 Task: Create an automation rule to assign a new version to all in-progress issues without a fix version when a version is created.
Action: Mouse scrolled (835, 476) with delta (0, 0)
Screenshot: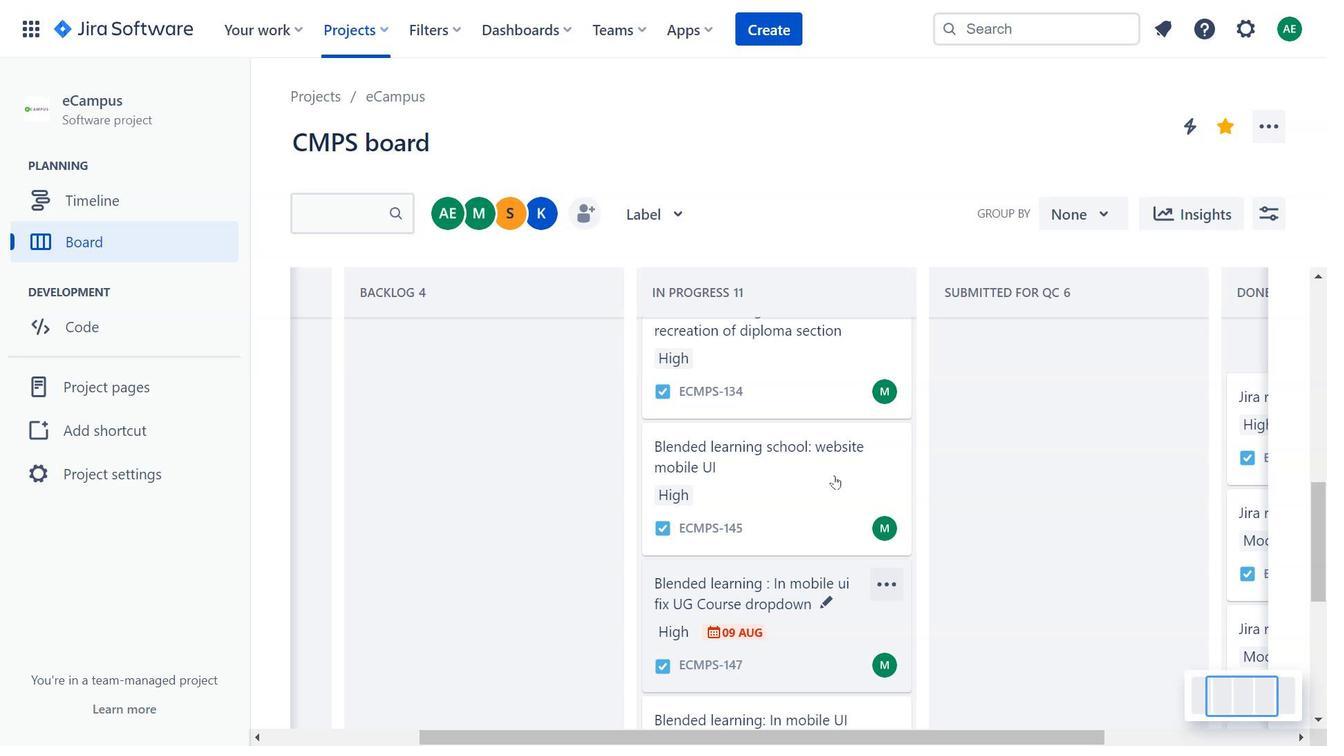 
Action: Mouse scrolled (835, 476) with delta (0, 0)
Screenshot: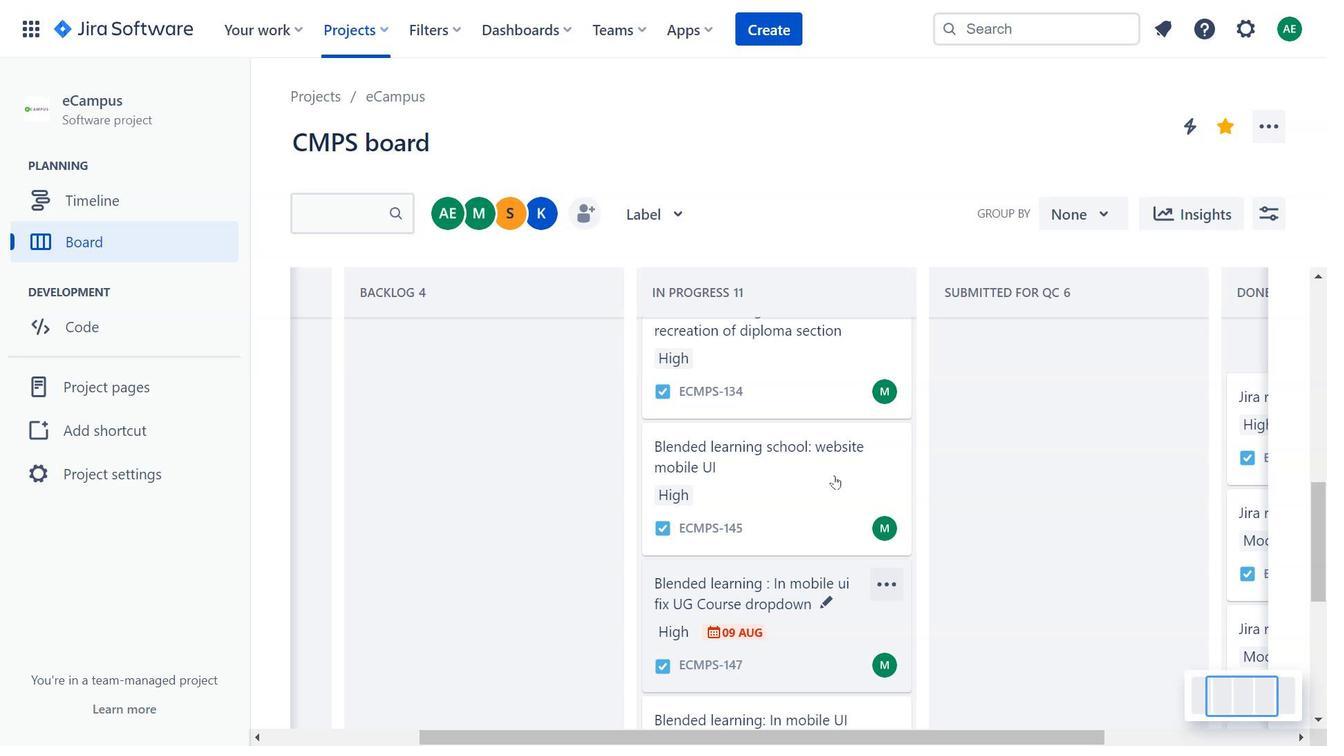 
Action: Mouse scrolled (835, 476) with delta (0, 0)
Screenshot: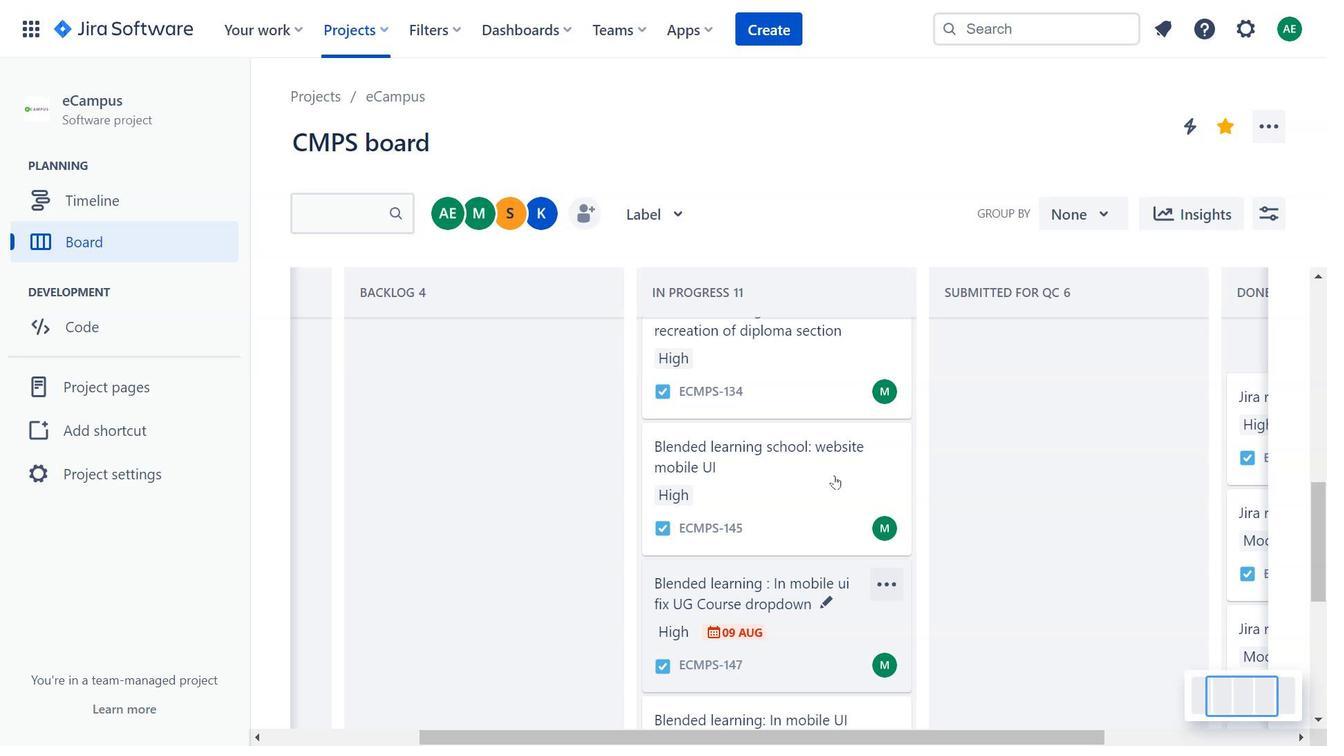 
Action: Mouse moved to (1047, 450)
Screenshot: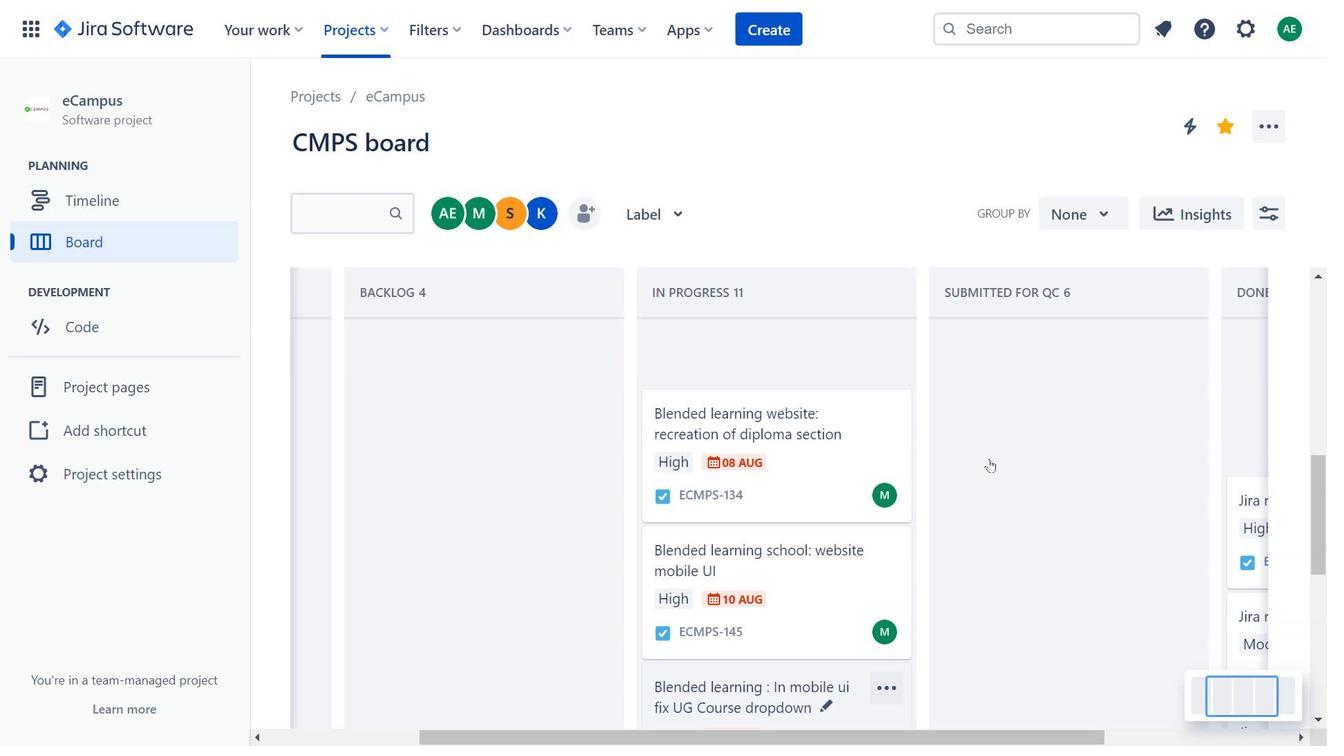 
Action: Mouse pressed left at (1047, 450)
Screenshot: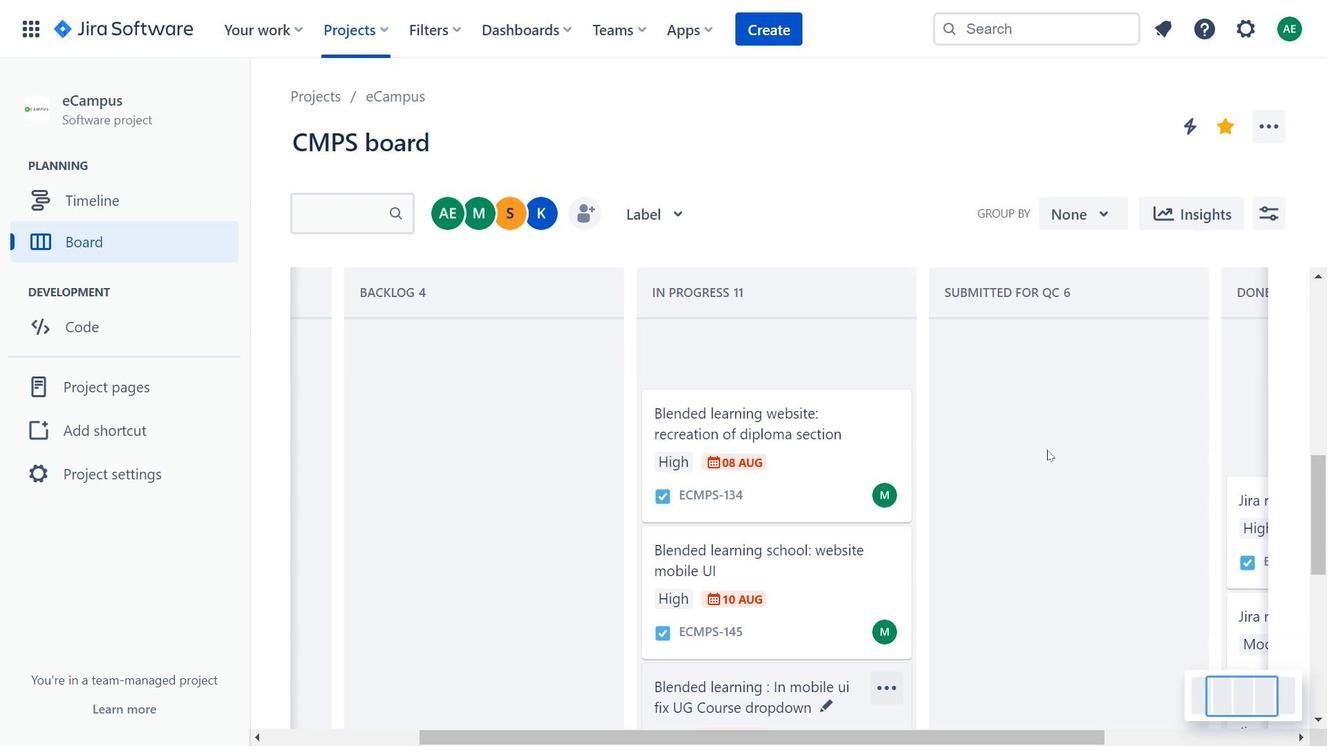 
Action: Mouse moved to (853, 383)
Screenshot: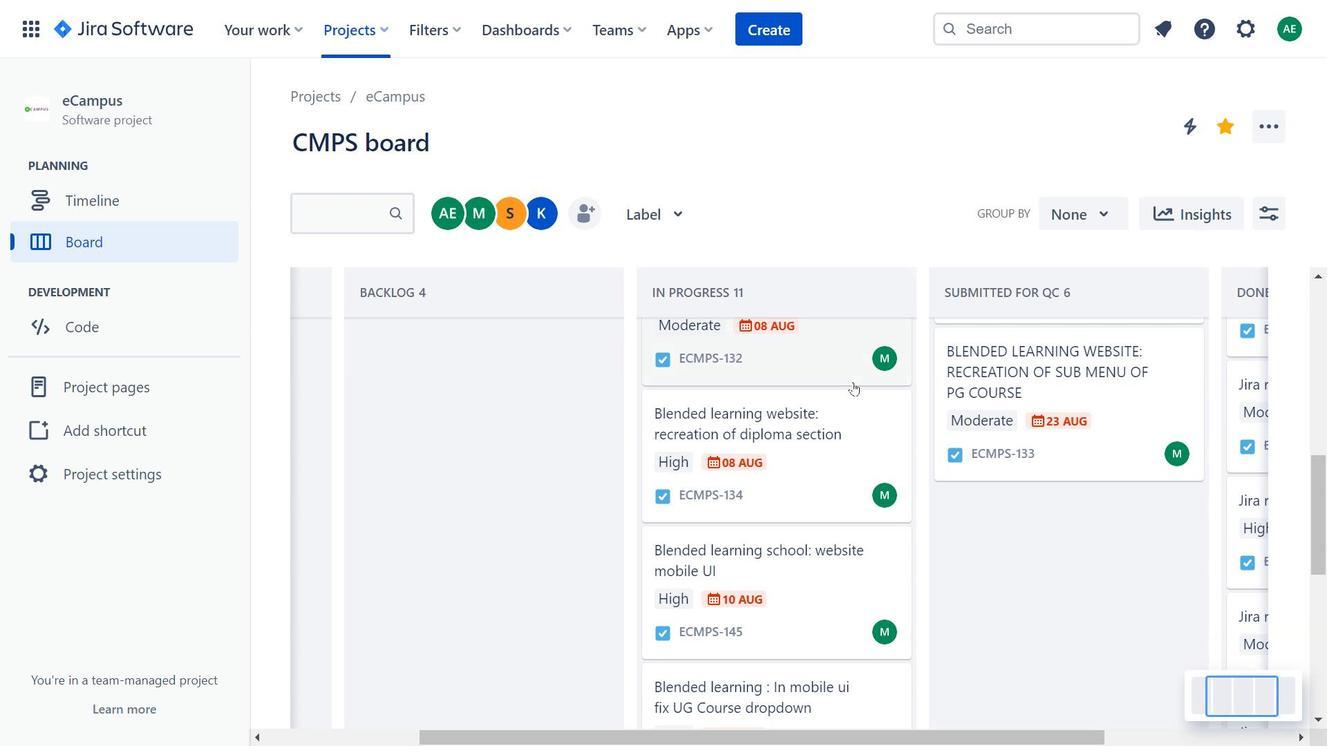 
Action: Mouse scrolled (853, 382) with delta (0, 0)
Screenshot: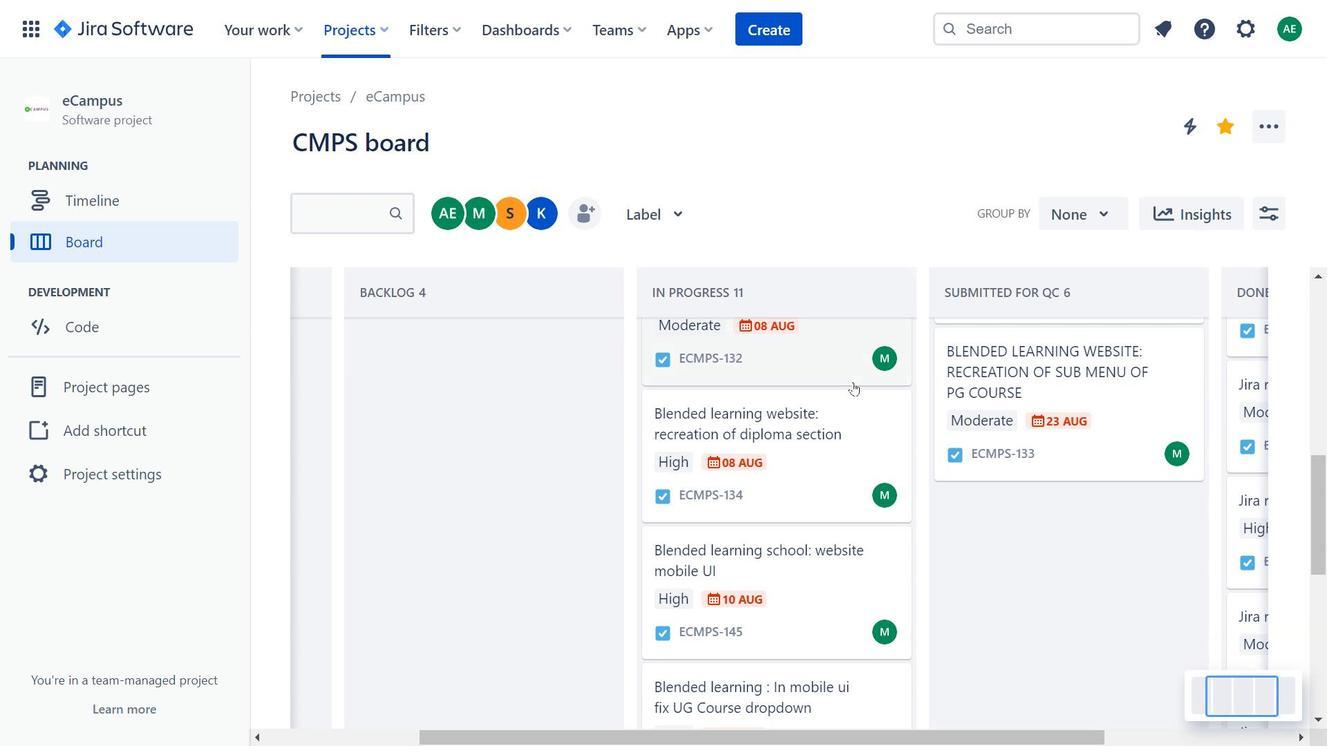 
Action: Mouse moved to (850, 393)
Screenshot: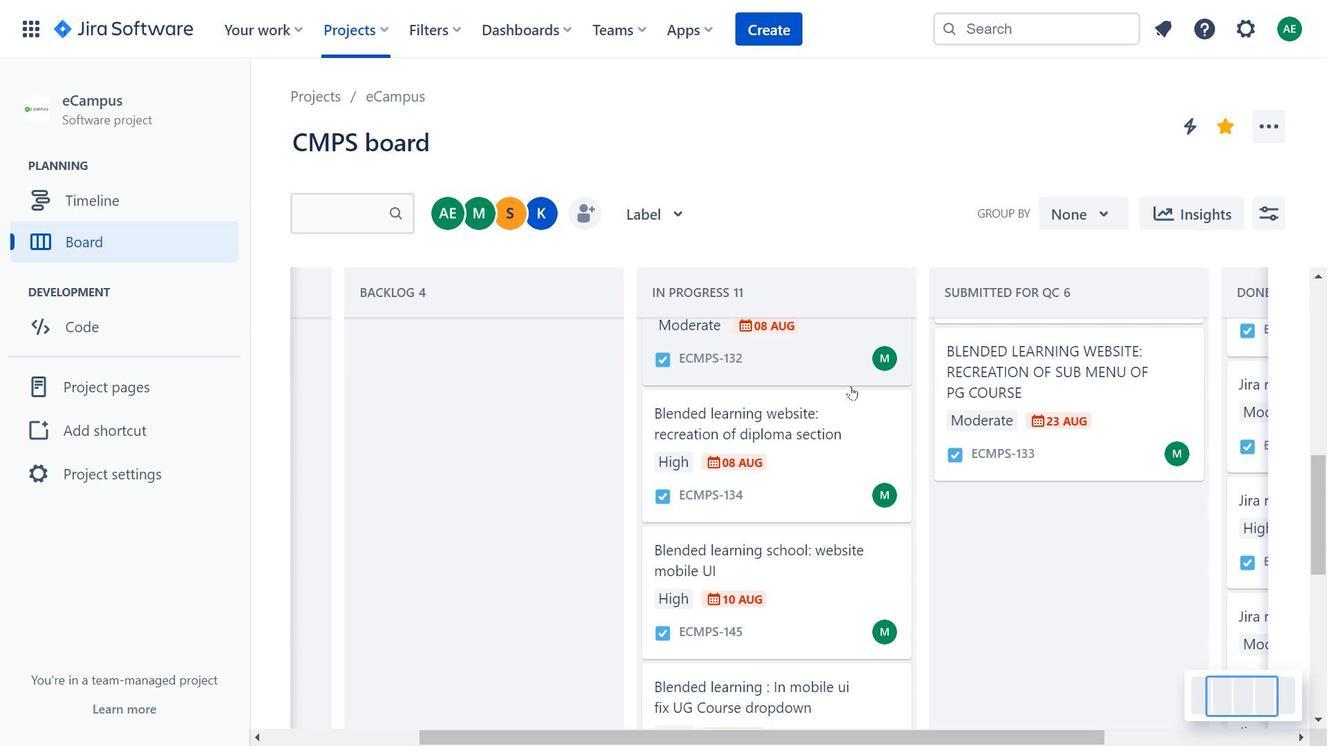 
Action: Mouse scrolled (850, 392) with delta (0, 0)
Screenshot: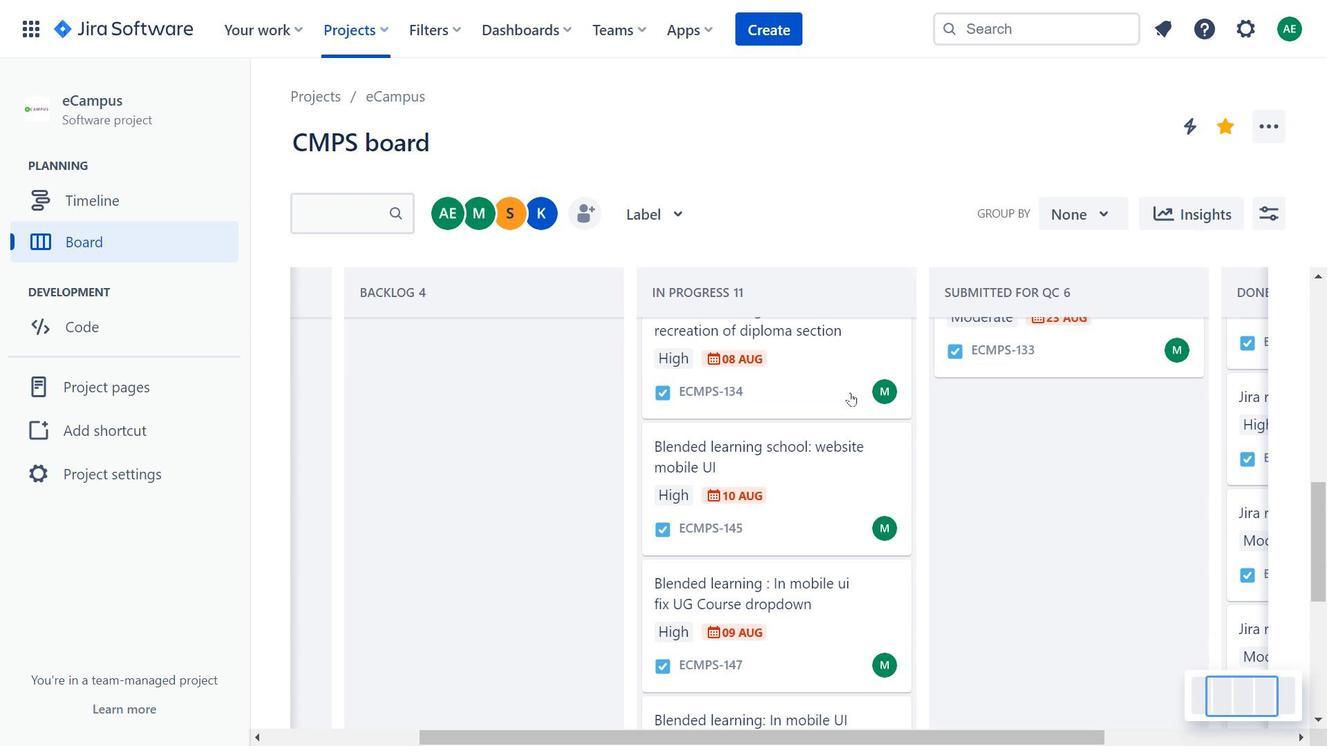 
Action: Mouse moved to (850, 394)
Screenshot: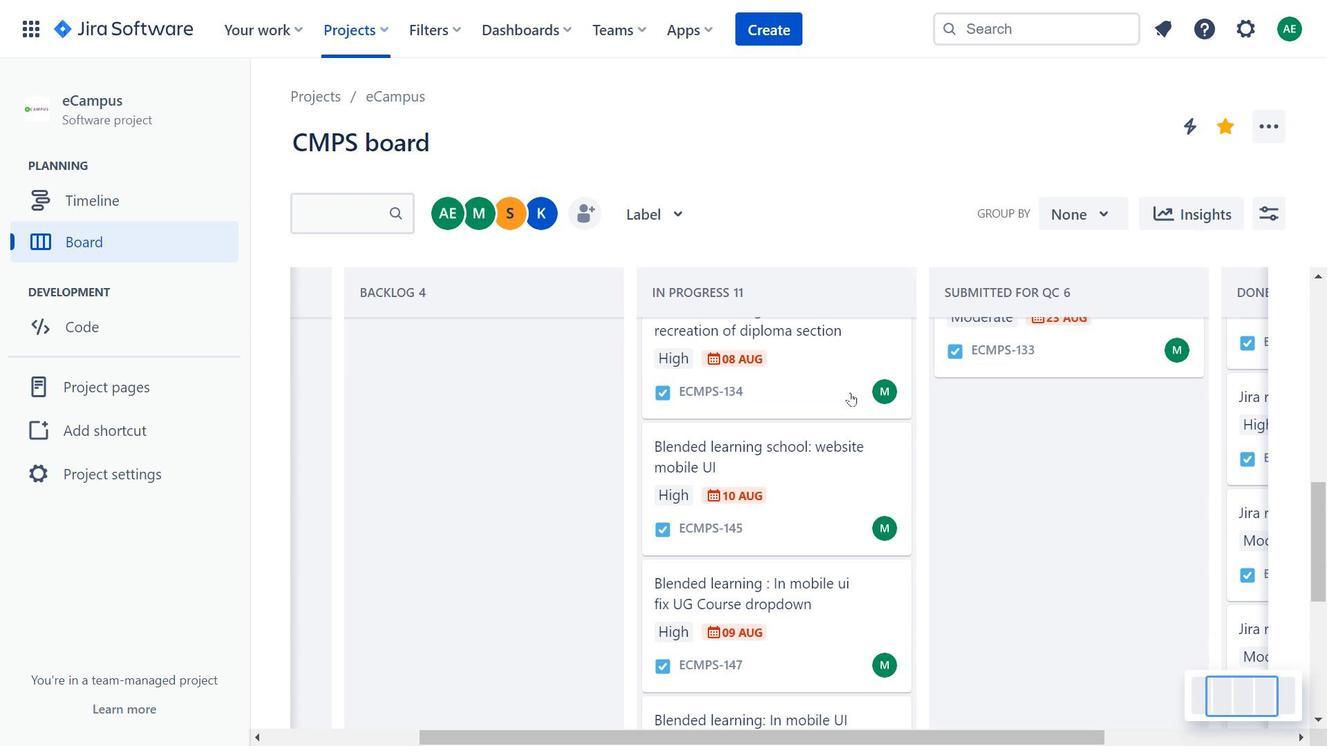 
Action: Mouse scrolled (850, 393) with delta (0, 0)
Screenshot: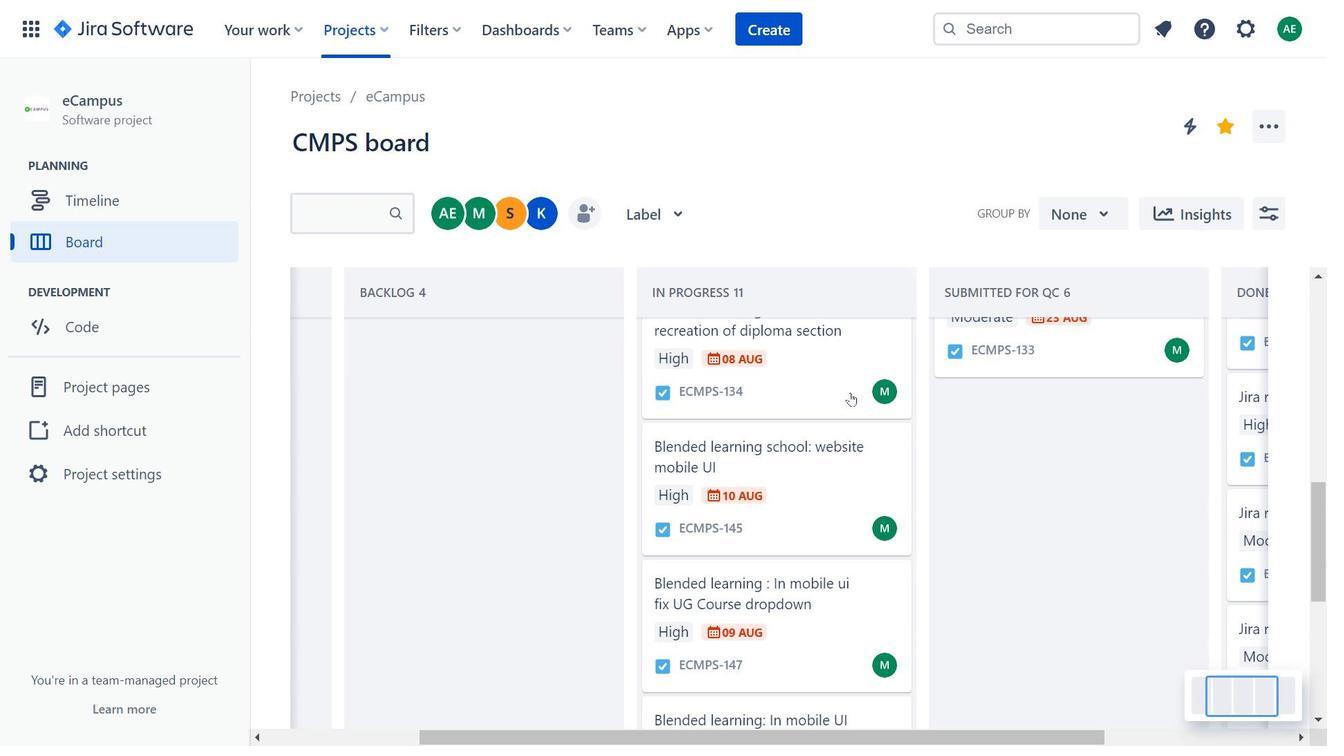 
Action: Mouse moved to (814, 548)
Screenshot: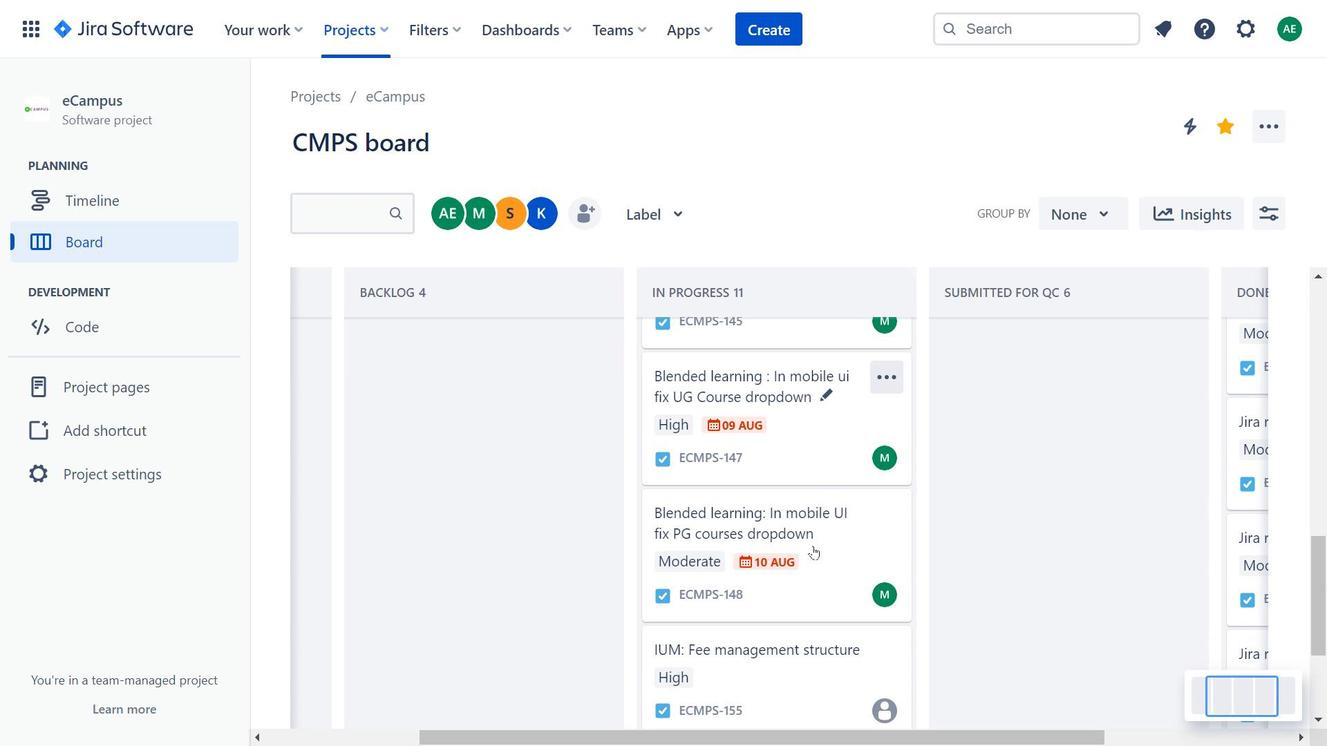 
Action: Mouse scrolled (814, 547) with delta (0, 0)
Screenshot: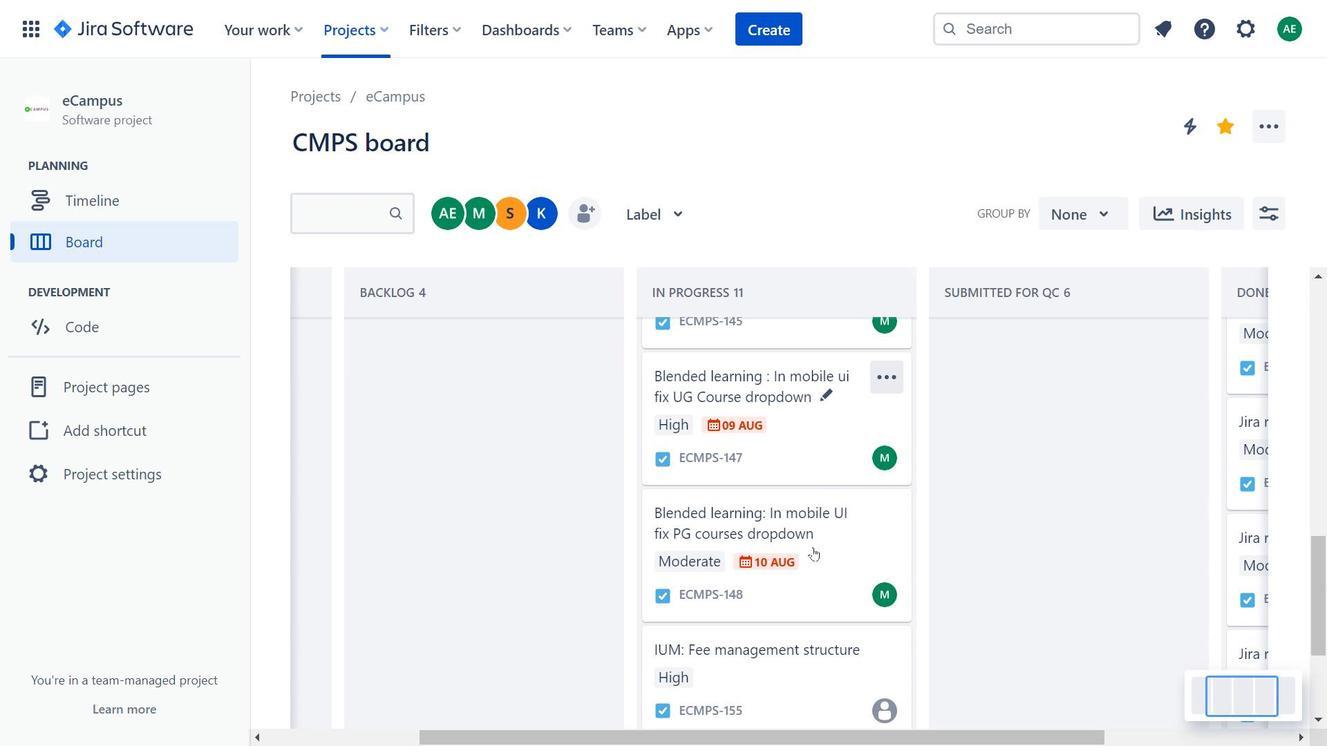
Action: Mouse moved to (815, 548)
Screenshot: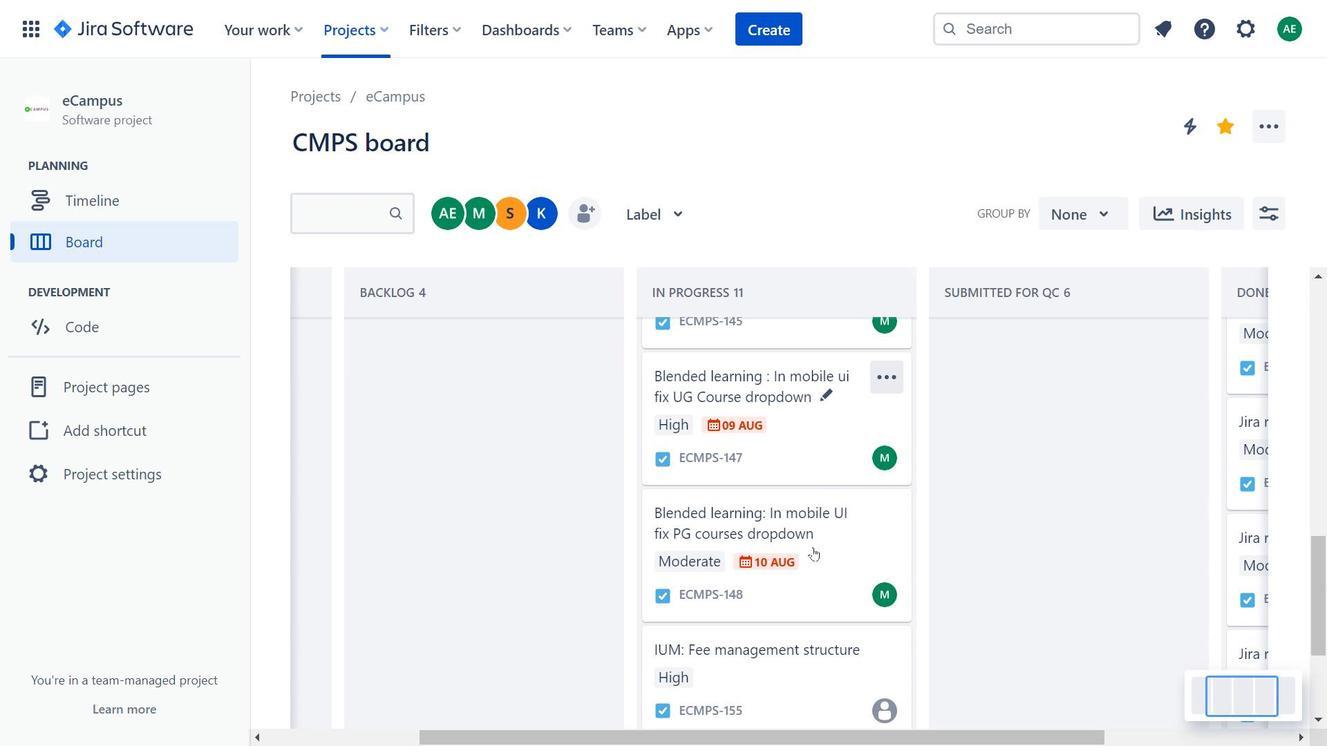 
Action: Mouse scrolled (815, 547) with delta (0, 0)
Screenshot: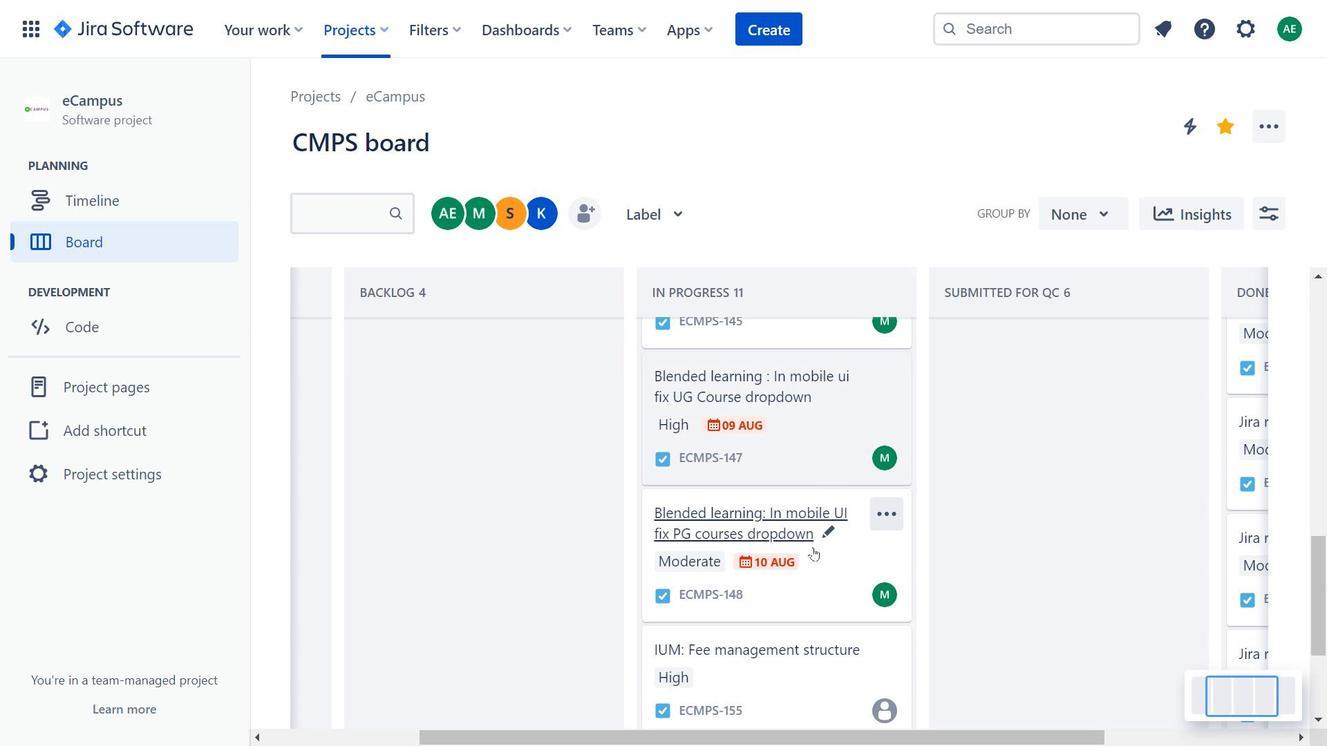 
Action: Mouse moved to (816, 548)
Screenshot: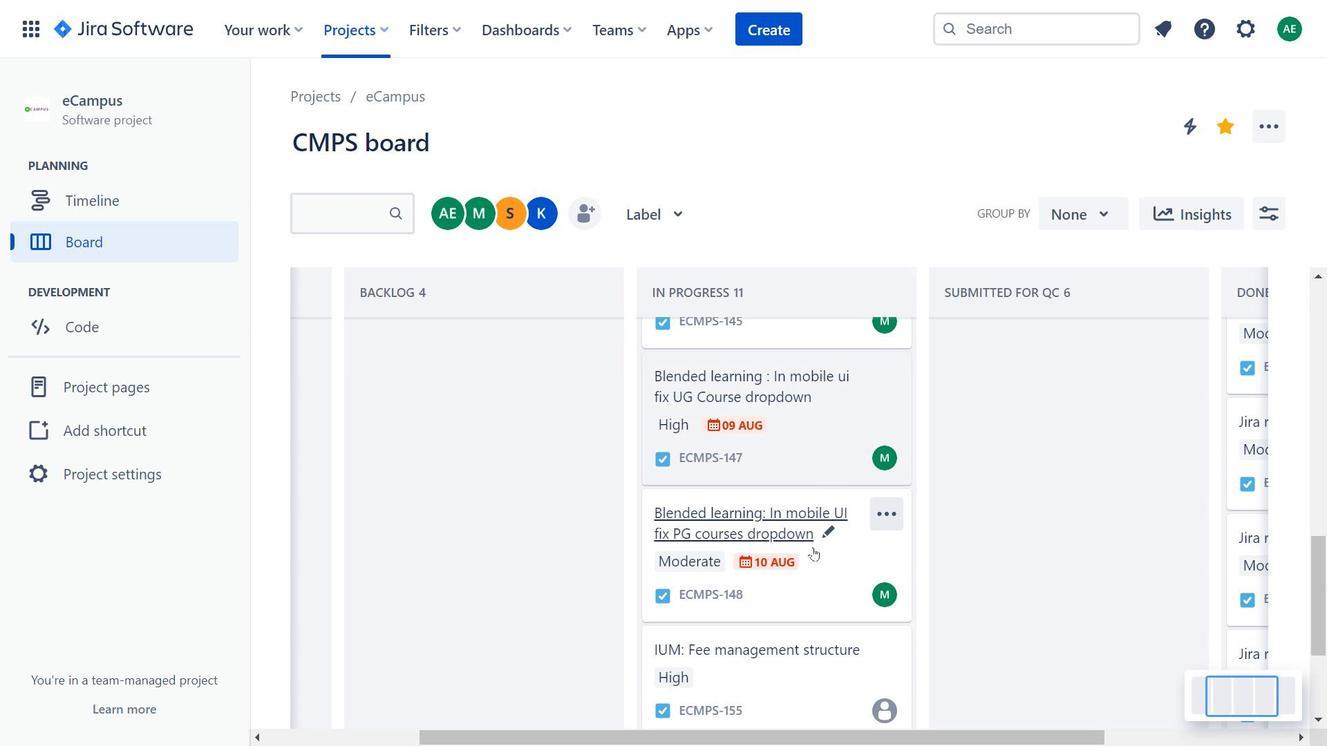 
Action: Mouse scrolled (816, 548) with delta (0, 0)
Screenshot: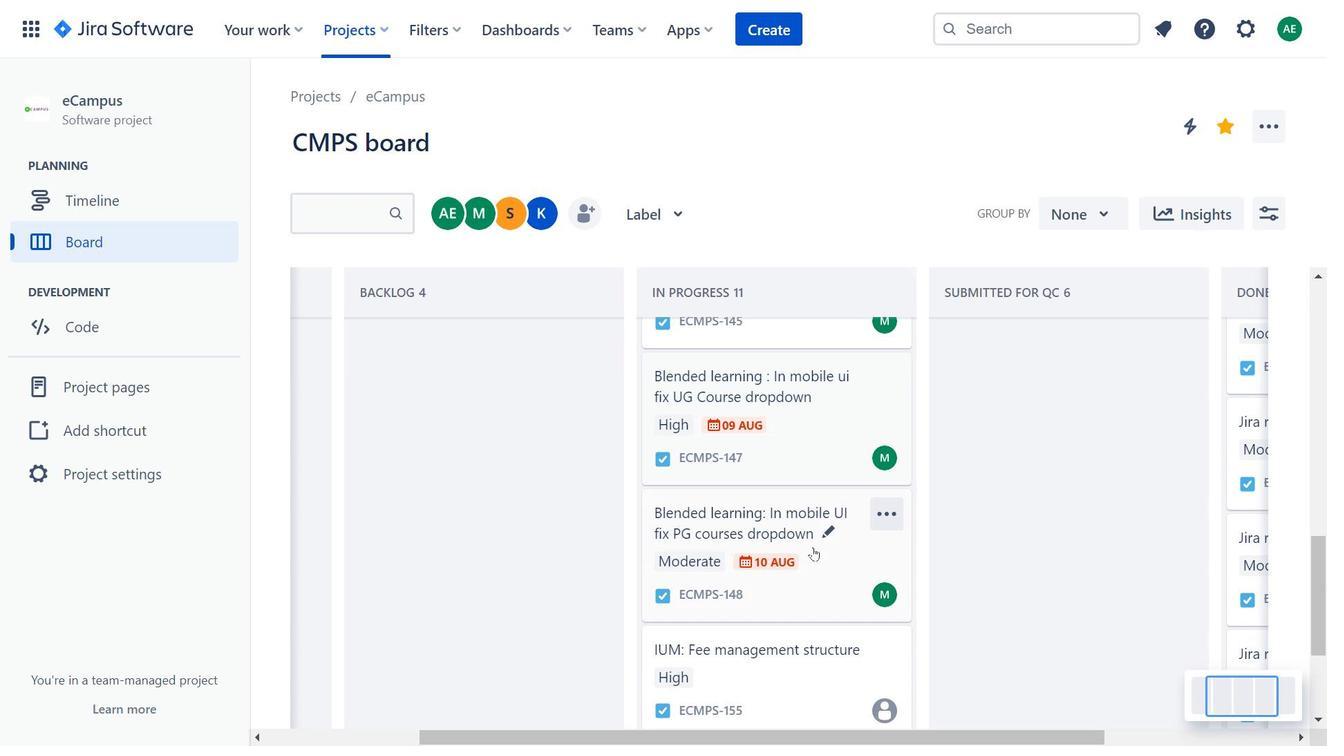 
Action: Mouse moved to (813, 599)
Screenshot: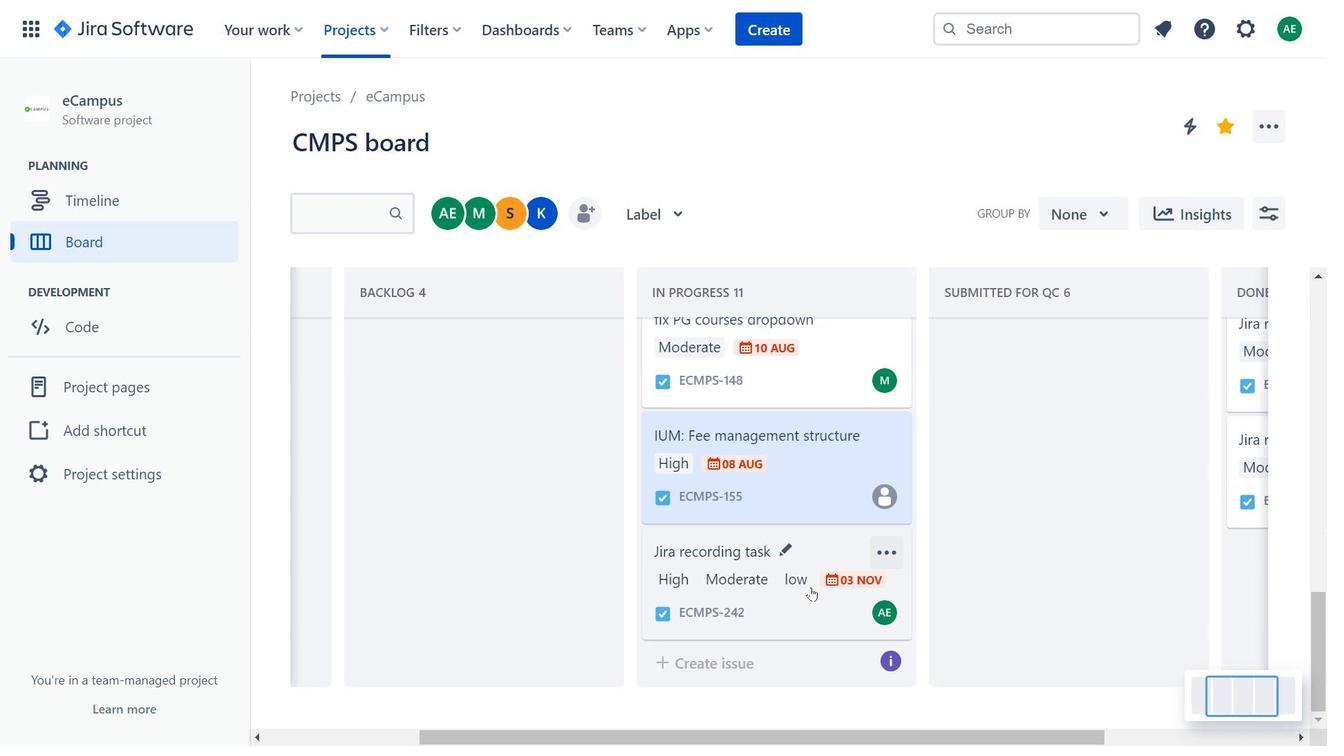 
Action: Mouse pressed left at (813, 599)
Screenshot: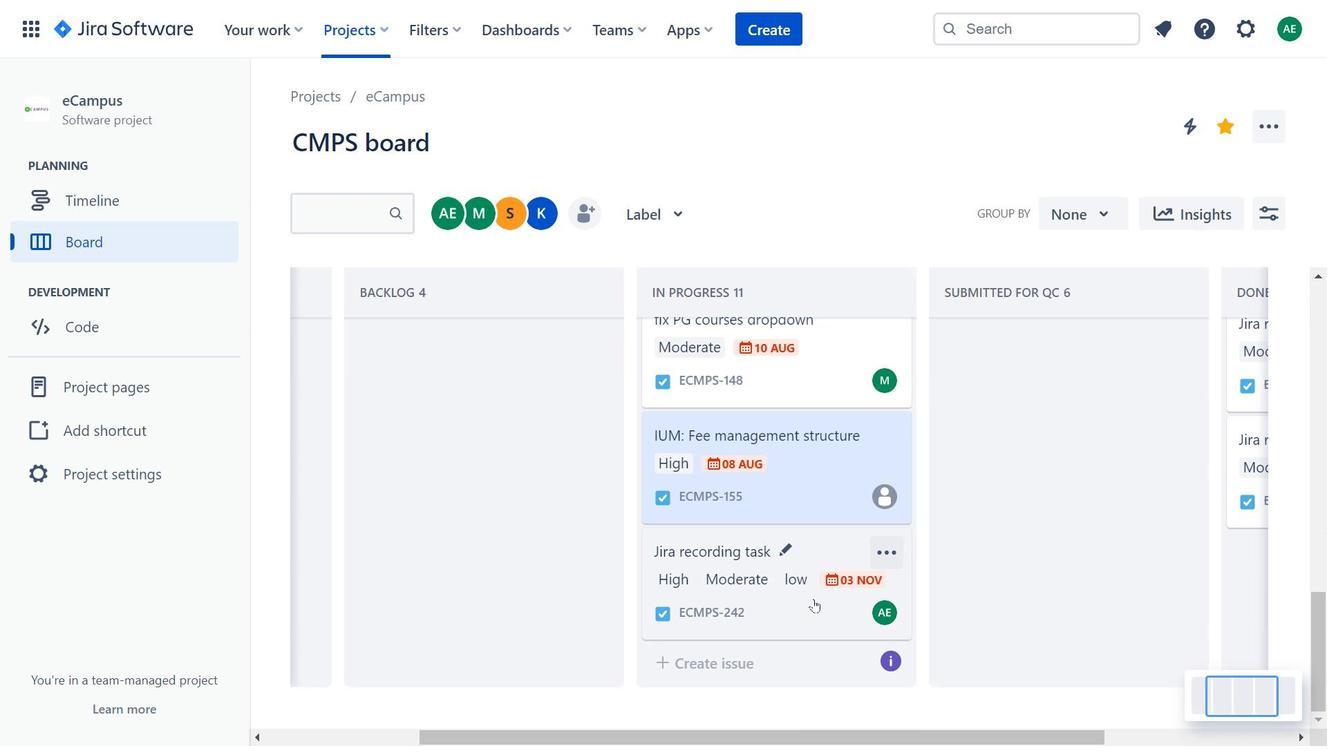 
Action: Mouse moved to (420, 237)
Screenshot: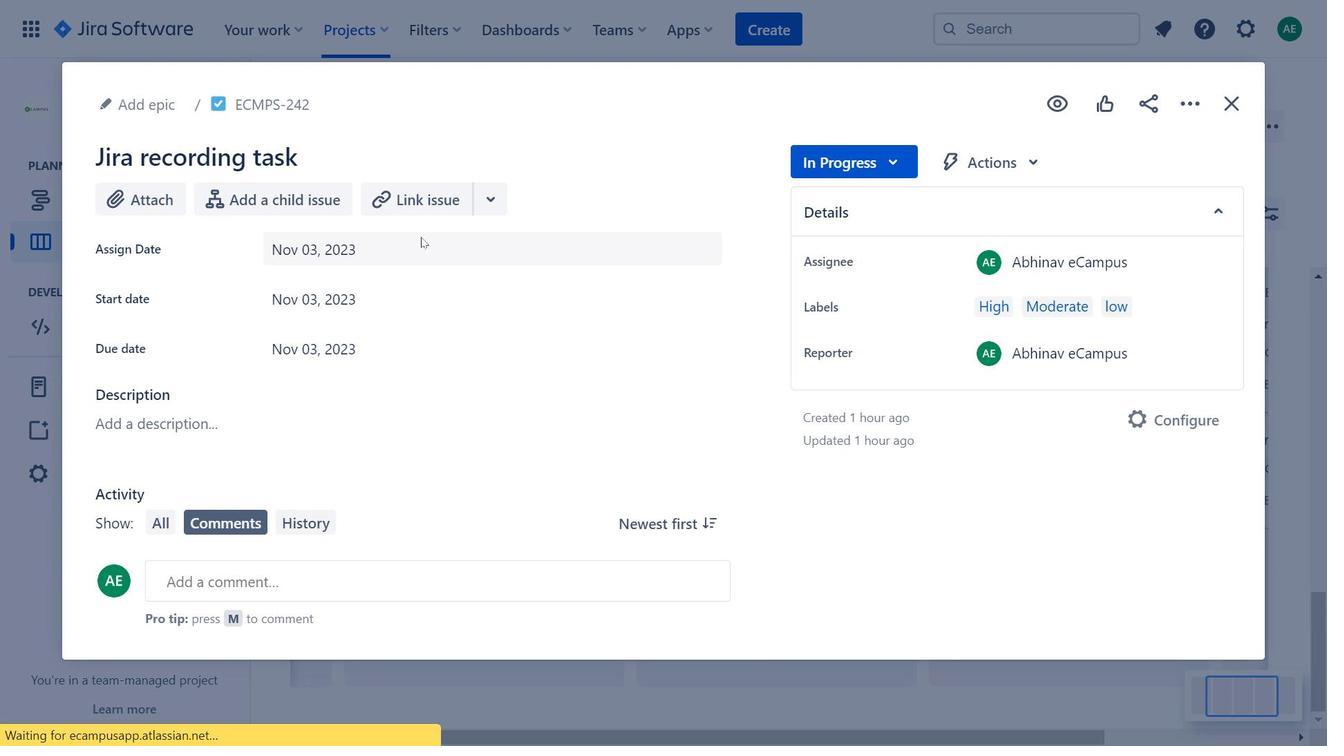 
Action: Mouse pressed left at (420, 237)
Screenshot: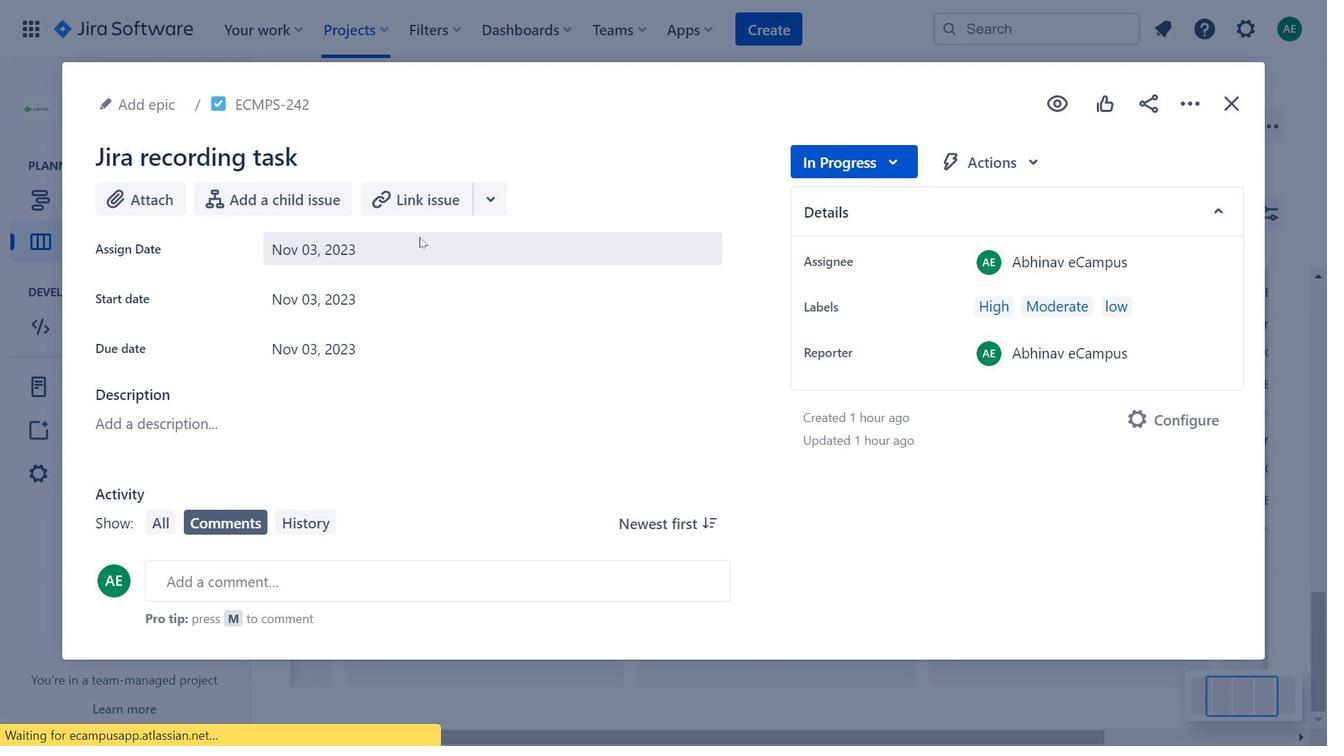 
Action: Mouse moved to (1018, 160)
Screenshot: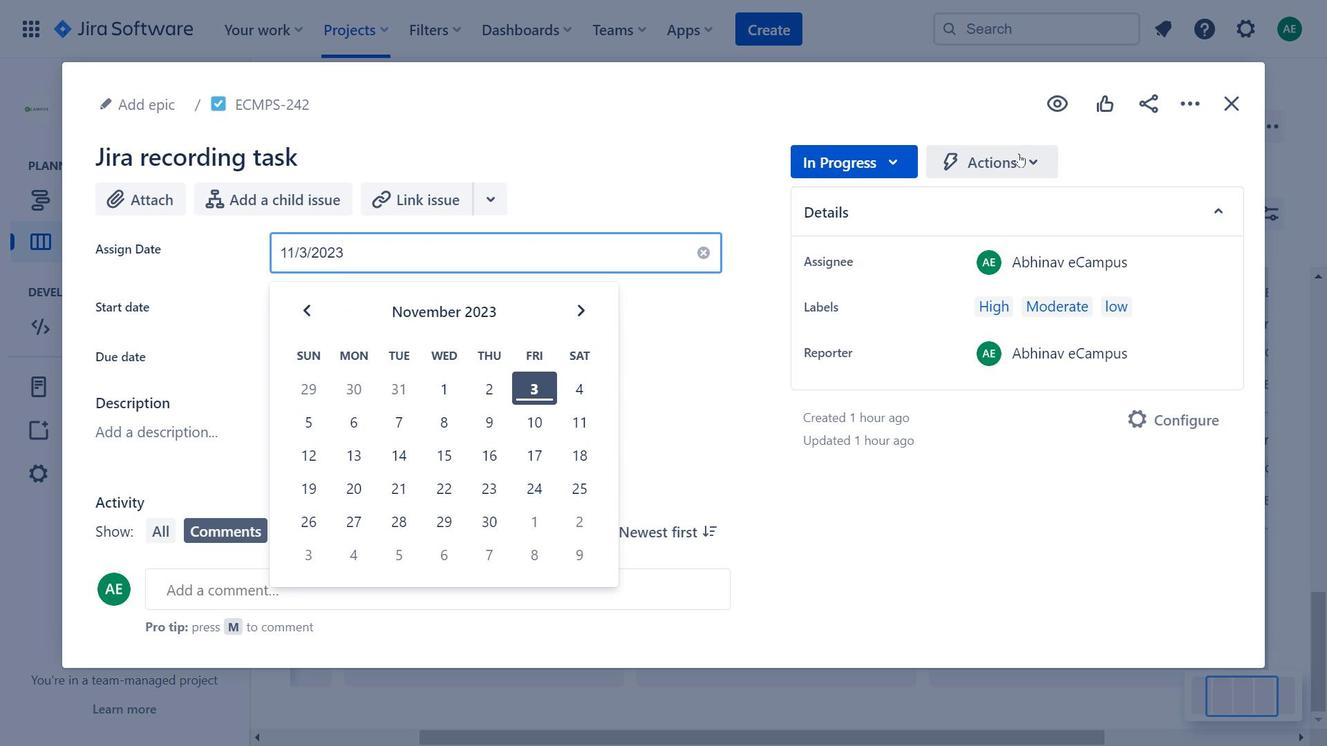 
Action: Mouse pressed left at (1018, 160)
Screenshot: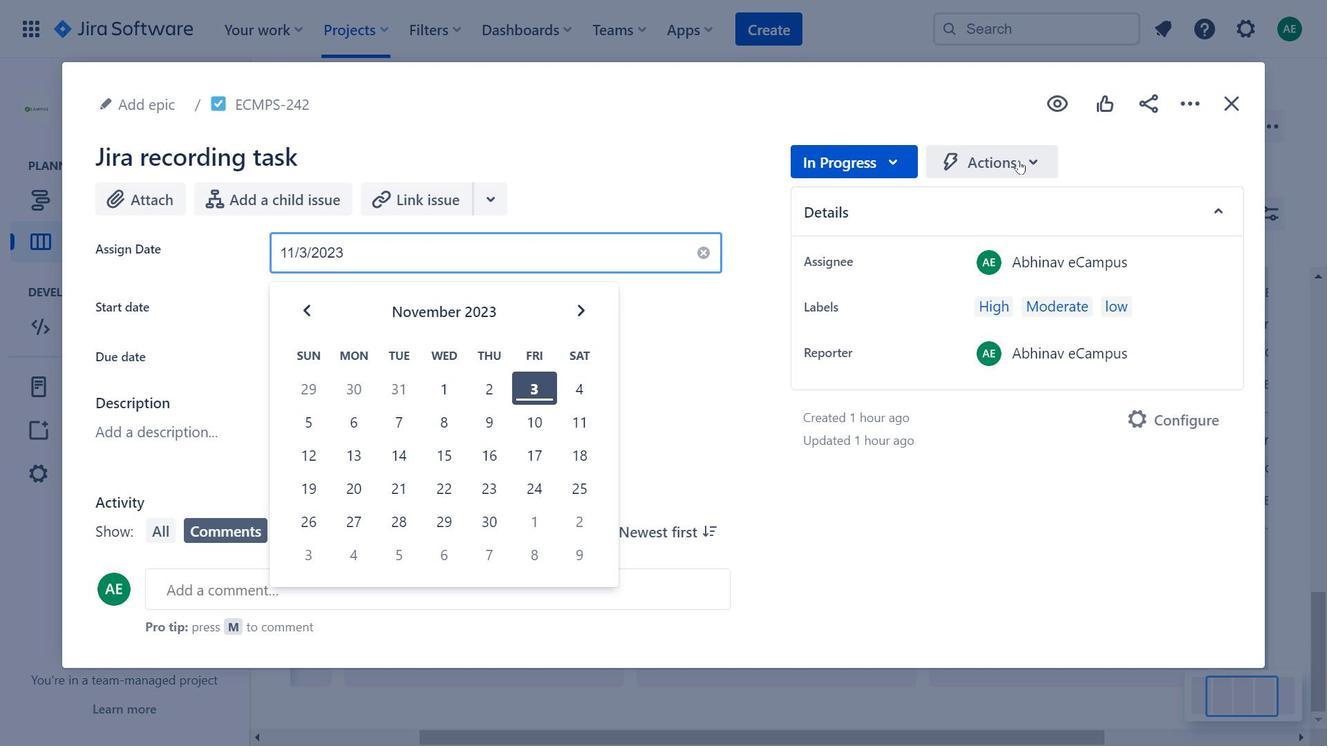 
Action: Mouse moved to (315, 292)
Screenshot: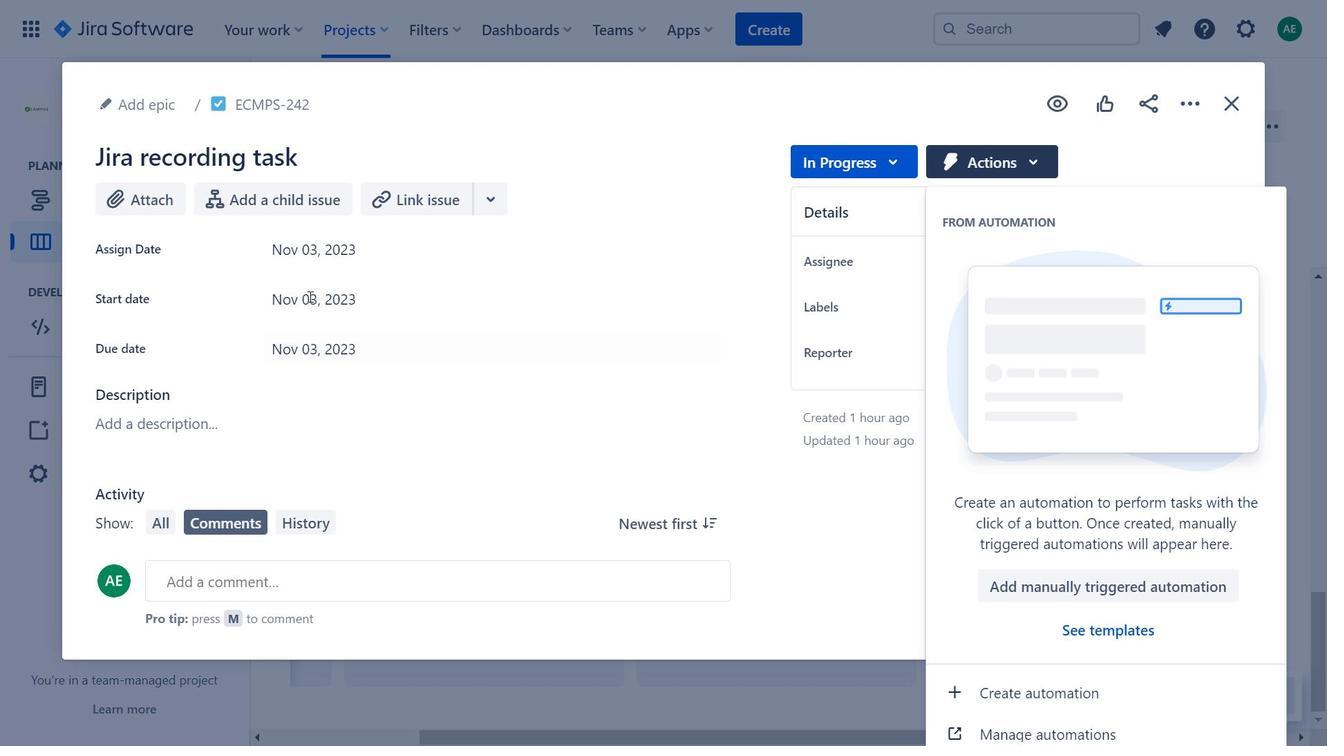 
Action: Mouse pressed left at (315, 292)
Screenshot: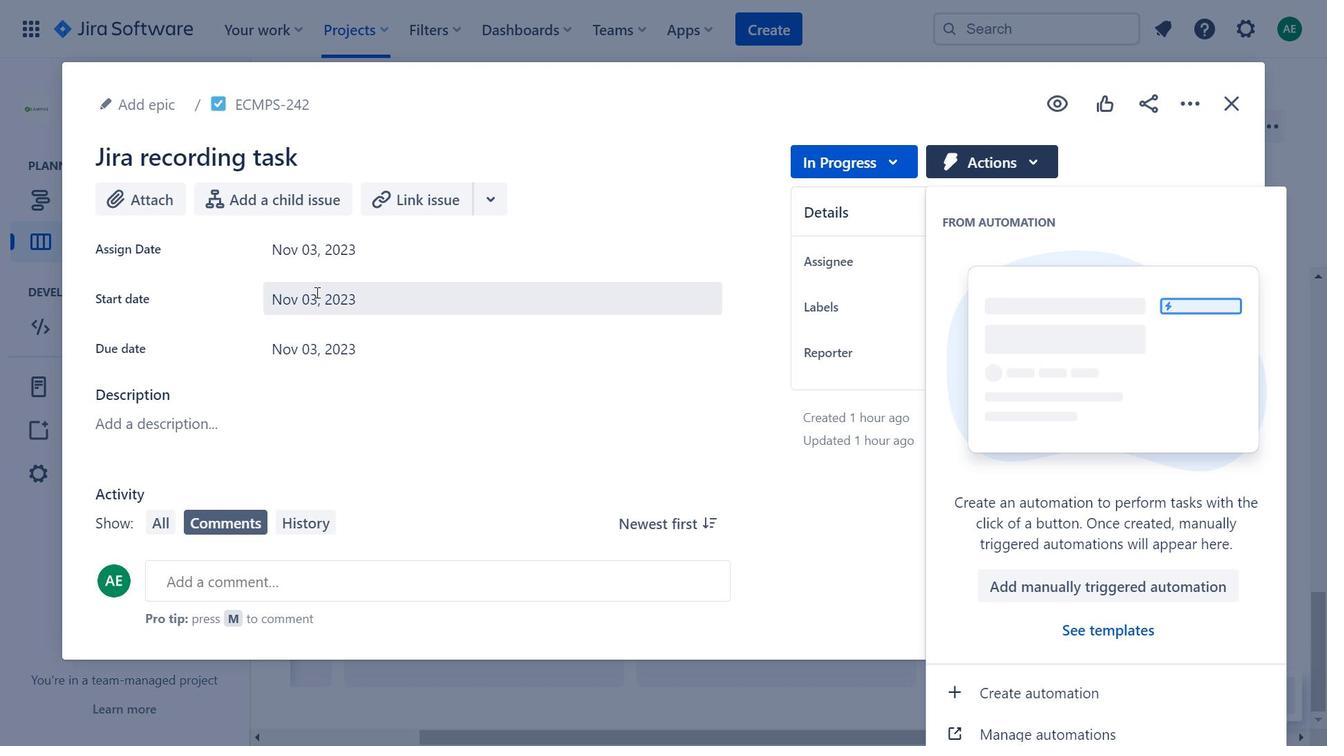 
Action: Mouse moved to (572, 372)
Screenshot: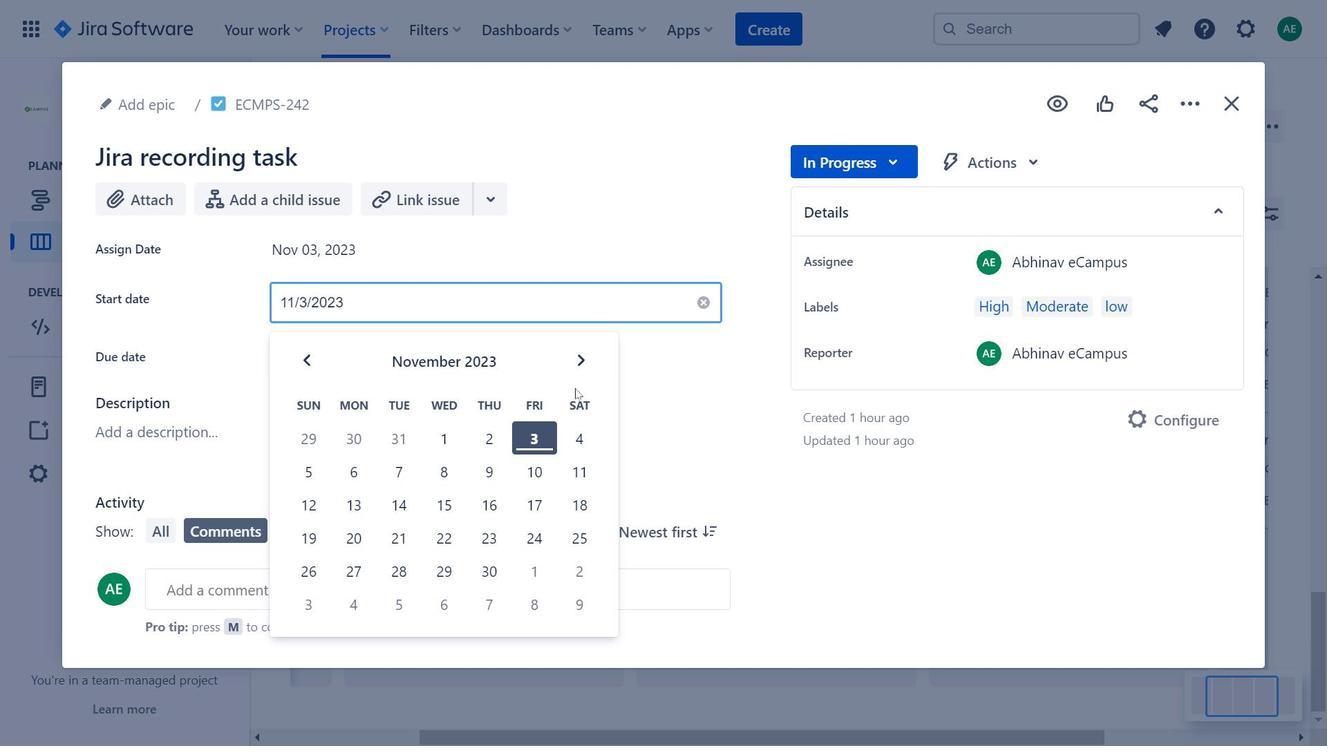 
Action: Mouse pressed left at (572, 372)
Screenshot: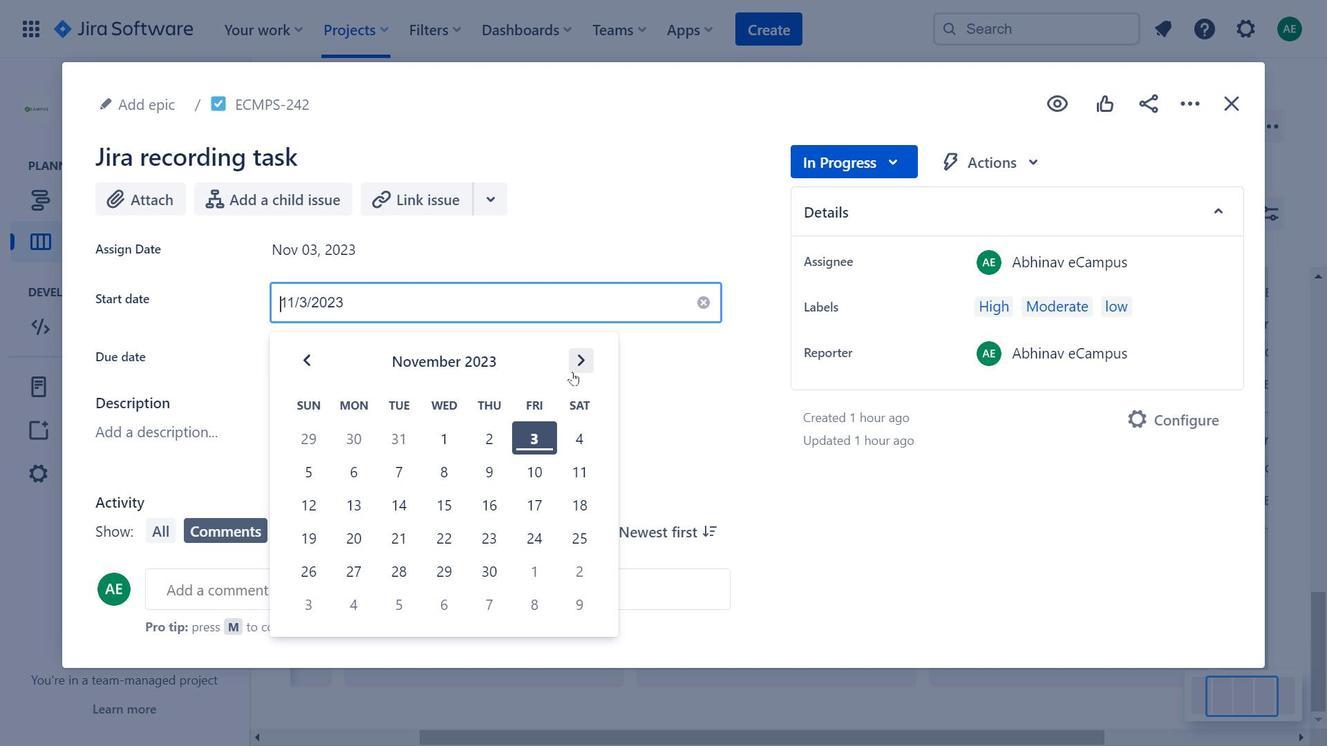 
Action: Mouse moved to (749, 314)
Screenshot: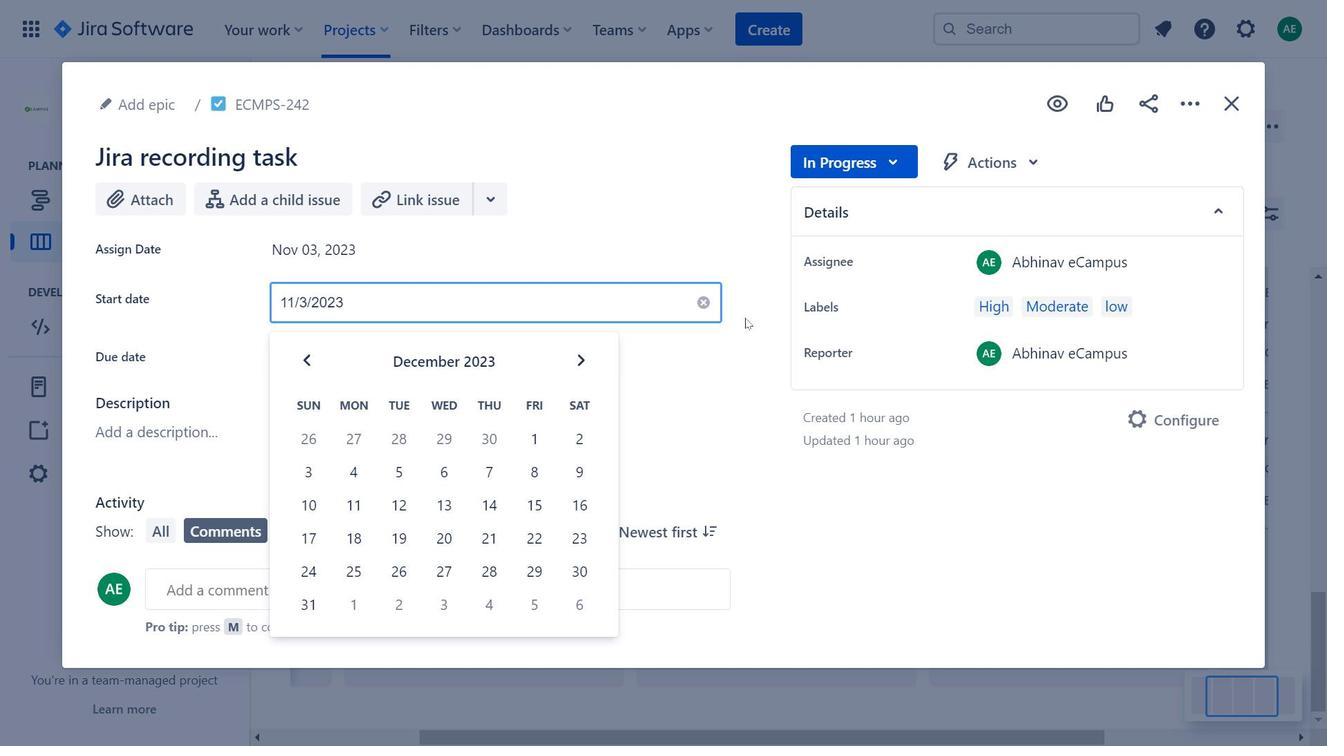 
Action: Mouse pressed left at (749, 314)
Screenshot: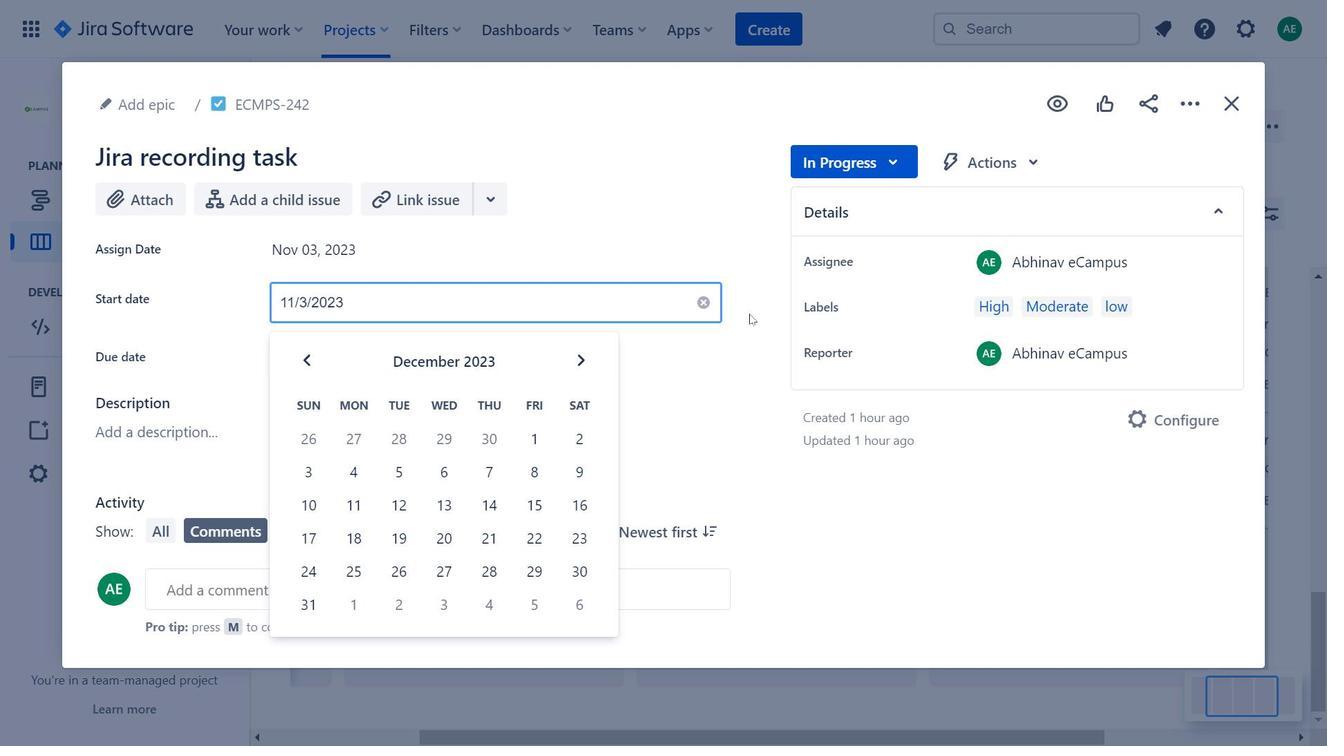
Action: Mouse moved to (328, 519)
Screenshot: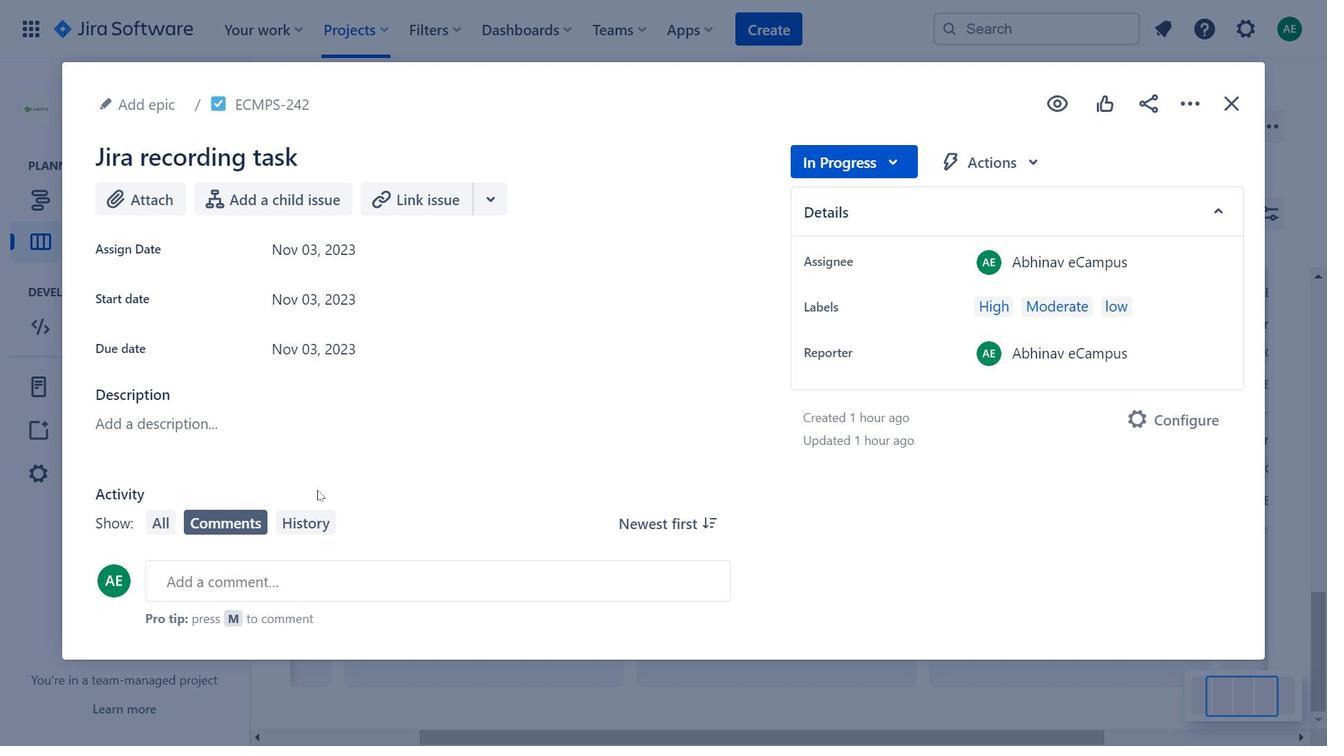 
Action: Mouse pressed left at (328, 519)
Screenshot: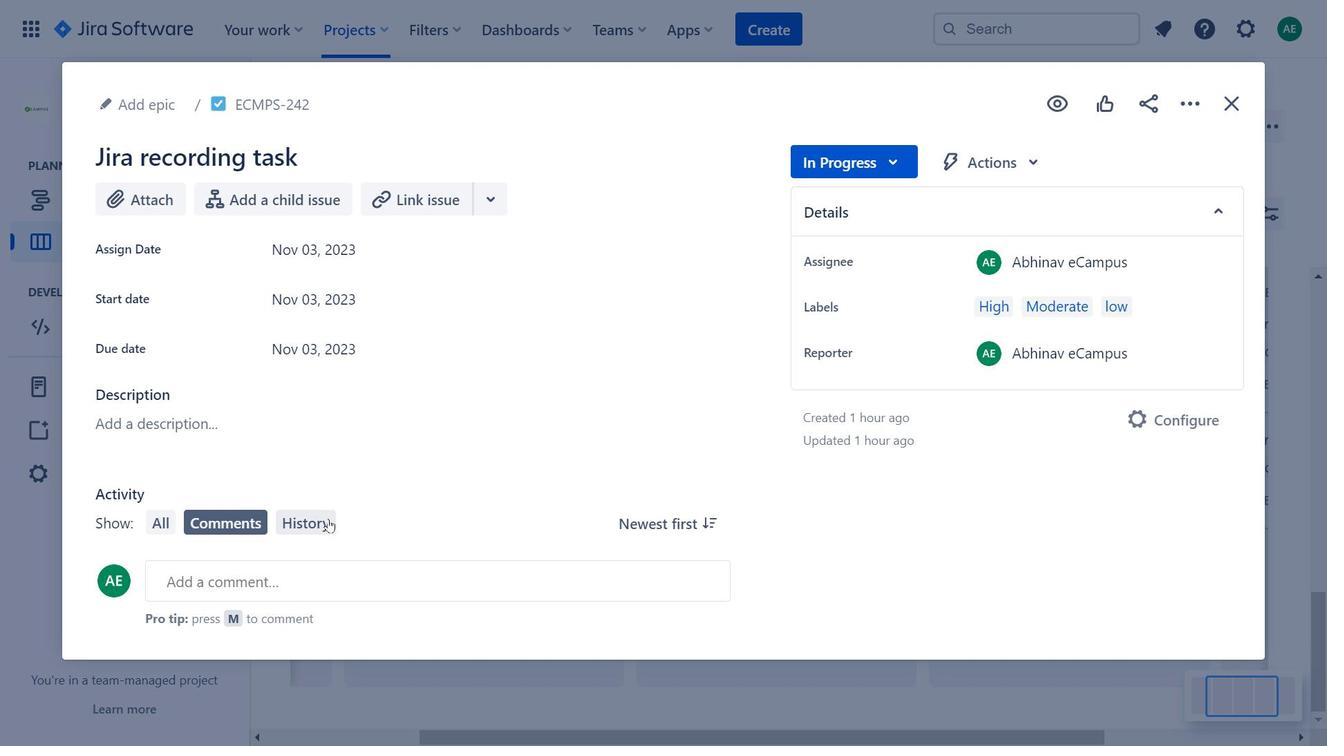 
Action: Mouse moved to (461, 262)
Screenshot: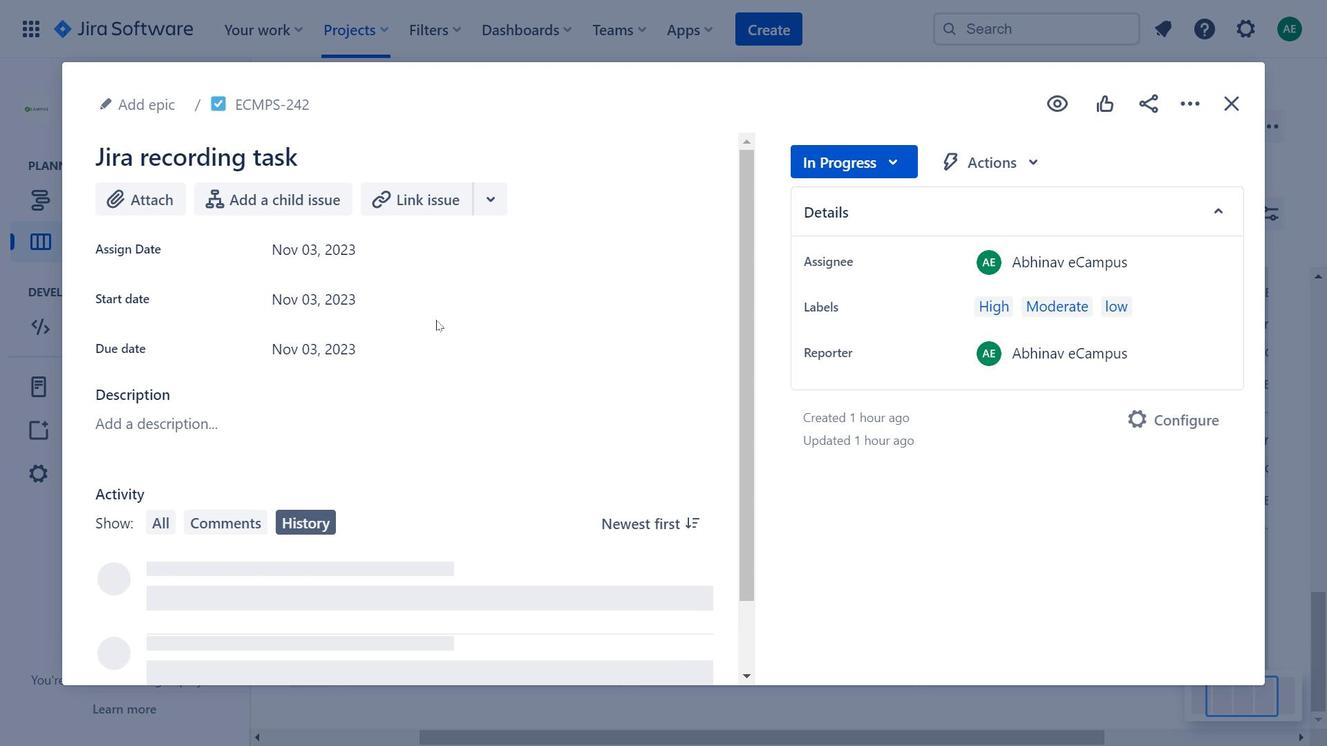 
Action: Mouse scrolled (461, 262) with delta (0, 0)
Screenshot: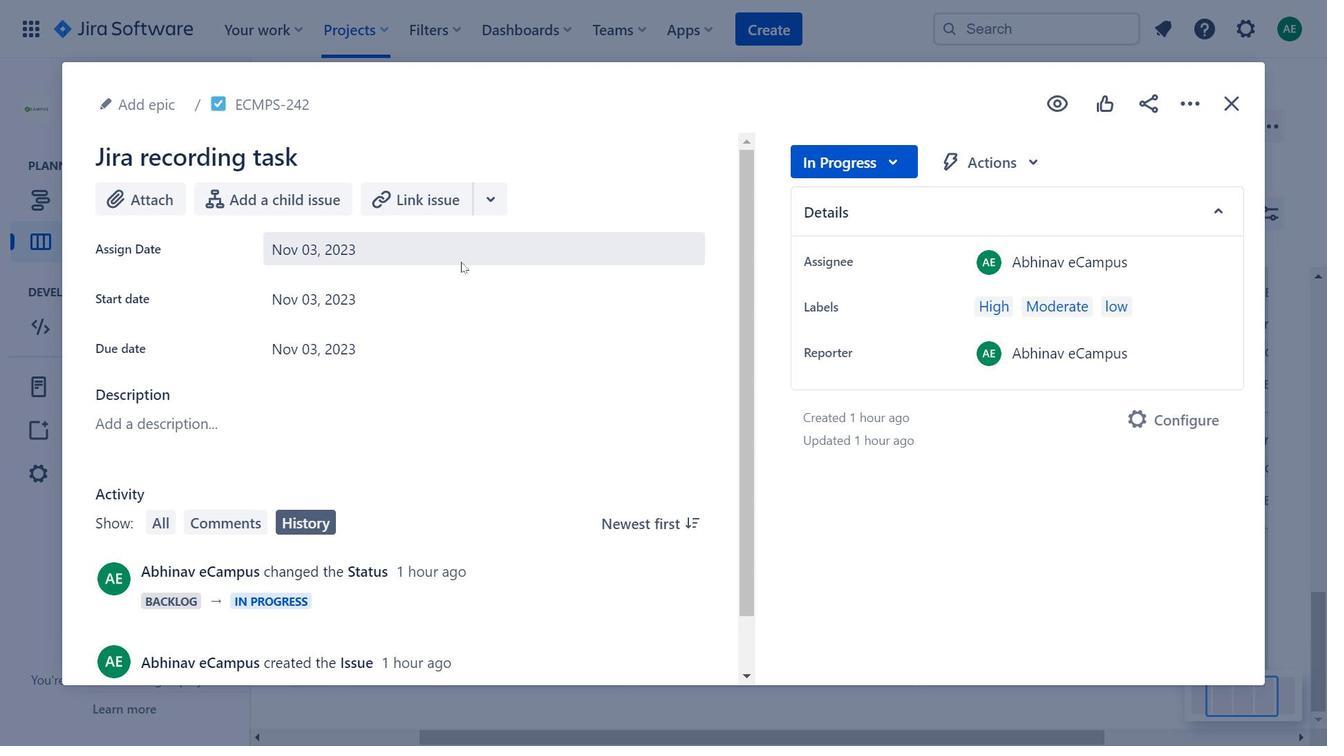 
Action: Mouse scrolled (461, 262) with delta (0, 0)
Screenshot: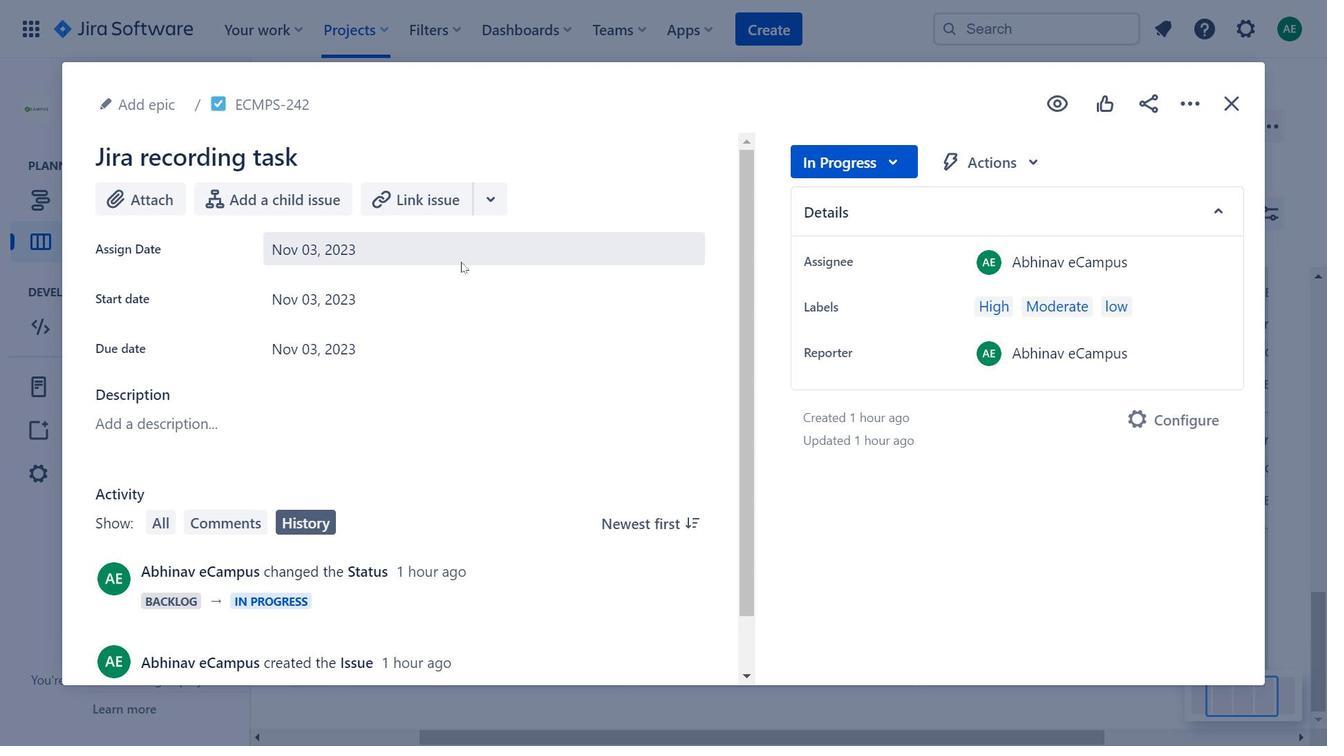 
Action: Mouse scrolled (461, 262) with delta (0, 0)
Screenshot: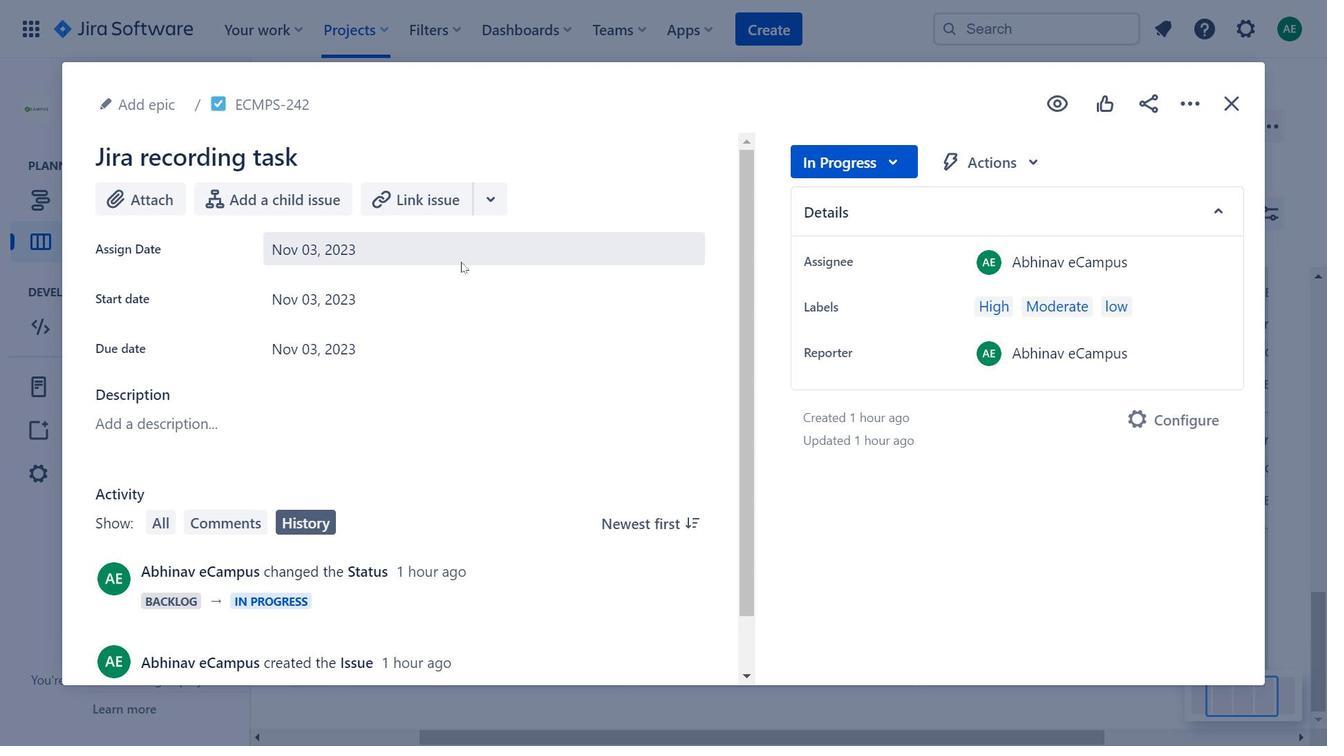 
Action: Mouse moved to (893, 161)
Screenshot: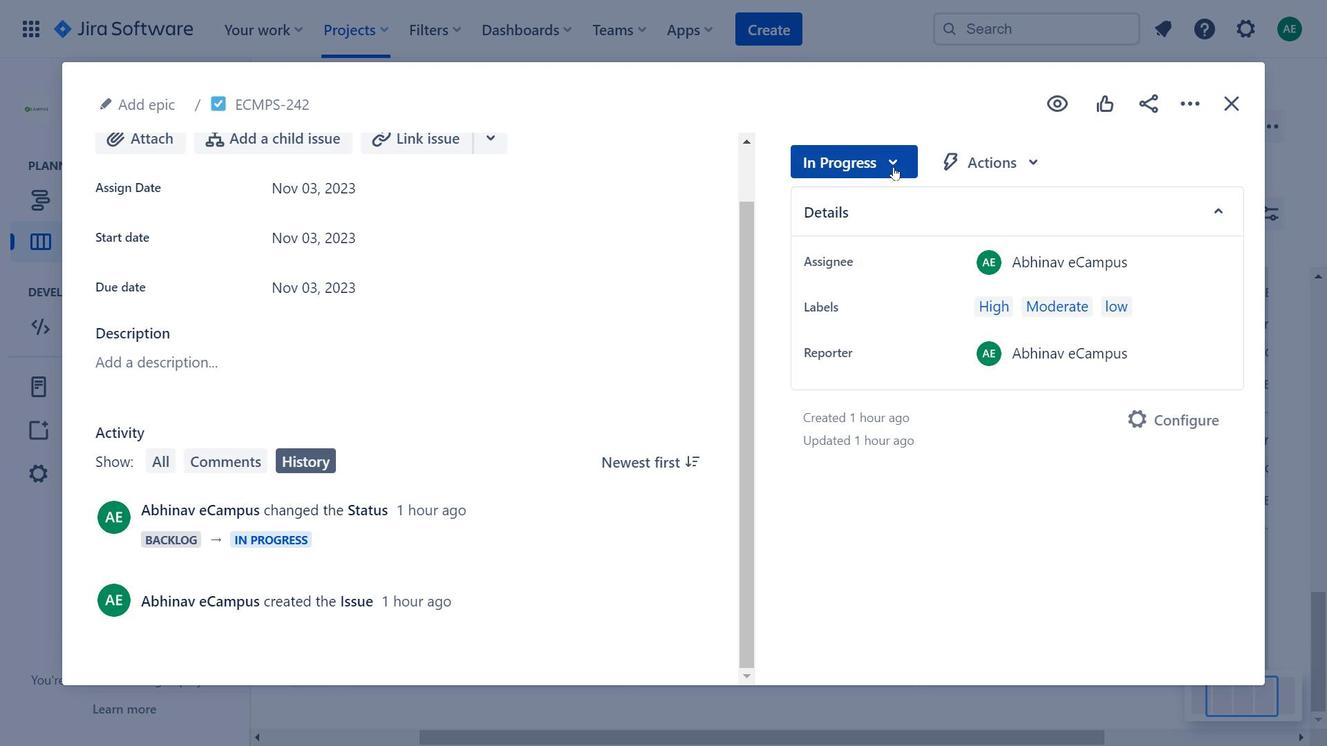 
Action: Mouse pressed left at (893, 161)
Screenshot: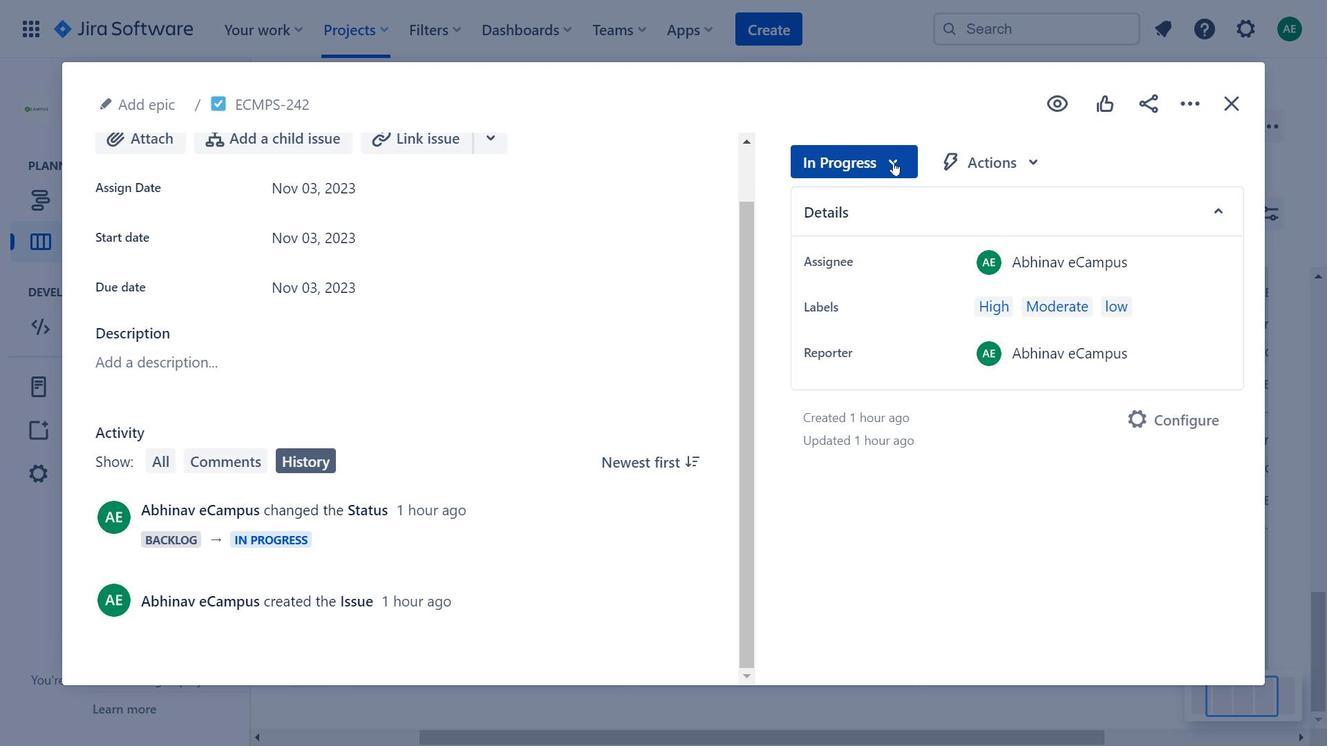 
Action: Mouse moved to (339, 234)
Screenshot: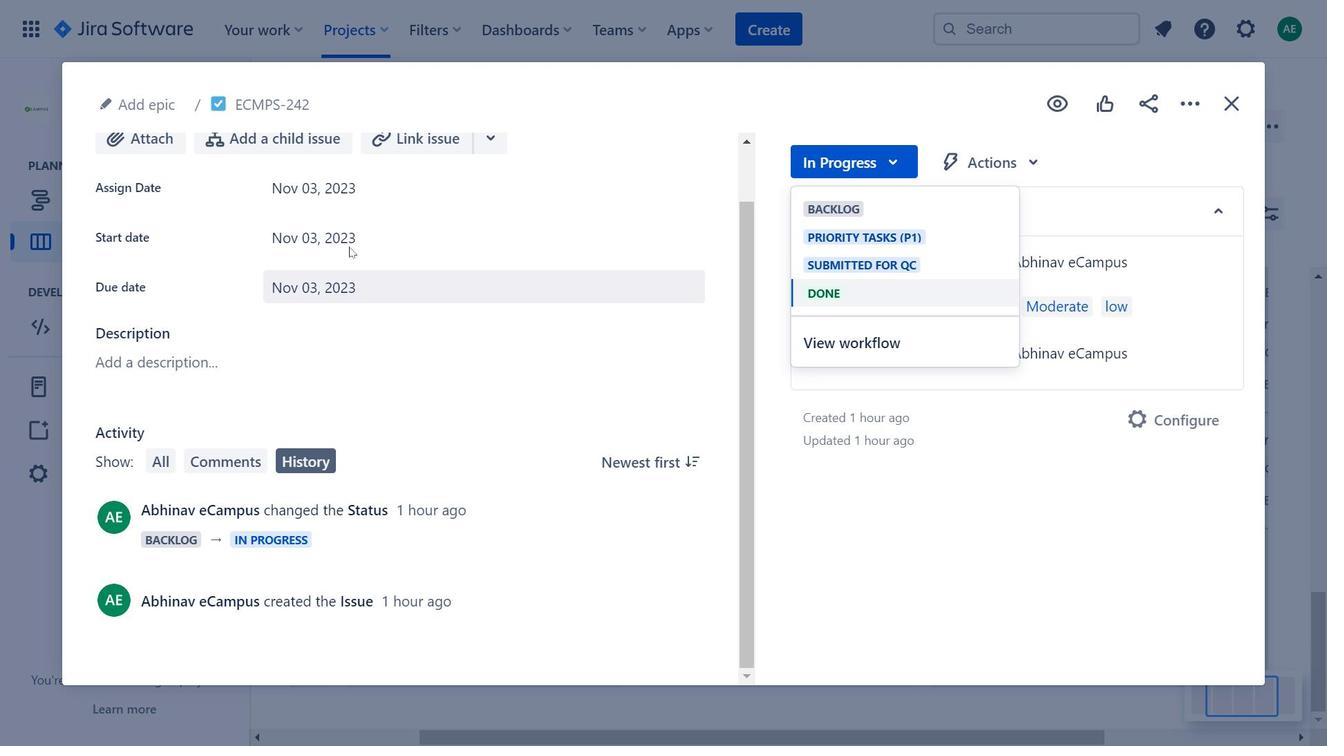 
Action: Mouse pressed left at (339, 234)
Screenshot: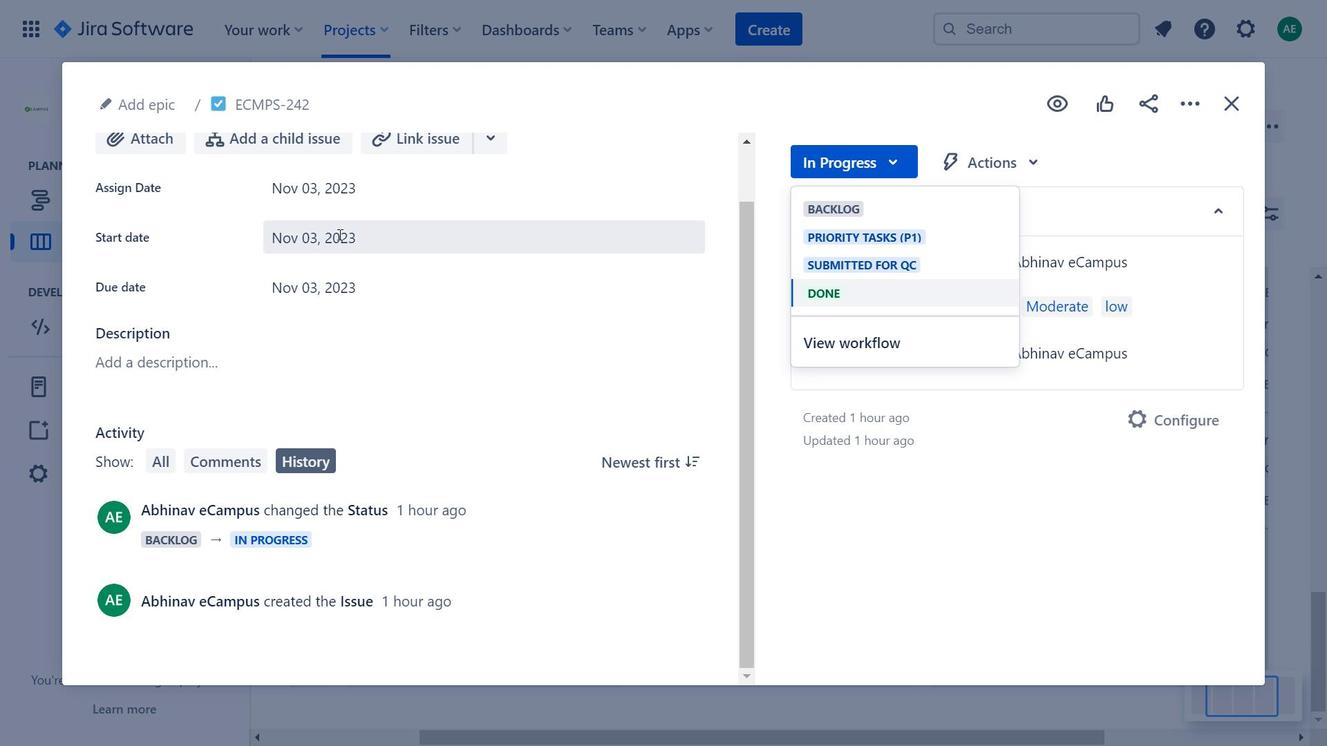 
Action: Mouse moved to (1190, 103)
Screenshot: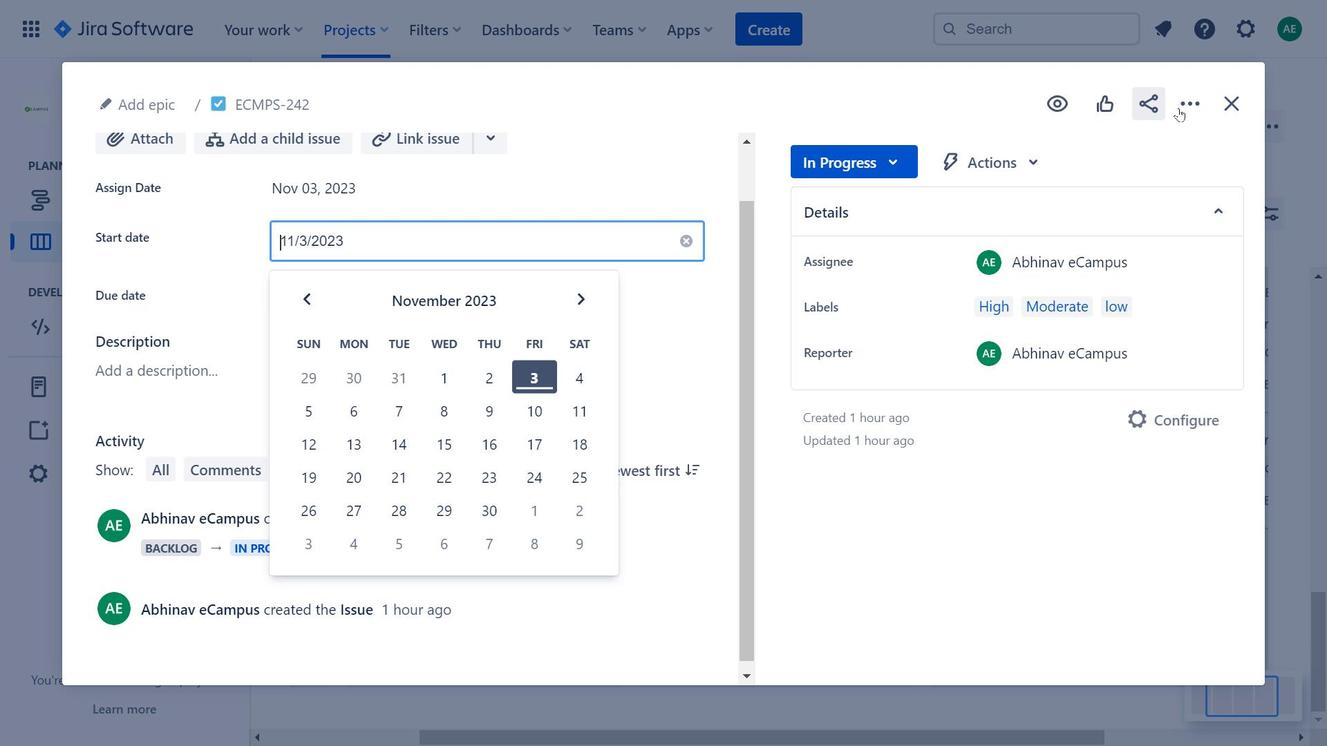 
Action: Mouse pressed left at (1190, 103)
Screenshot: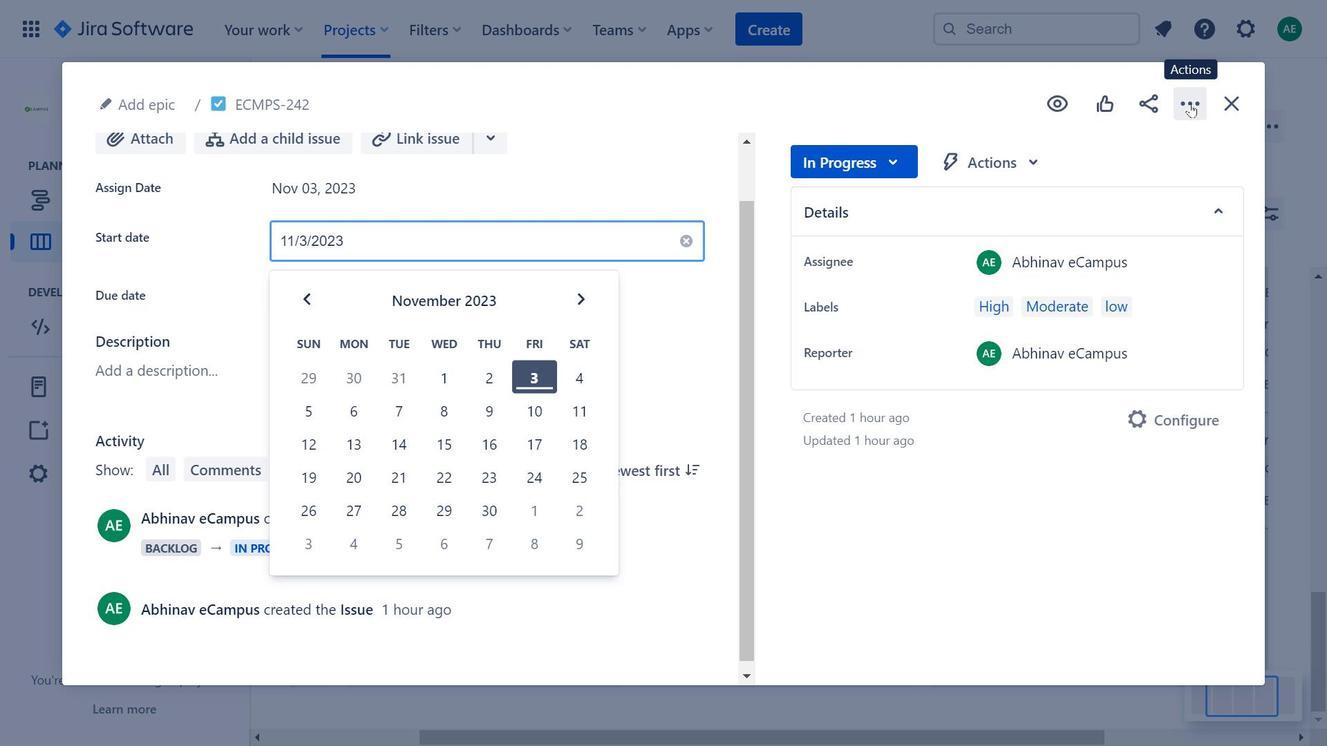 
Action: Mouse moved to (1224, 107)
Screenshot: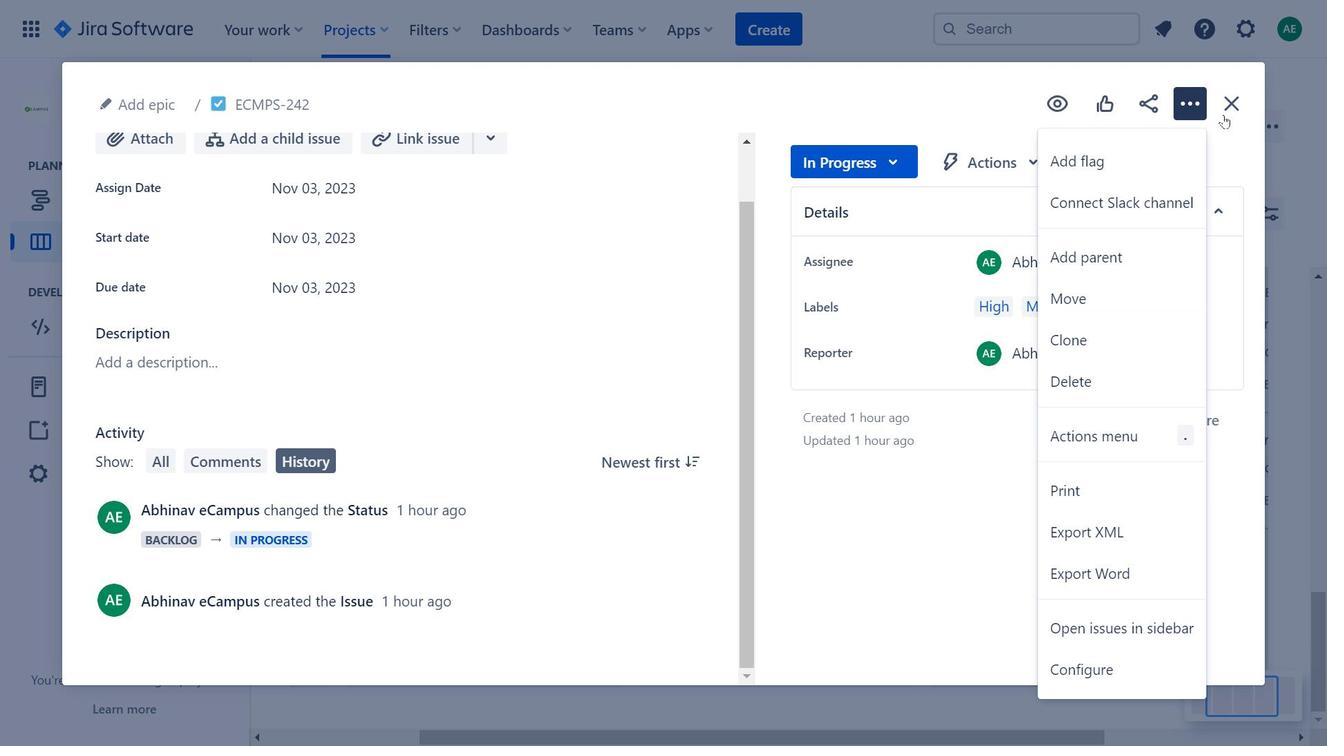 
Action: Mouse pressed left at (1224, 107)
Screenshot: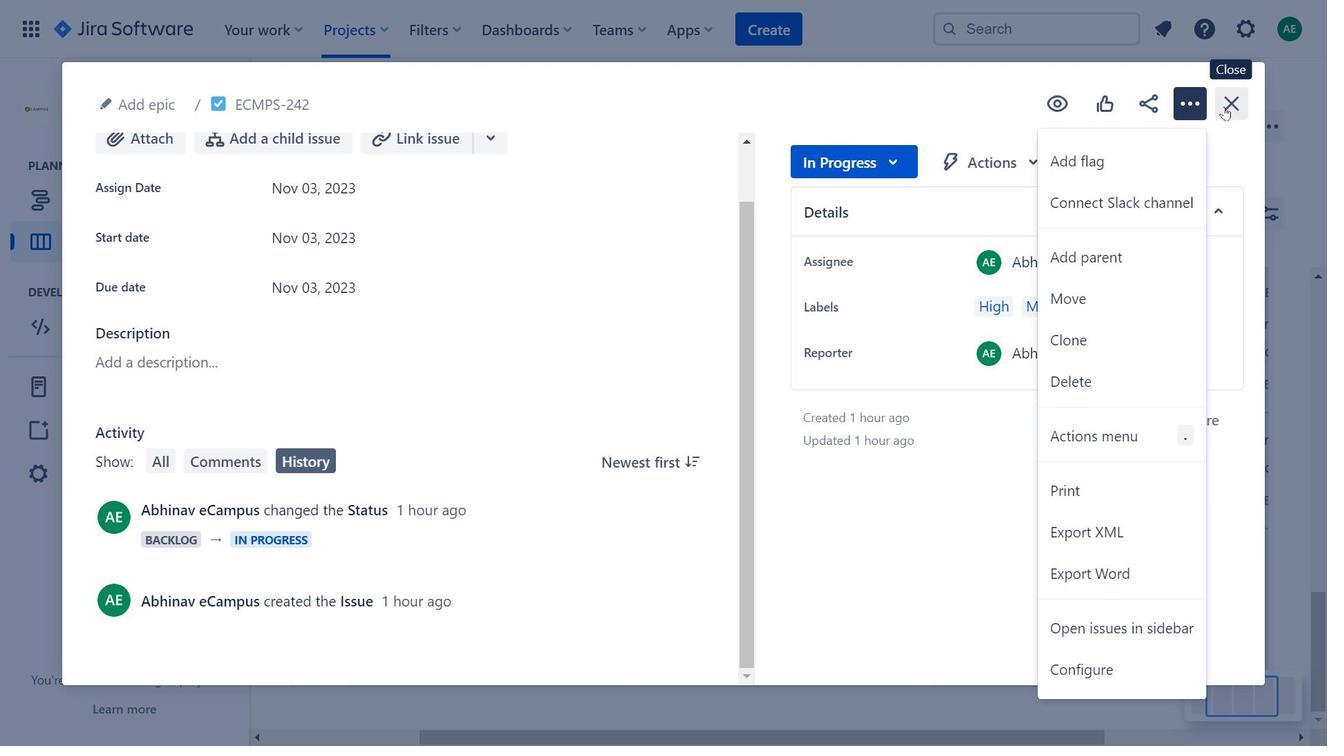 
Action: Mouse moved to (837, 450)
Screenshot: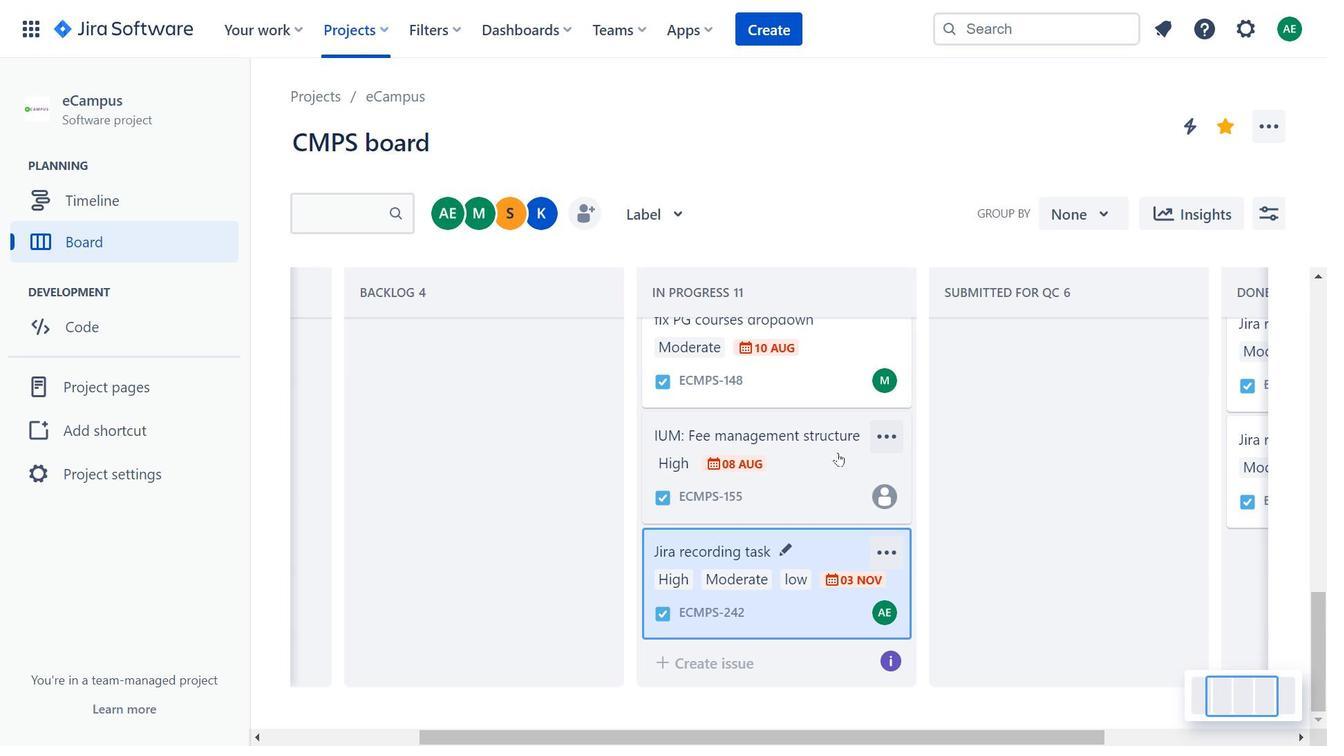 
Action: Mouse scrolled (837, 449) with delta (0, 0)
Screenshot: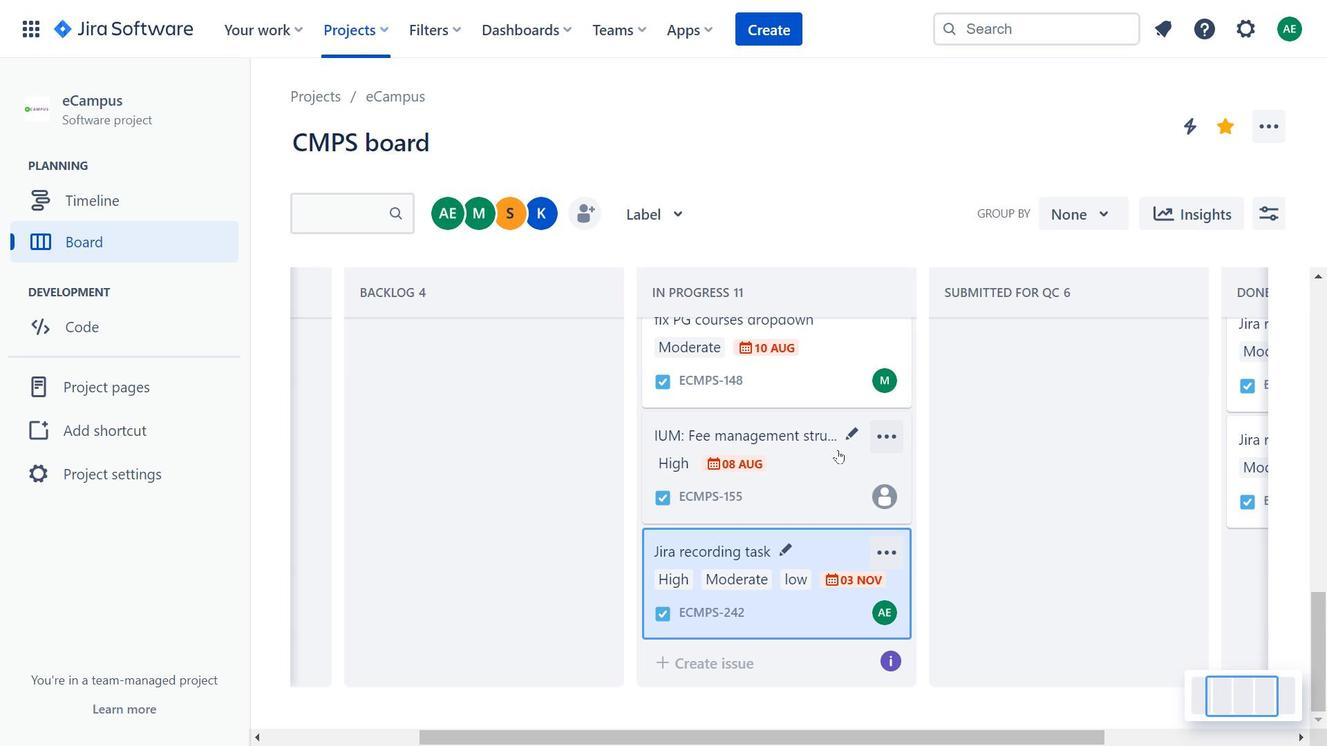 
Action: Mouse moved to (820, 612)
Screenshot: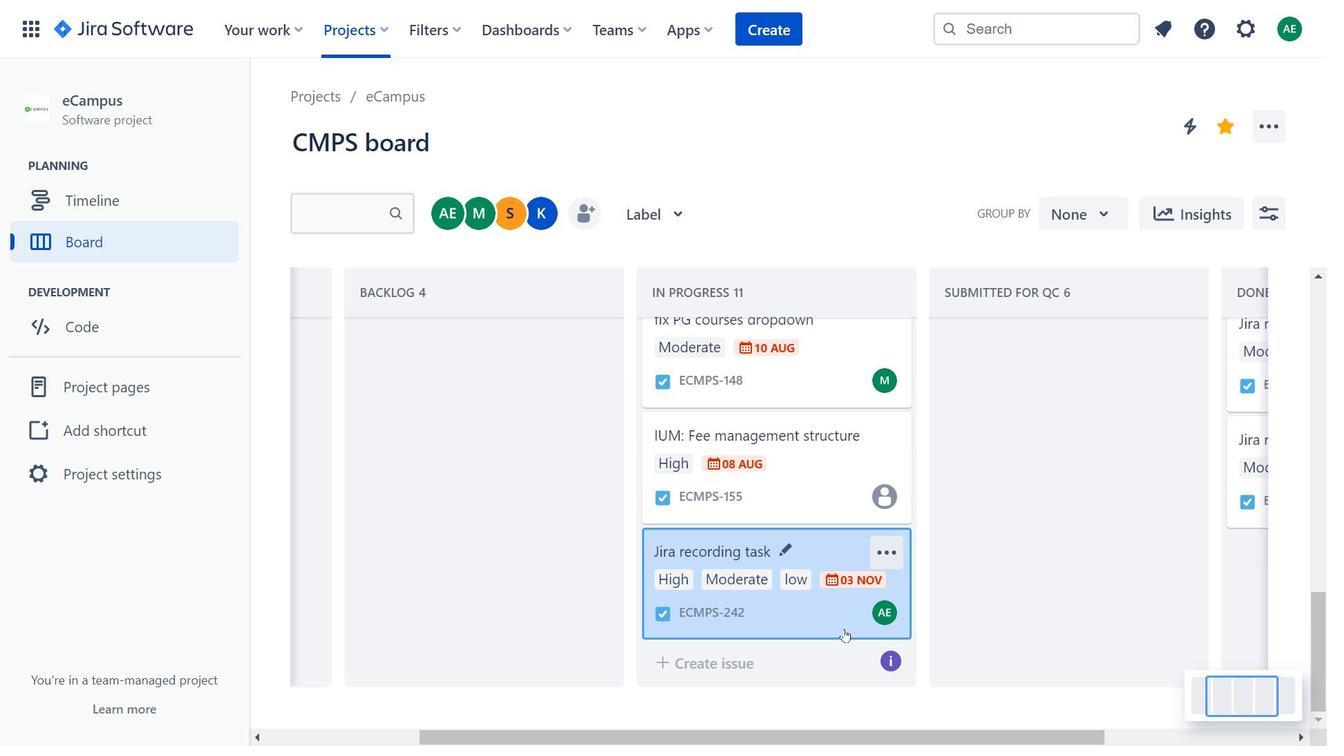 
Action: Mouse pressed left at (820, 612)
Screenshot: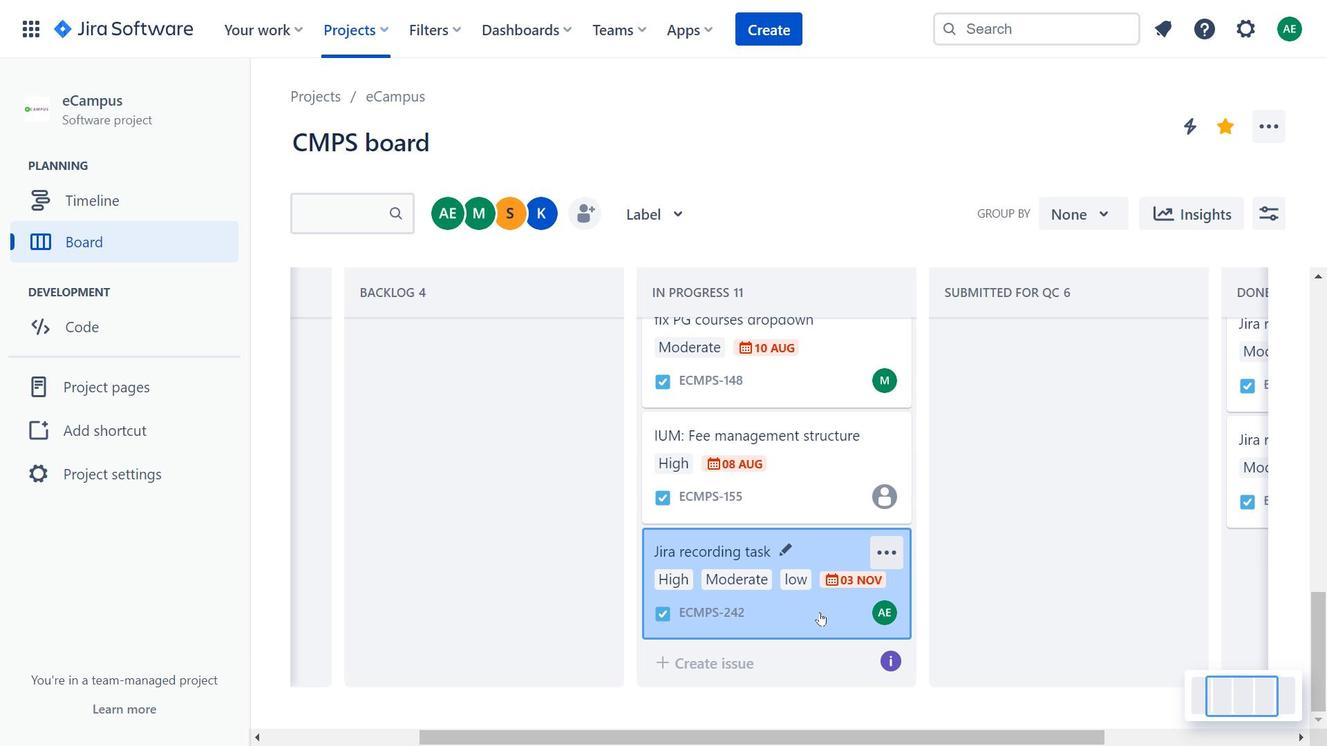 
Action: Mouse moved to (881, 164)
Screenshot: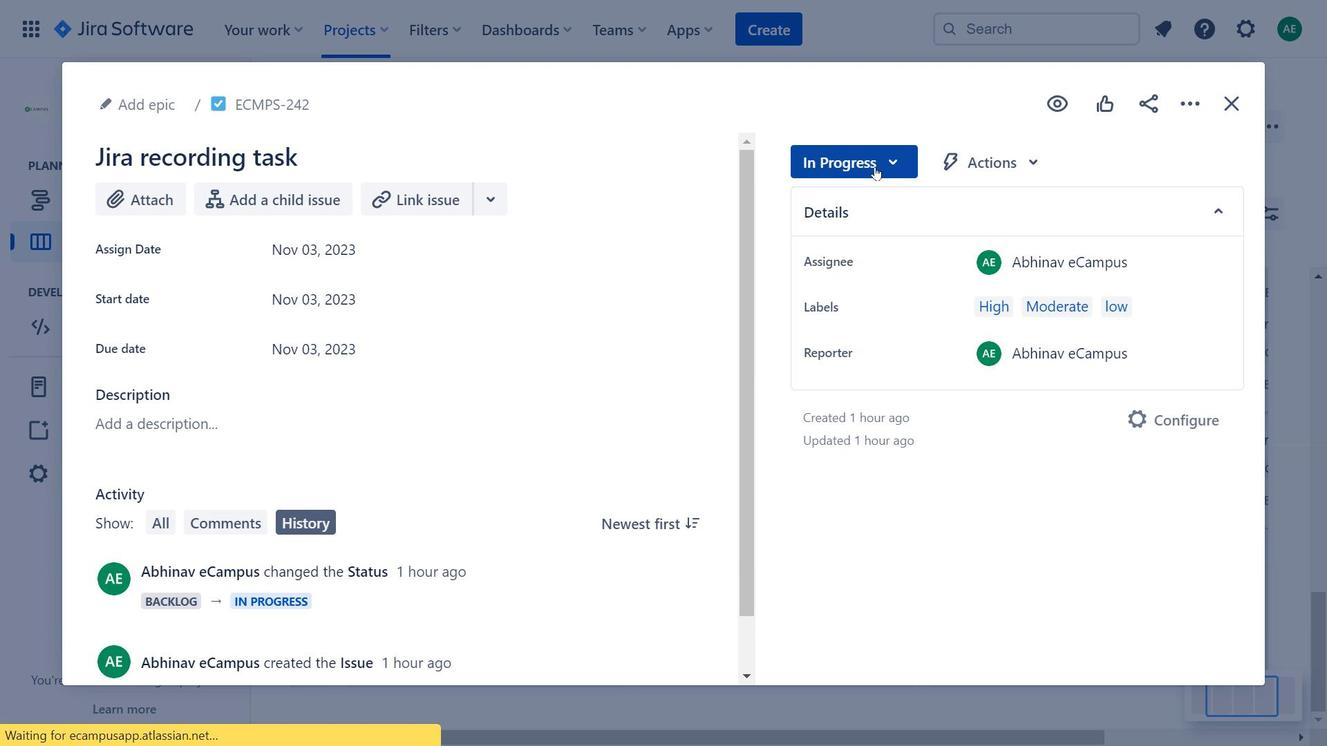 
Action: Mouse pressed left at (881, 164)
Screenshot: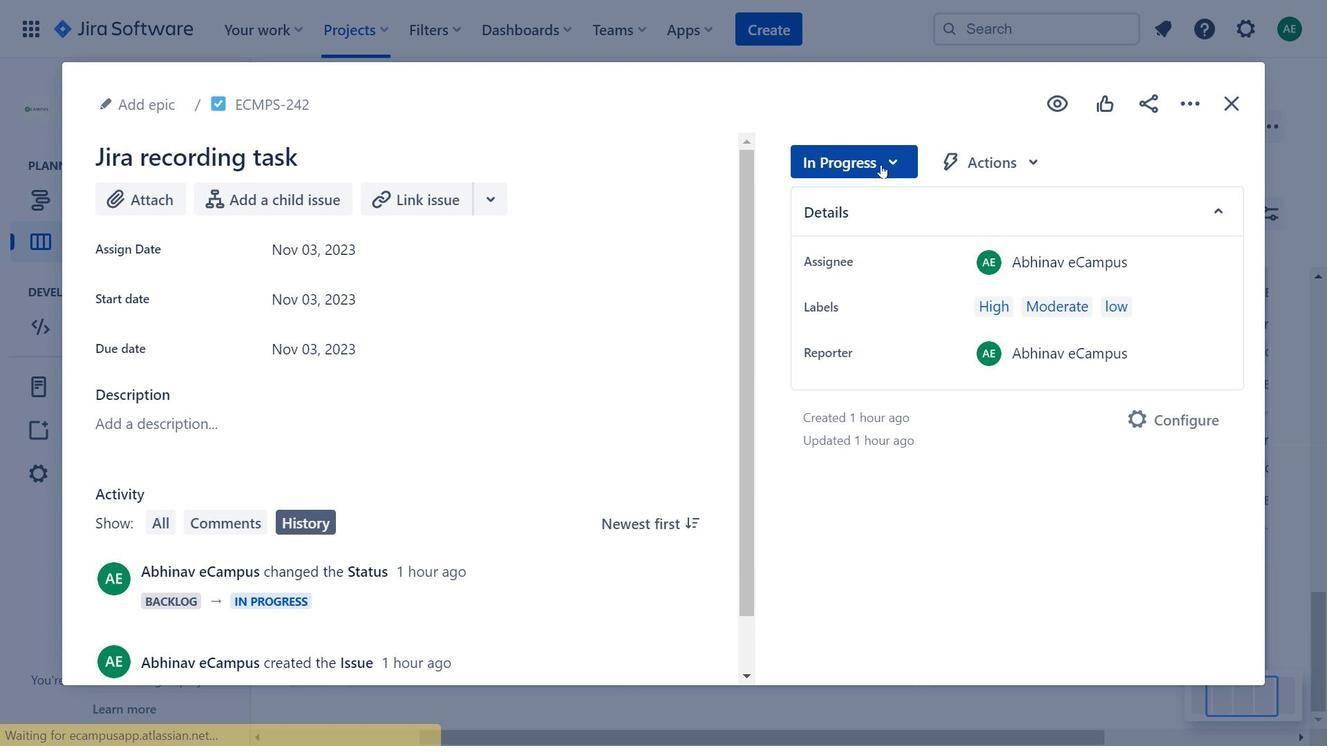 
Action: Mouse moved to (866, 302)
Screenshot: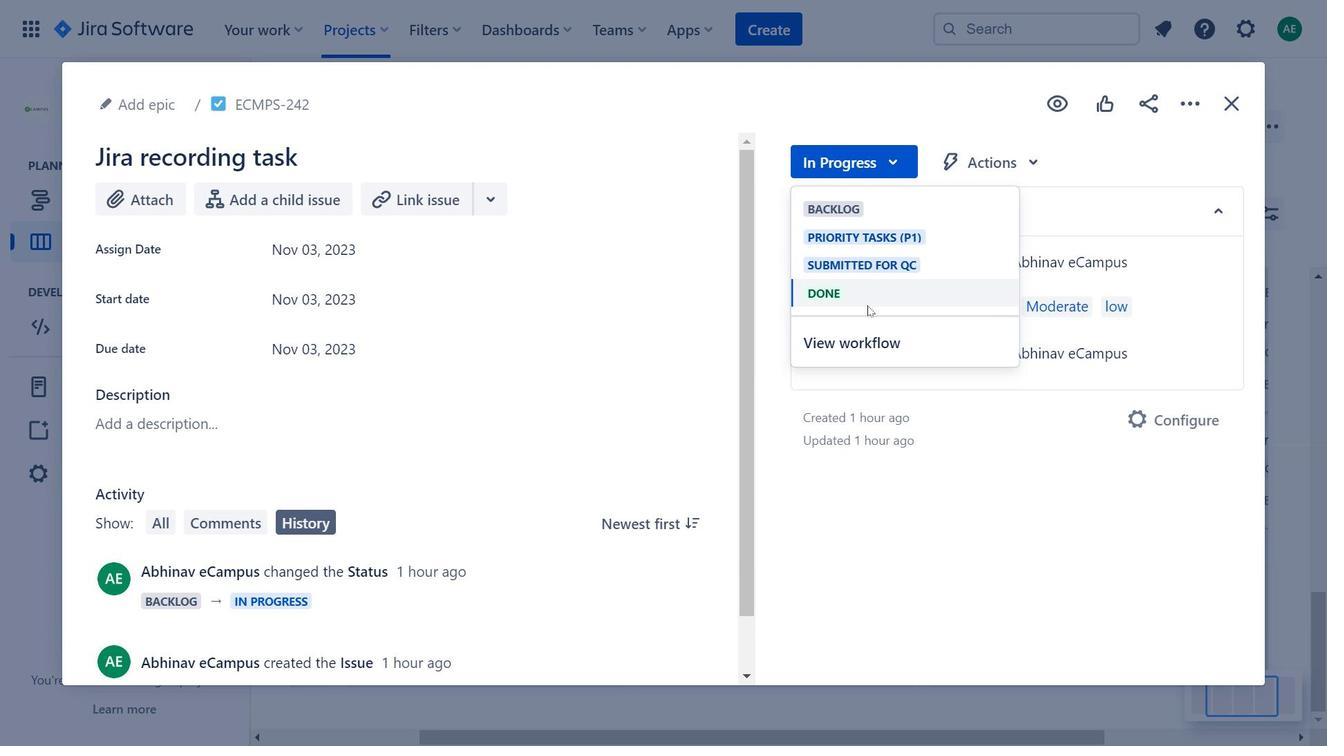 
Action: Mouse pressed left at (866, 302)
Screenshot: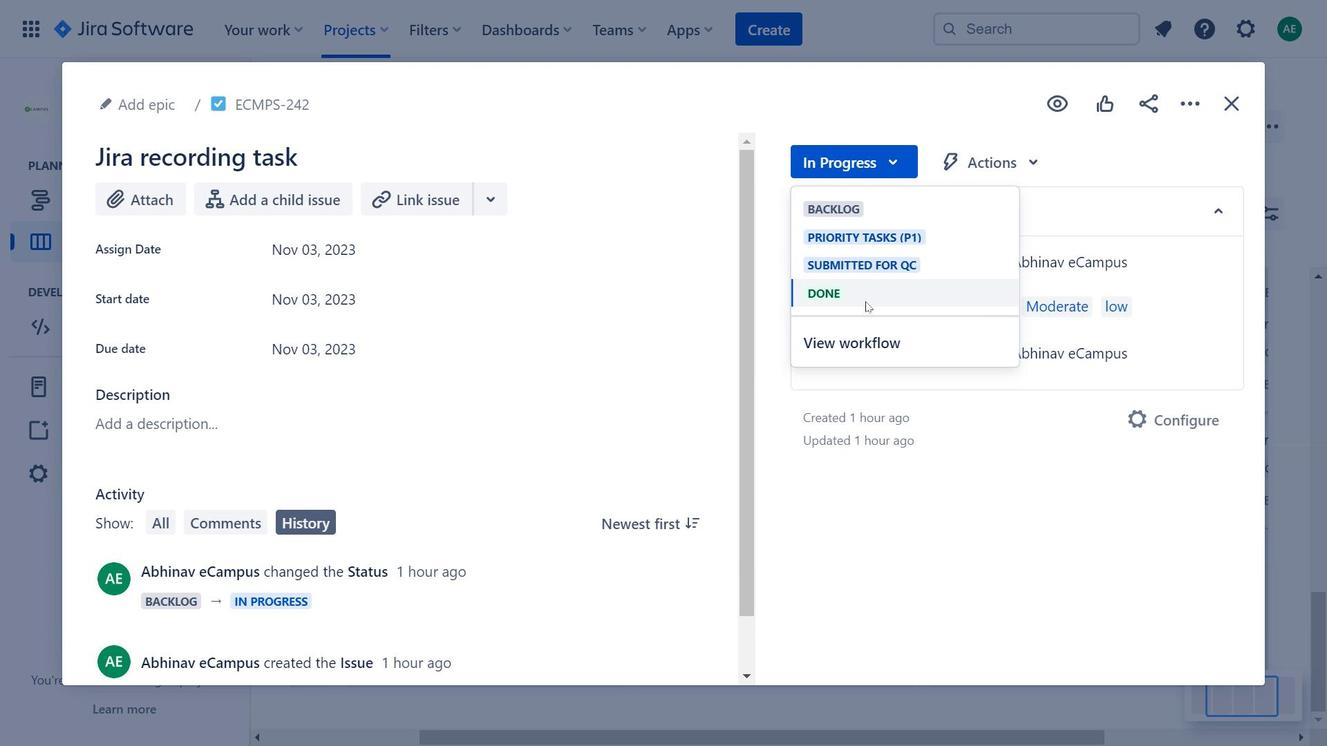 
Action: Mouse moved to (951, 78)
Screenshot: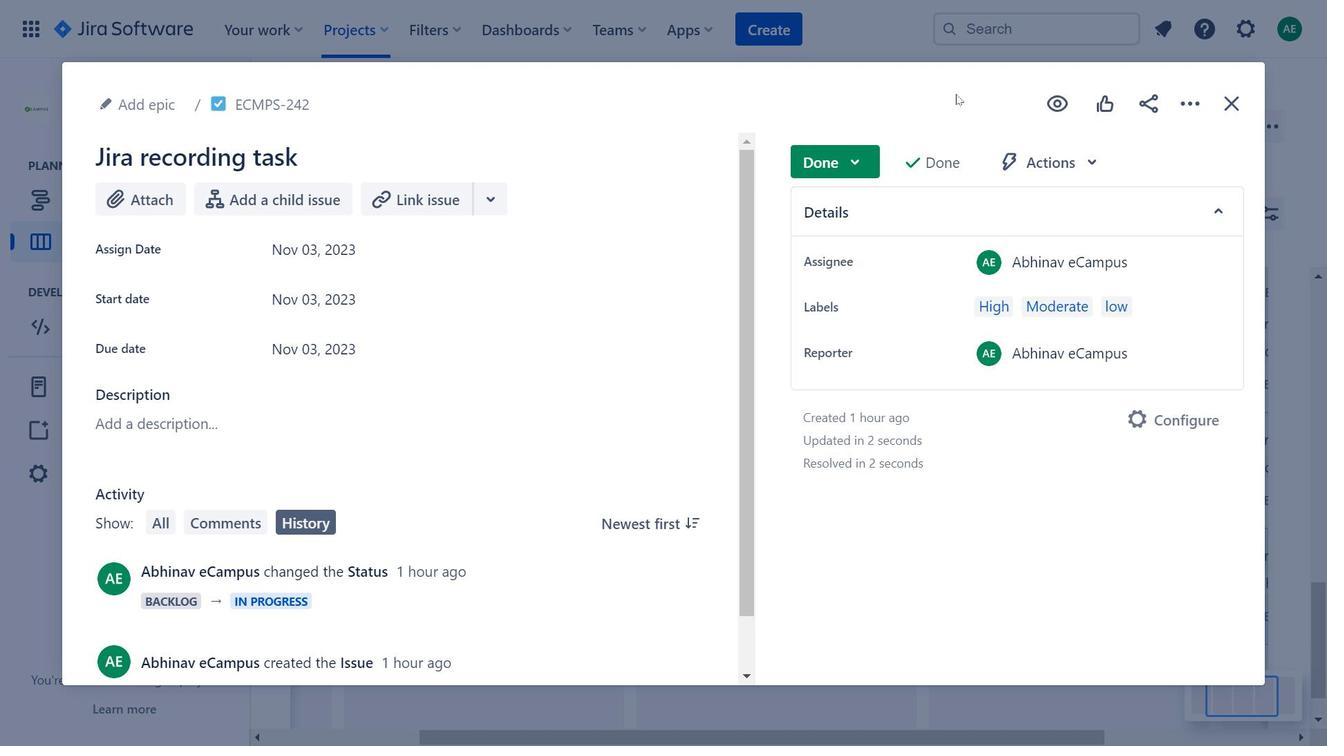 
Action: Mouse pressed left at (951, 78)
Screenshot: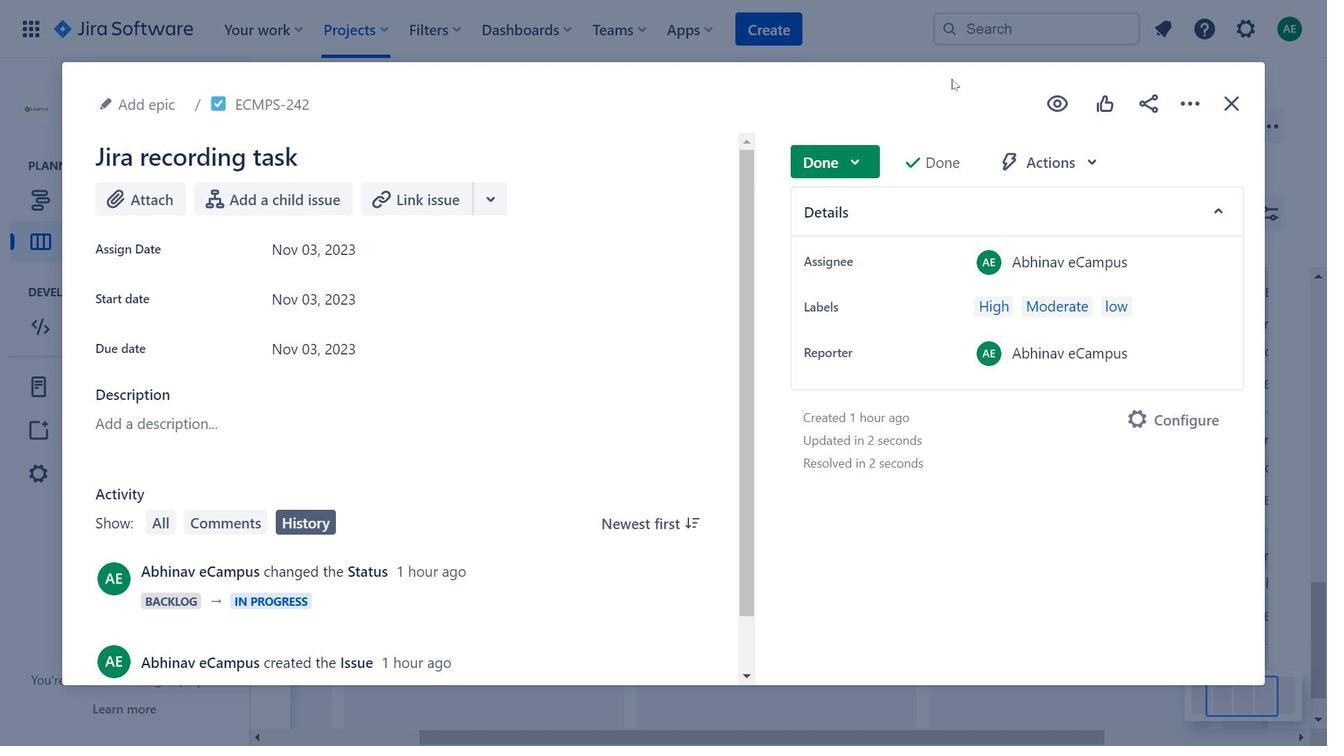 
Action: Mouse moved to (1162, 139)
Screenshot: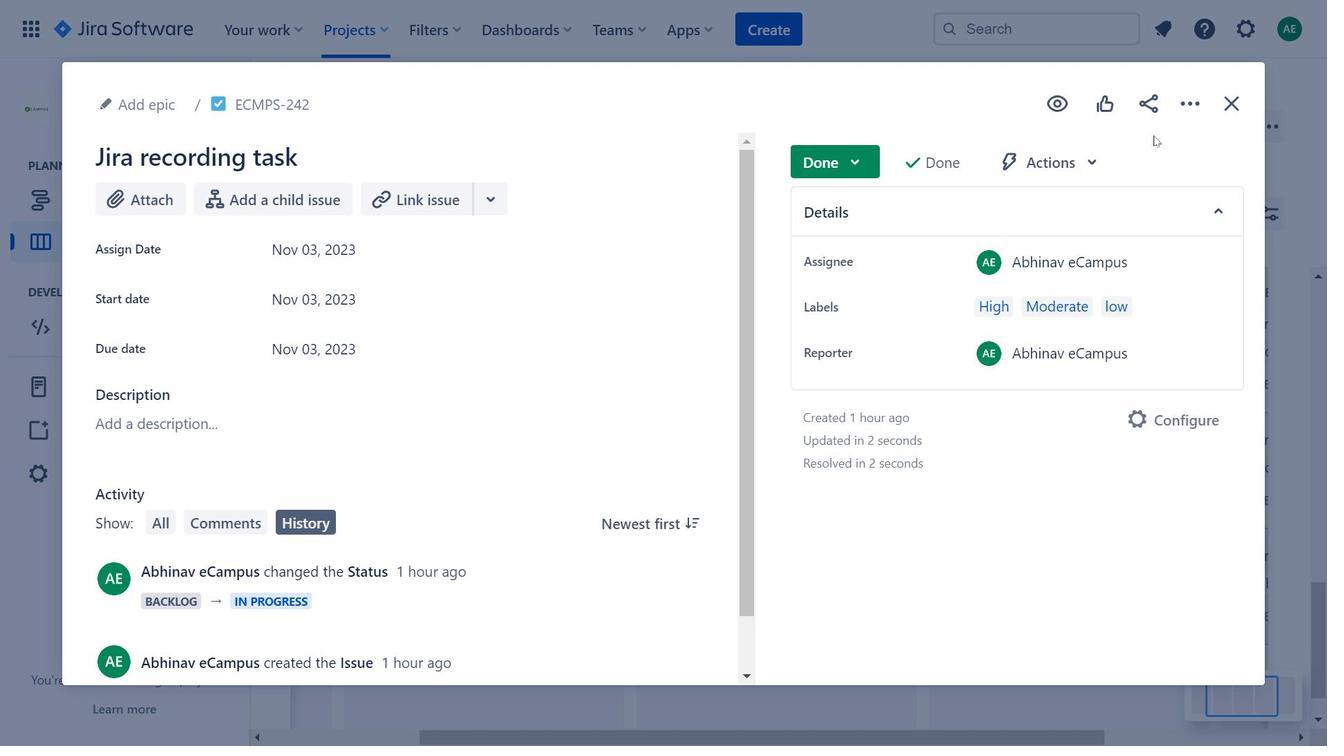 
Action: Mouse pressed left at (1162, 139)
Screenshot: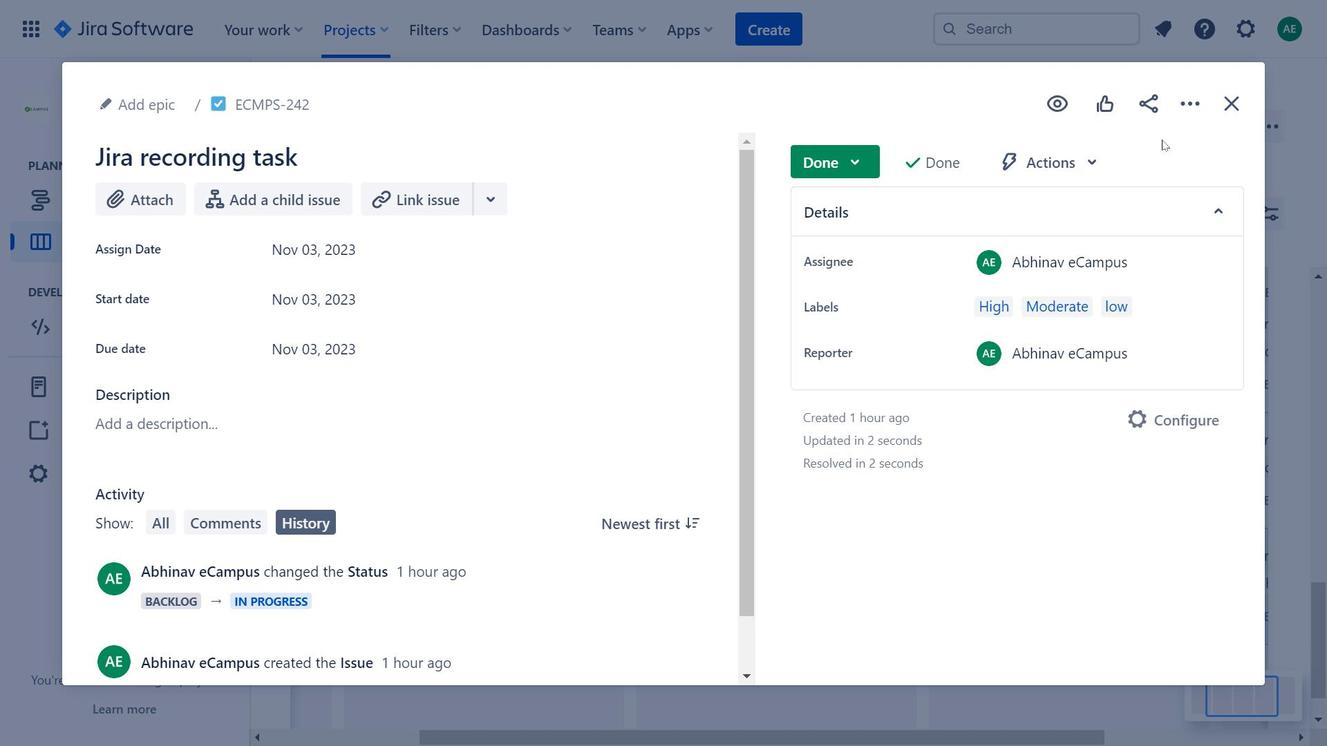 
Action: Mouse moved to (1182, 95)
Screenshot: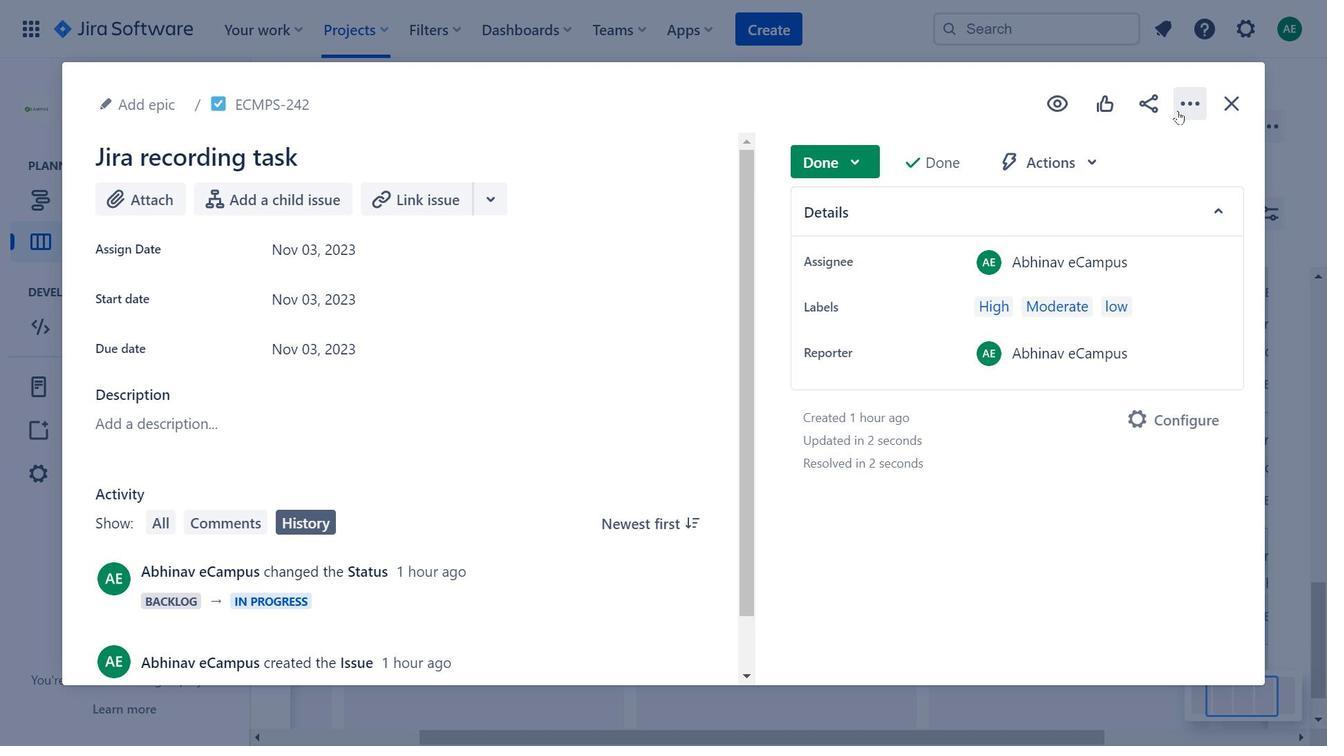 
Action: Mouse pressed left at (1182, 95)
Screenshot: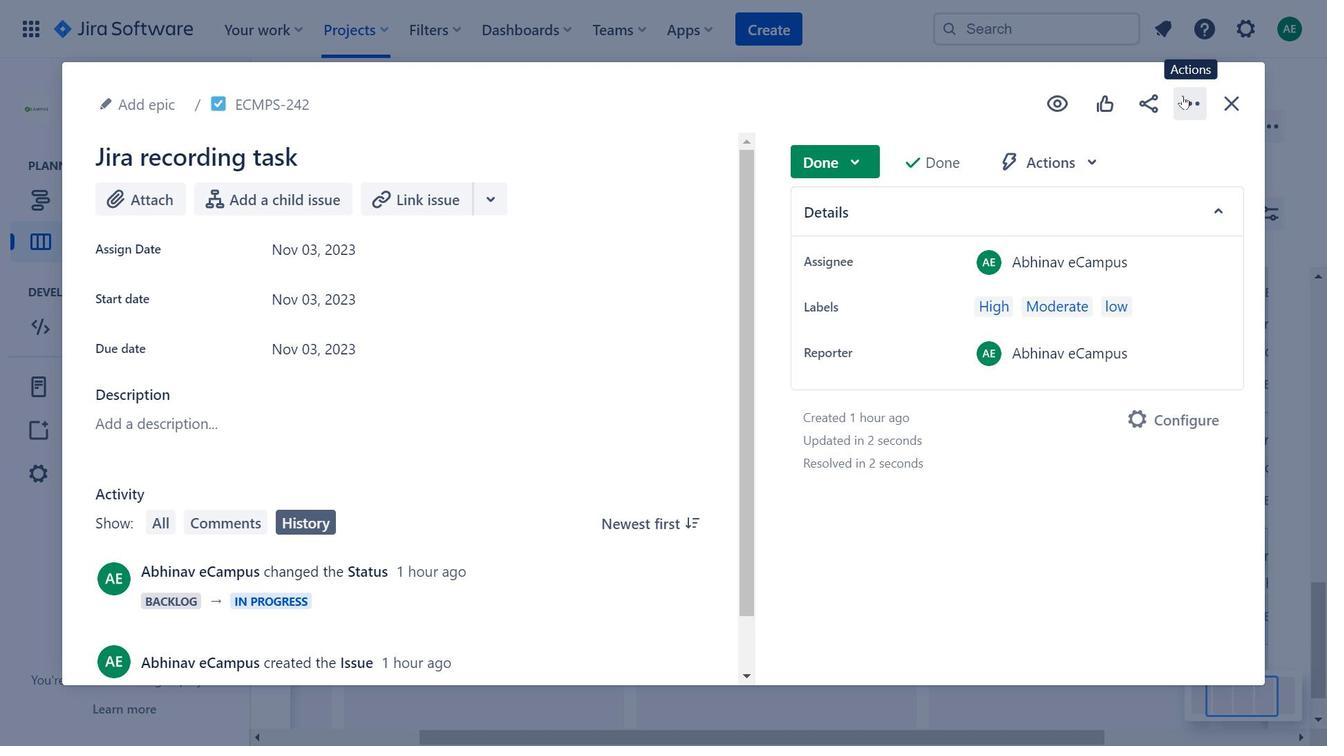 
Action: Mouse moved to (460, 344)
Screenshot: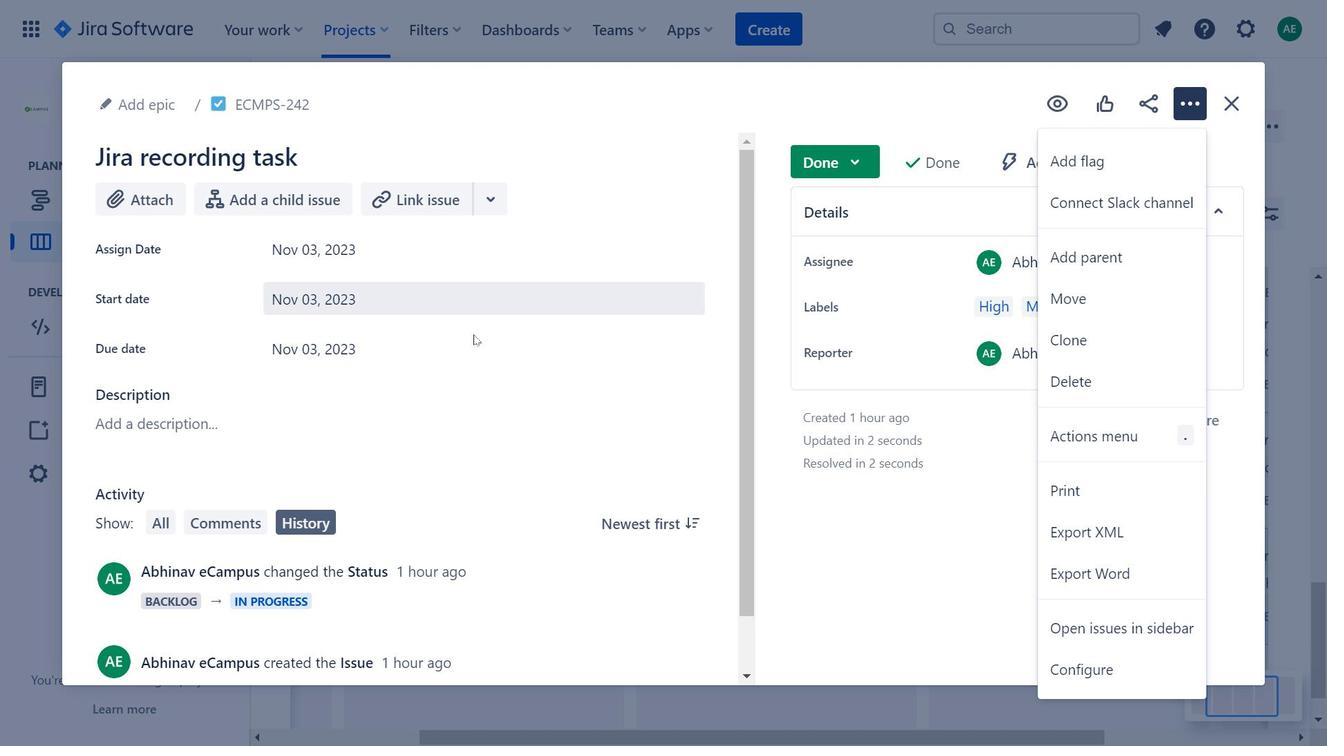 
Action: Mouse pressed left at (460, 344)
Screenshot: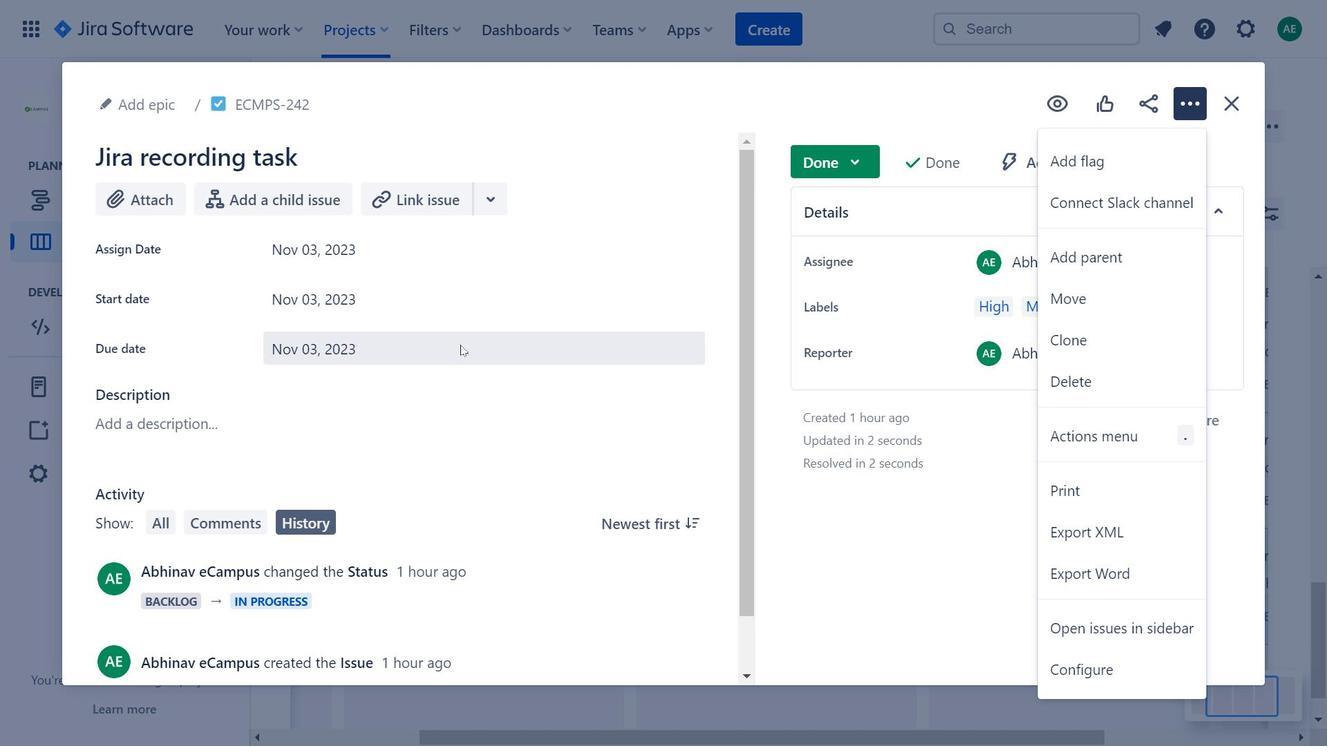 
Action: Mouse moved to (762, 380)
Screenshot: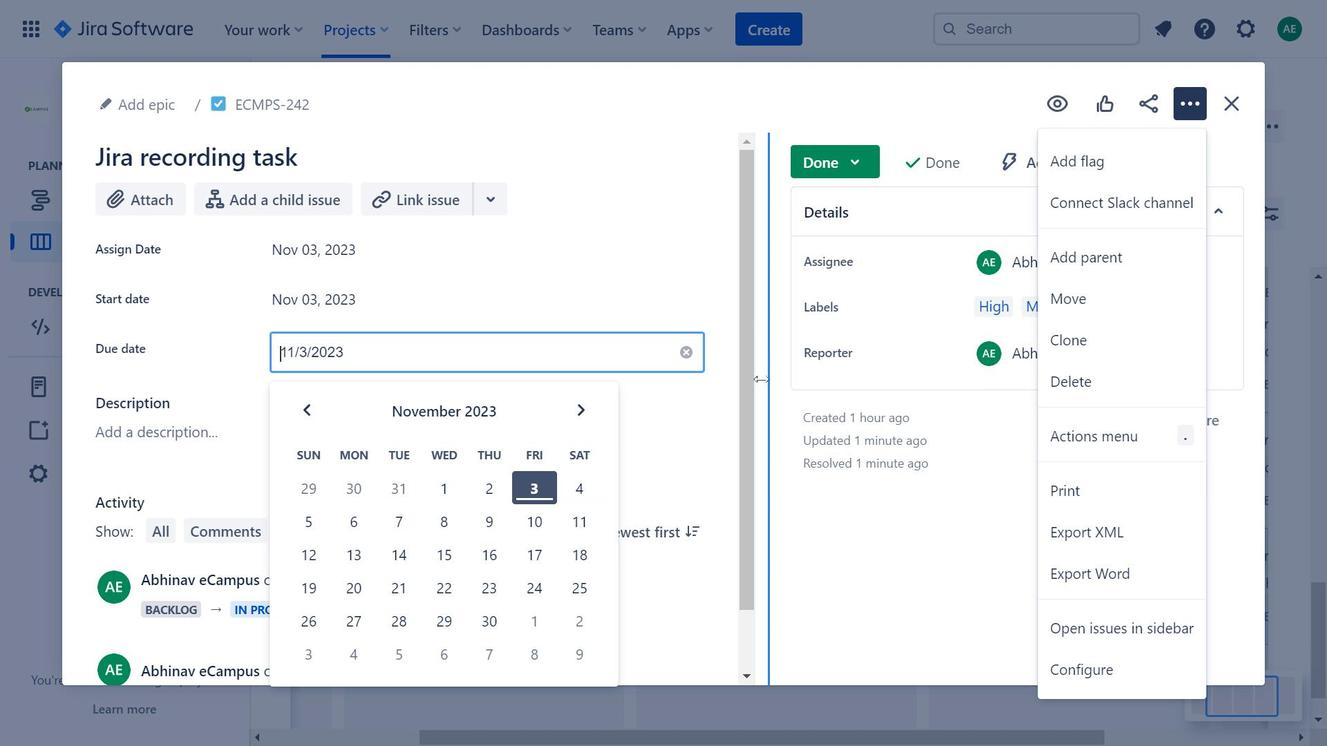 
Action: Mouse scrolled (762, 380) with delta (0, 0)
Screenshot: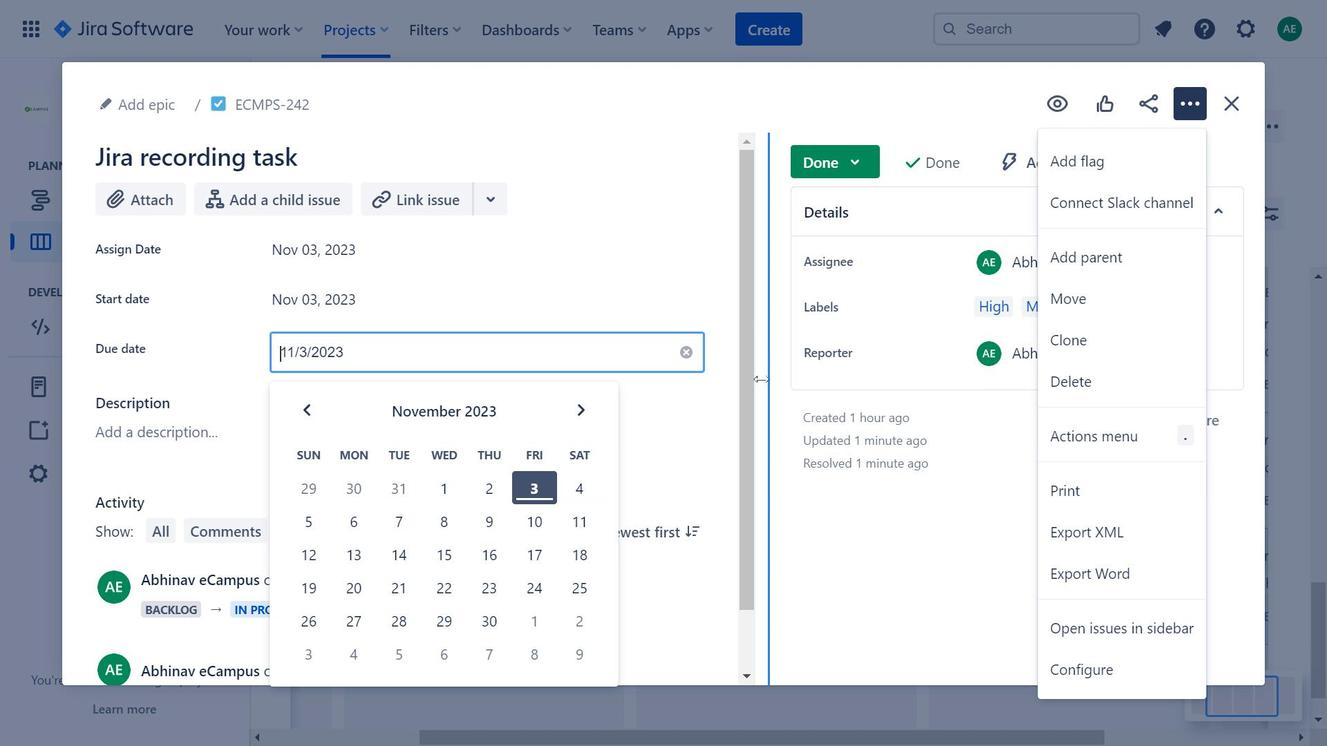 
Action: Mouse moved to (762, 382)
Screenshot: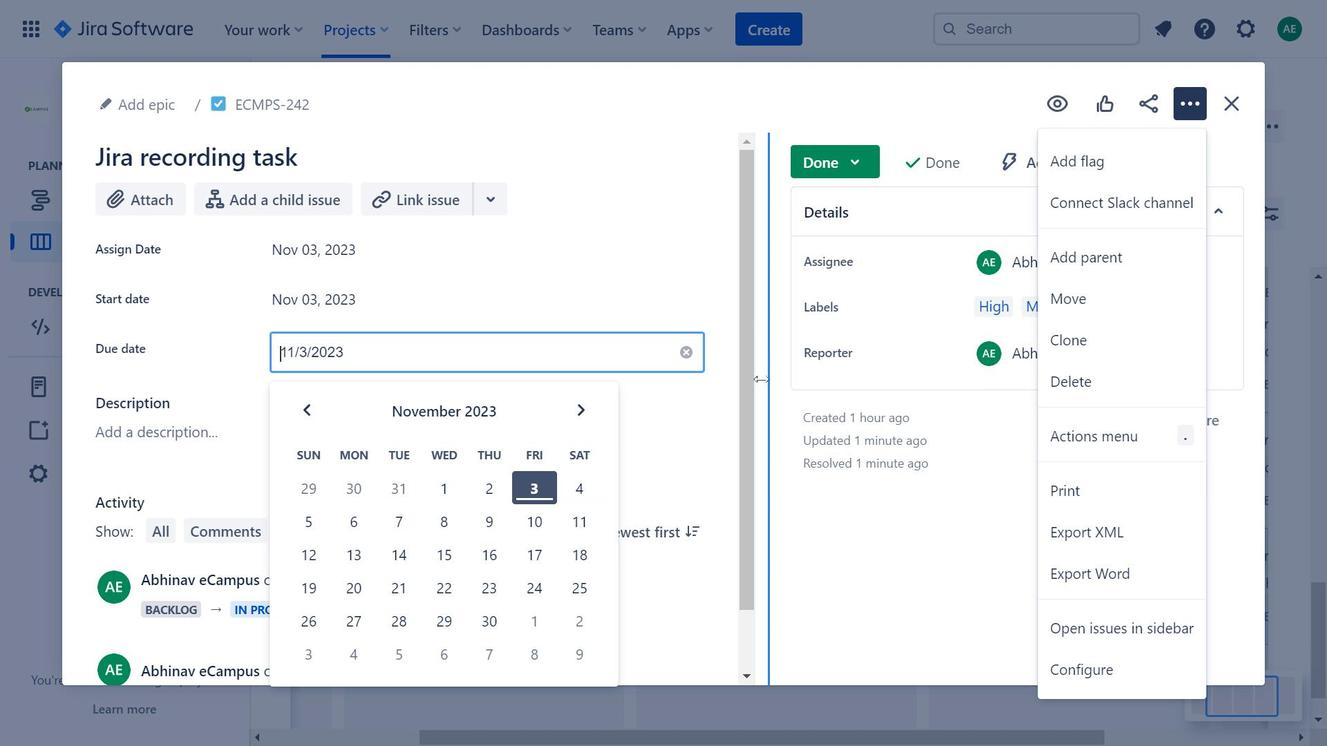 
Action: Mouse scrolled (762, 382) with delta (0, 0)
Screenshot: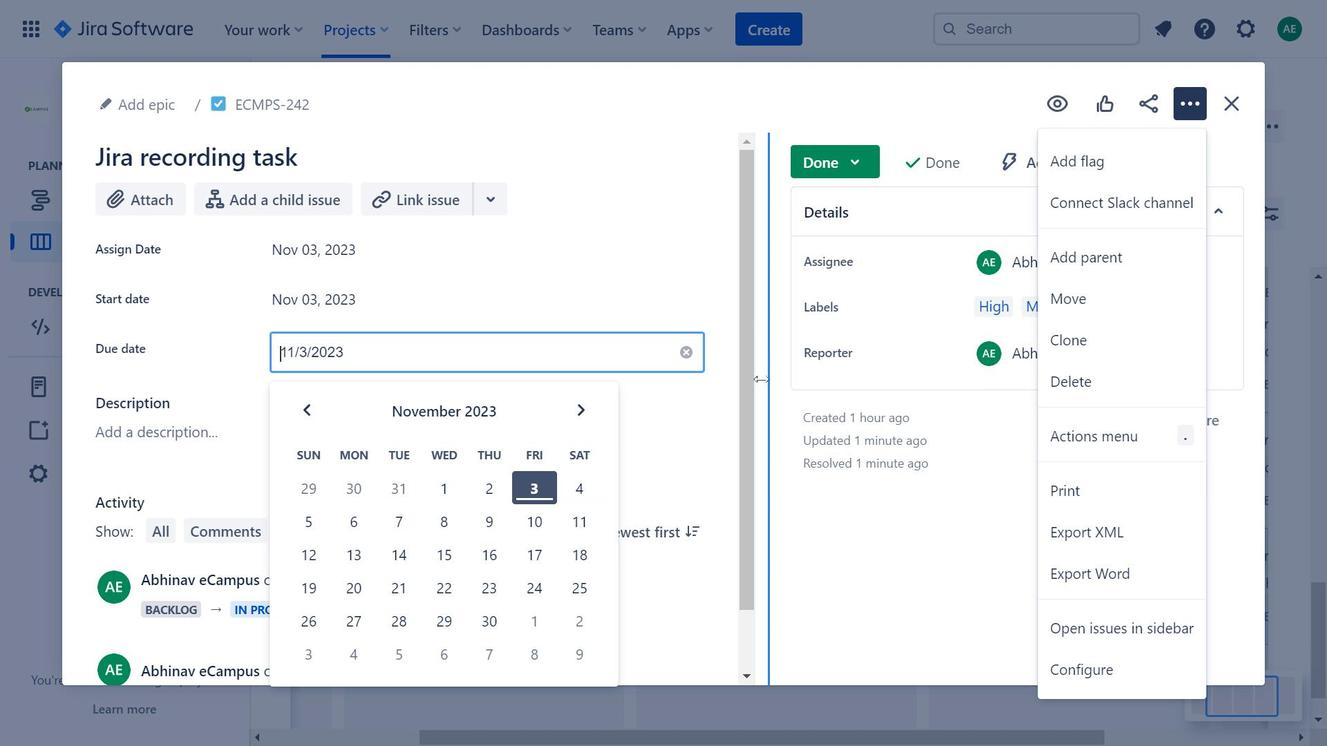 
Action: Mouse moved to (1220, 105)
Screenshot: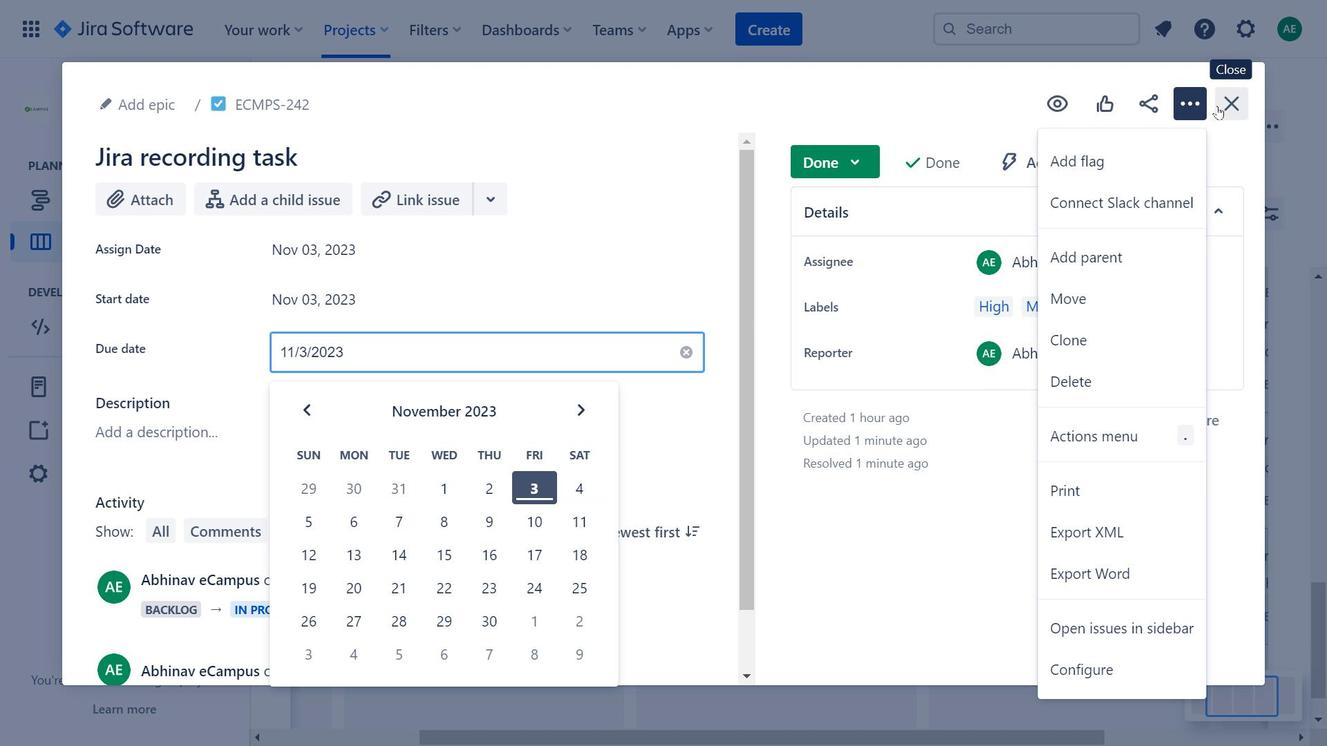 
Action: Mouse pressed left at (1220, 105)
Screenshot: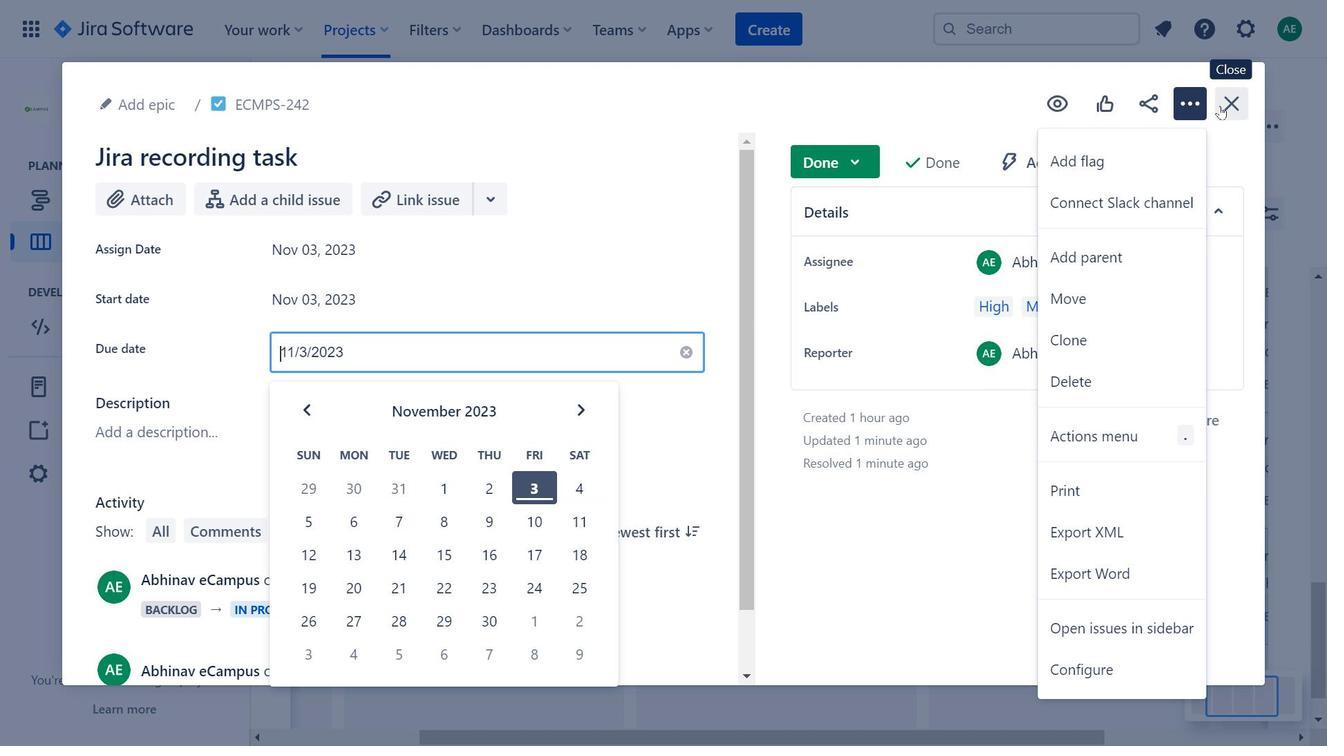 
Action: Mouse moved to (829, 443)
Screenshot: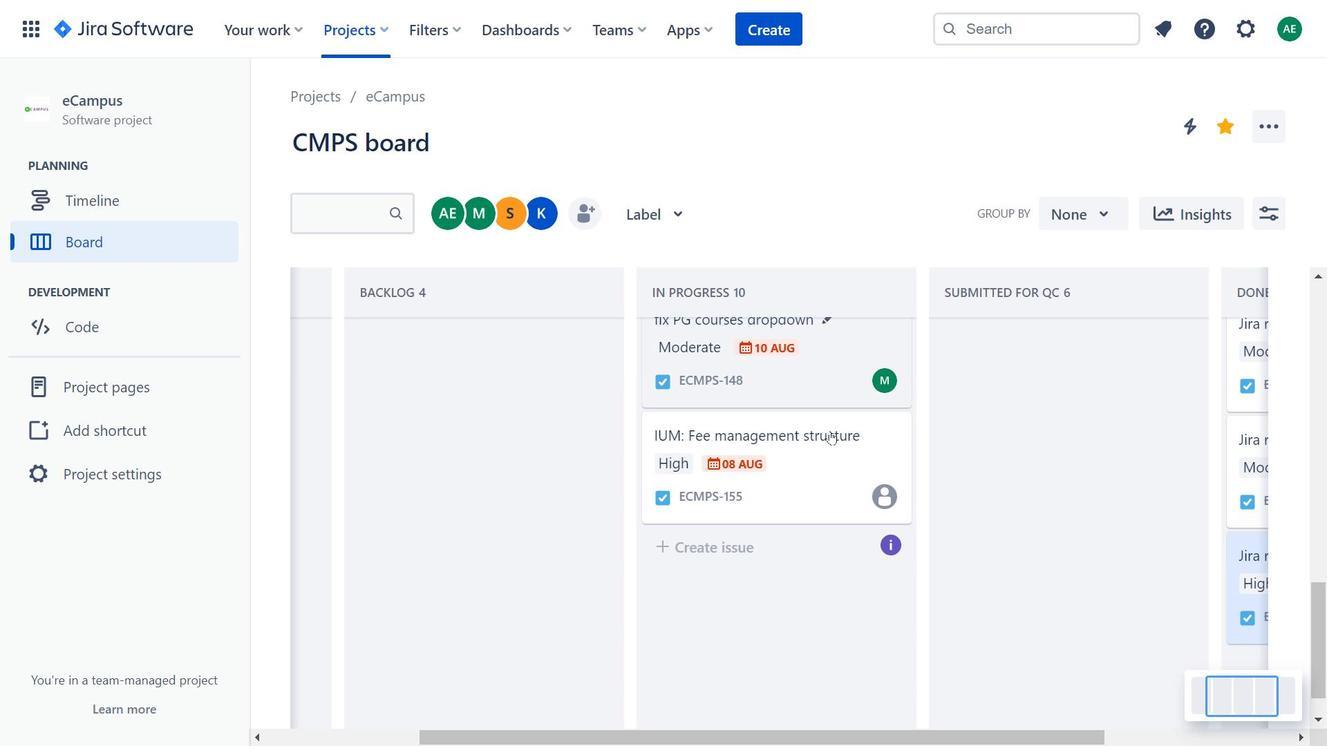 
Action: Mouse scrolled (829, 444) with delta (0, 0)
Screenshot: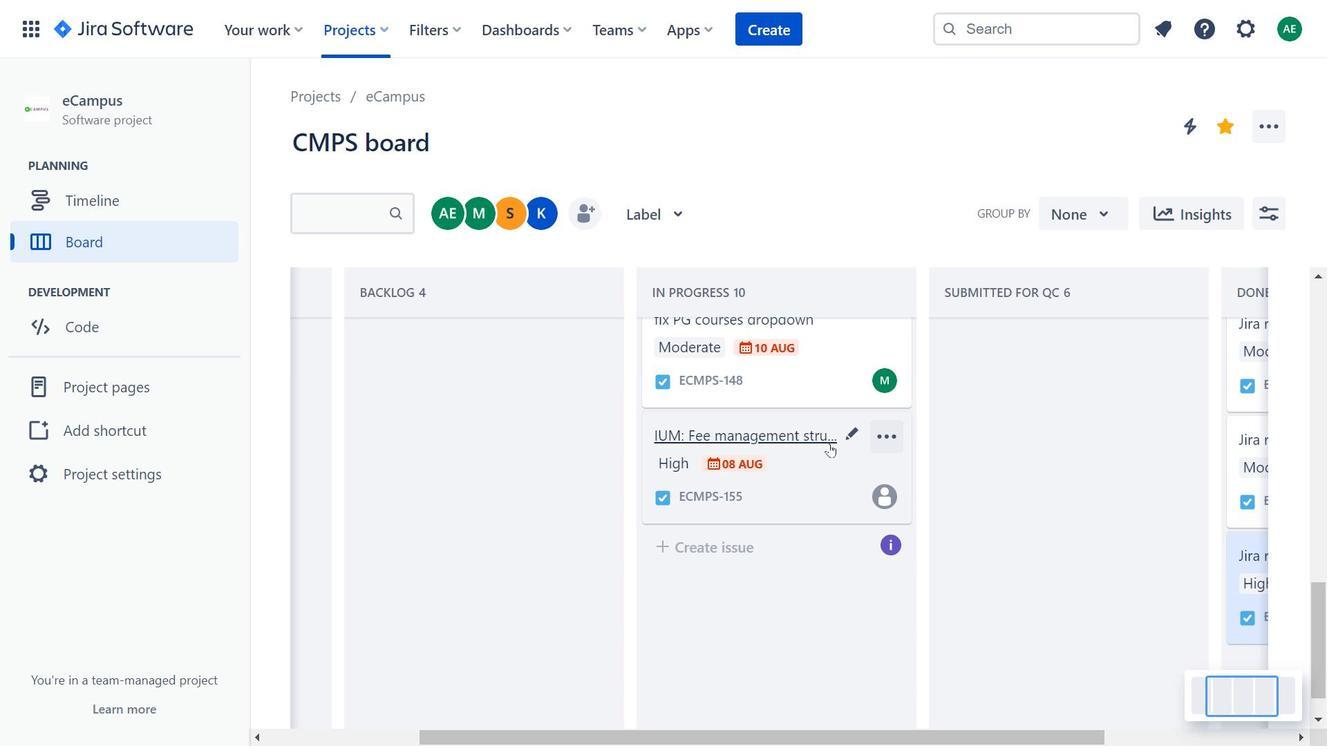 
Action: Mouse scrolled (829, 444) with delta (0, 0)
Screenshot: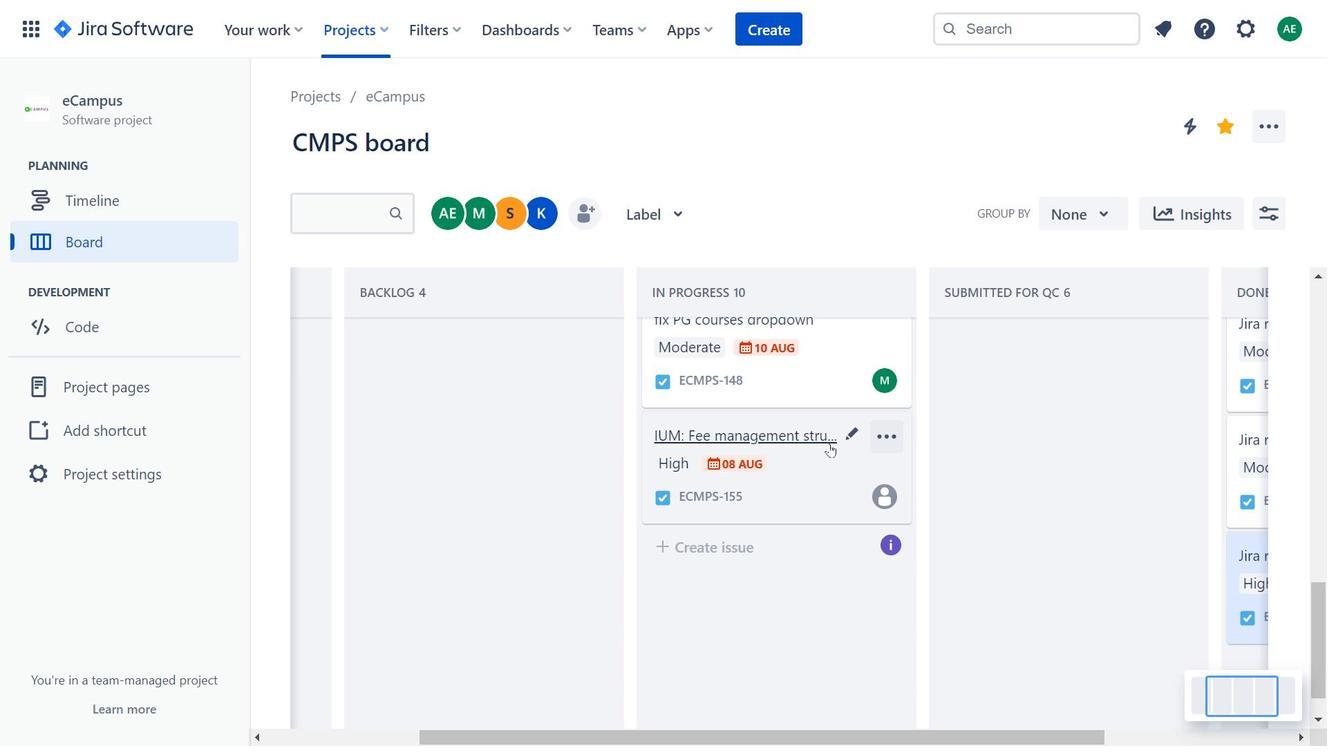 
Action: Mouse moved to (813, 434)
Screenshot: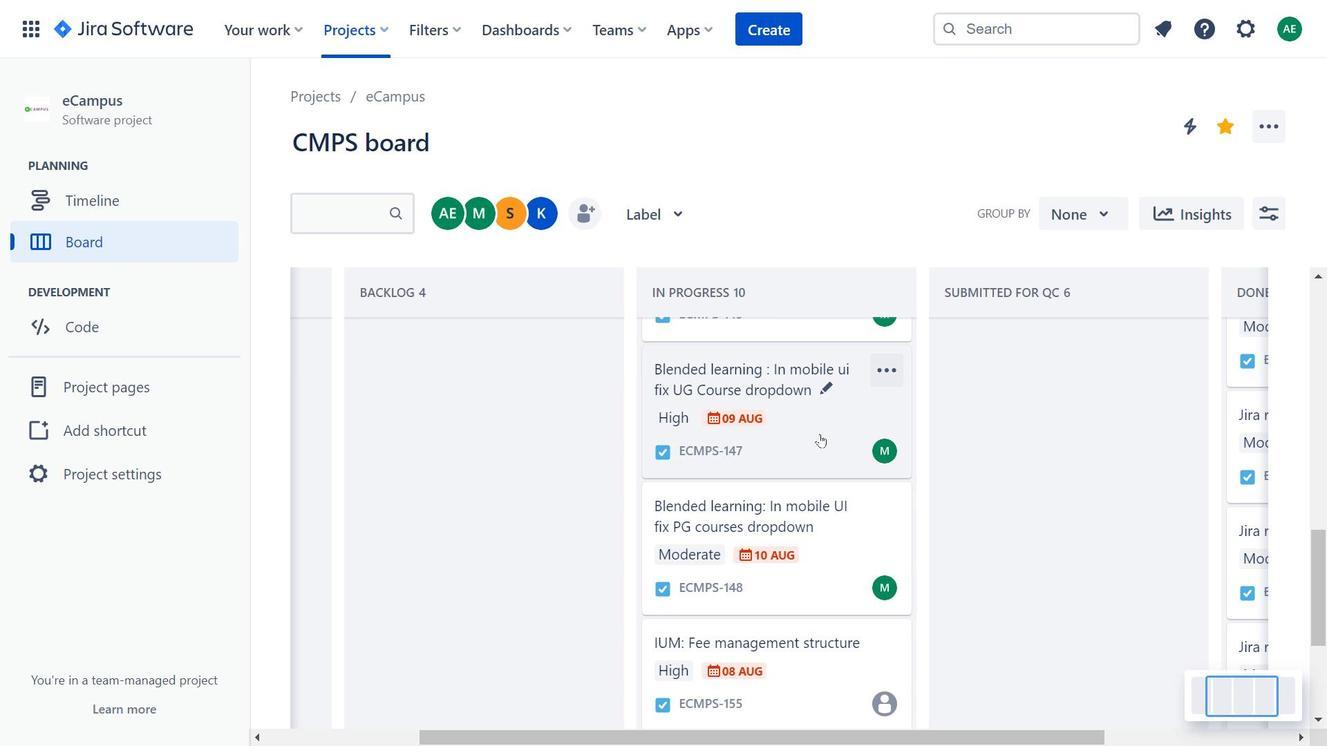 
Action: Mouse scrolled (813, 434) with delta (0, 0)
Screenshot: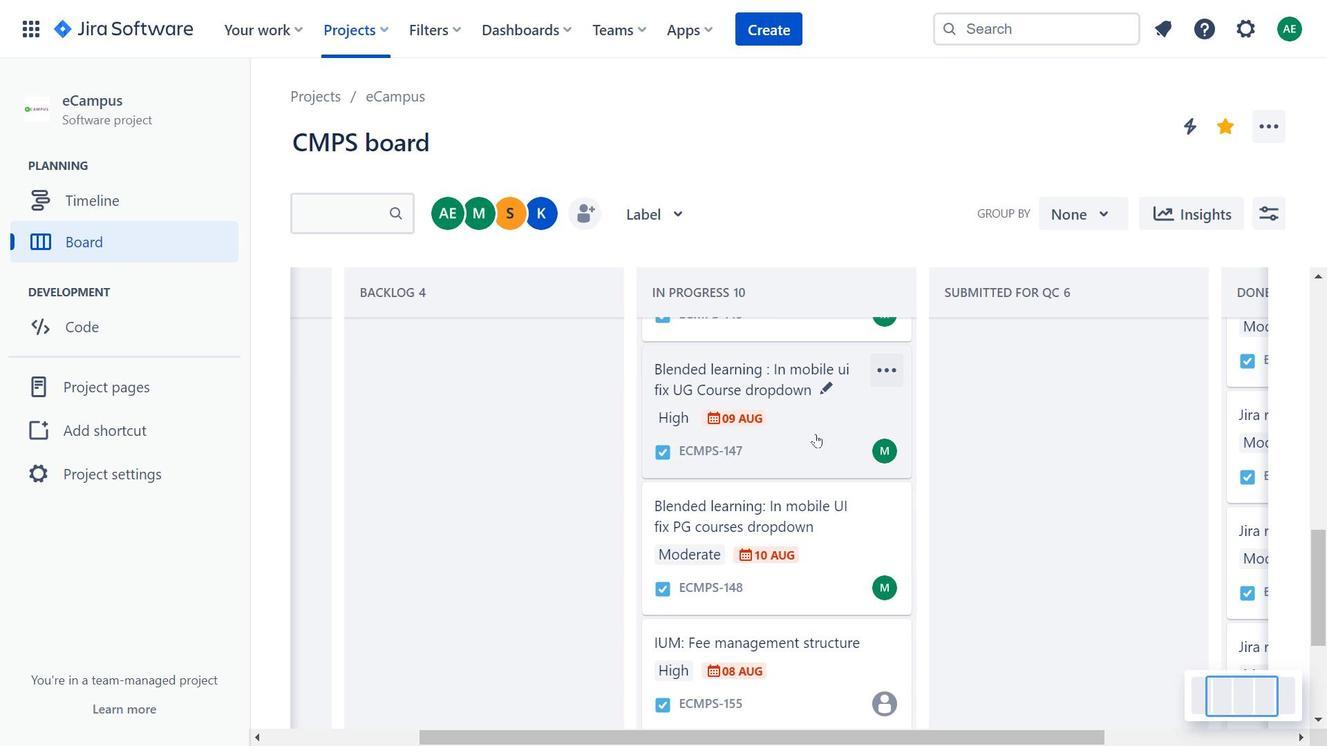 
Action: Mouse scrolled (813, 434) with delta (0, 0)
Screenshot: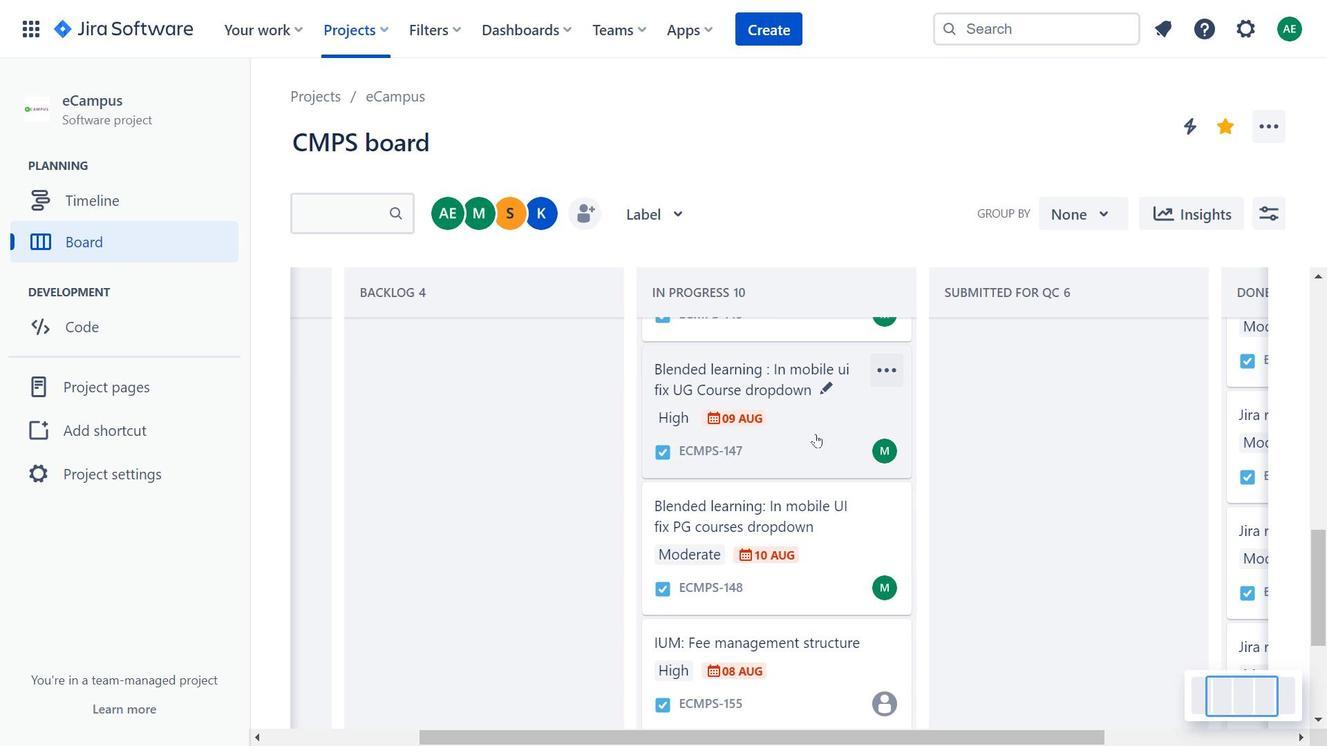 
Action: Mouse moved to (810, 426)
Screenshot: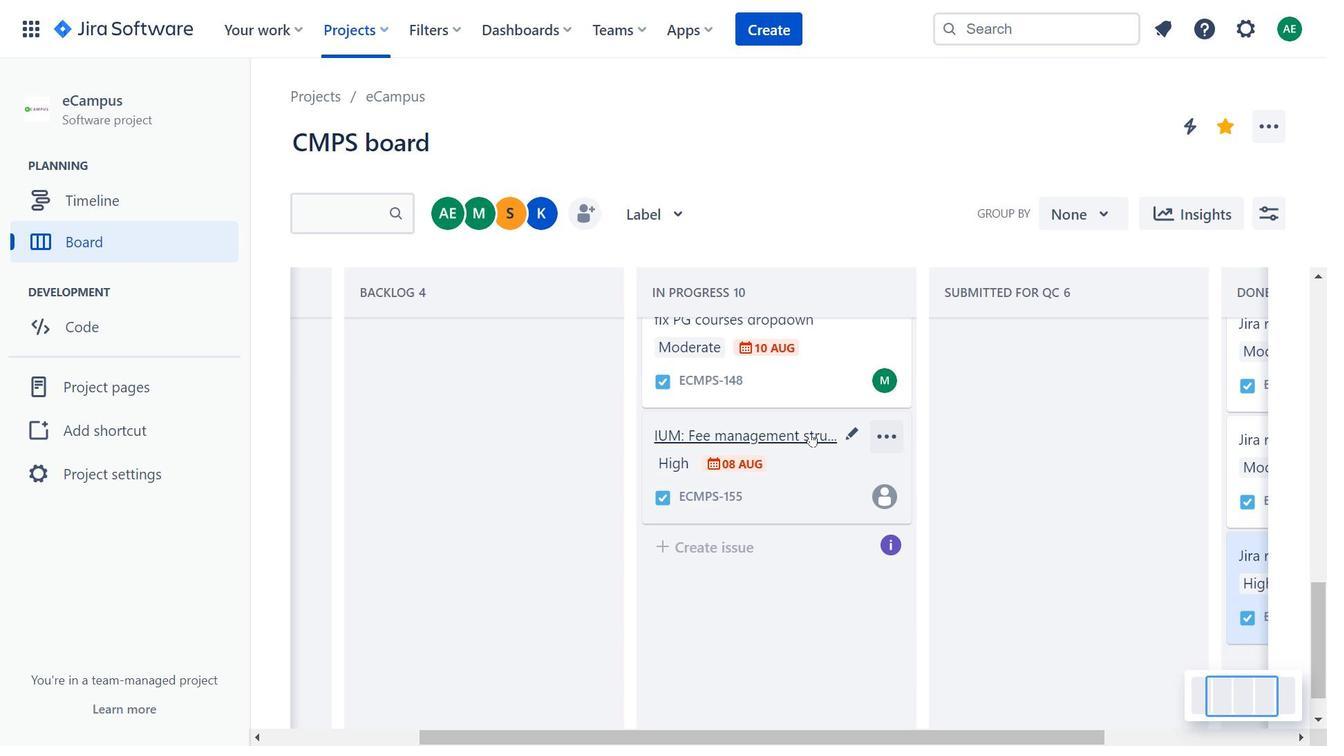 
Action: Mouse scrolled (810, 427) with delta (0, 0)
Screenshot: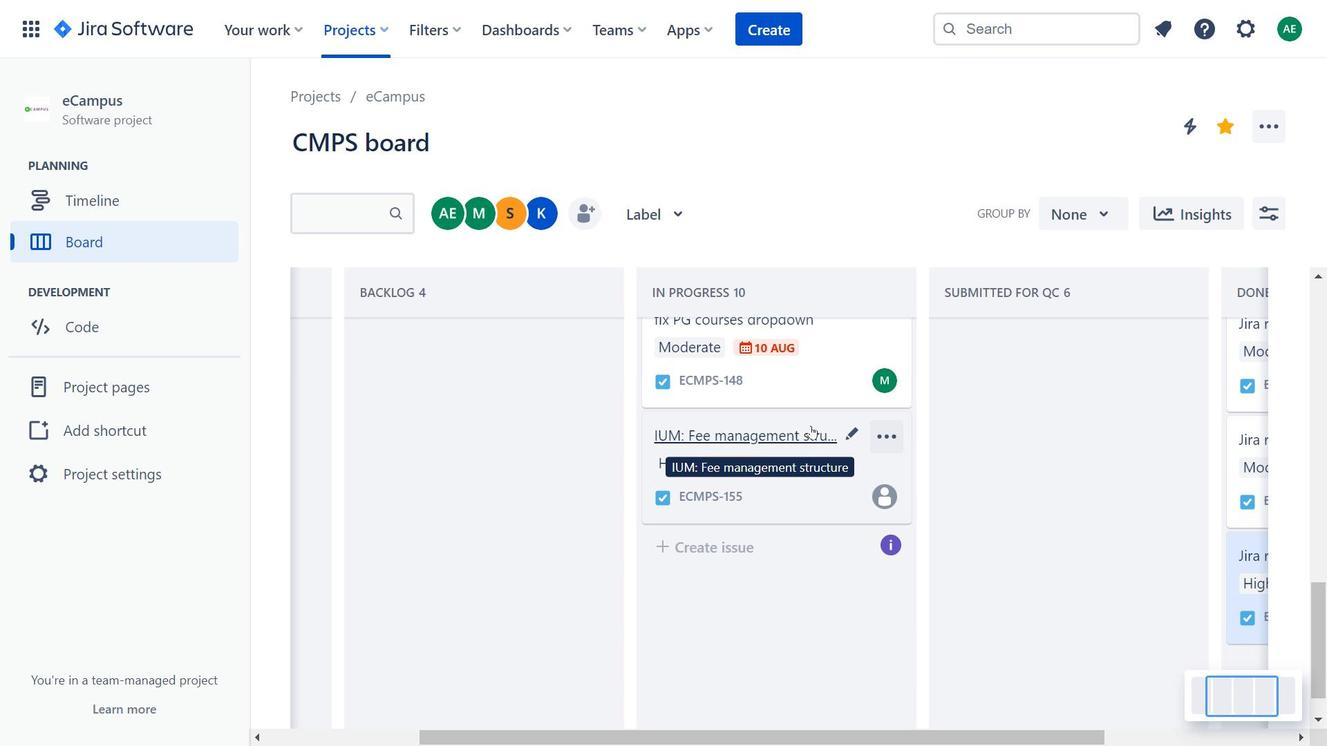 
Action: Mouse scrolled (810, 427) with delta (0, 0)
Screenshot: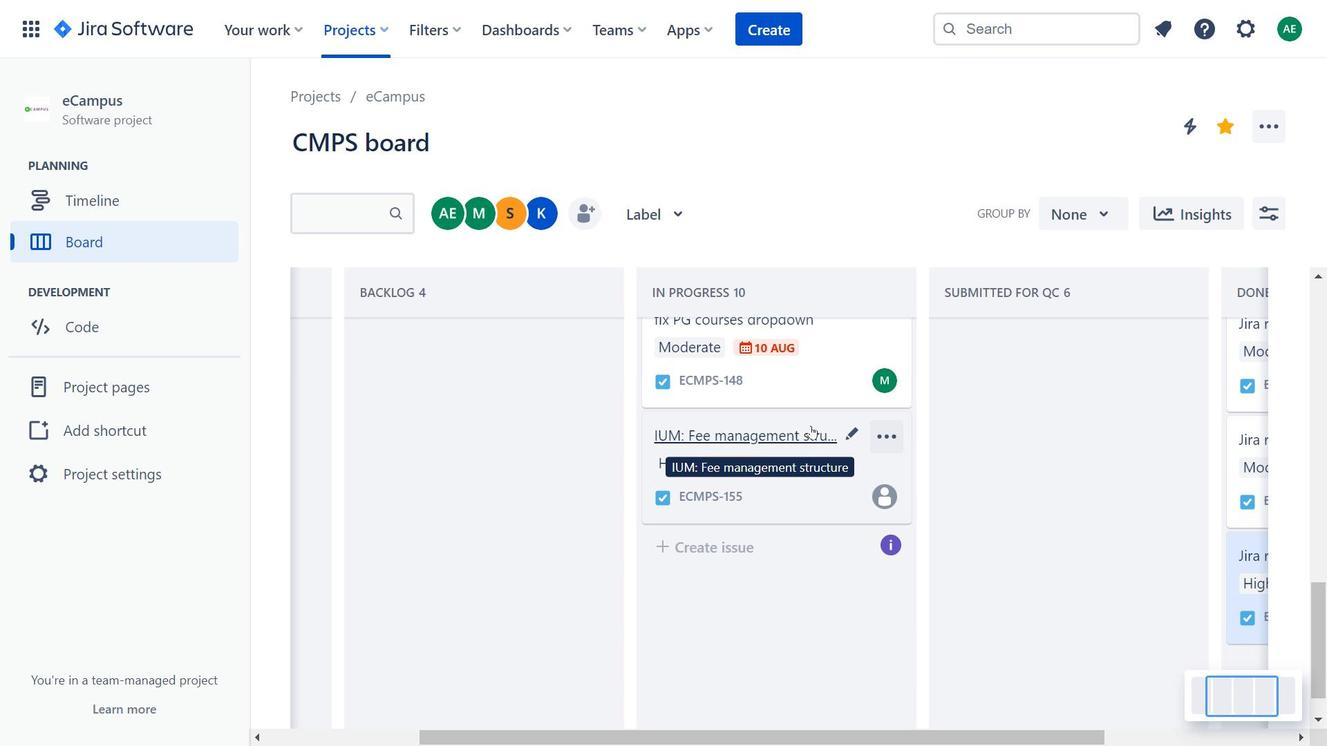 
Action: Mouse moved to (806, 448)
Screenshot: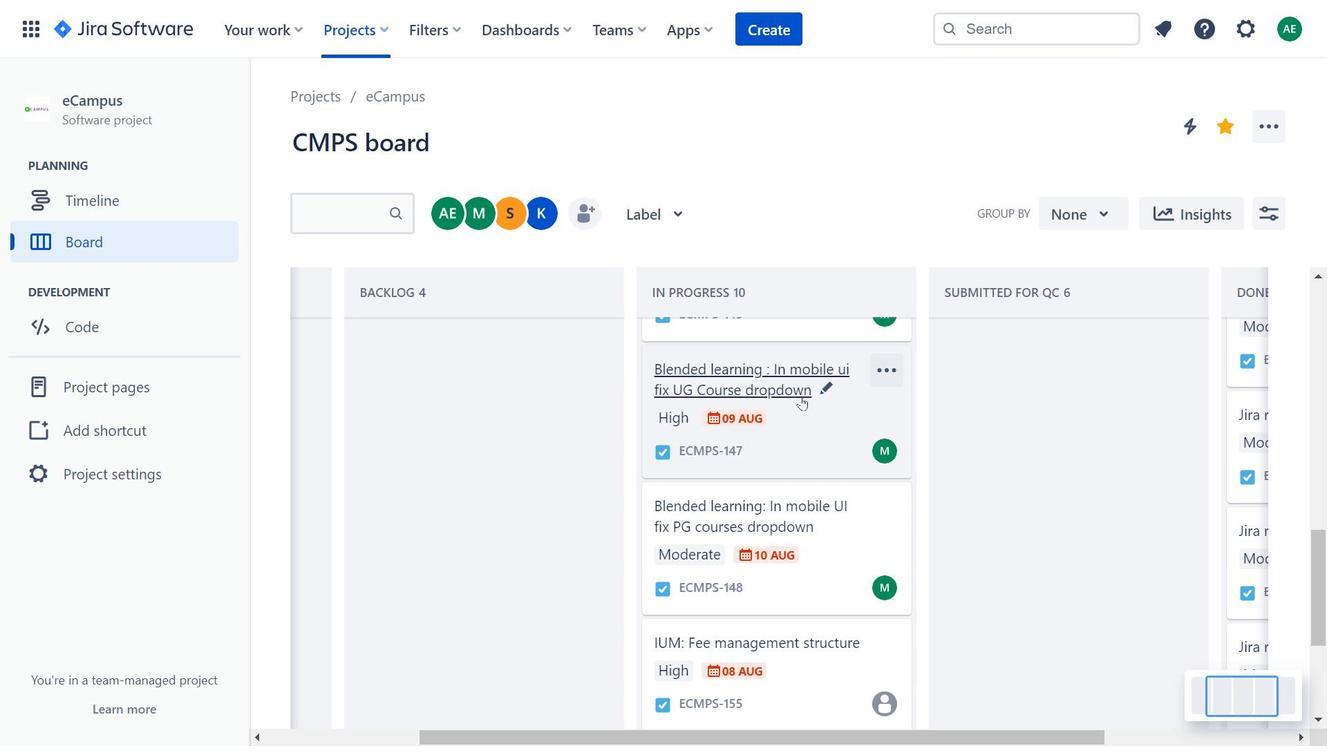 
Action: Mouse pressed left at (806, 448)
Screenshot: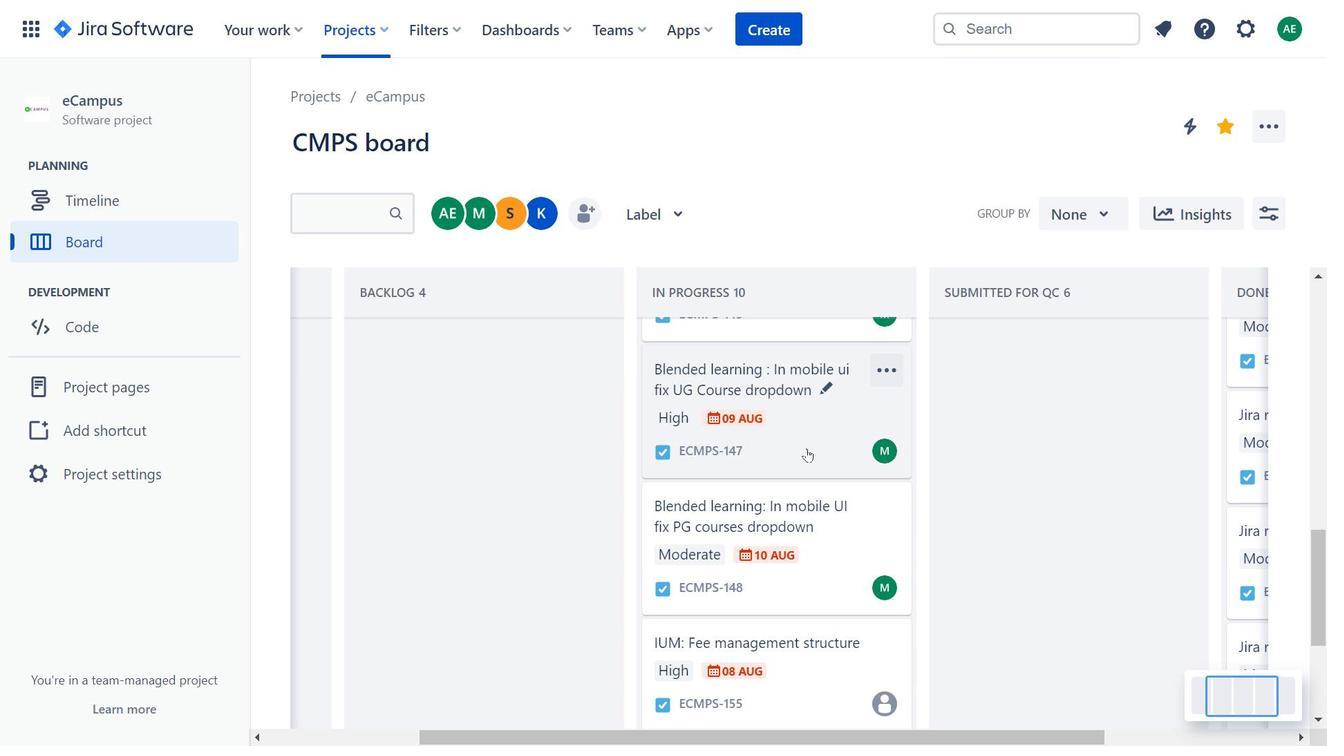 
Action: Mouse moved to (819, 613)
Screenshot: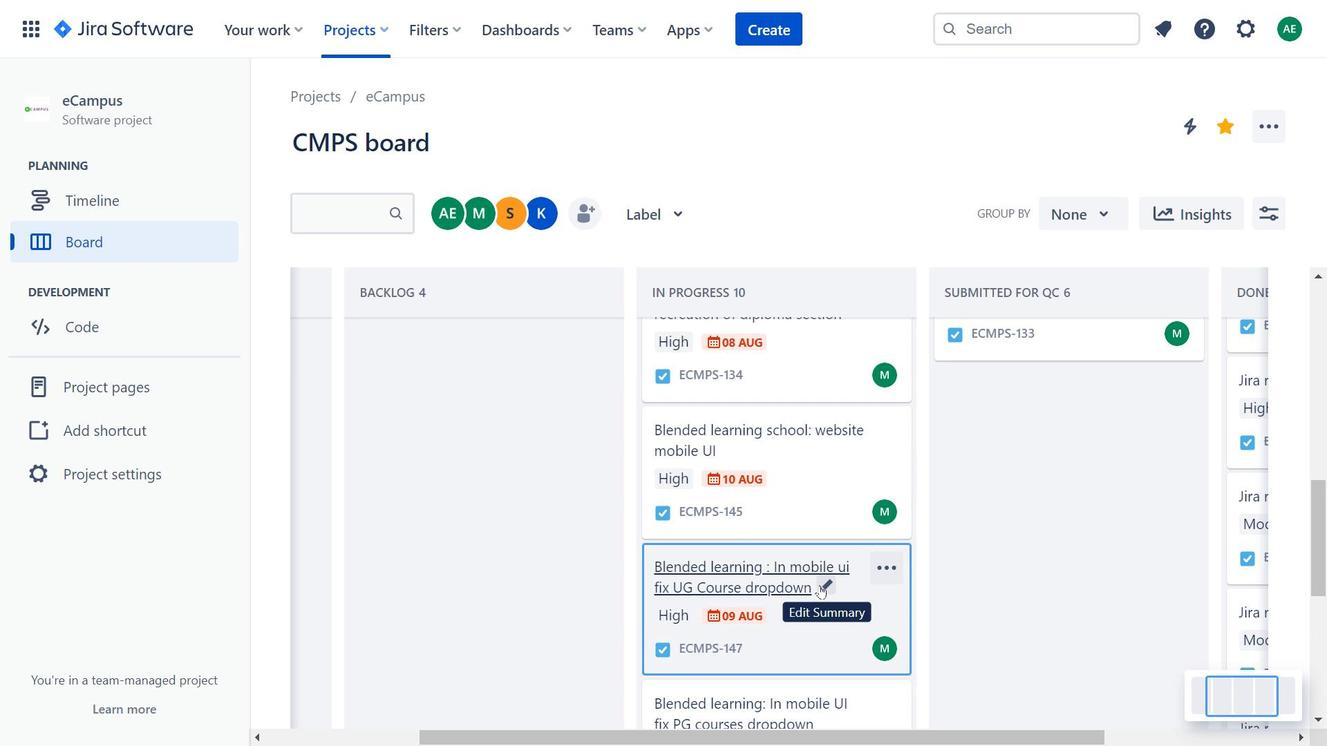 
Action: Mouse pressed left at (819, 613)
Screenshot: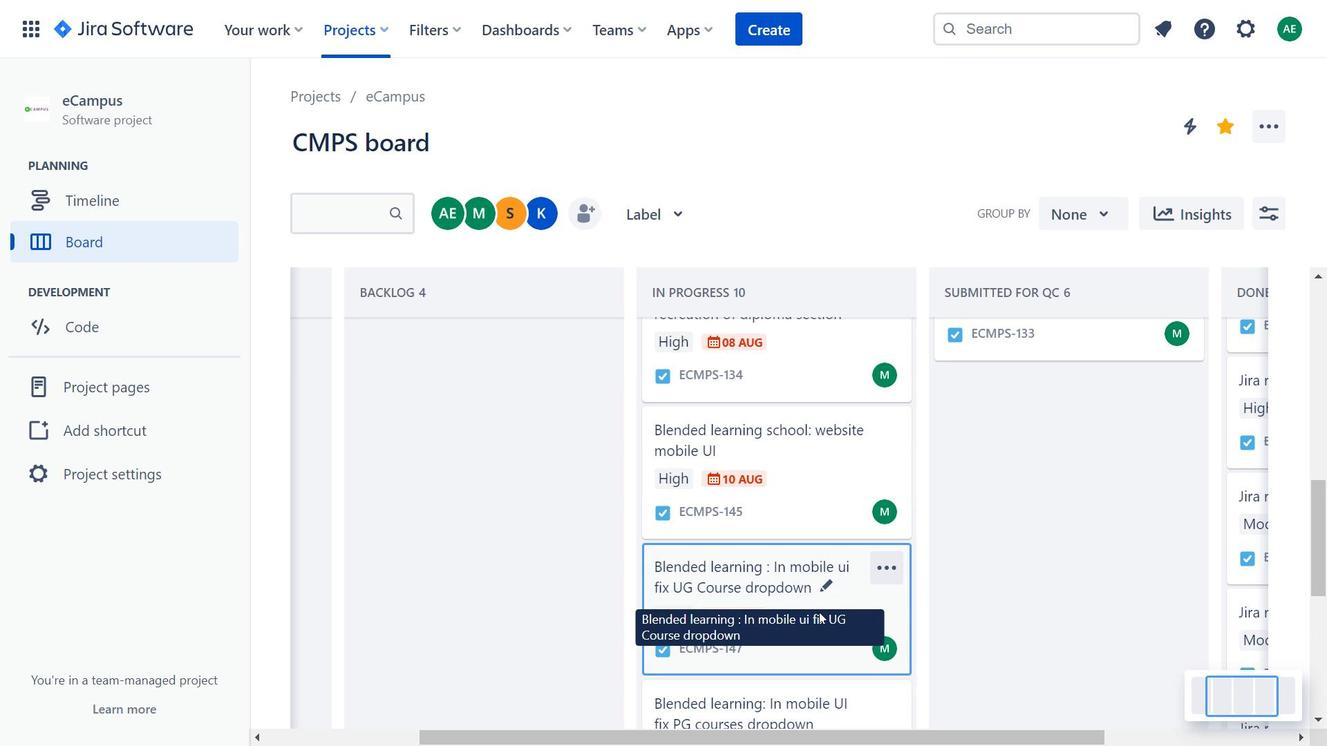 
Action: Mouse moved to (885, 163)
Screenshot: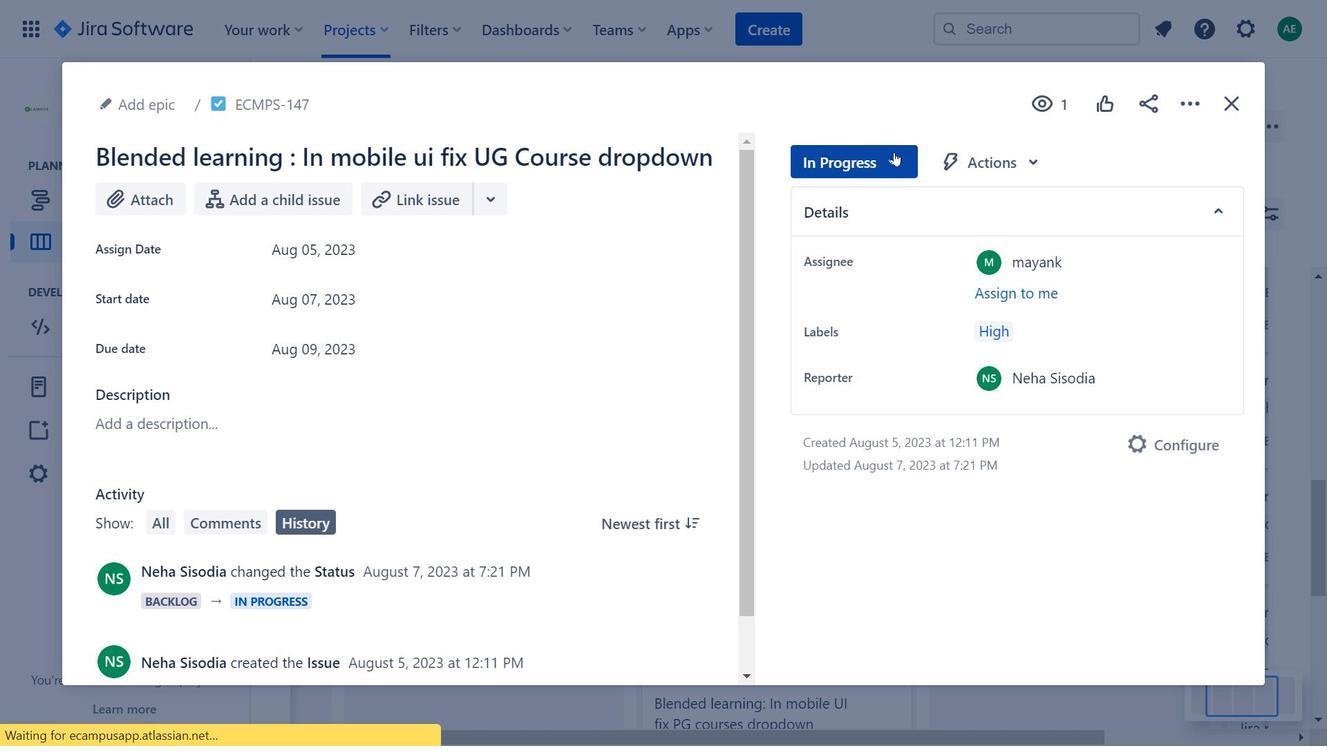 
Action: Mouse pressed left at (885, 163)
Screenshot: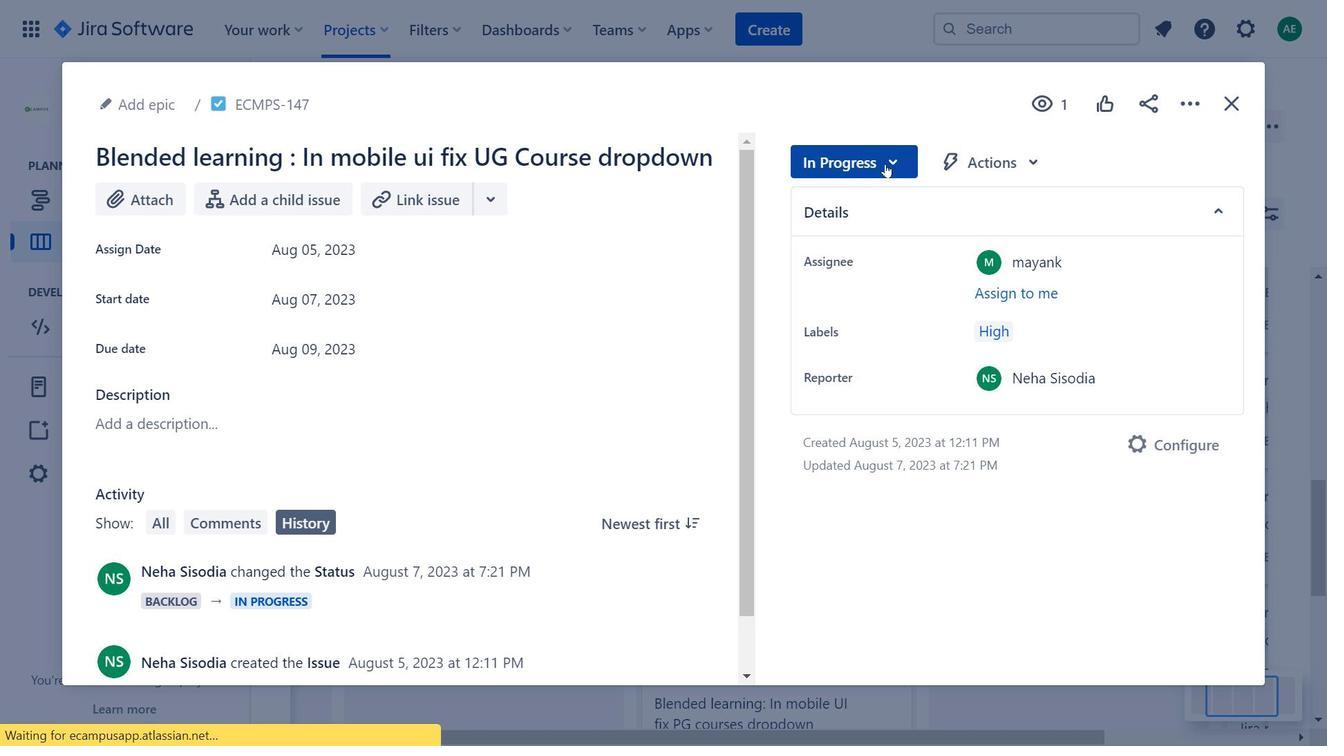 
Action: Mouse moved to (979, 160)
Screenshot: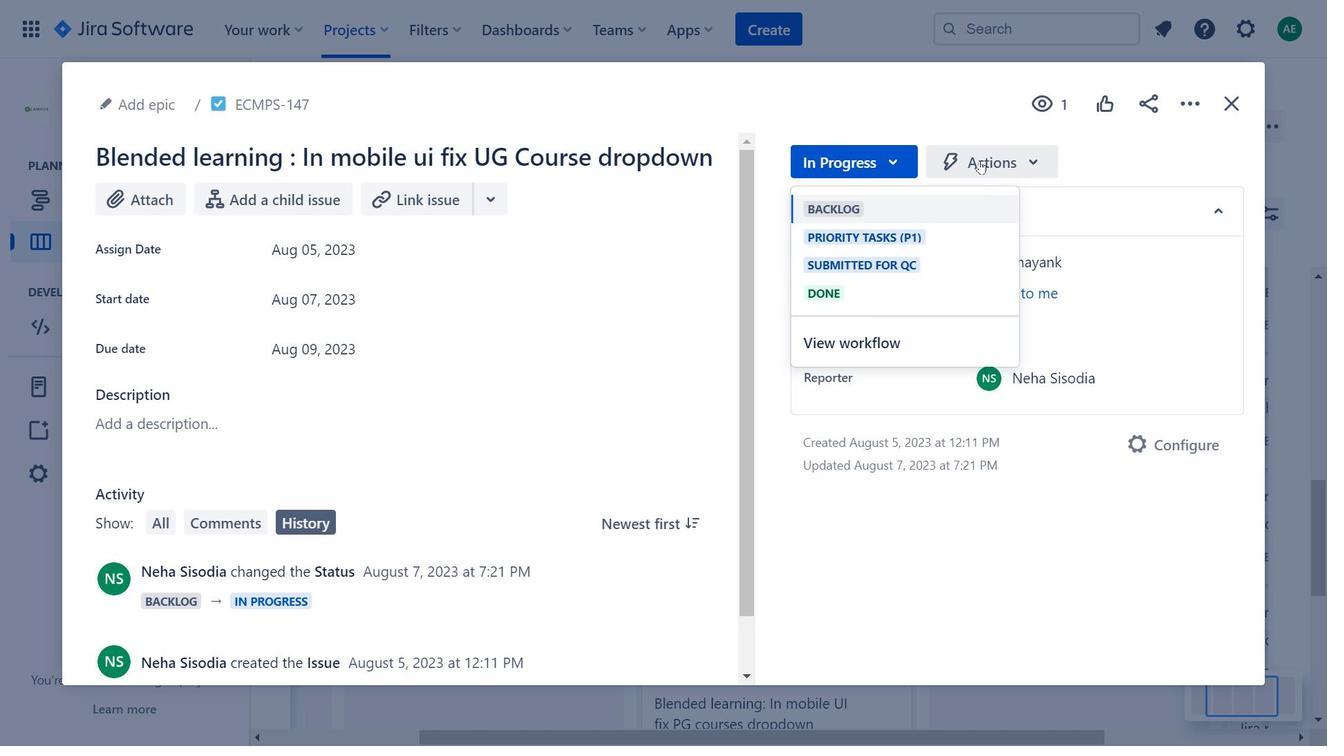 
Action: Mouse pressed left at (979, 160)
Screenshot: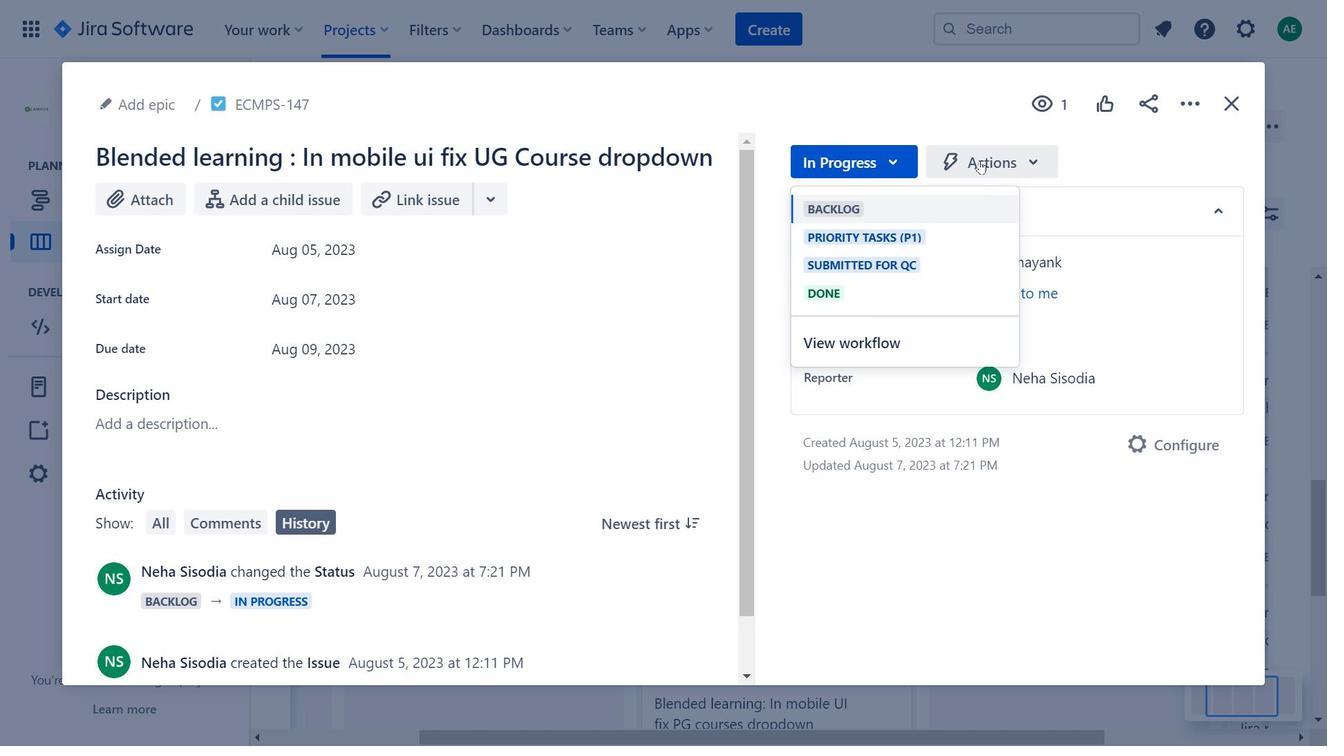 
Action: Mouse moved to (499, 249)
Screenshot: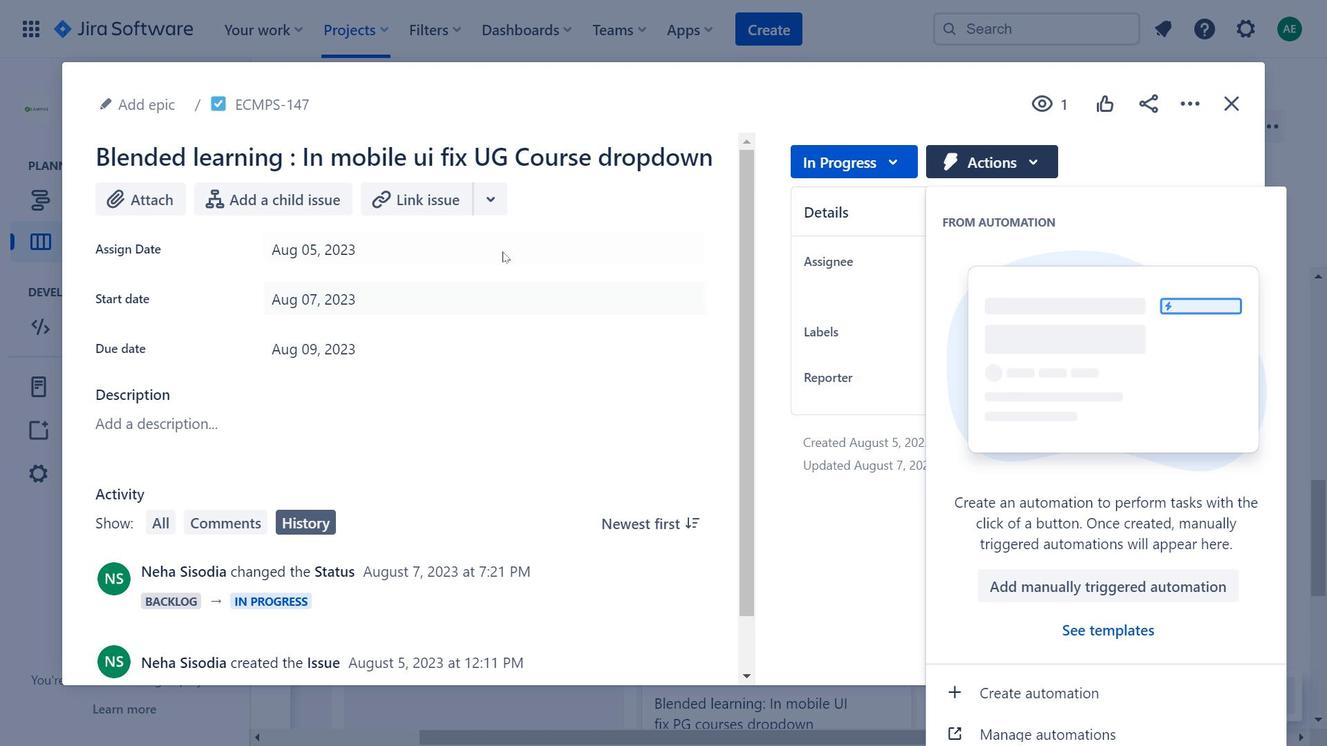 
Action: Mouse pressed left at (499, 249)
Screenshot: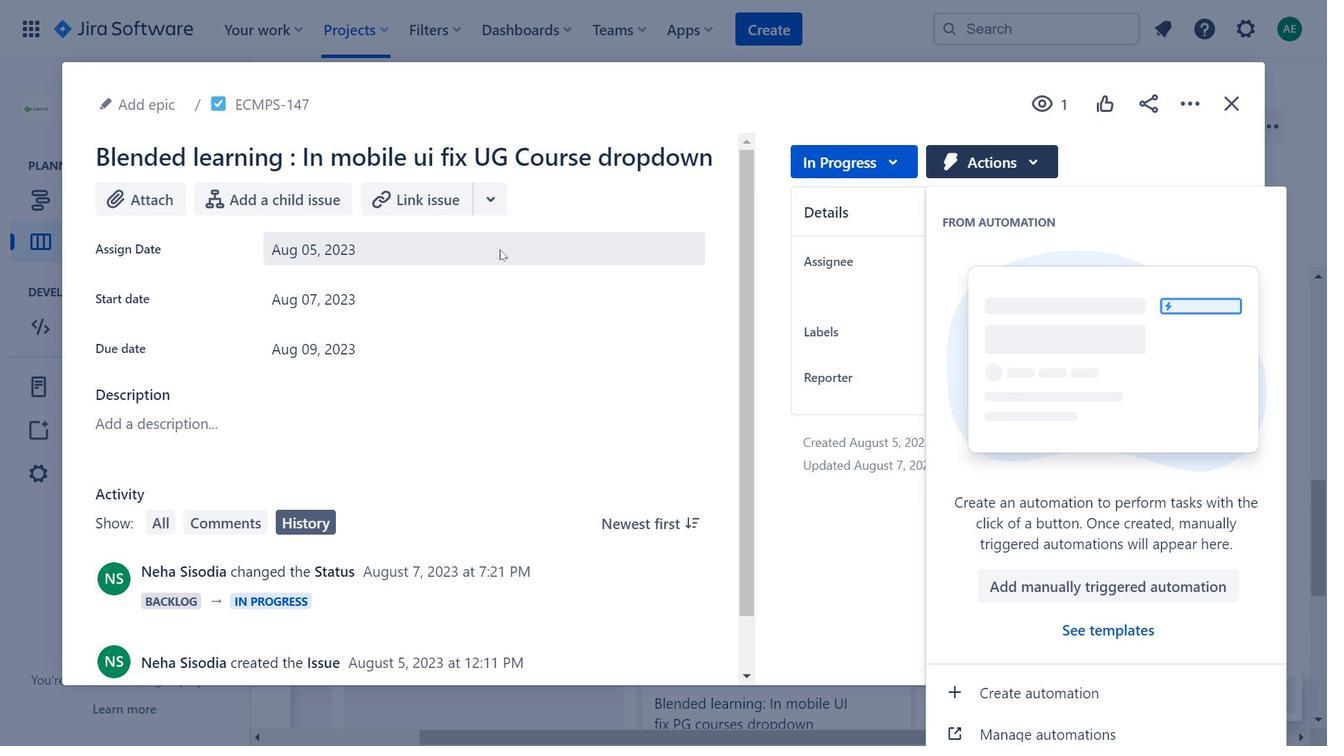 
Action: Mouse moved to (886, 171)
Screenshot: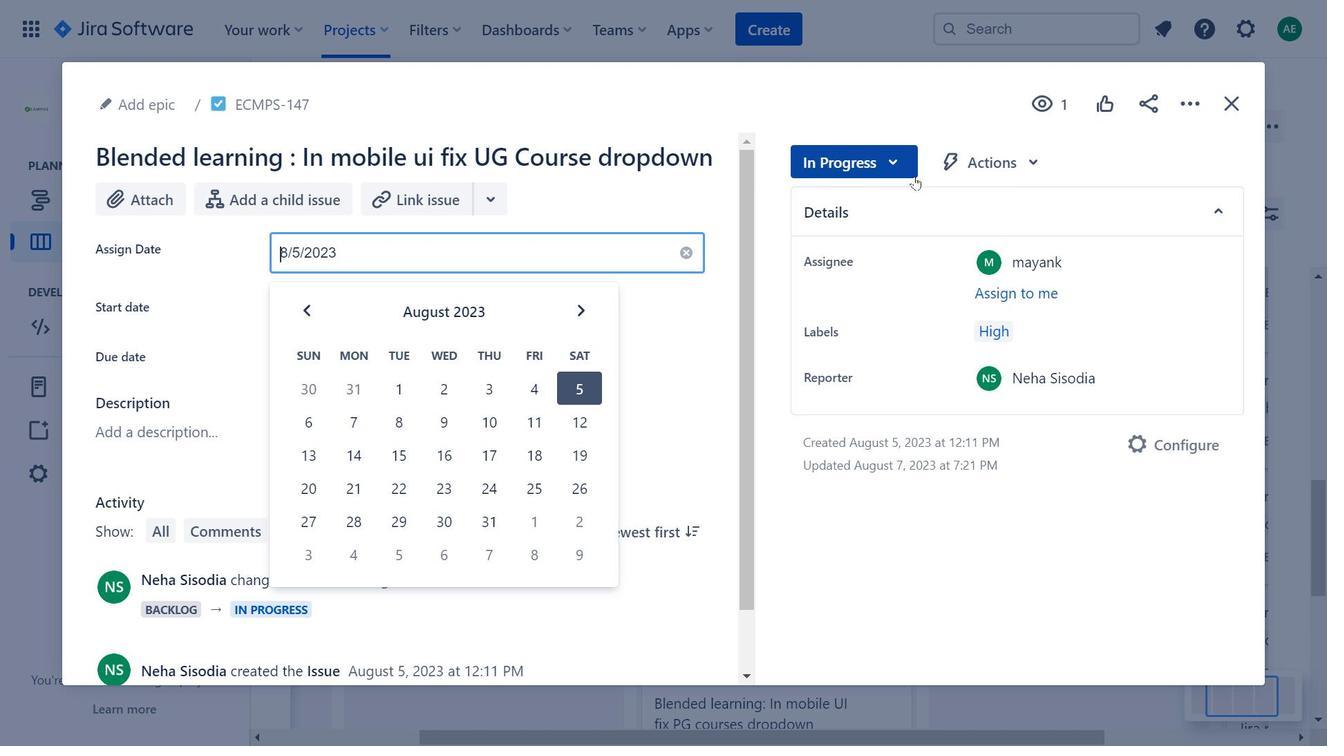 
Action: Mouse pressed left at (886, 171)
Screenshot: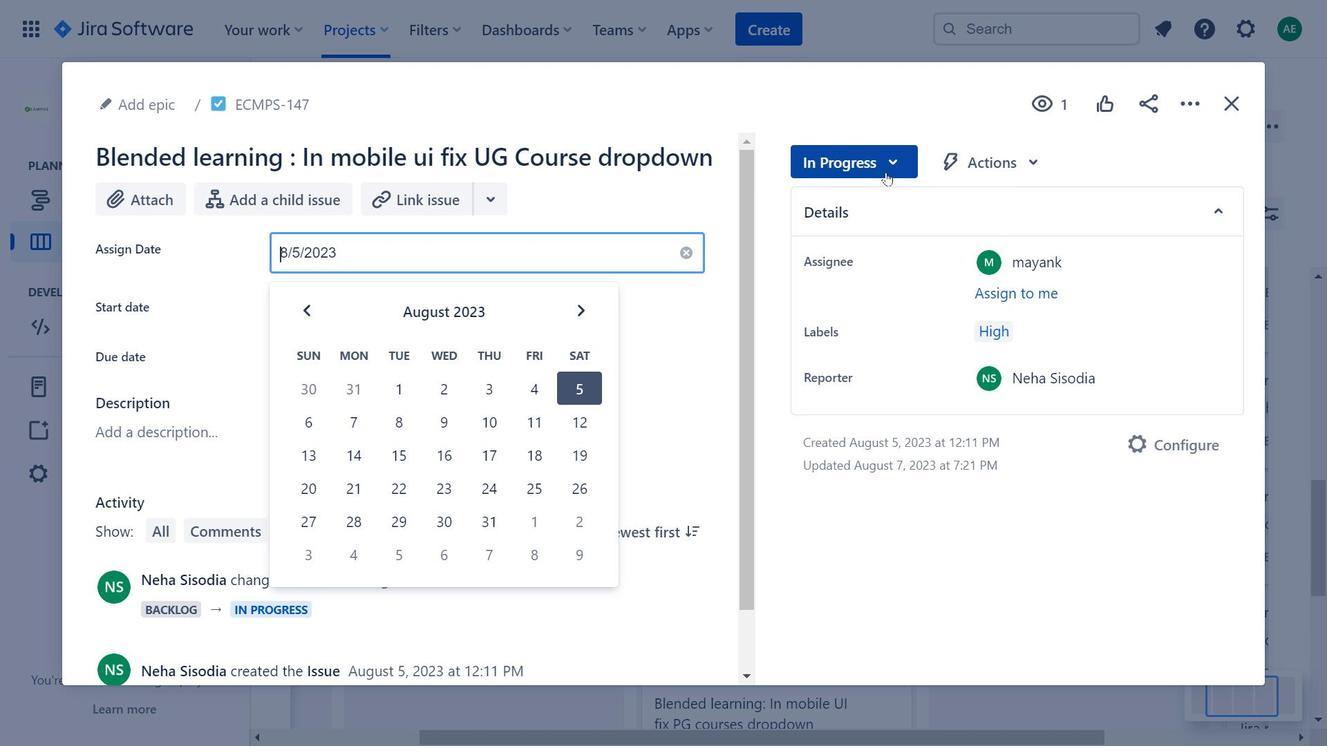 
Action: Mouse moved to (1190, 102)
Screenshot: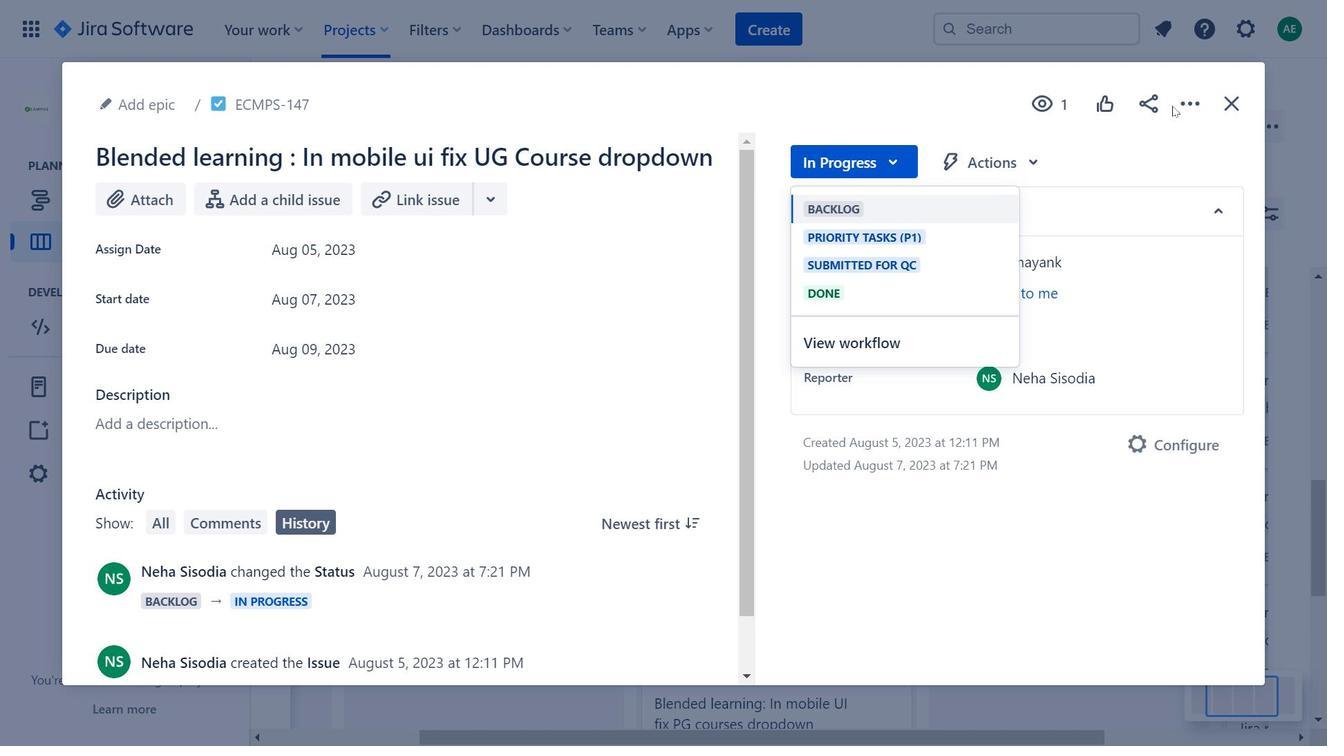 
Action: Mouse pressed left at (1190, 102)
Screenshot: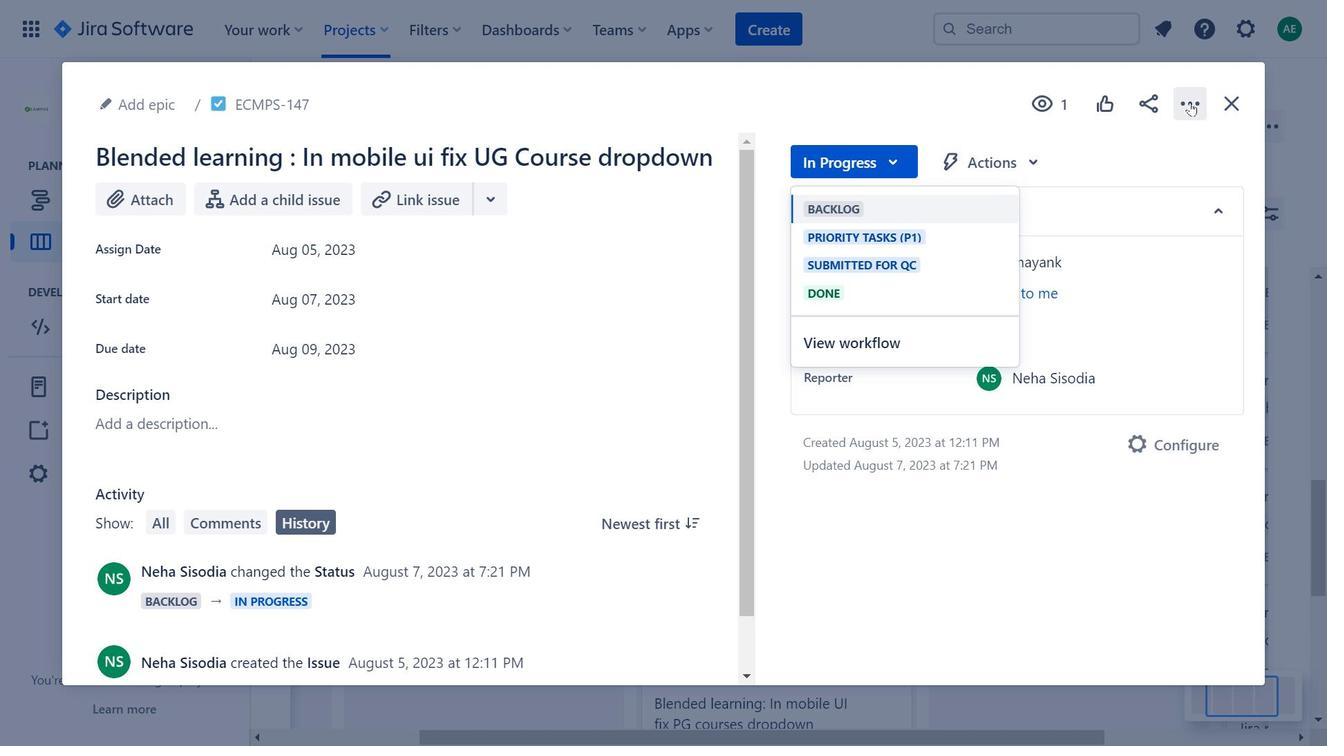 
Action: Mouse moved to (1112, 349)
Screenshot: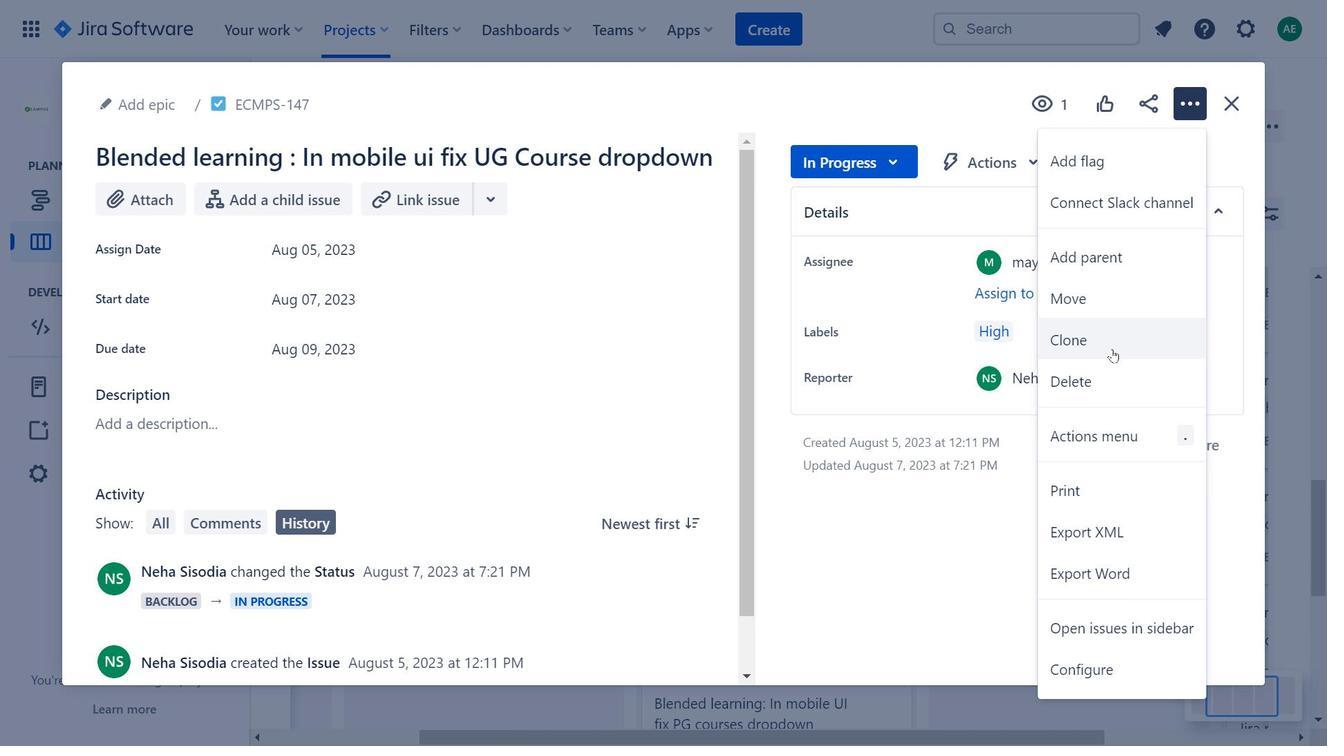 
Action: Mouse pressed left at (1112, 349)
Screenshot: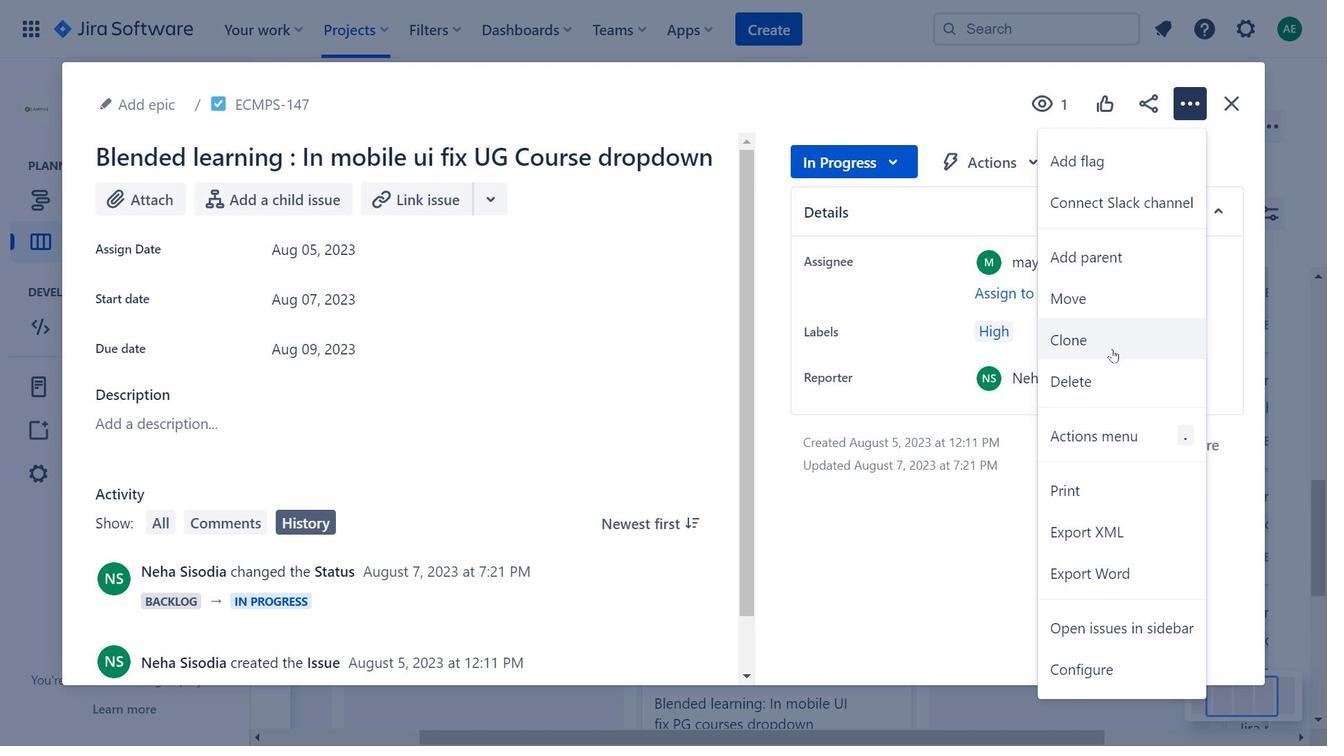 
Action: Mouse moved to (647, 188)
Screenshot: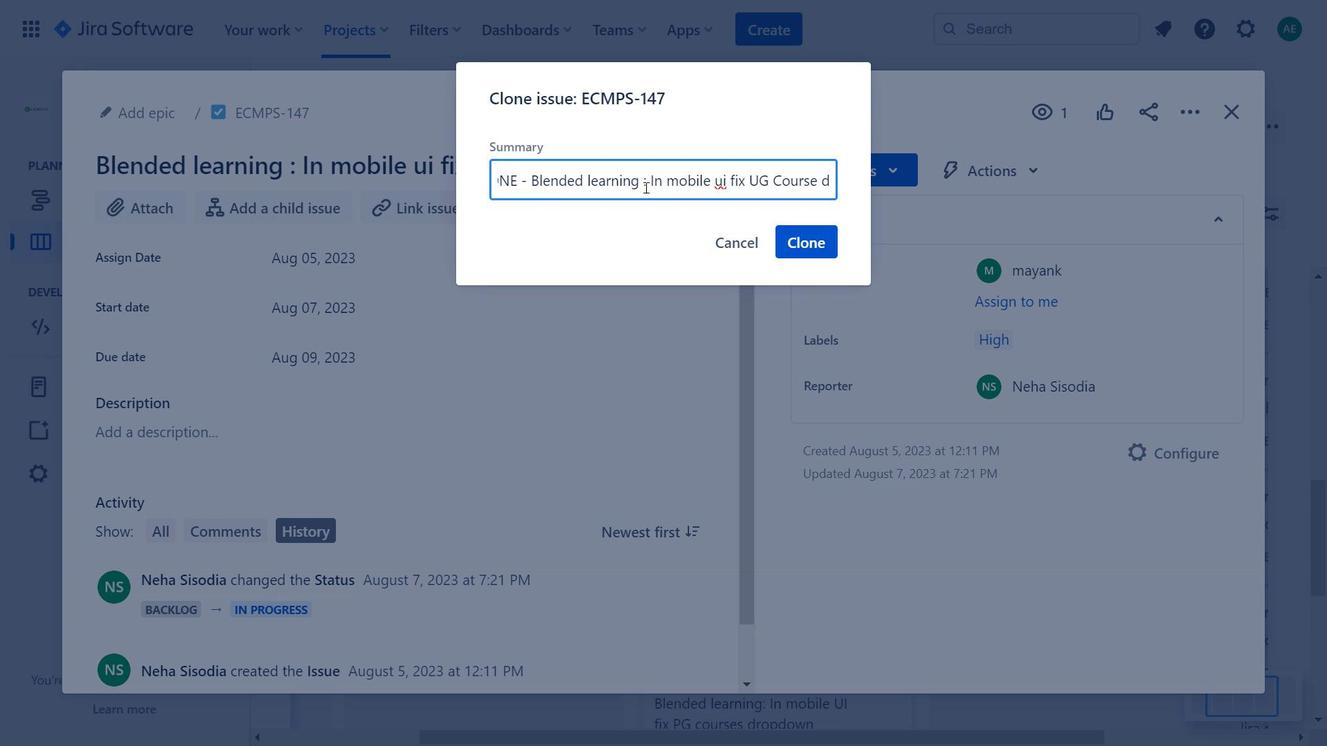 
Action: Mouse pressed left at (647, 188)
Screenshot: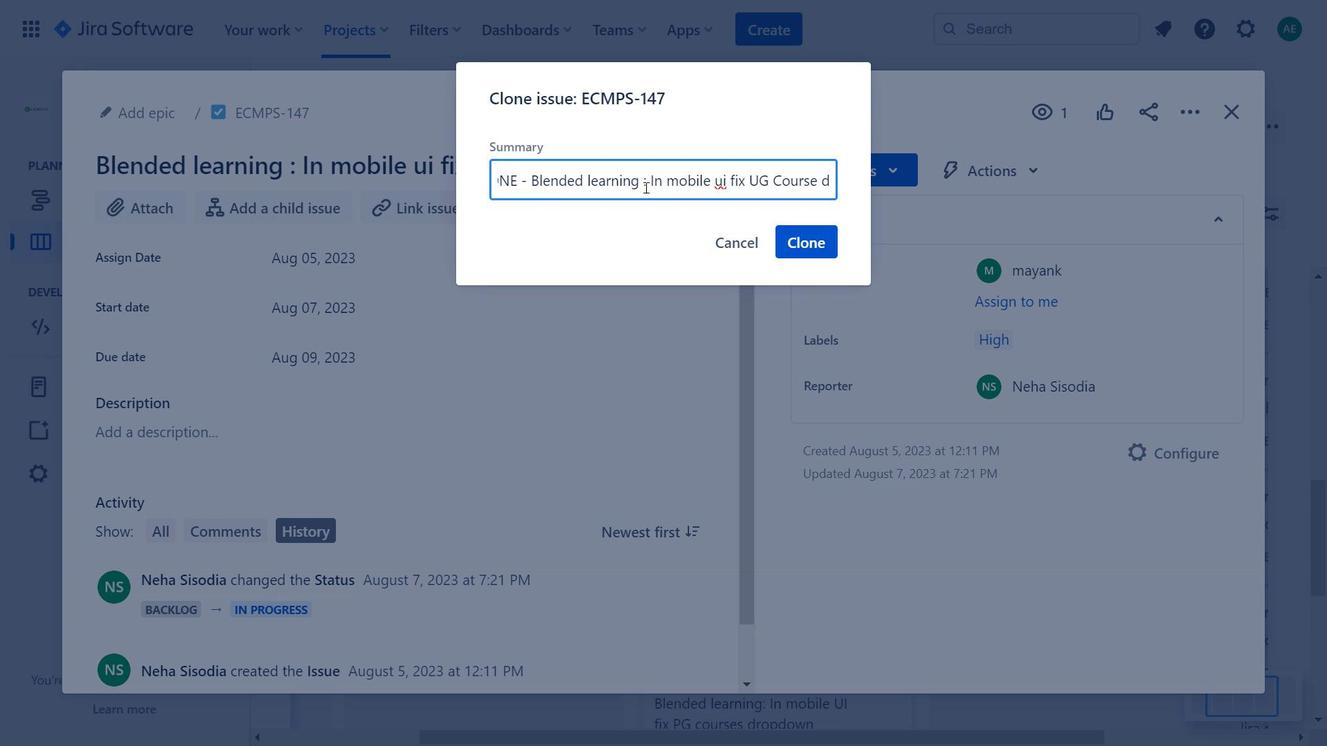 
Action: Mouse moved to (739, 190)
Screenshot: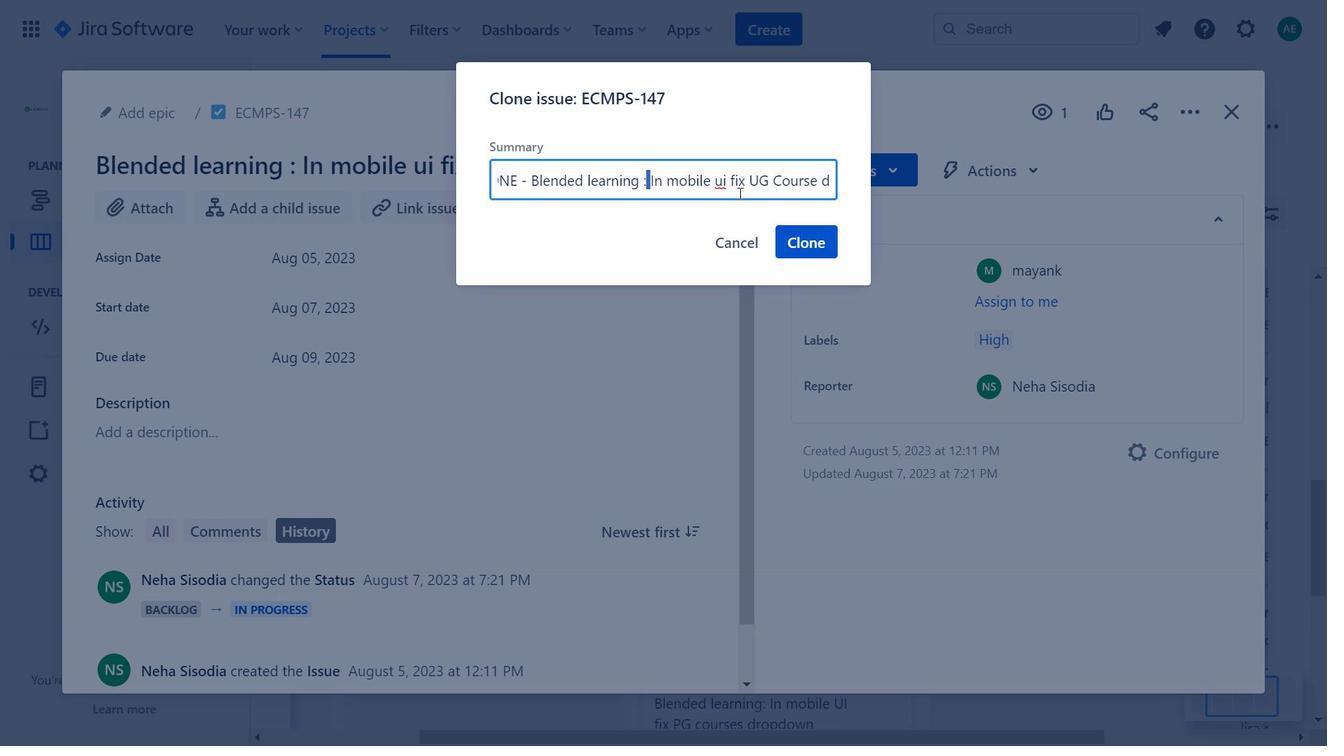 
Action: Mouse pressed left at (739, 190)
Screenshot: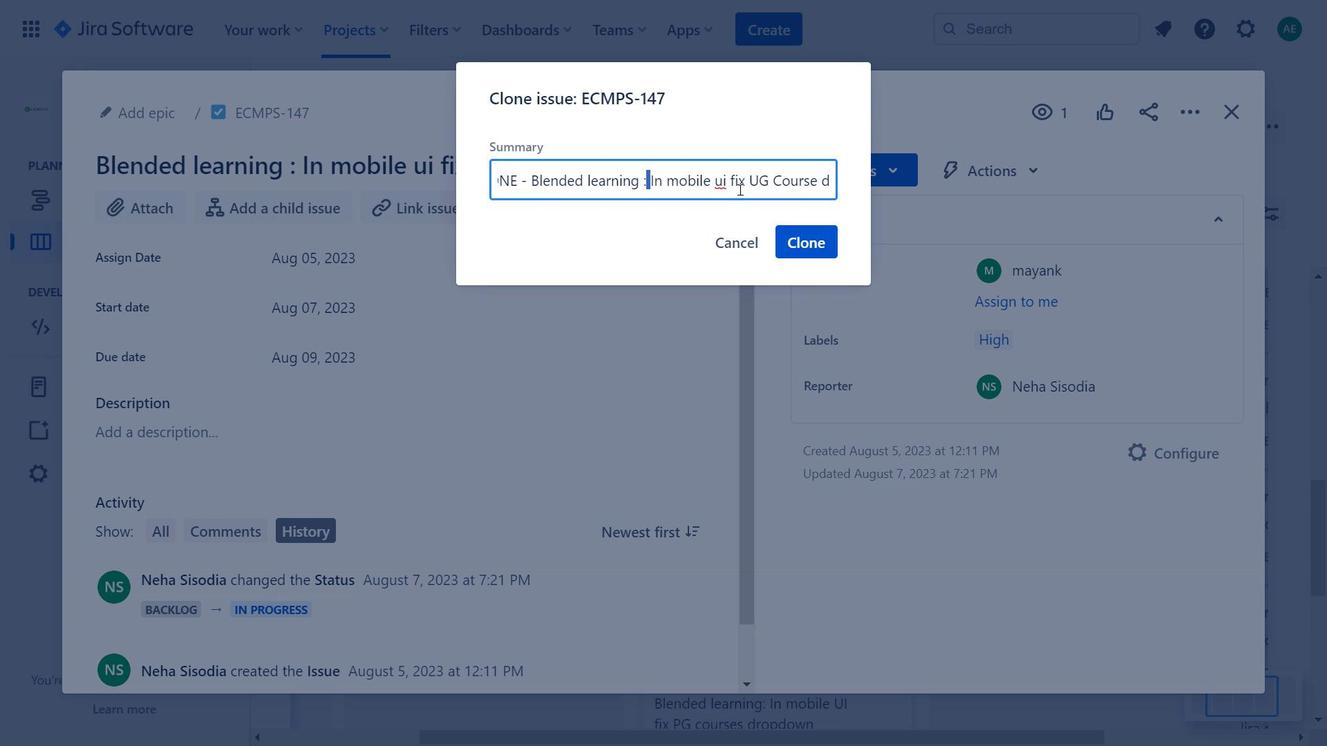 
Action: Mouse moved to (797, 186)
Screenshot: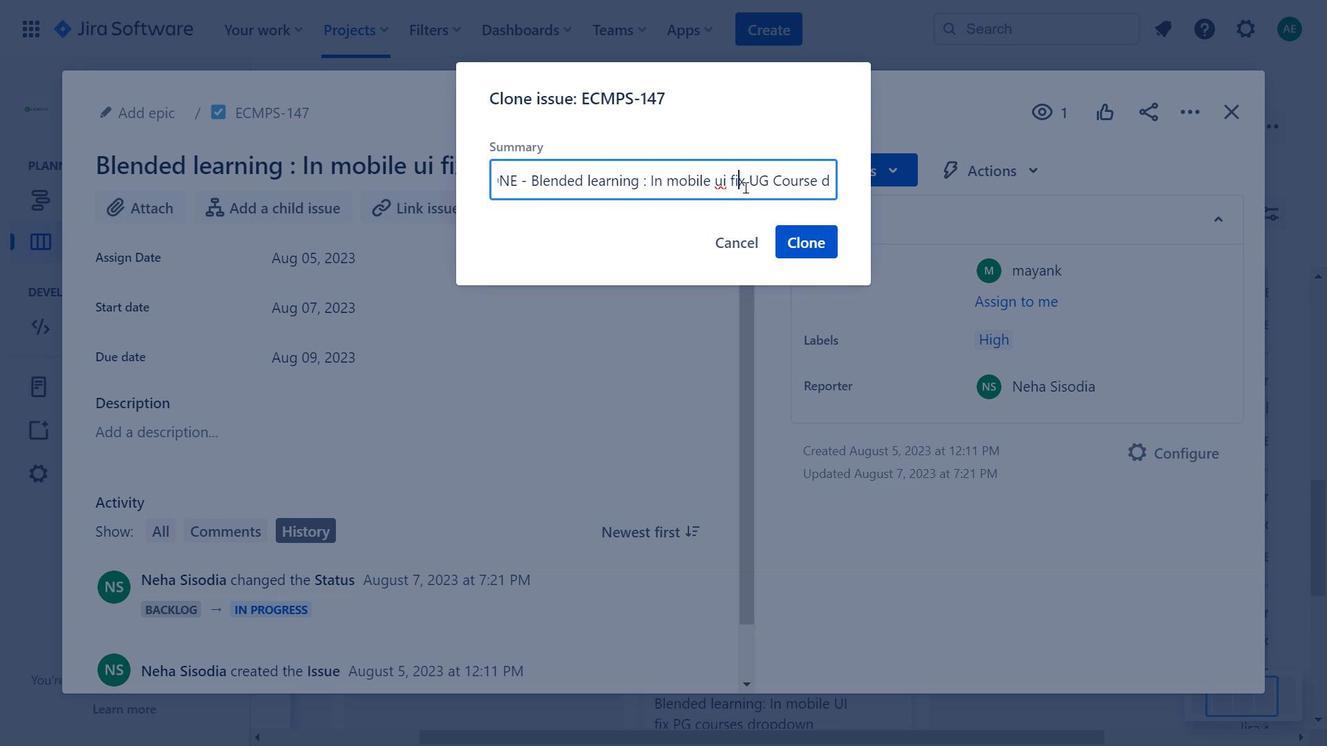 
Action: Mouse pressed left at (797, 186)
Screenshot: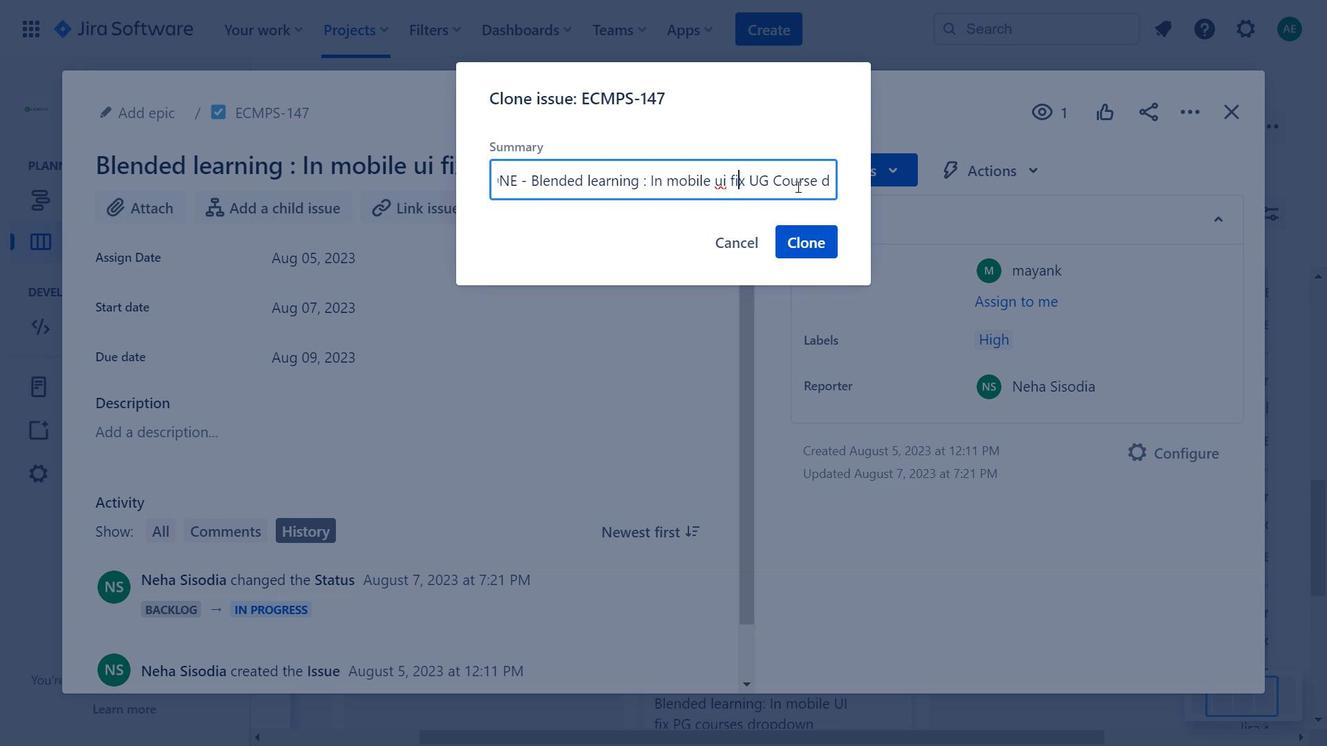 
Action: Mouse moved to (754, 235)
Screenshot: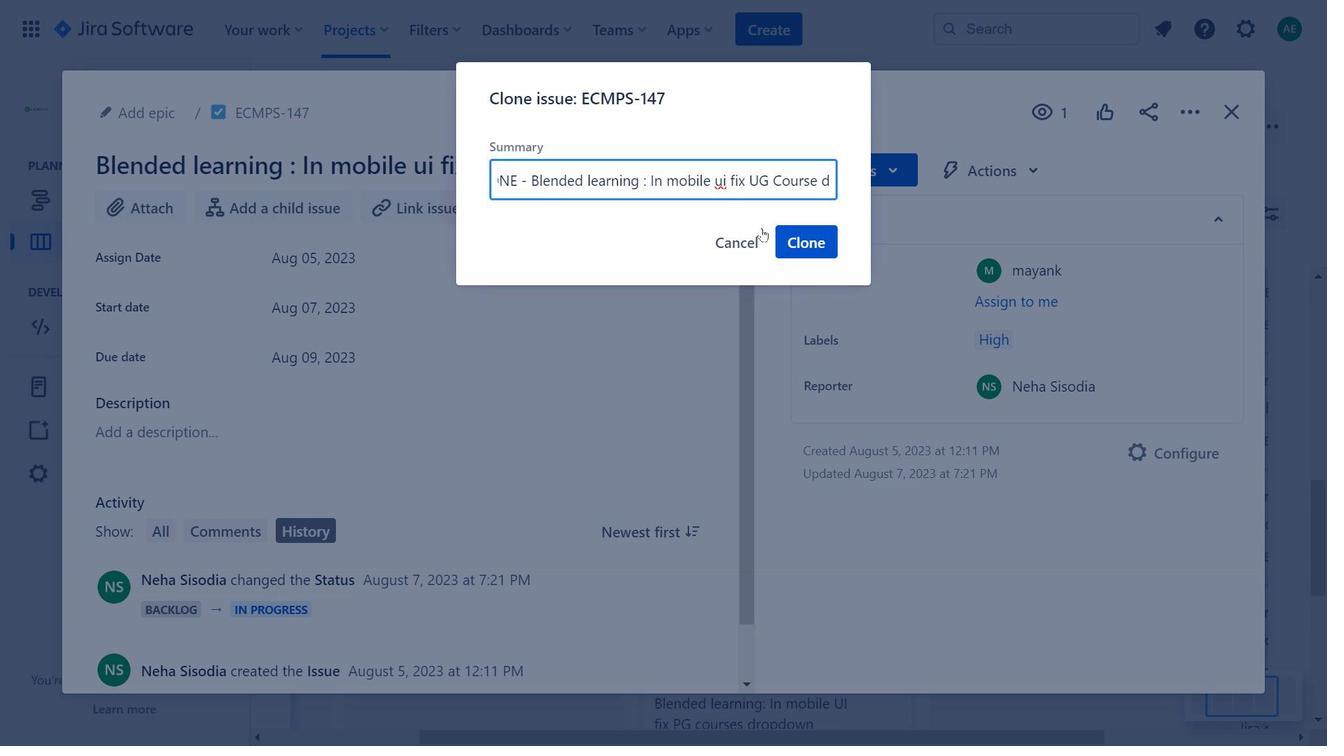 
Action: Mouse pressed left at (754, 235)
Screenshot: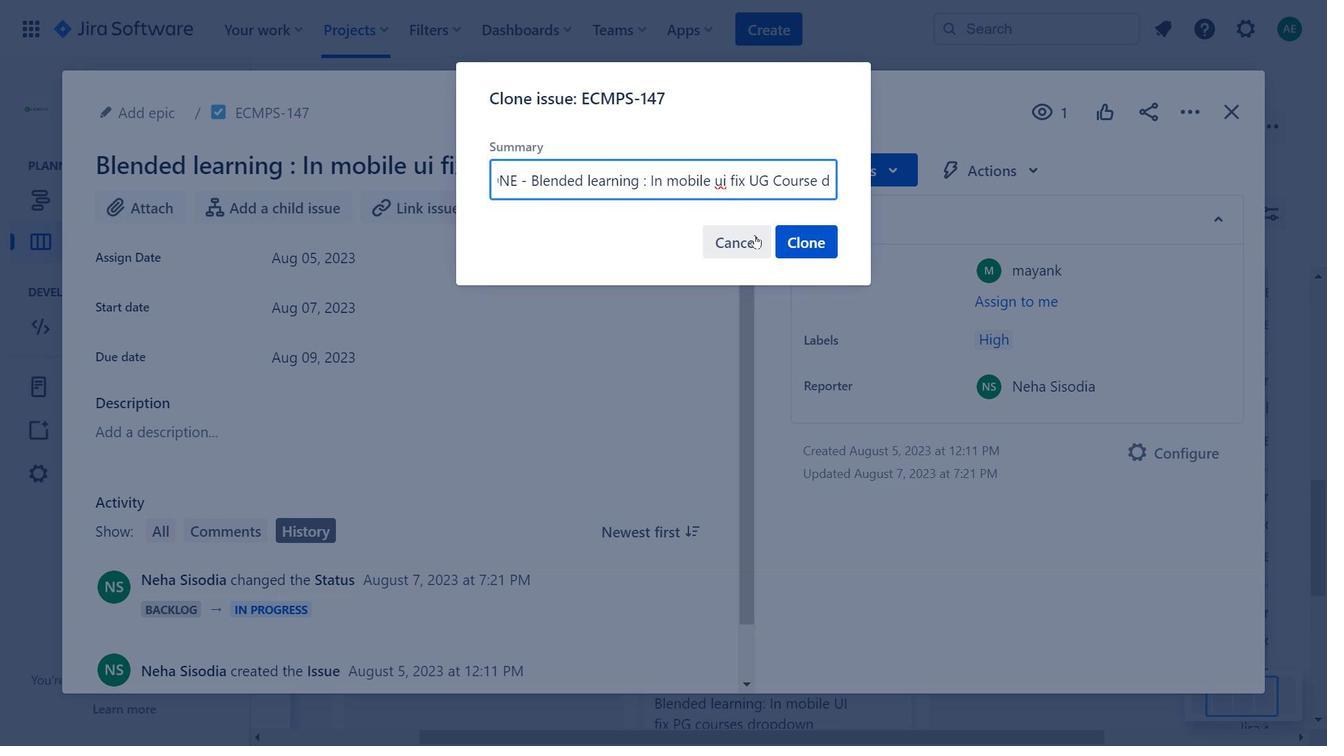 
Action: Mouse moved to (485, 386)
Screenshot: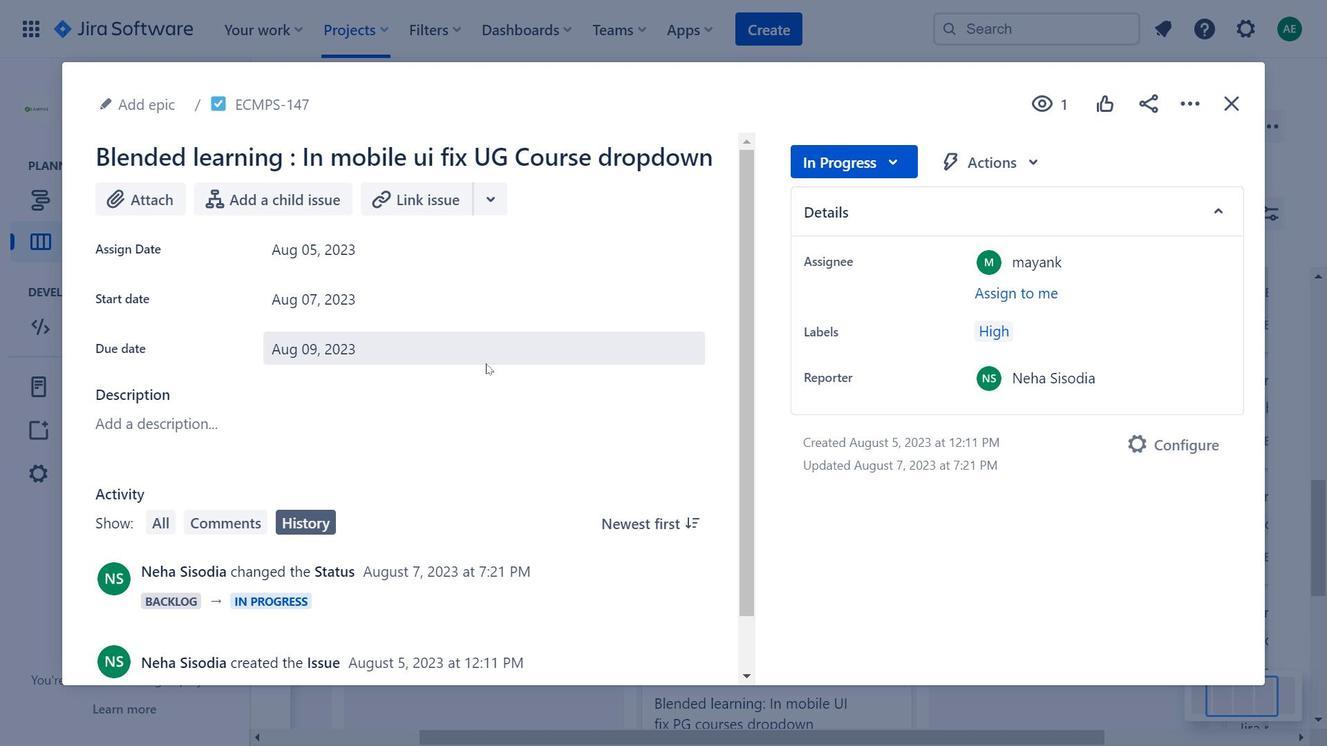 
Action: Mouse scrolled (485, 385) with delta (0, 0)
Screenshot: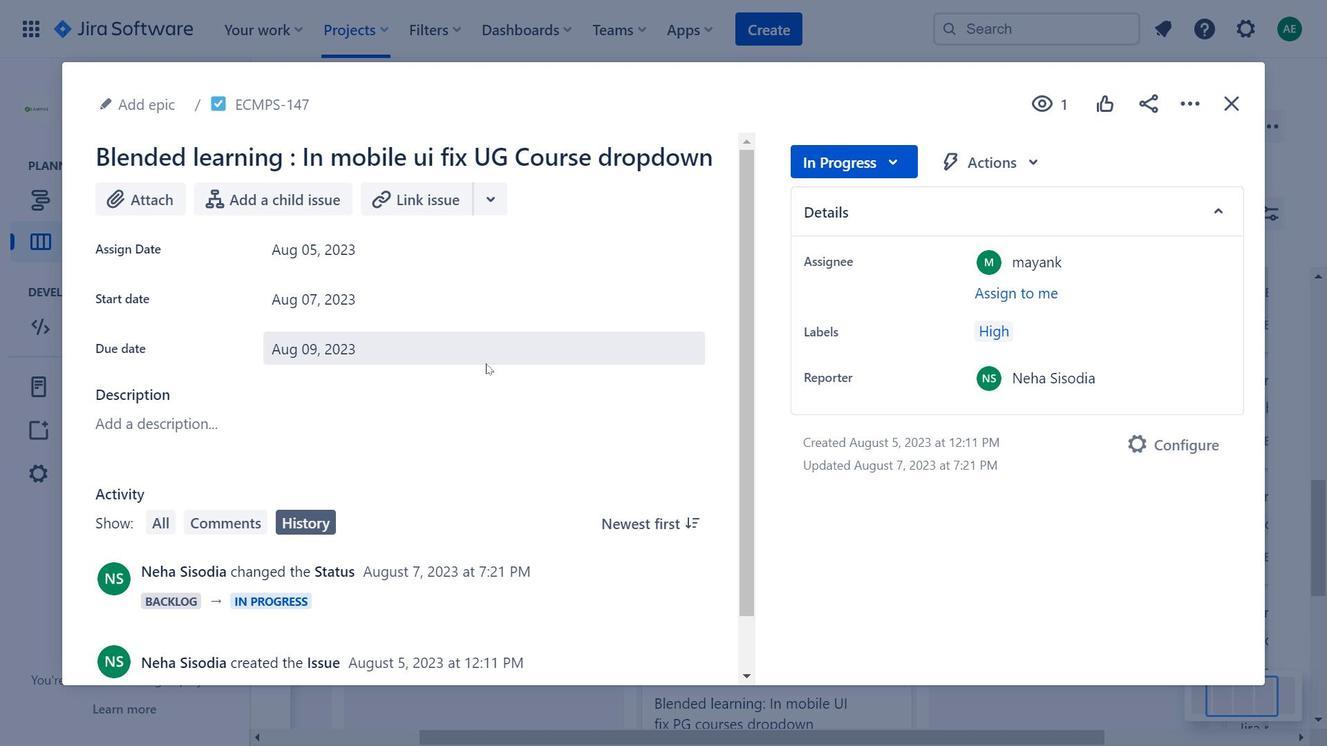 
Action: Mouse moved to (485, 391)
Screenshot: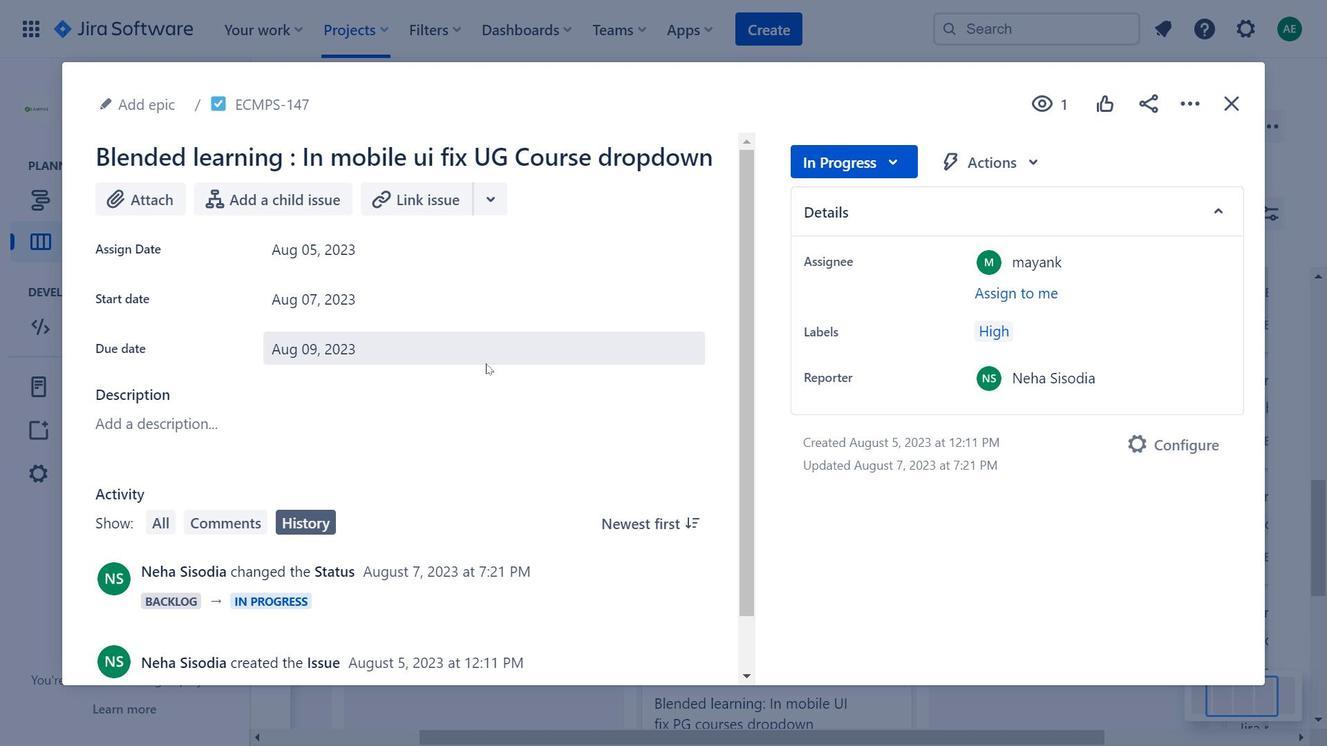 
Action: Mouse scrolled (485, 390) with delta (0, 0)
Screenshot: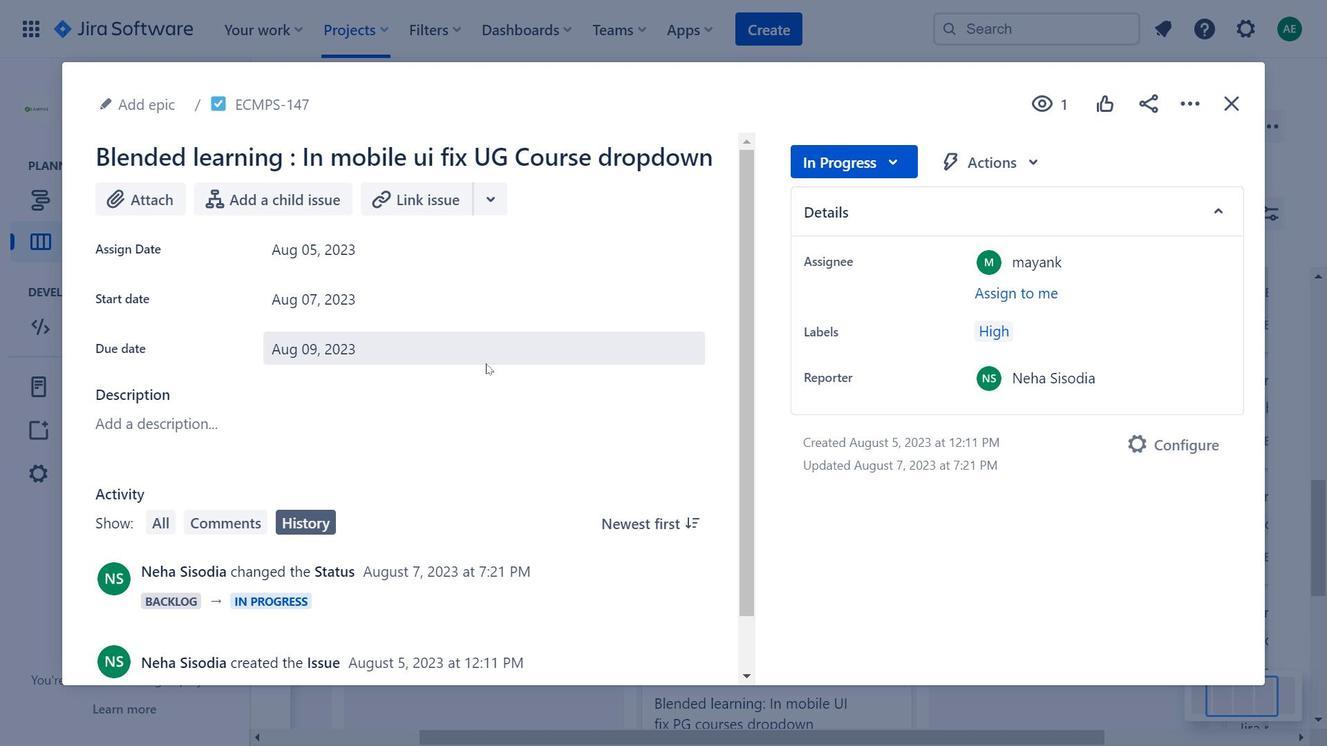 
Action: Mouse moved to (486, 401)
Screenshot: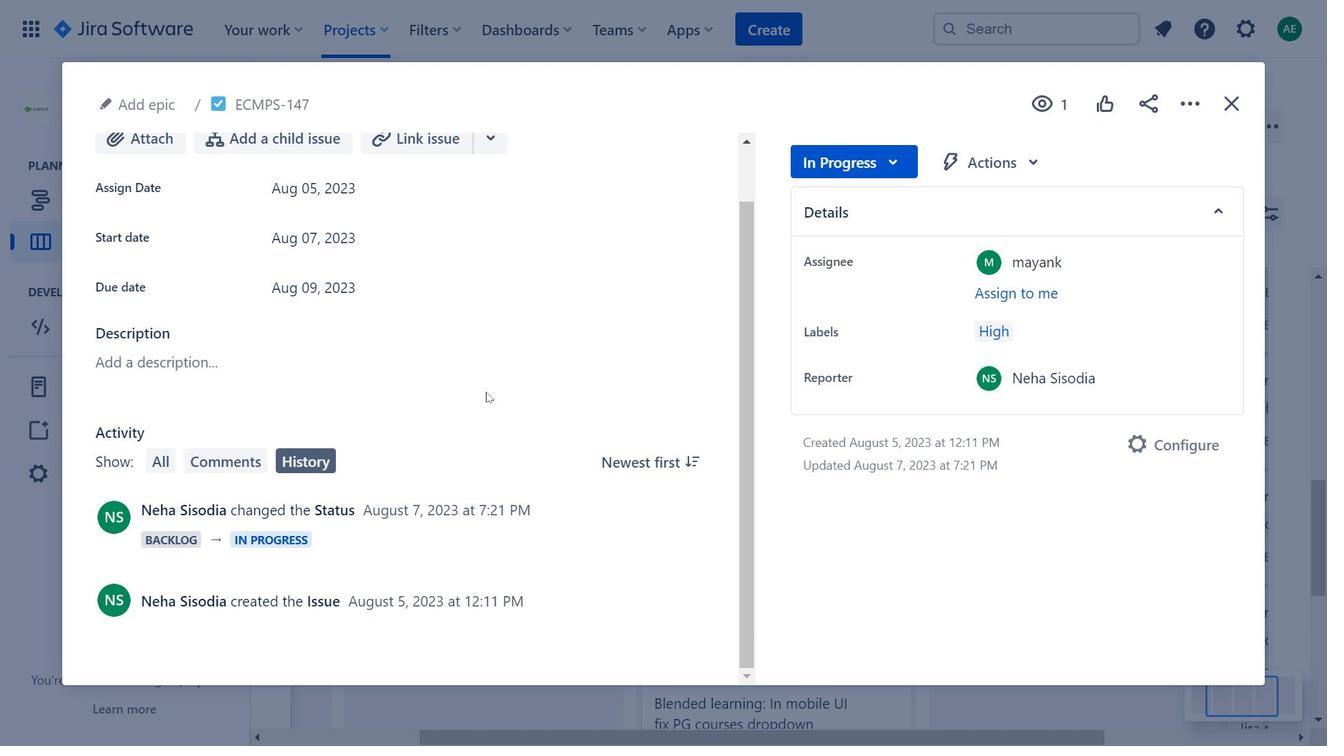 
Action: Mouse scrolled (486, 400) with delta (0, 0)
Screenshot: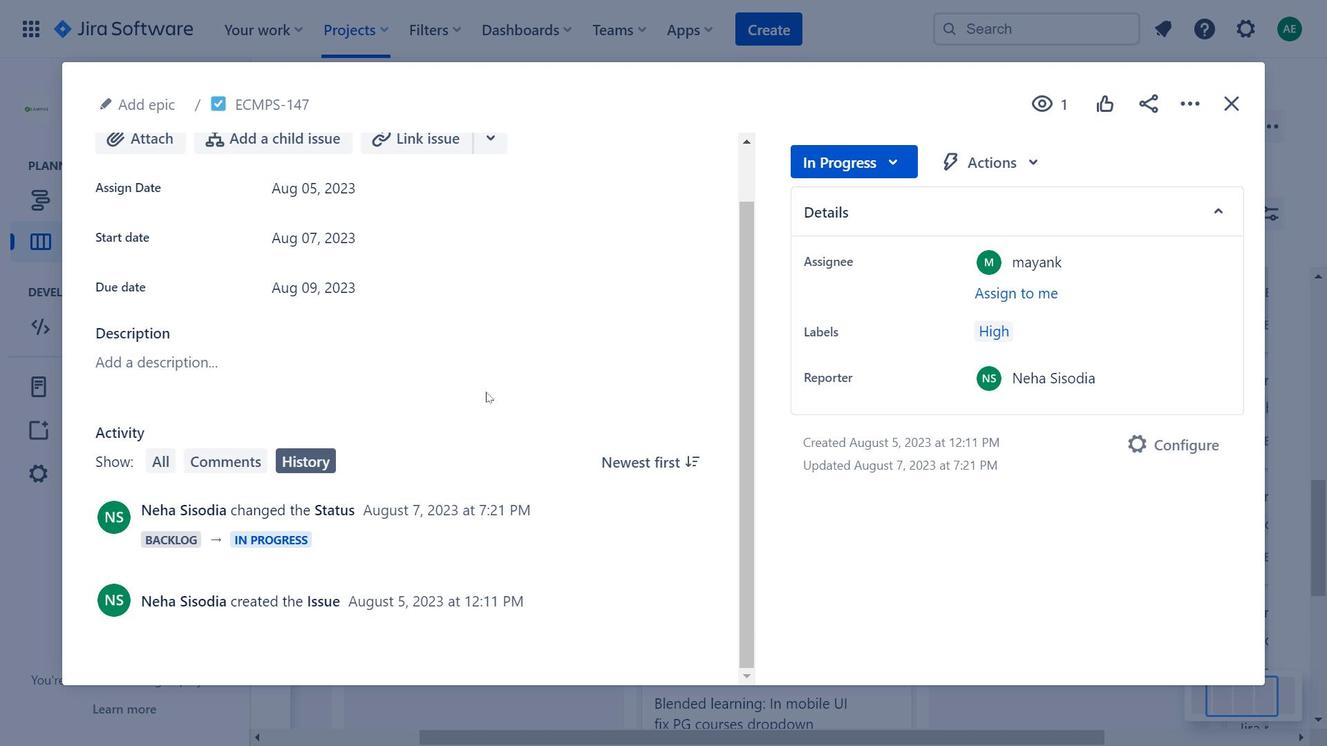 
Action: Mouse scrolled (486, 400) with delta (0, 0)
Screenshot: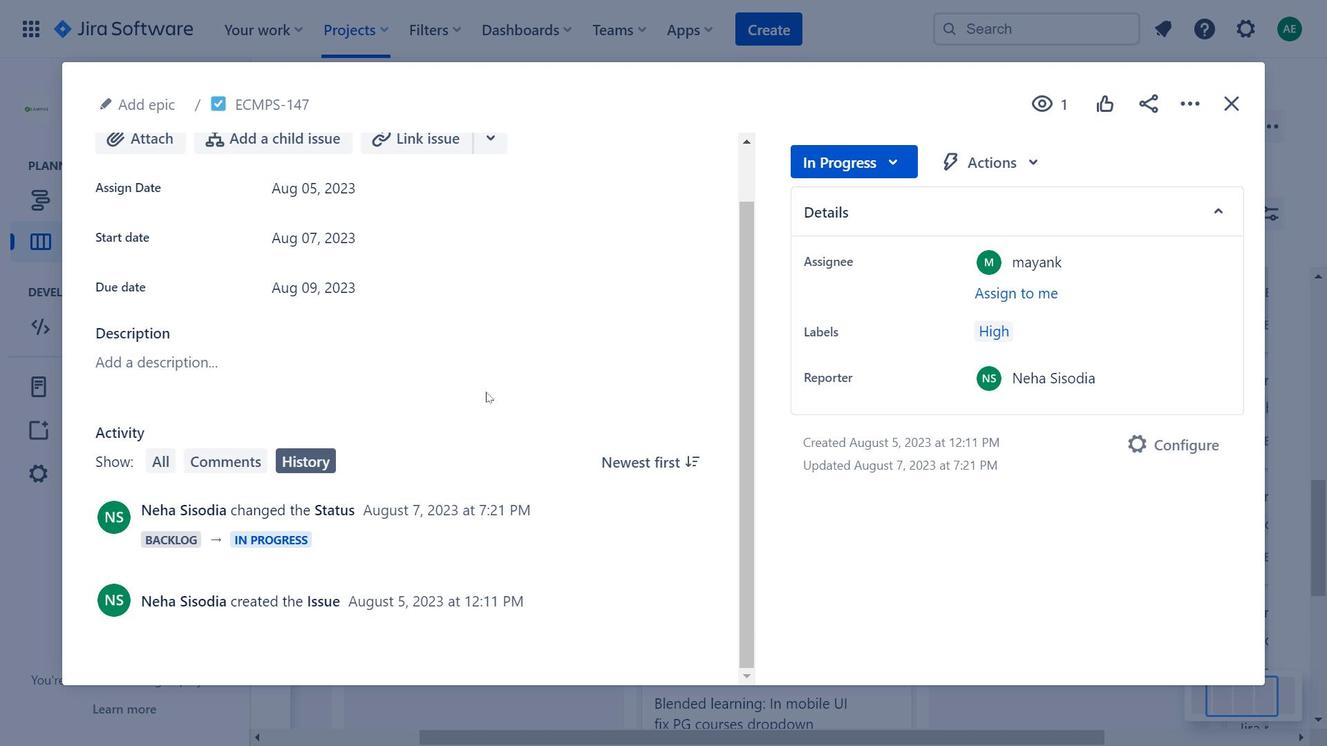 
Action: Mouse moved to (486, 401)
Screenshot: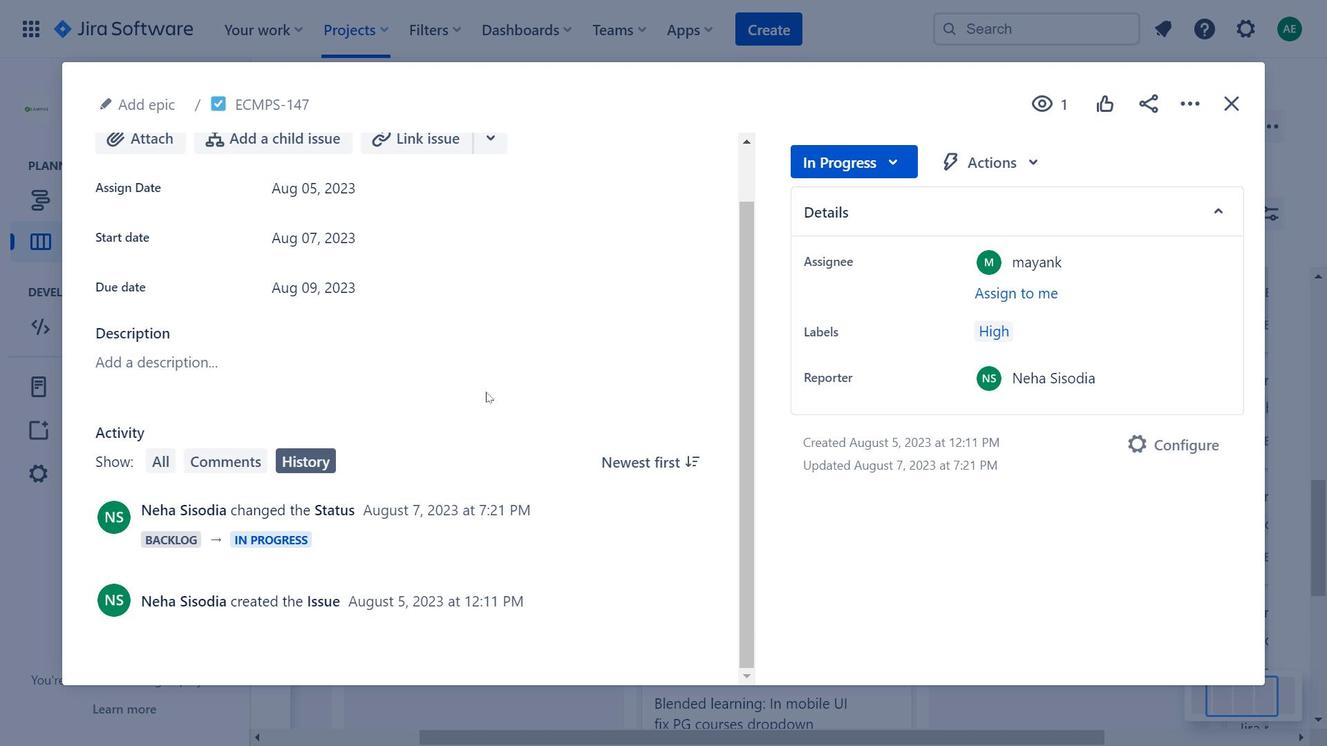 
Action: Mouse scrolled (486, 400) with delta (0, 0)
Screenshot: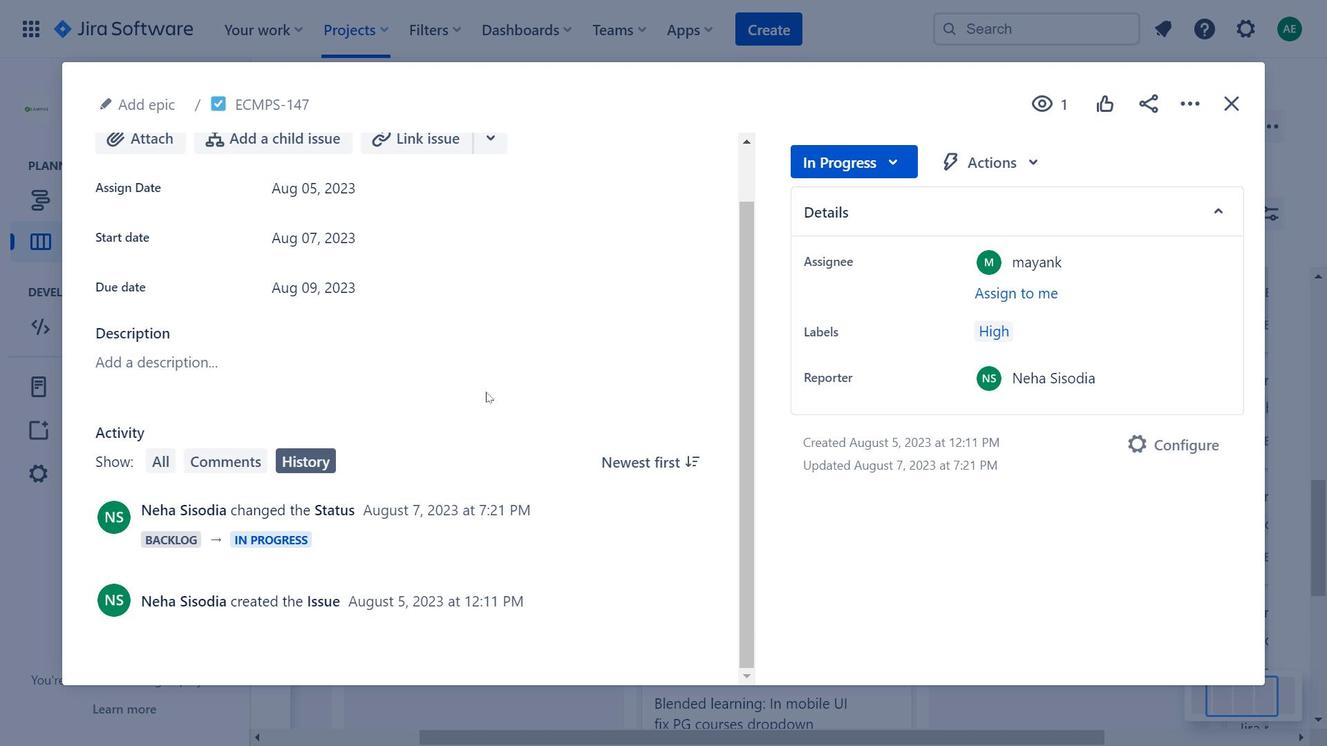 
Action: Mouse moved to (1222, 111)
Screenshot: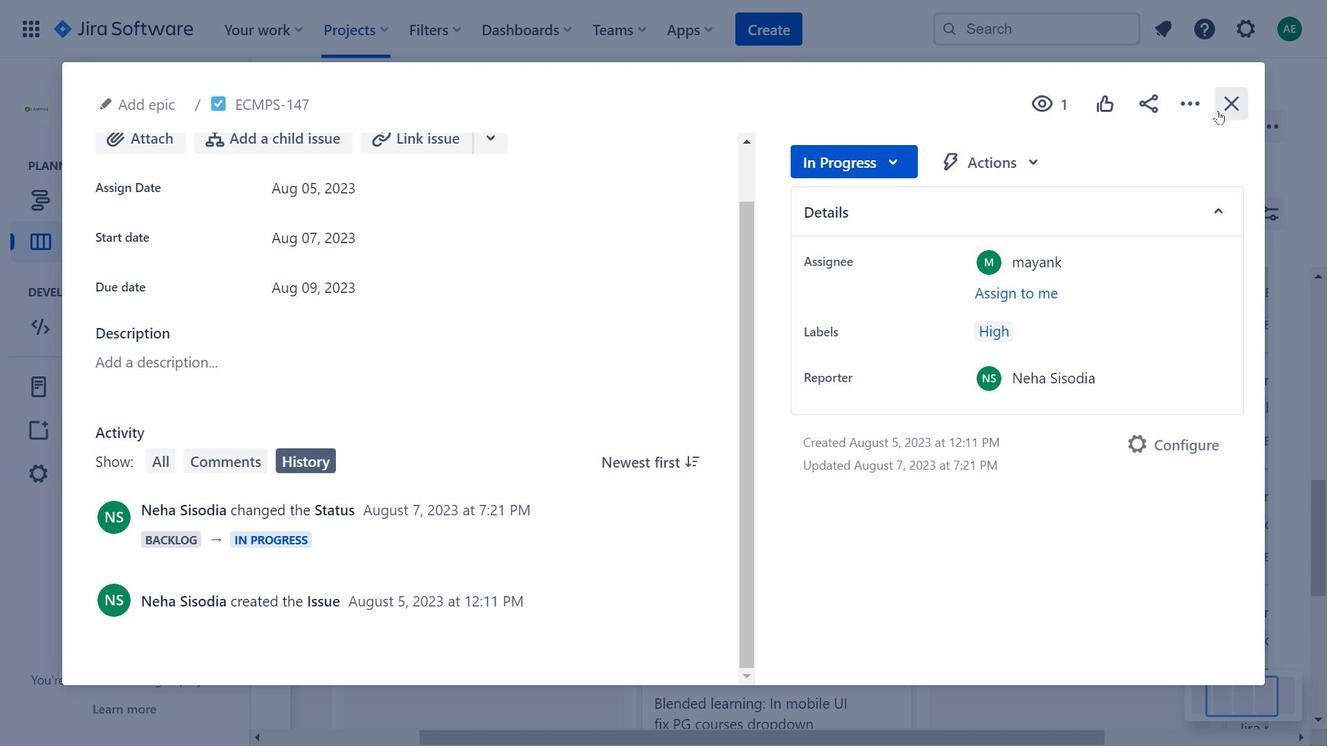 
Action: Mouse pressed left at (1222, 111)
Screenshot: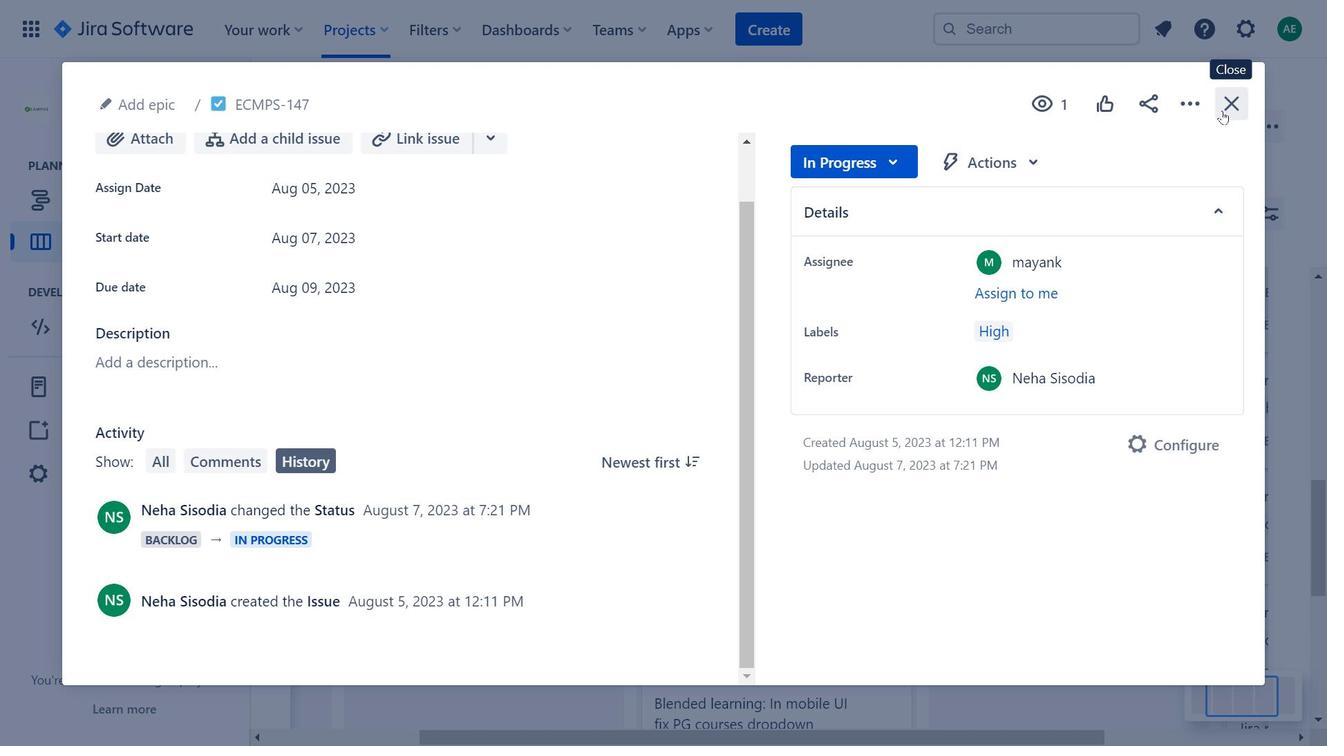 
Action: Mouse moved to (779, 462)
Screenshot: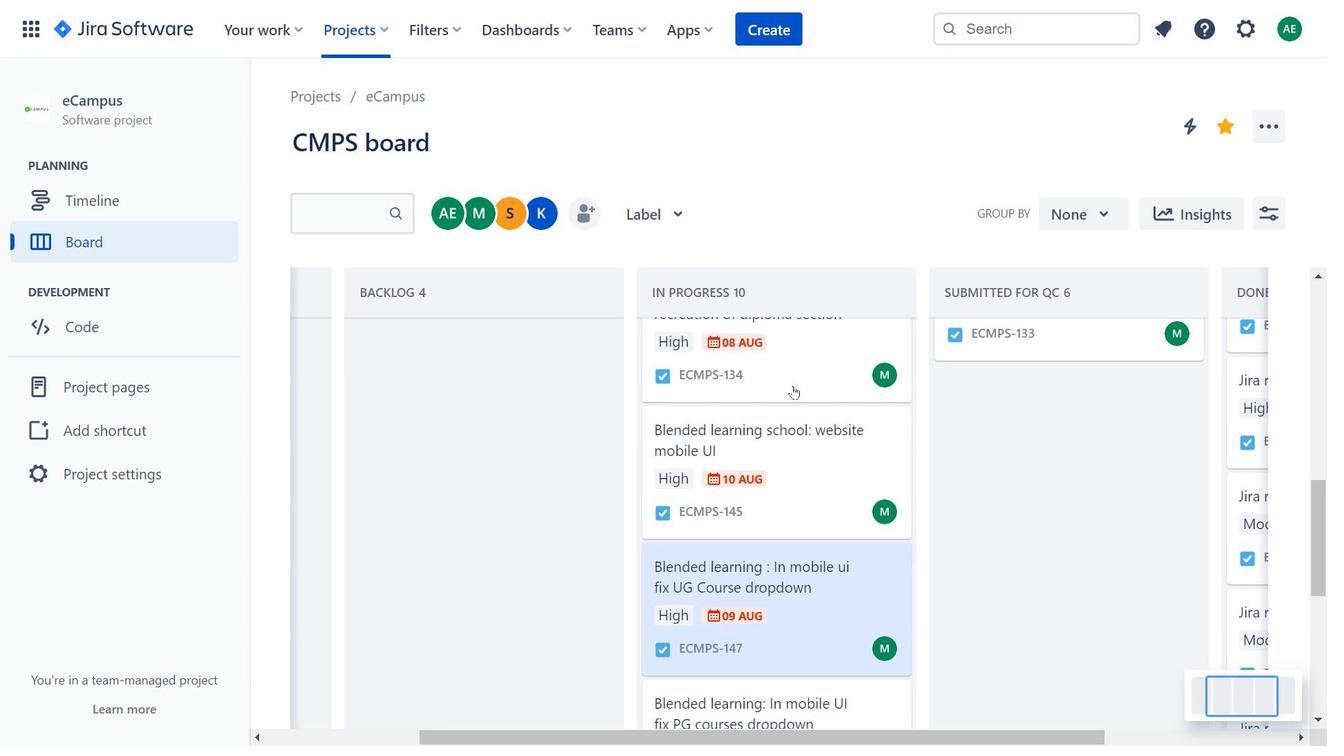 
Action: Mouse scrolled (779, 461) with delta (0, 0)
Screenshot: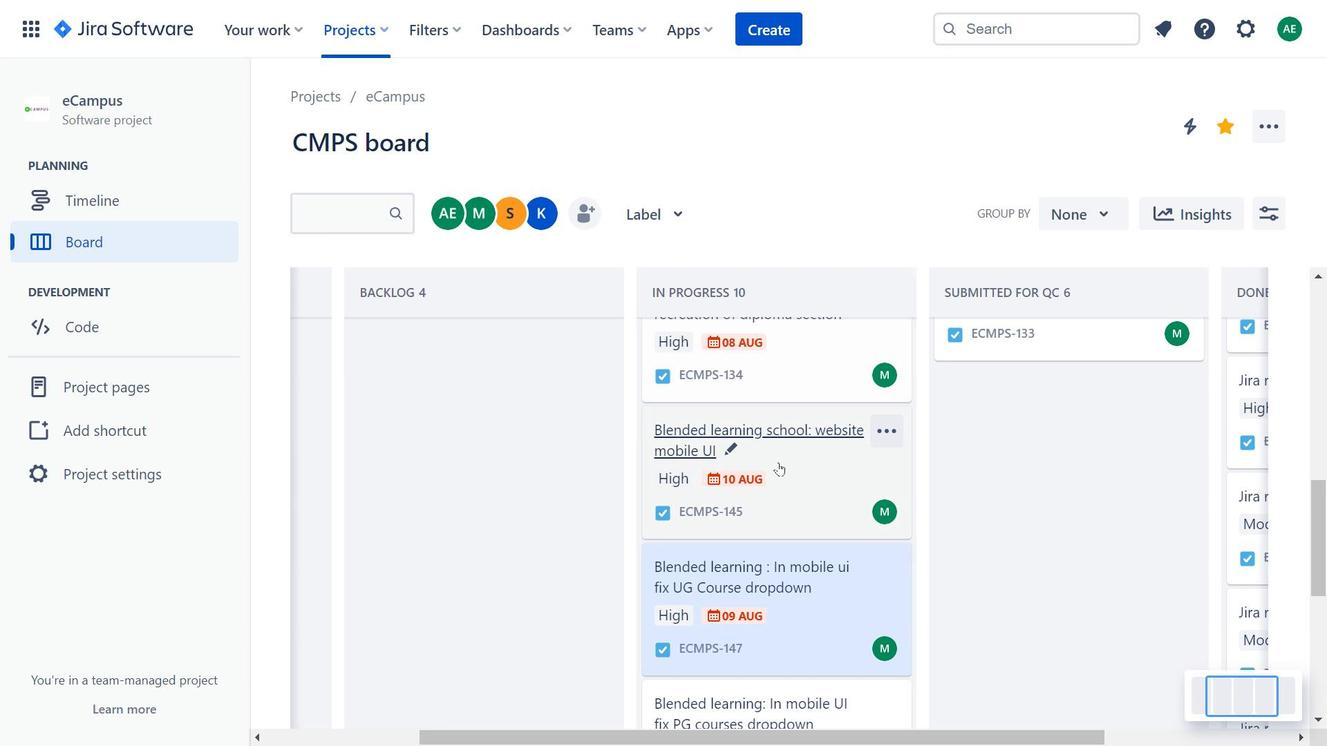 
Action: Mouse moved to (777, 458)
Screenshot: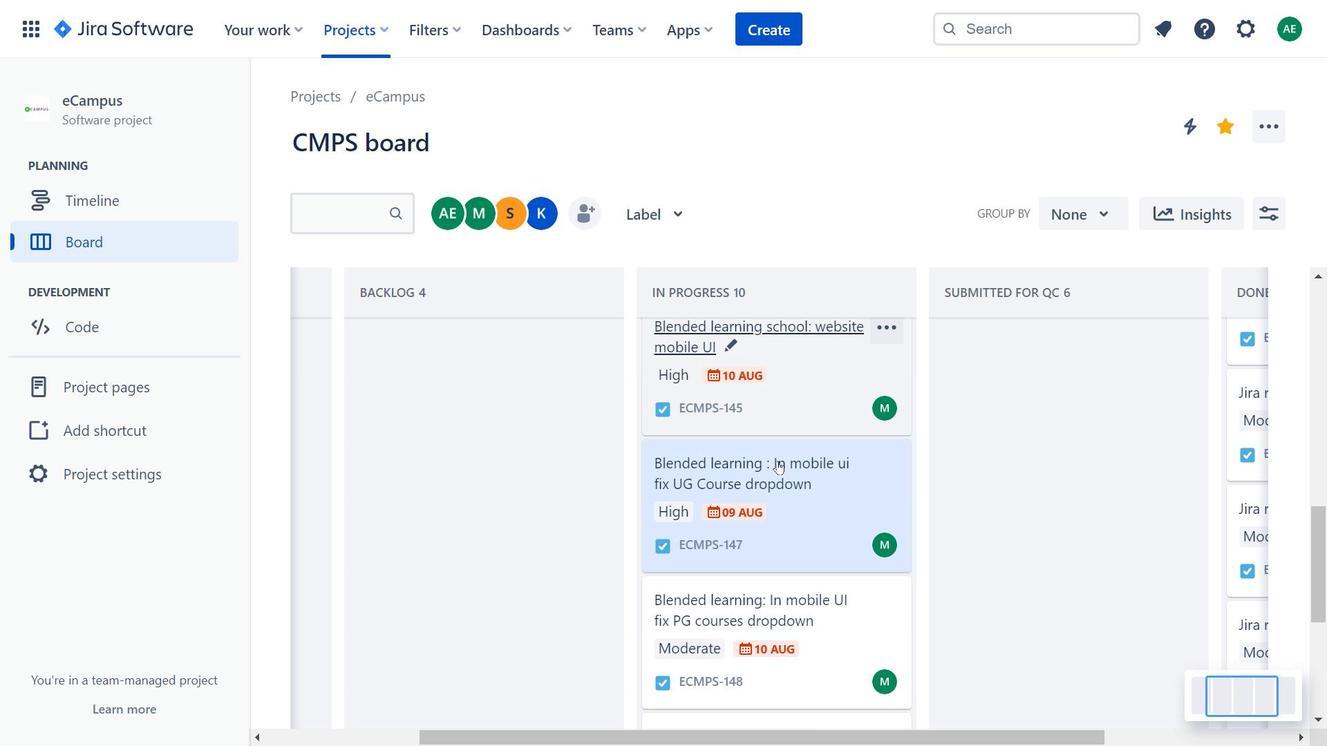 
Action: Mouse scrolled (777, 459) with delta (0, 0)
Screenshot: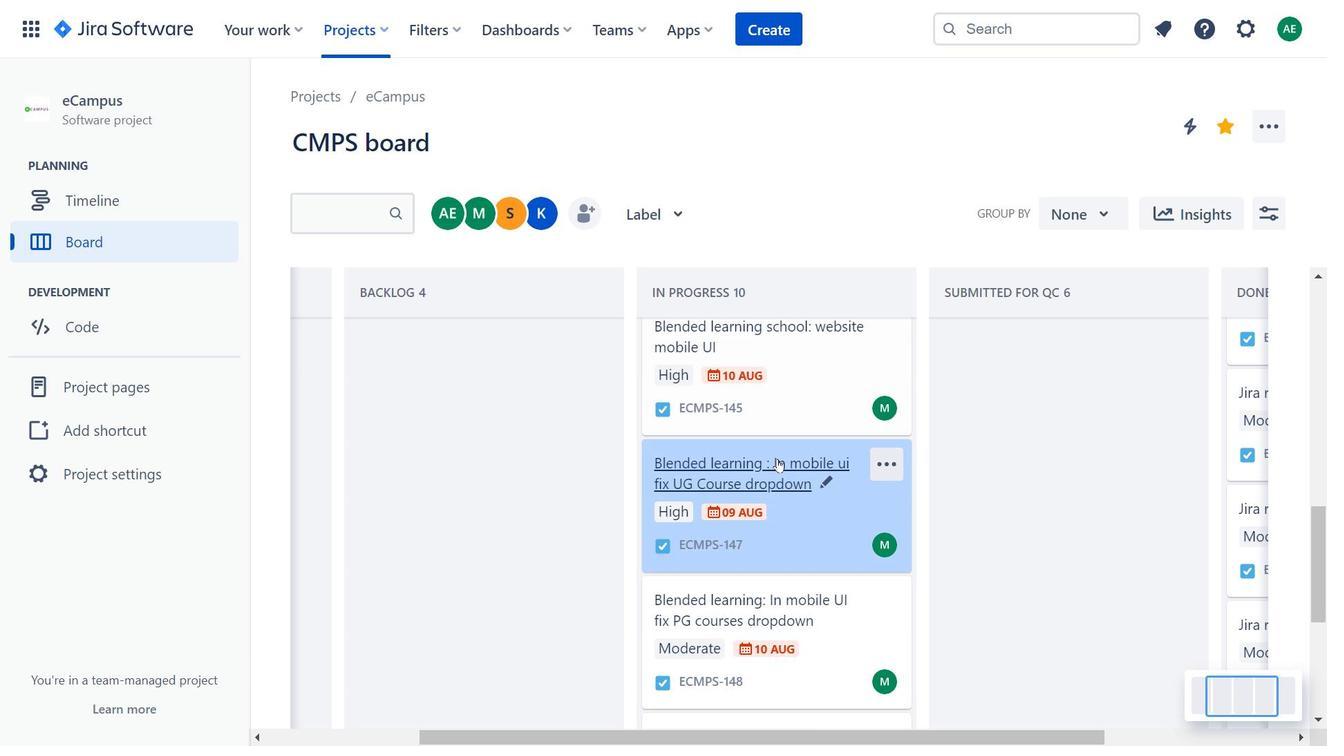 
Action: Mouse scrolled (777, 459) with delta (0, 0)
Screenshot: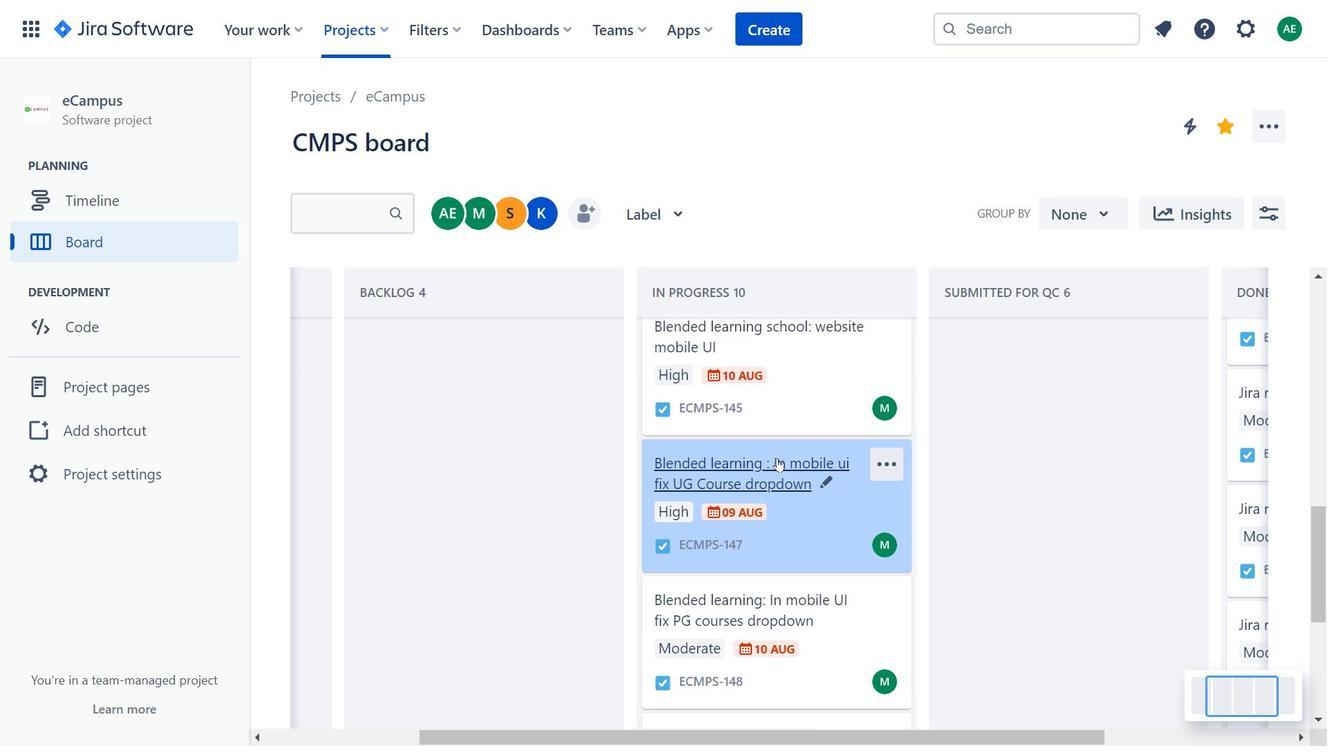 
Action: Mouse scrolled (777, 459) with delta (0, 0)
Screenshot: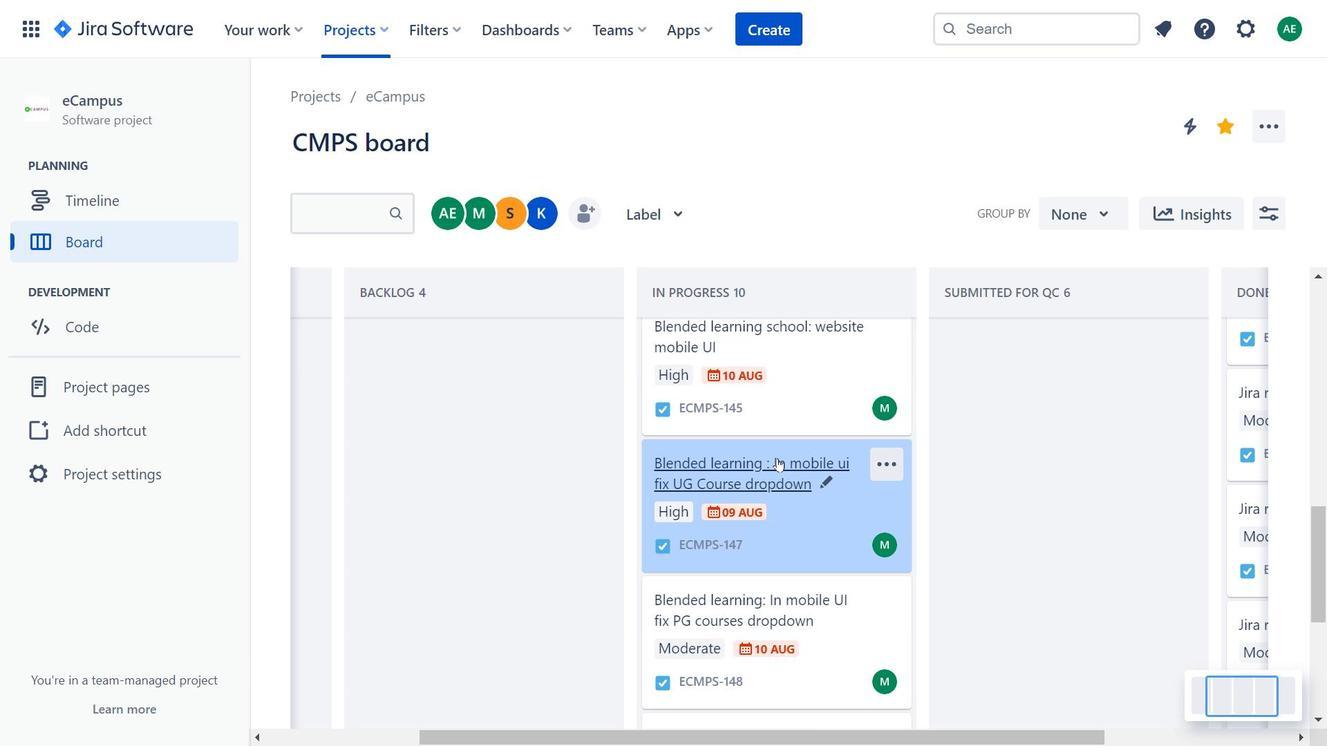
Action: Mouse pressed left at (777, 458)
Screenshot: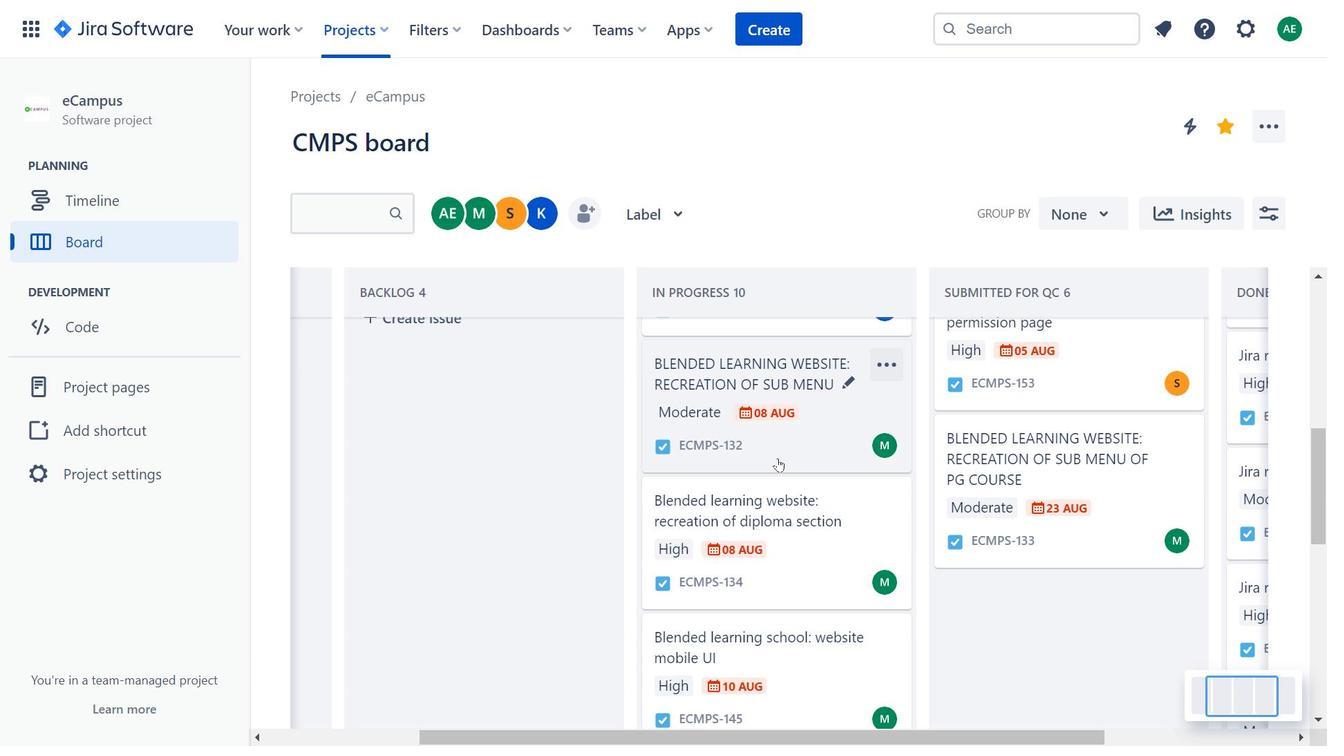 
Action: Mouse moved to (838, 616)
Screenshot: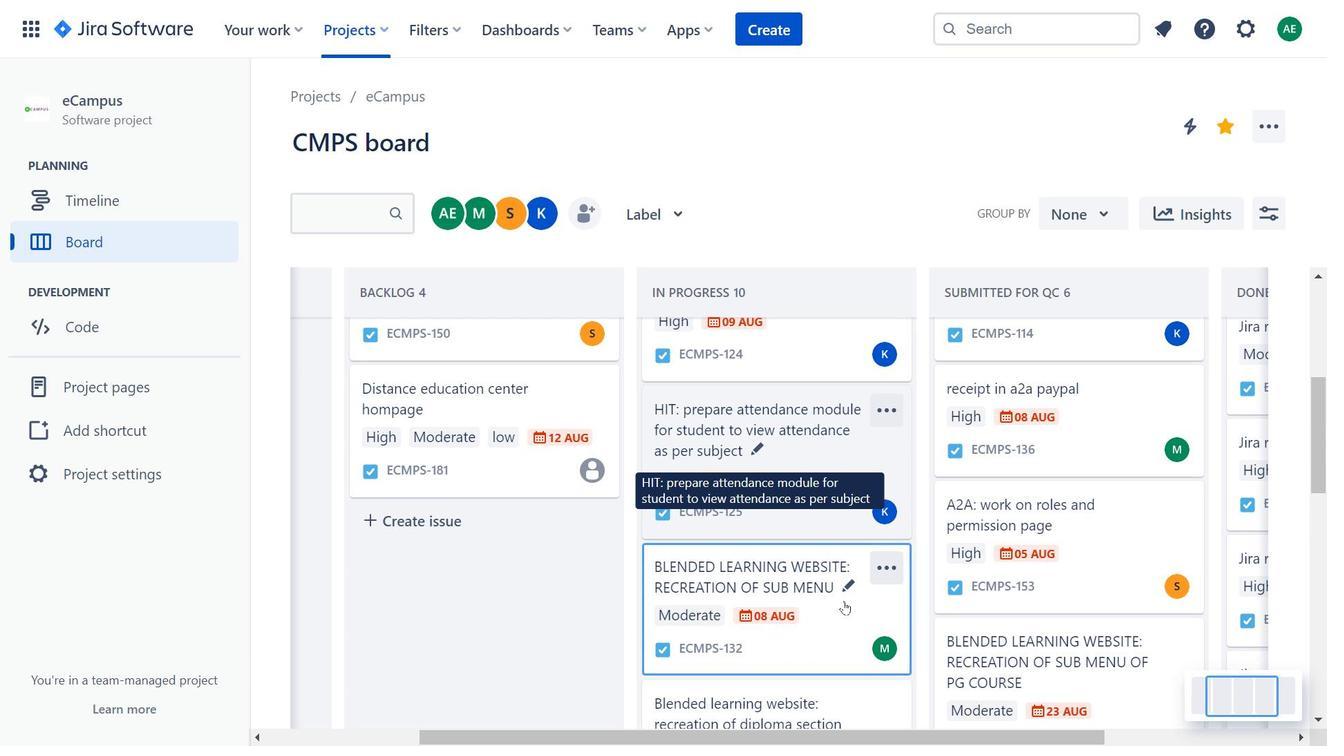 
Action: Mouse pressed left at (838, 616)
Screenshot: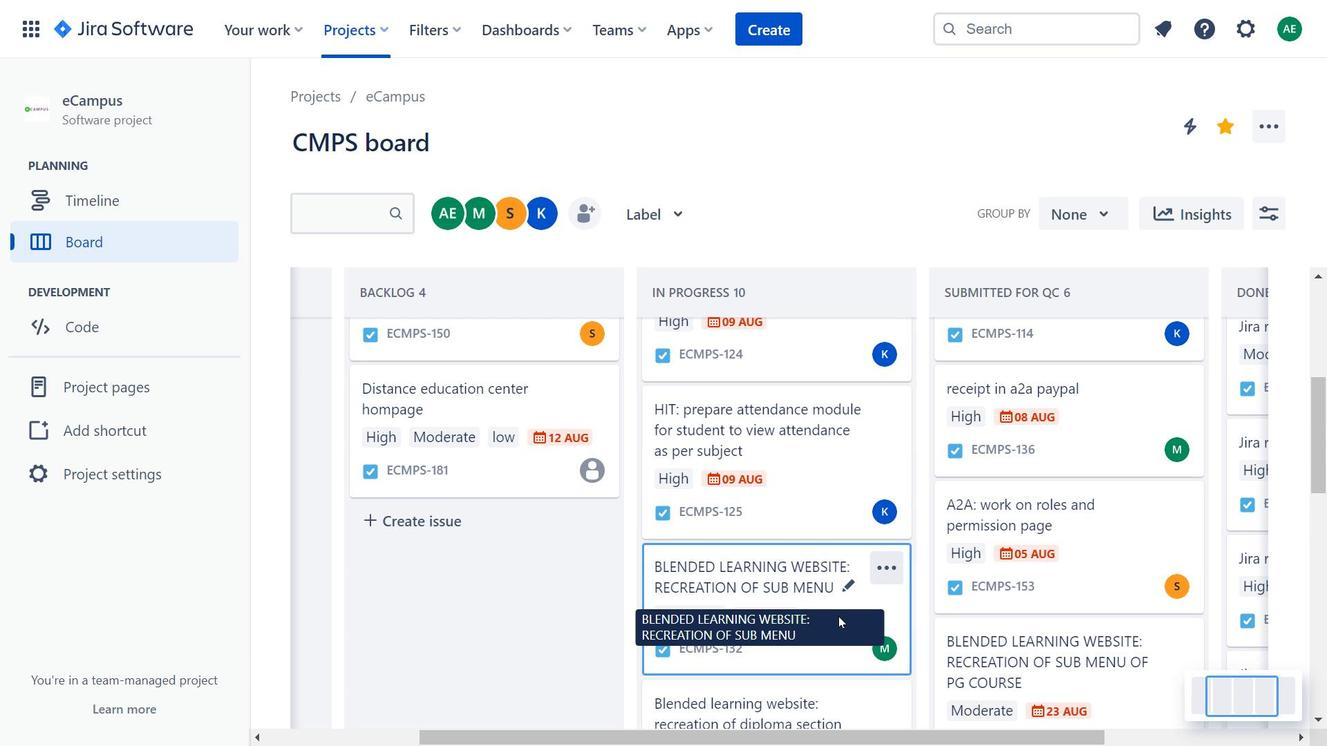 
Action: Mouse moved to (371, 266)
Screenshot: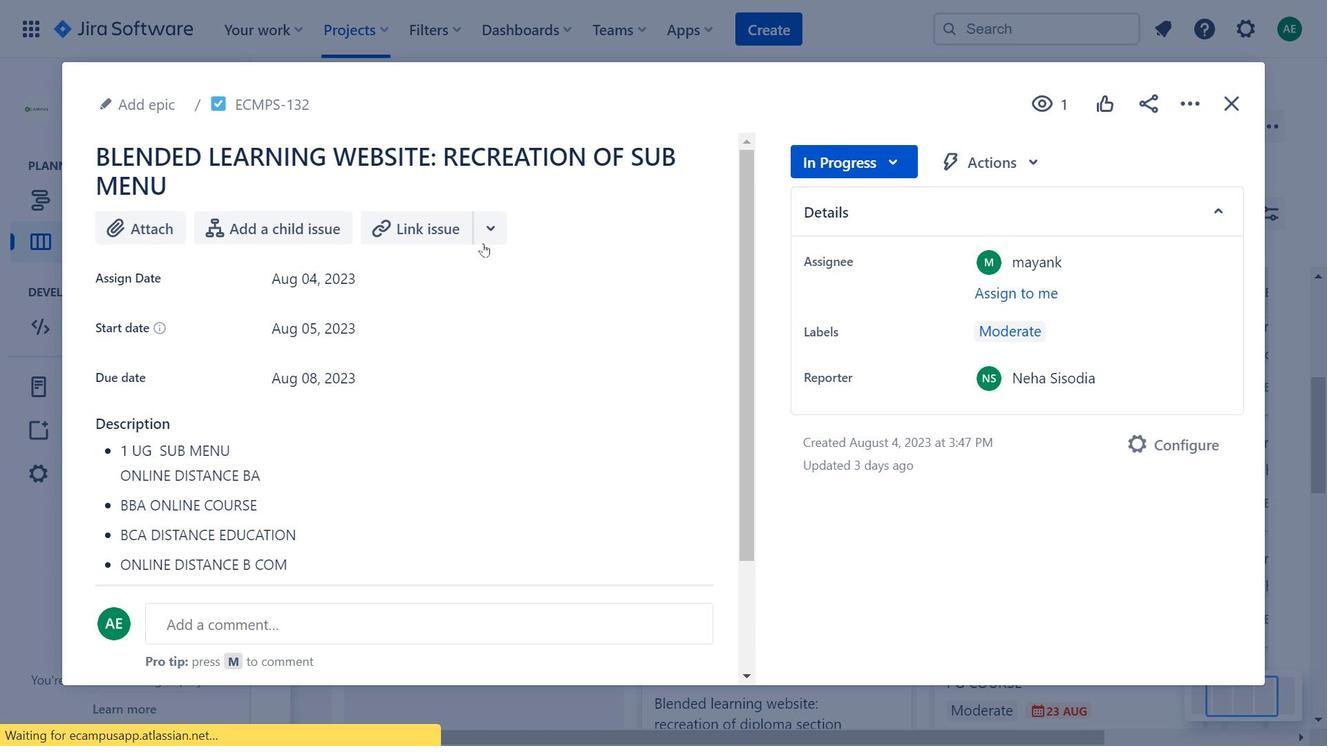 
Action: Mouse pressed left at (371, 266)
Screenshot: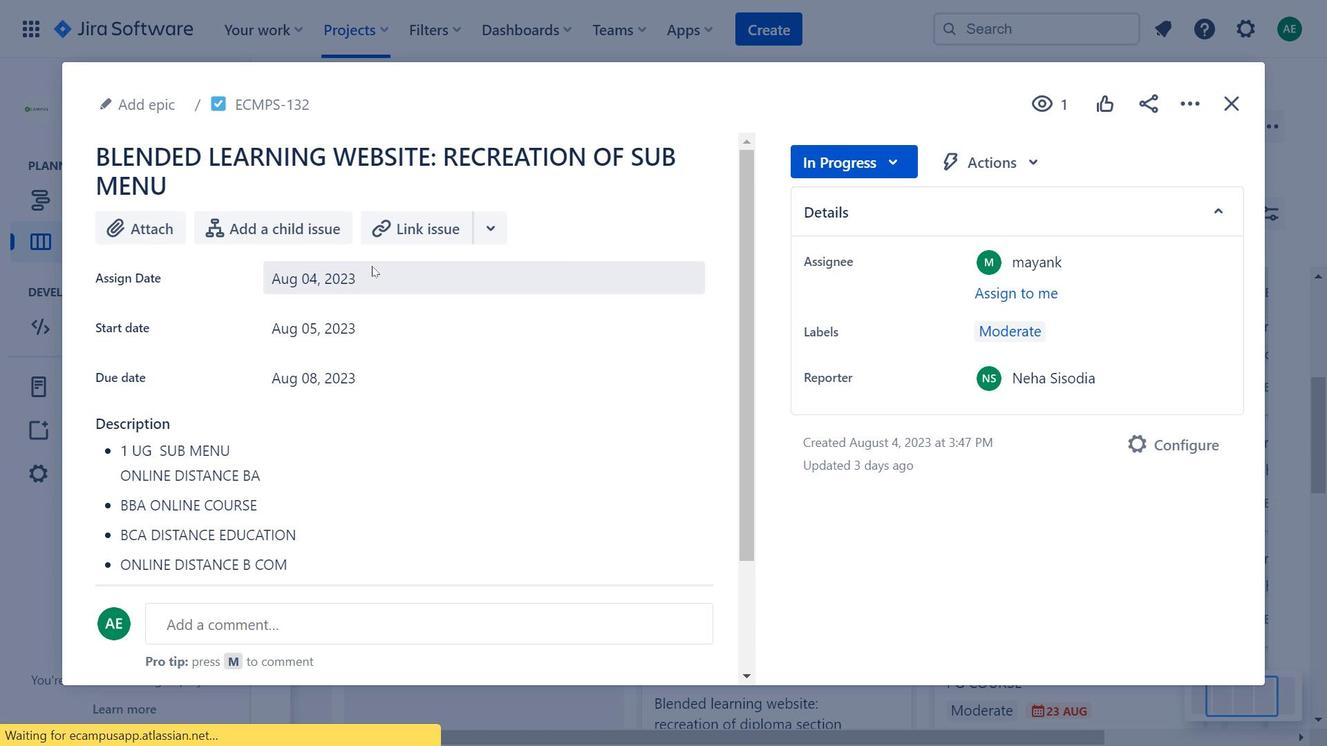
Action: Mouse moved to (900, 156)
Screenshot: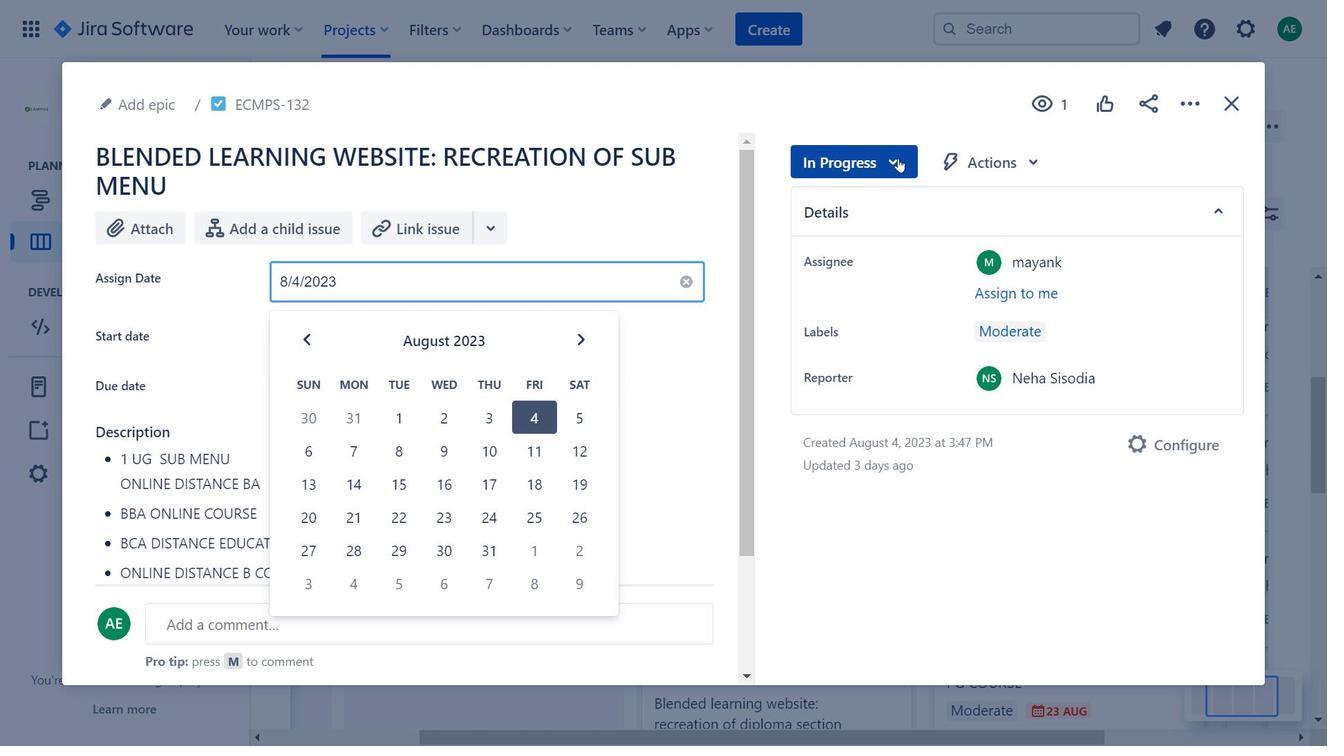 
Action: Mouse pressed left at (900, 156)
Screenshot: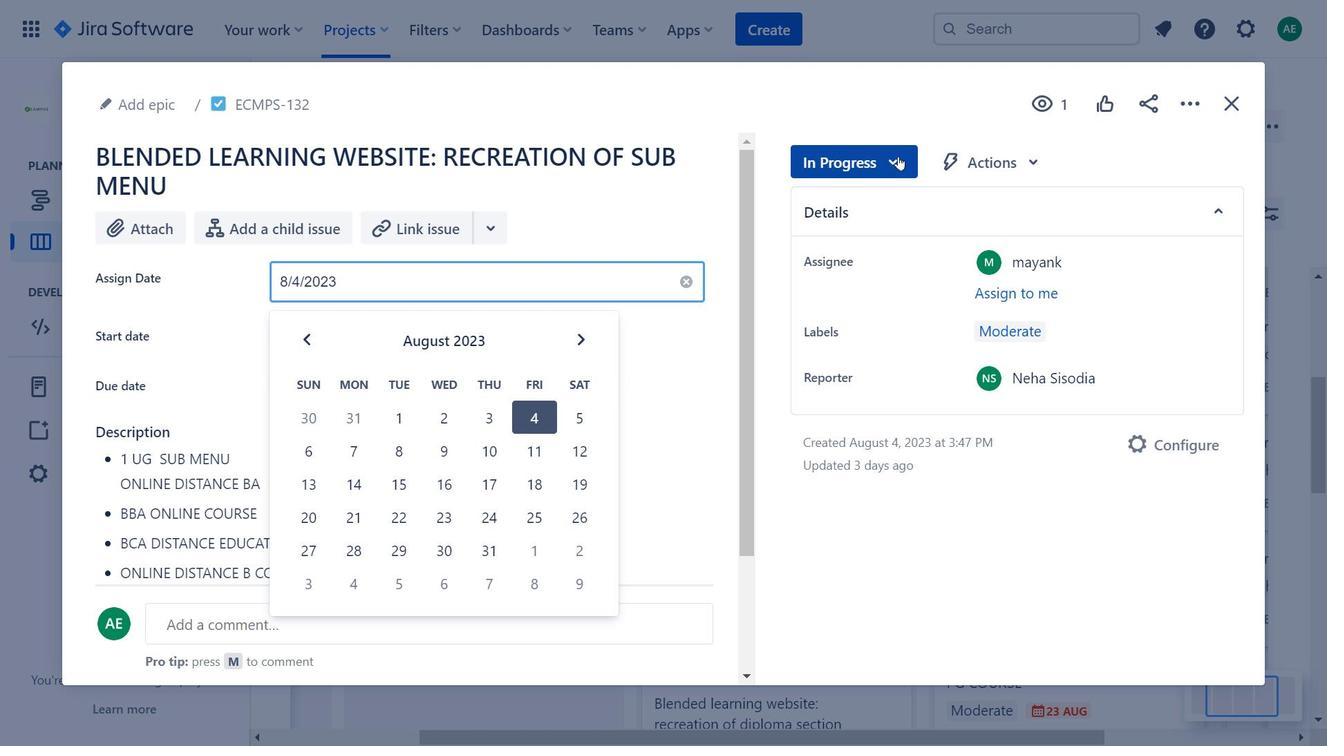 
Action: Mouse moved to (1004, 156)
Screenshot: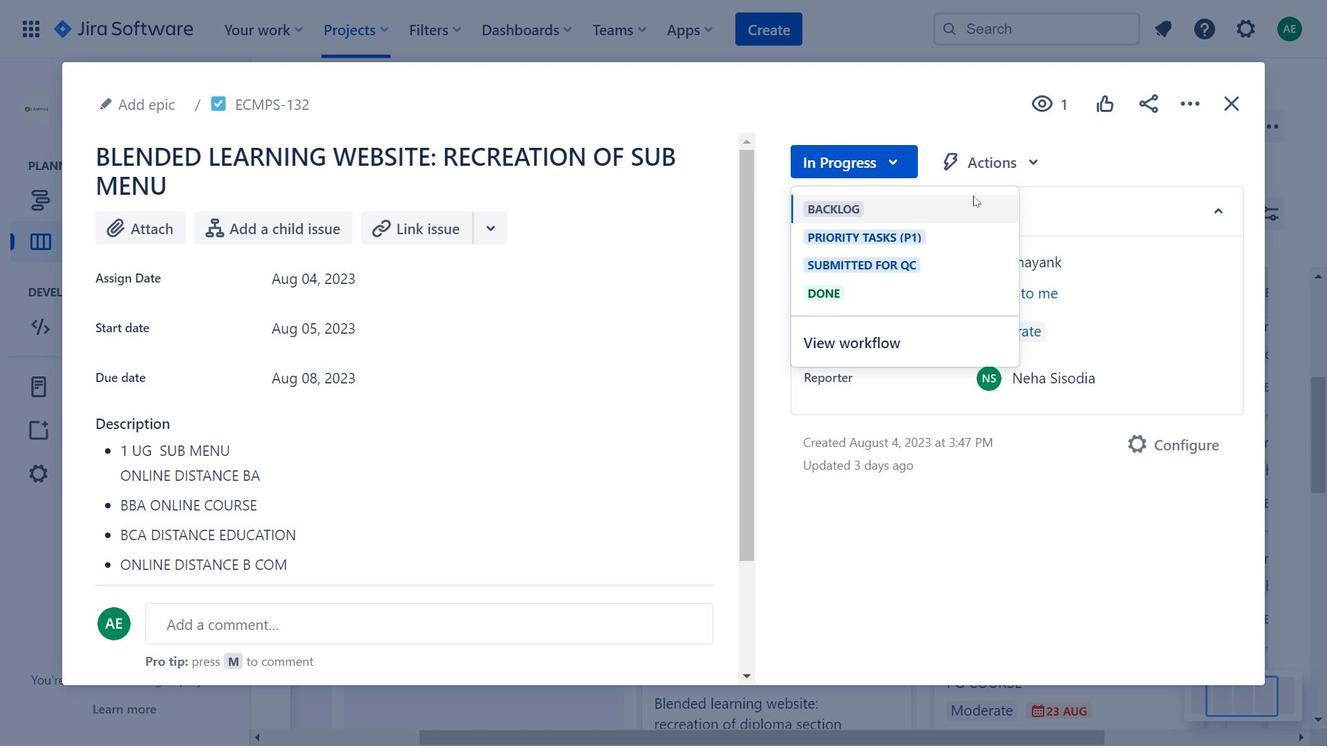 
Action: Mouse pressed left at (1004, 156)
Screenshot: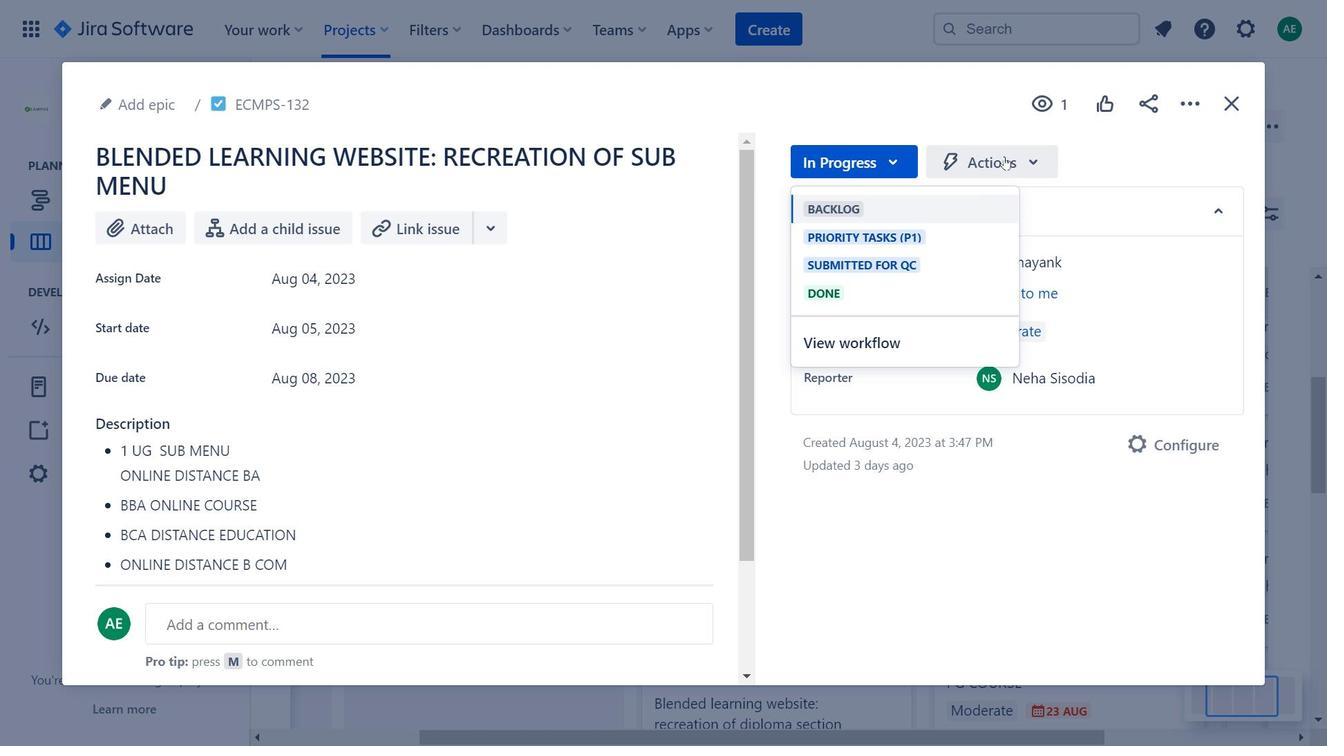 
Action: Mouse moved to (373, 316)
Screenshot: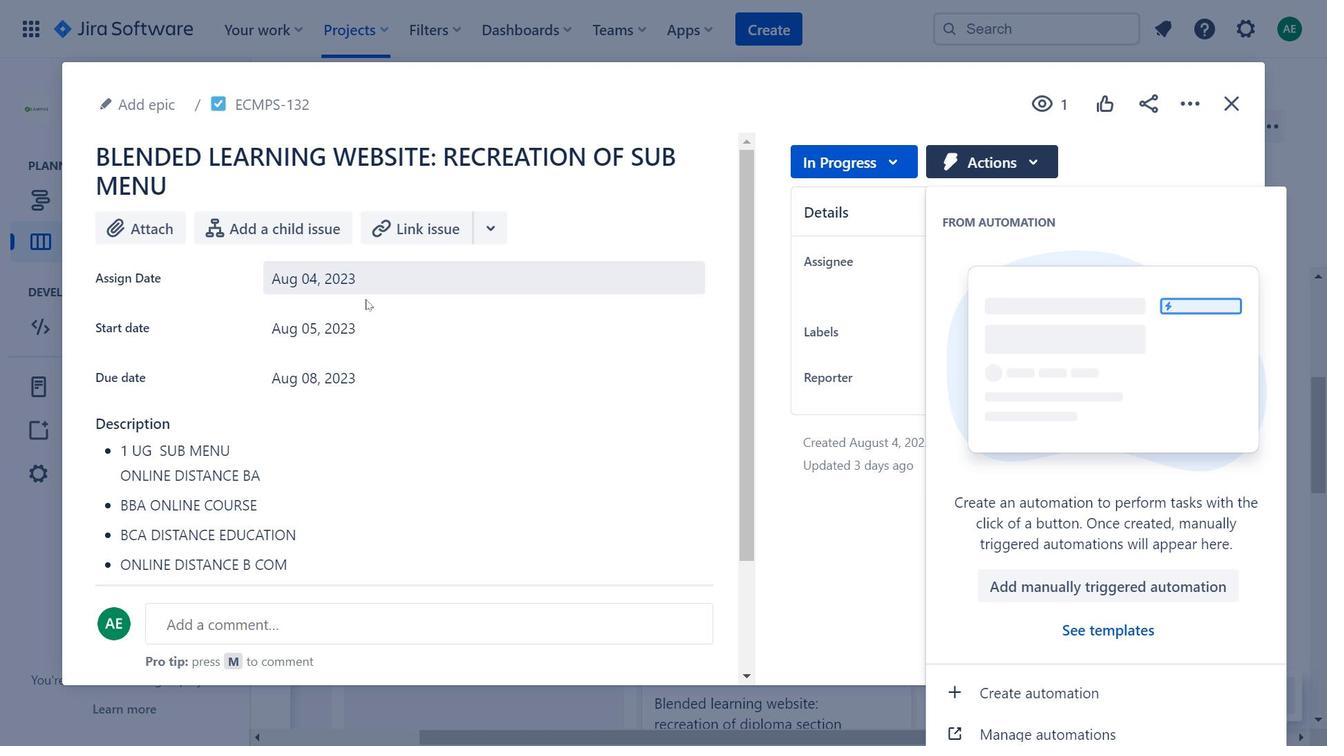 
Action: Mouse pressed left at (373, 316)
Screenshot: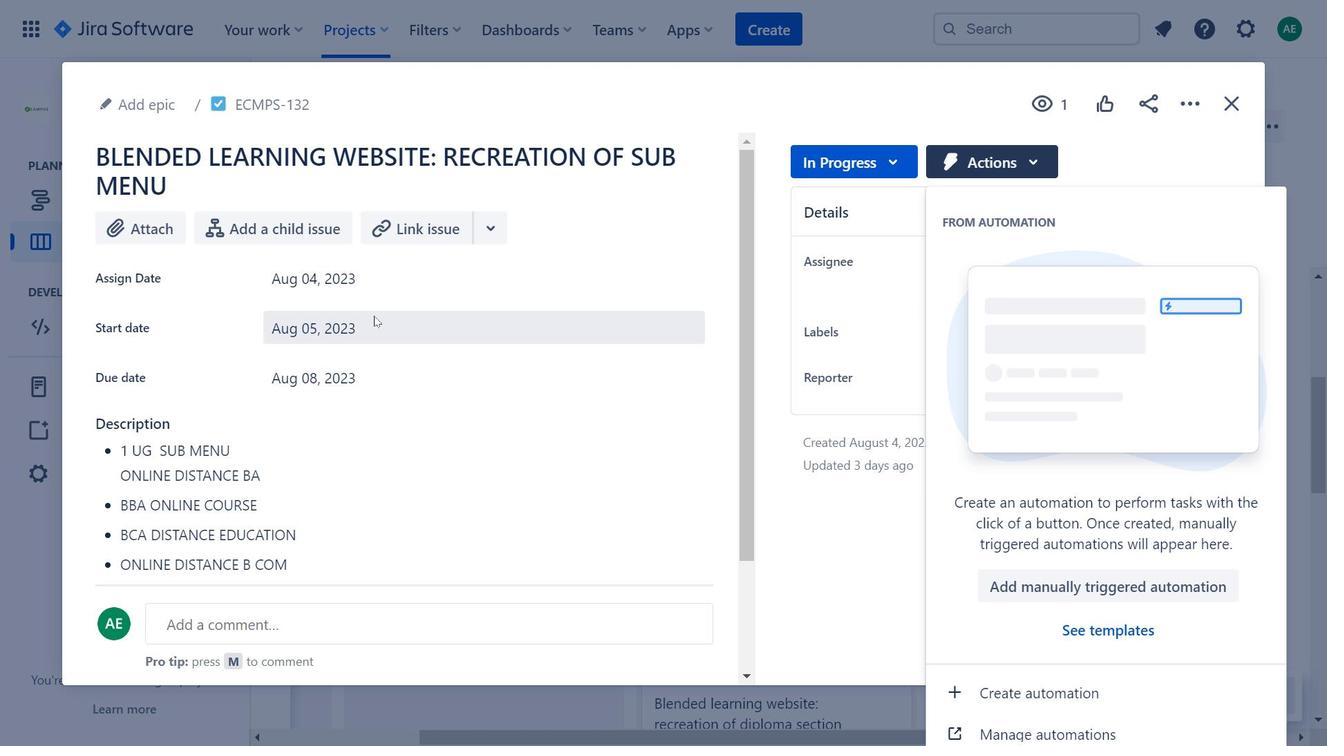 
Action: Mouse moved to (492, 526)
Screenshot: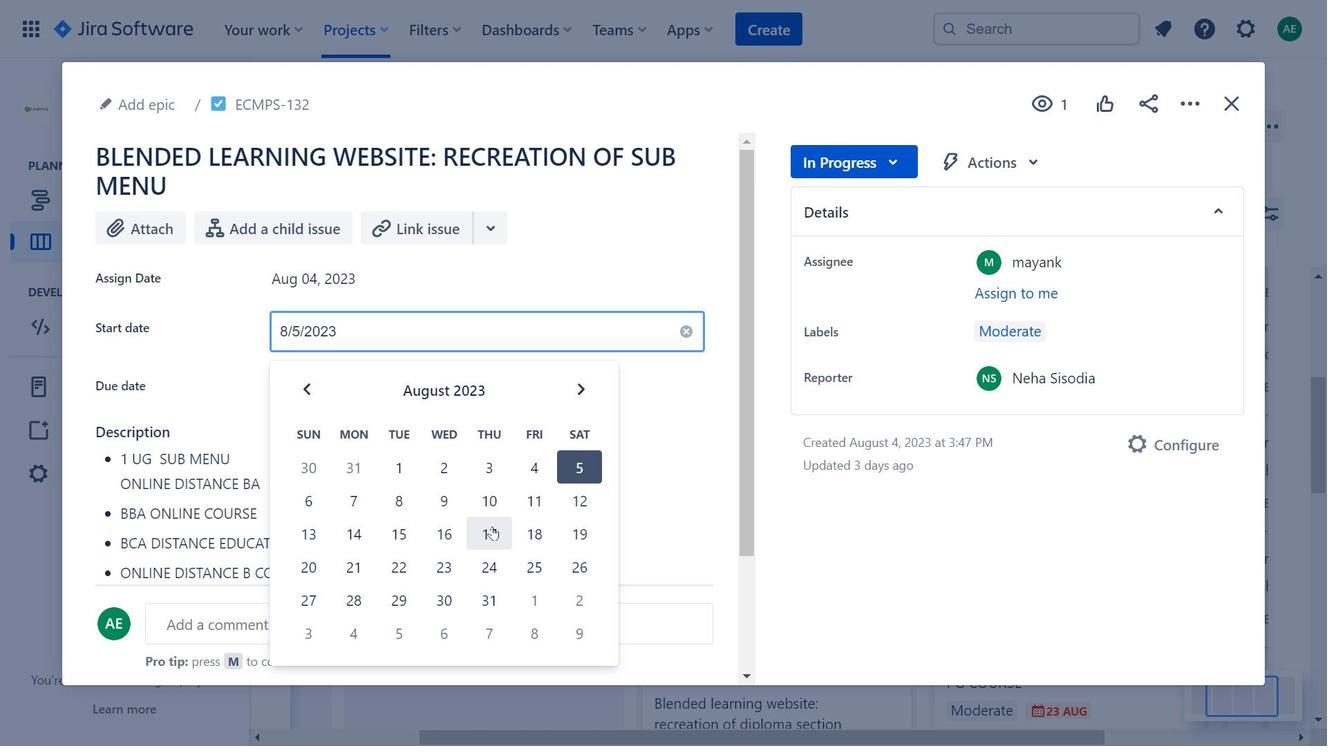 
Action: Mouse scrolled (492, 526) with delta (0, 0)
Screenshot: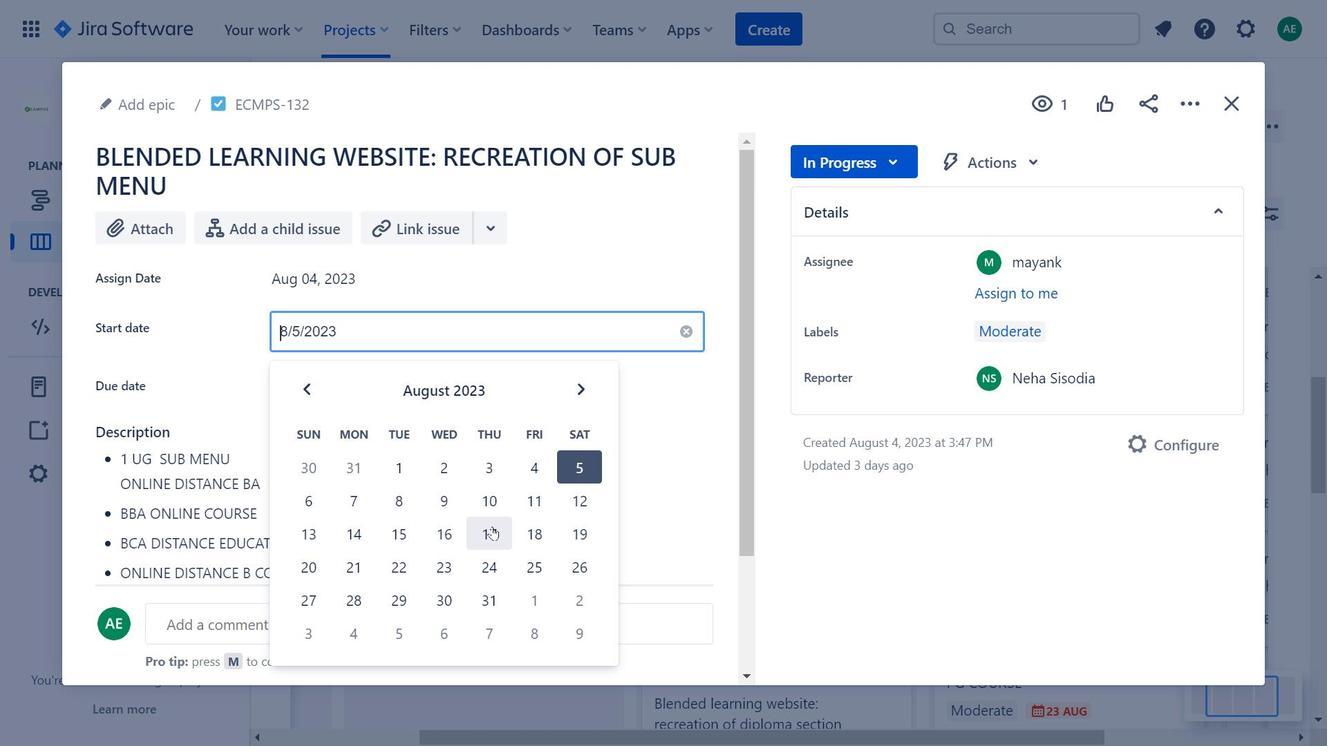 
Action: Mouse moved to (715, 405)
Screenshot: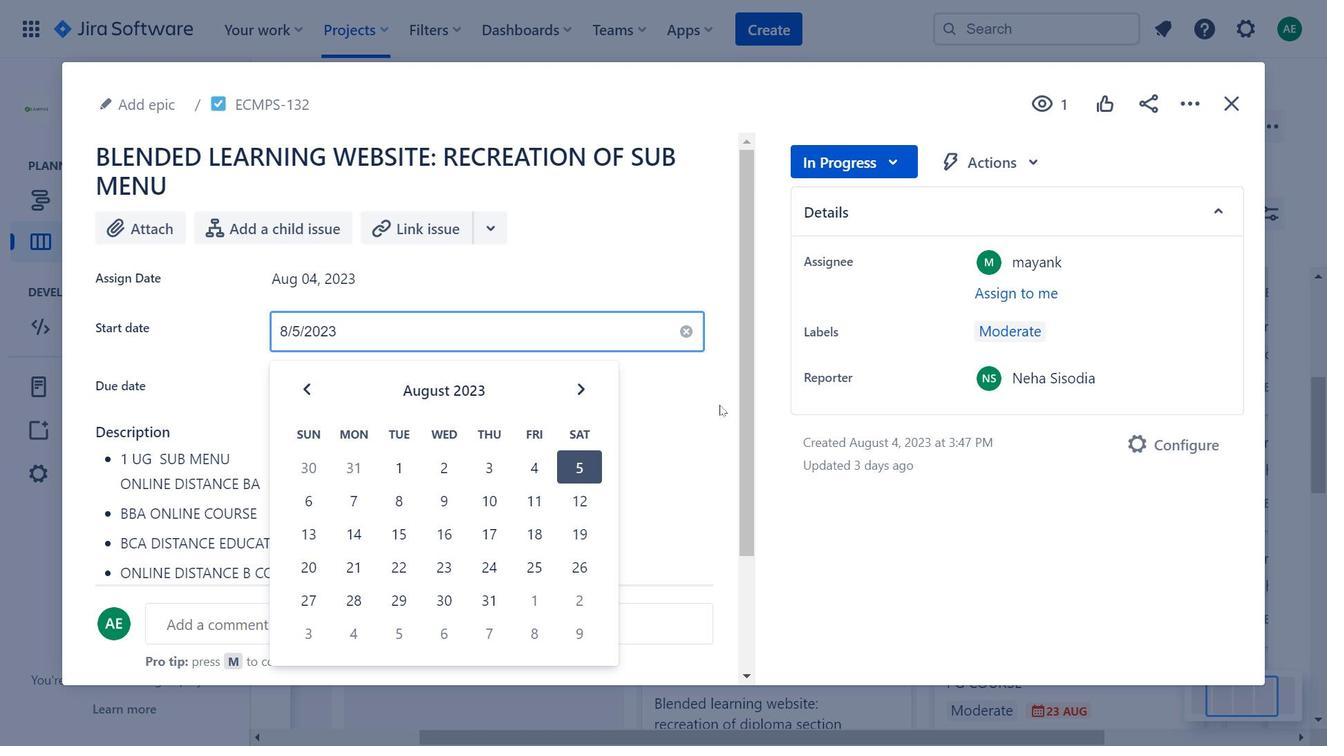 
Action: Mouse pressed left at (715, 405)
Screenshot: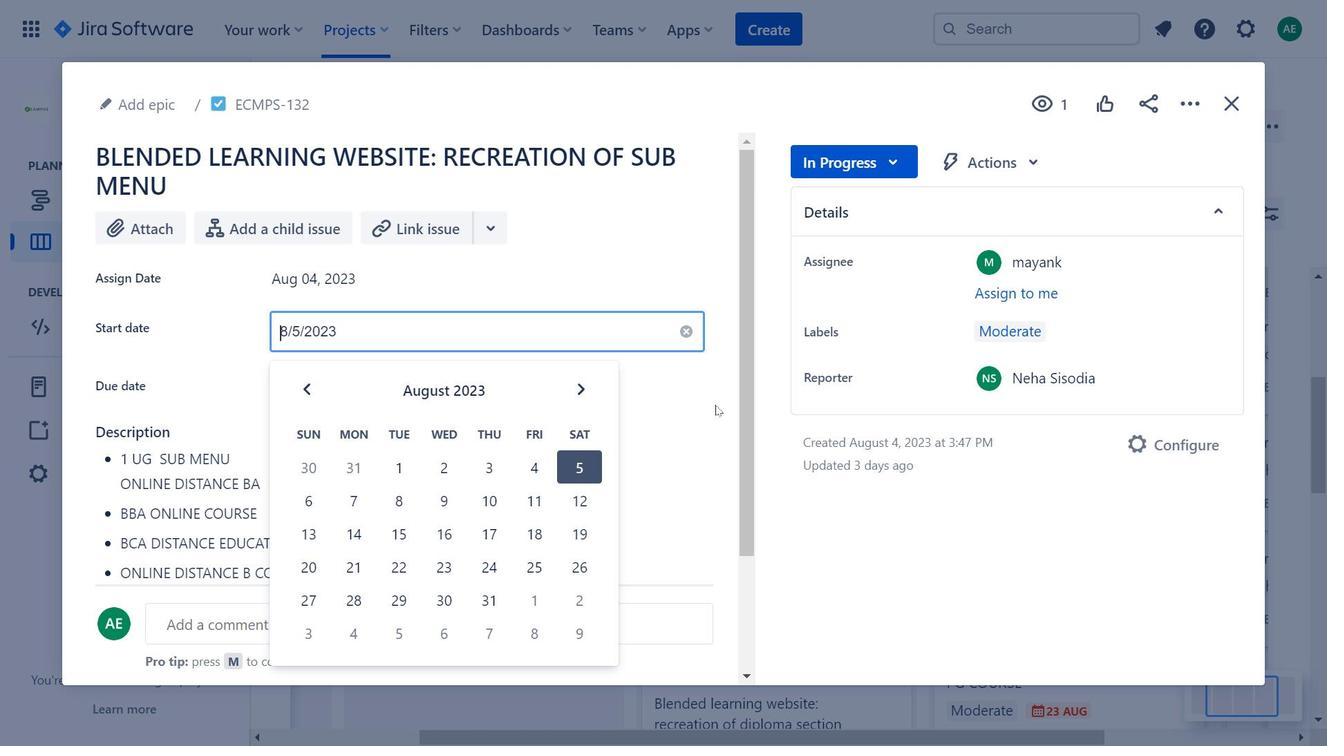 
Action: Mouse moved to (523, 339)
Screenshot: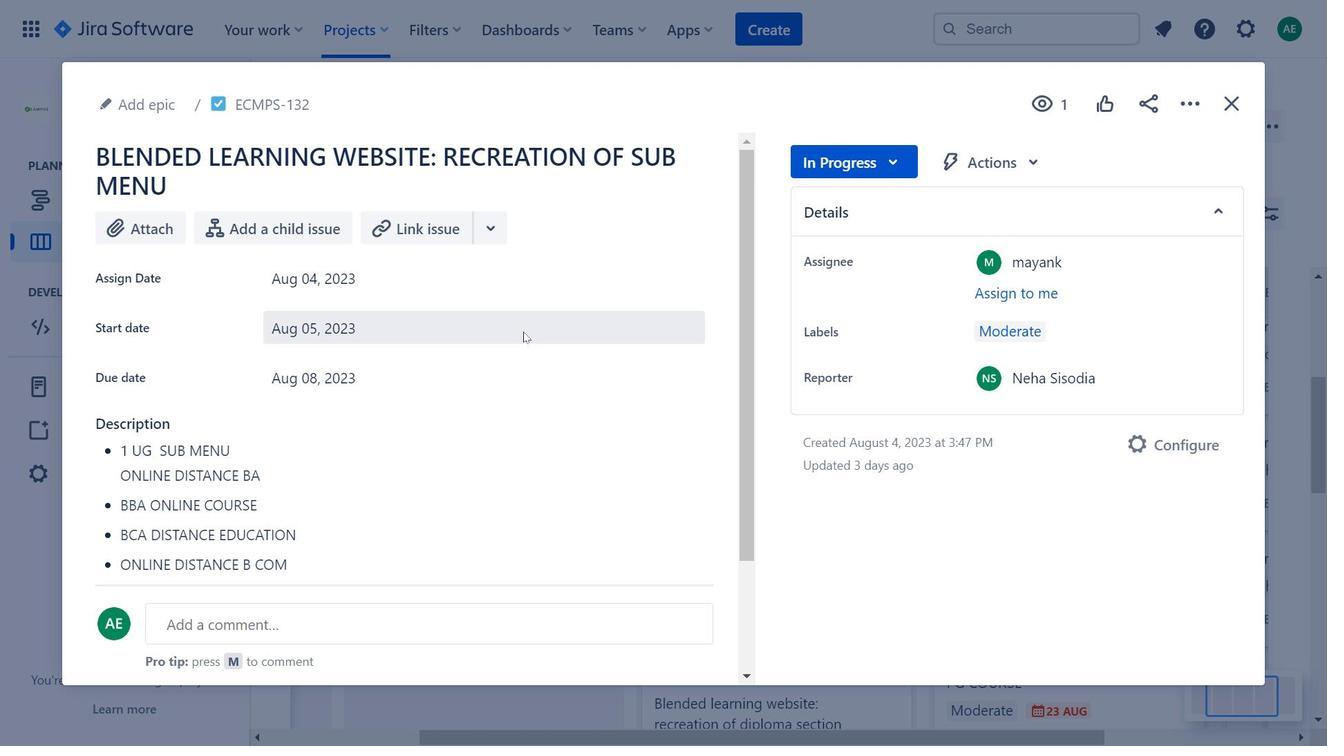 
Action: Mouse scrolled (523, 338) with delta (0, 0)
Screenshot: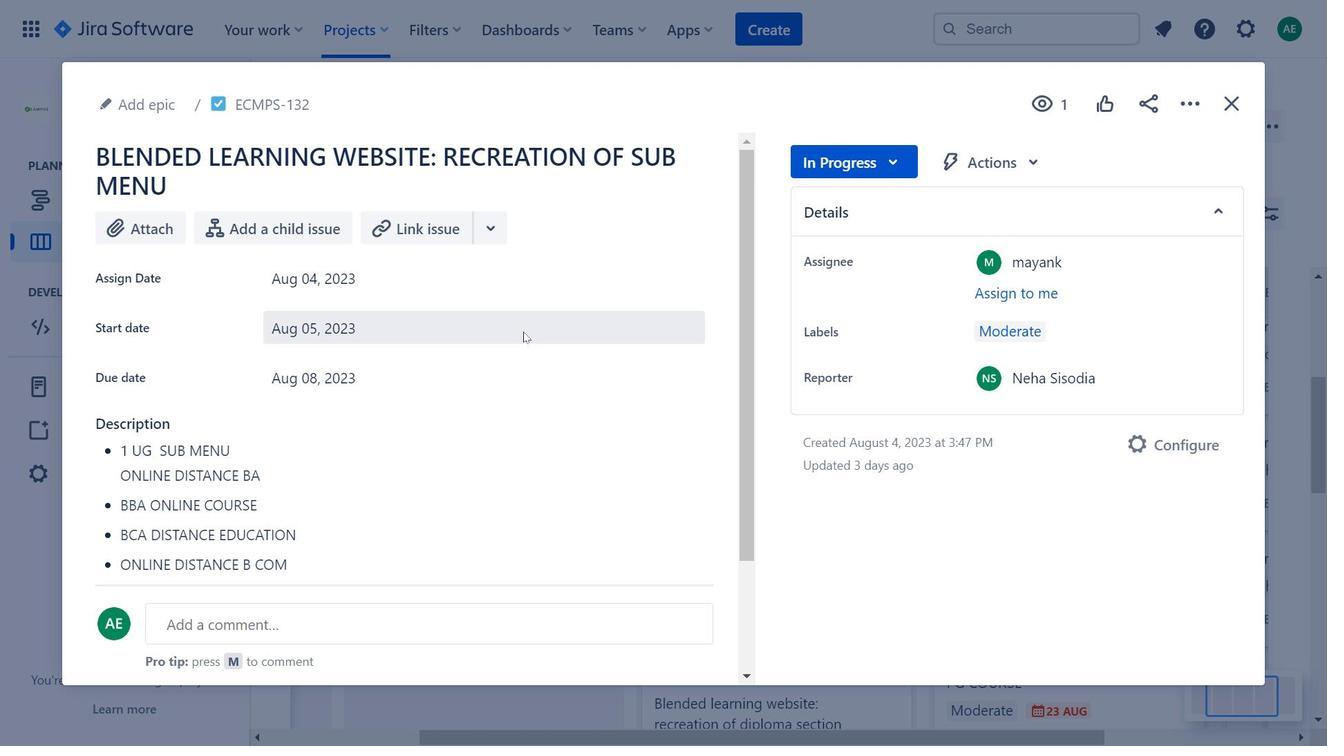 
Action: Mouse moved to (525, 342)
Screenshot: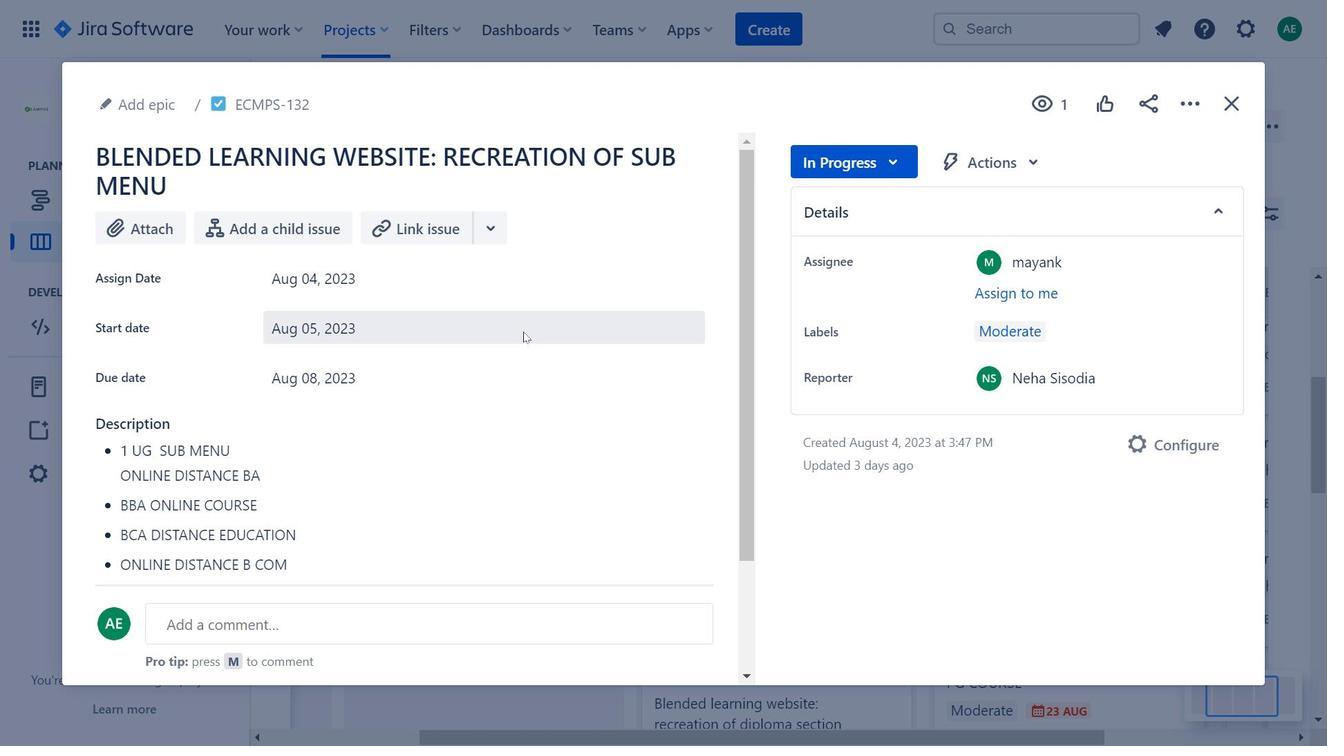 
Action: Mouse scrolled (525, 341) with delta (0, 0)
Screenshot: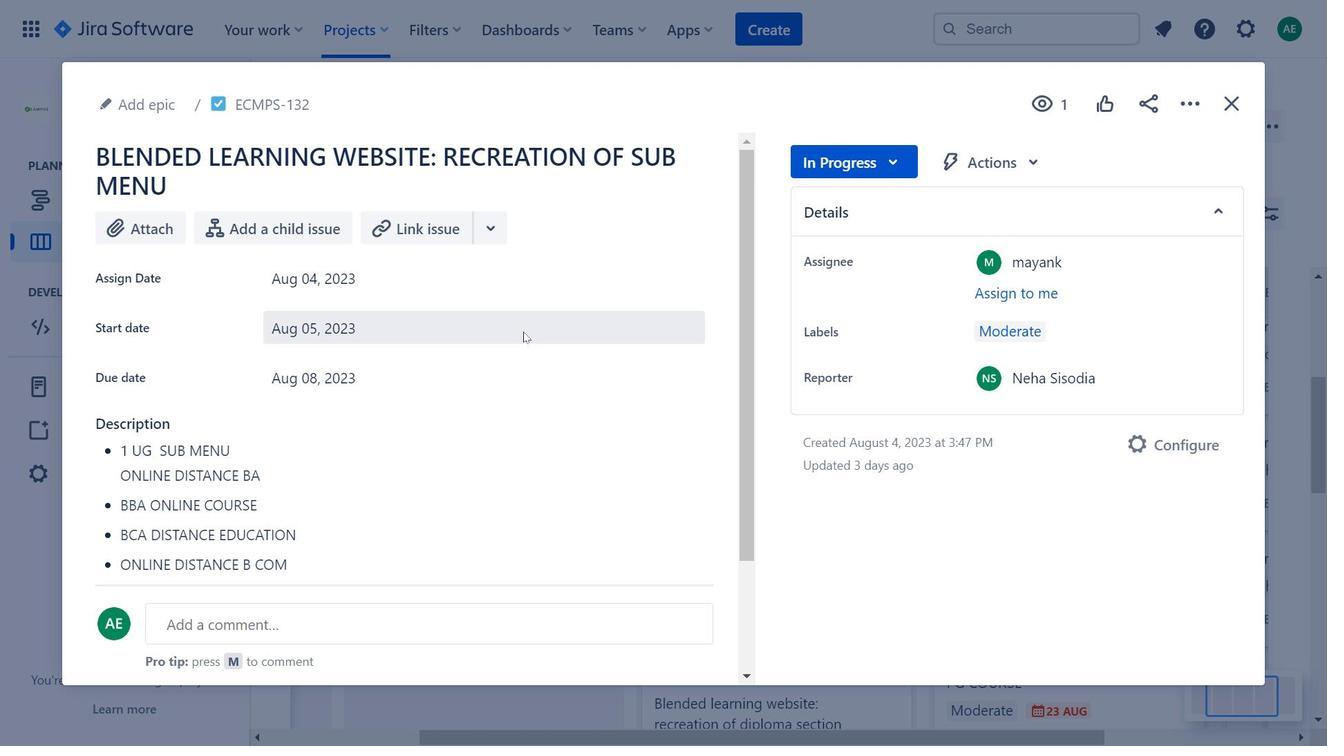 
Action: Mouse moved to (939, 166)
Screenshot: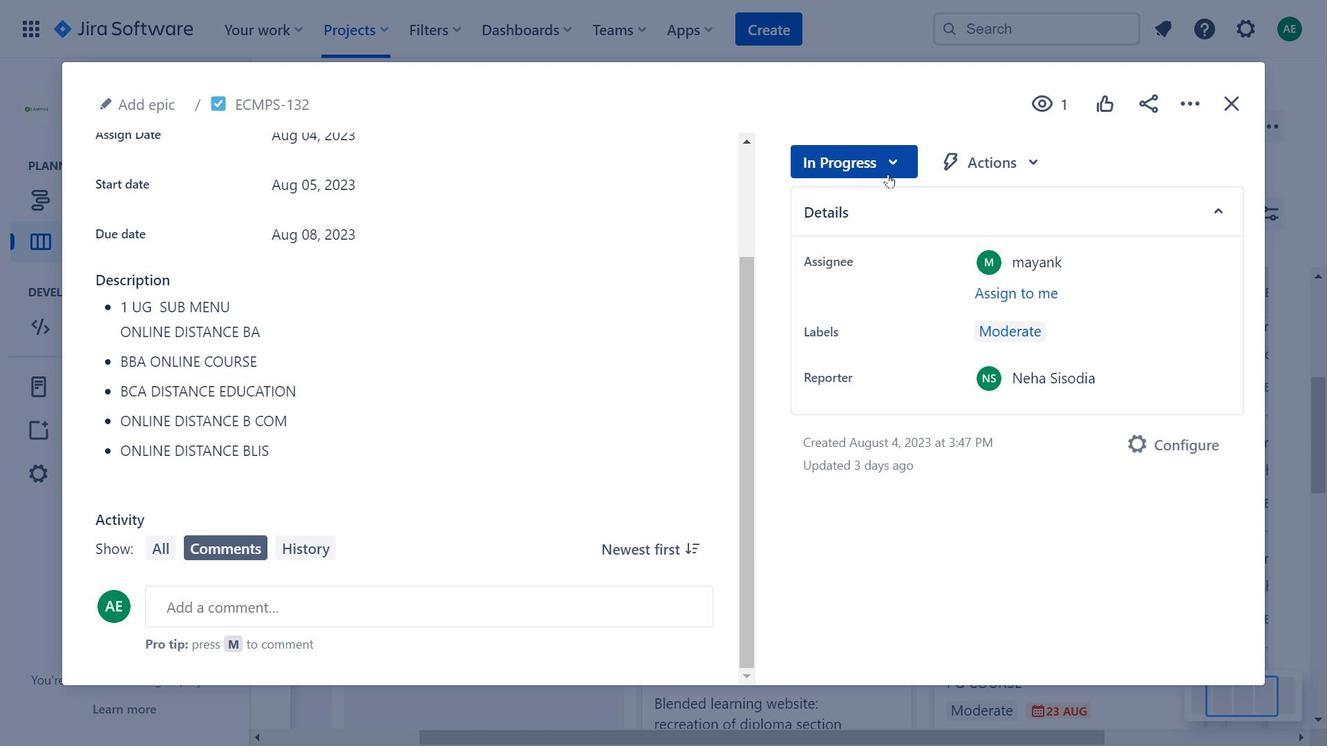 
Action: Mouse pressed left at (939, 166)
Screenshot: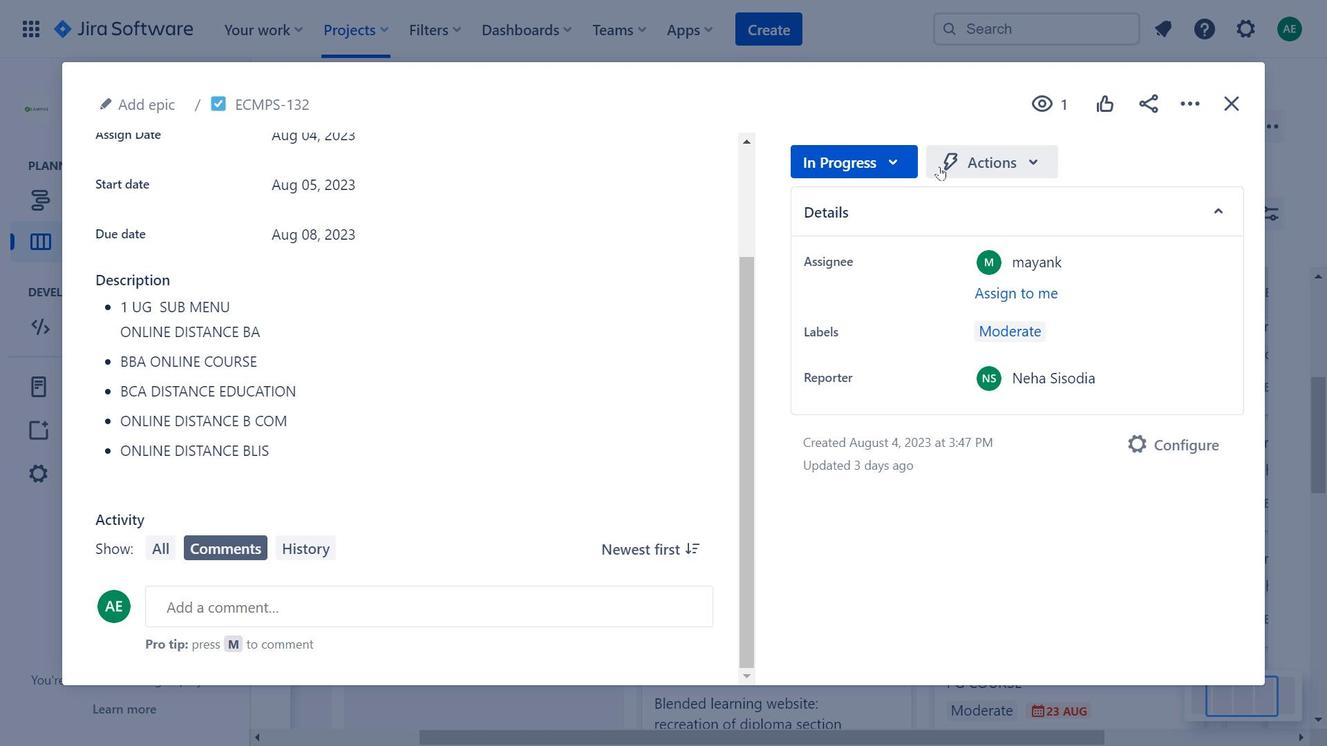 
Action: Mouse moved to (1184, 98)
Screenshot: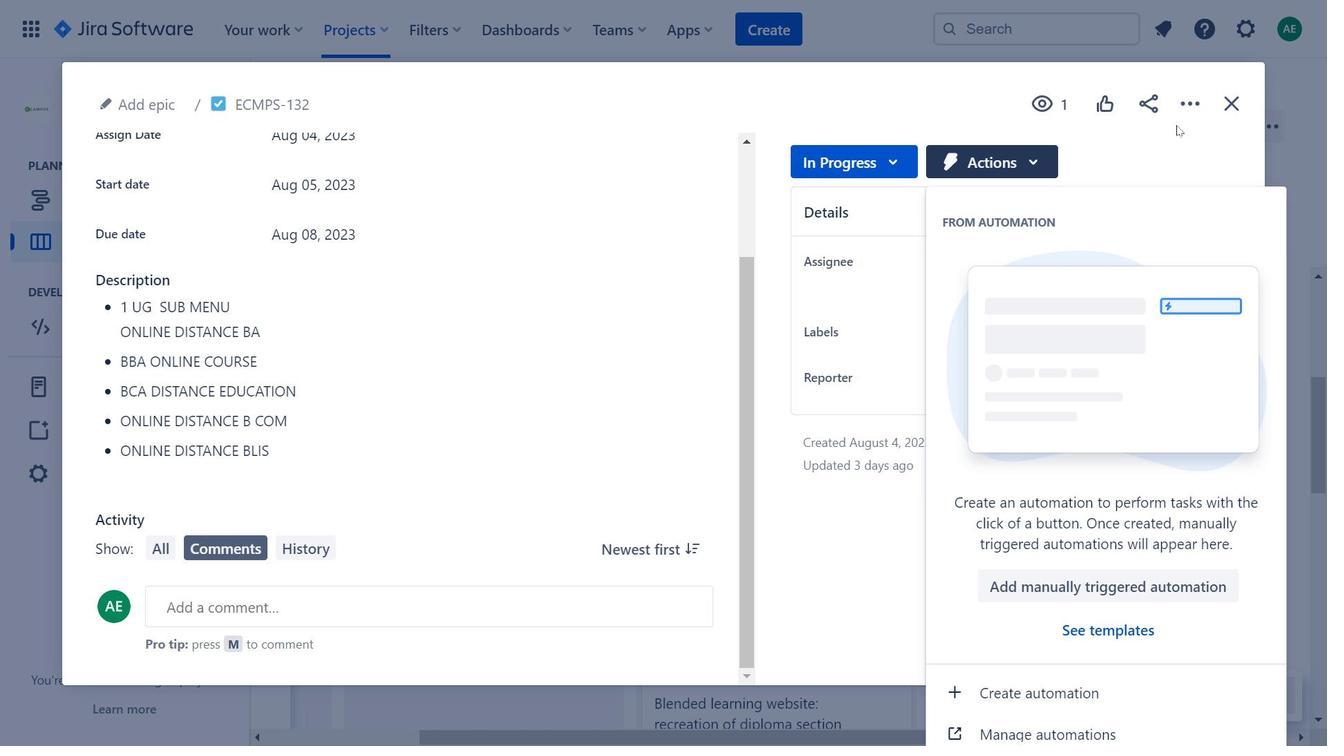 
Action: Mouse pressed left at (1184, 98)
Screenshot: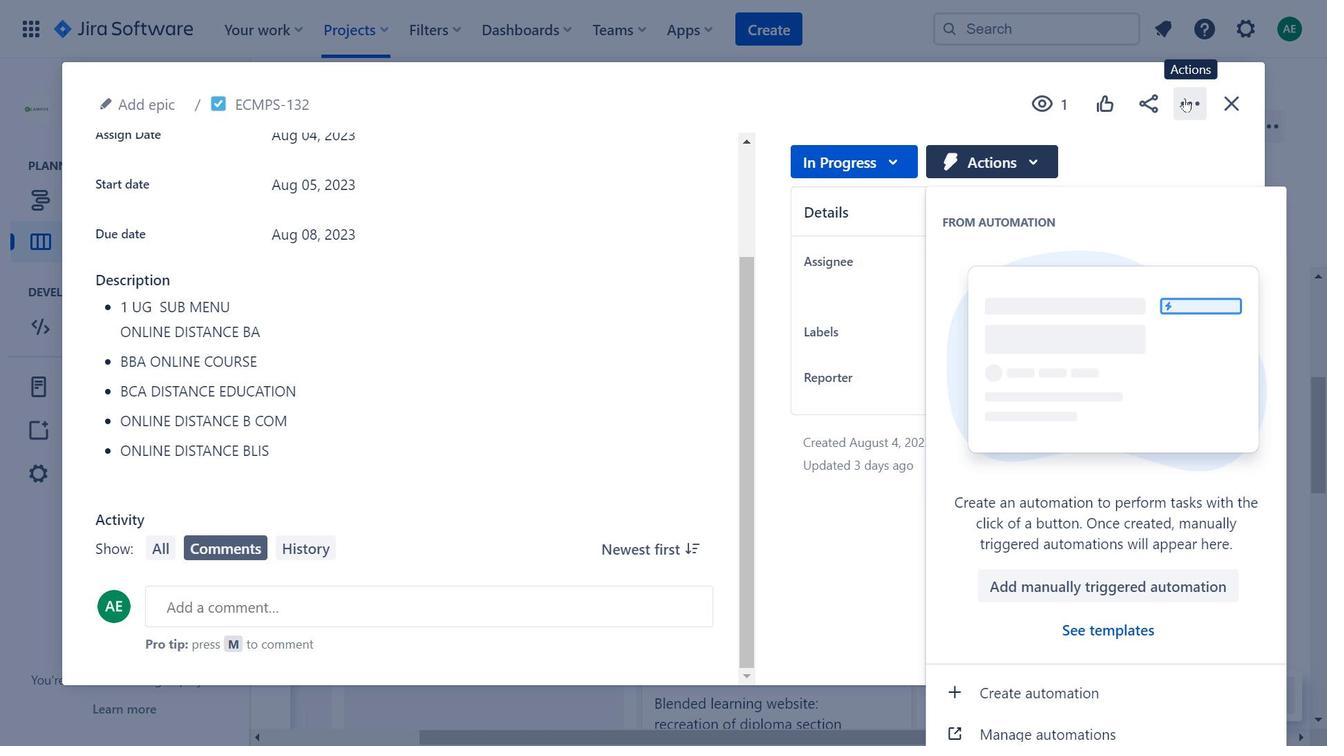 
Action: Mouse moved to (367, 306)
Screenshot: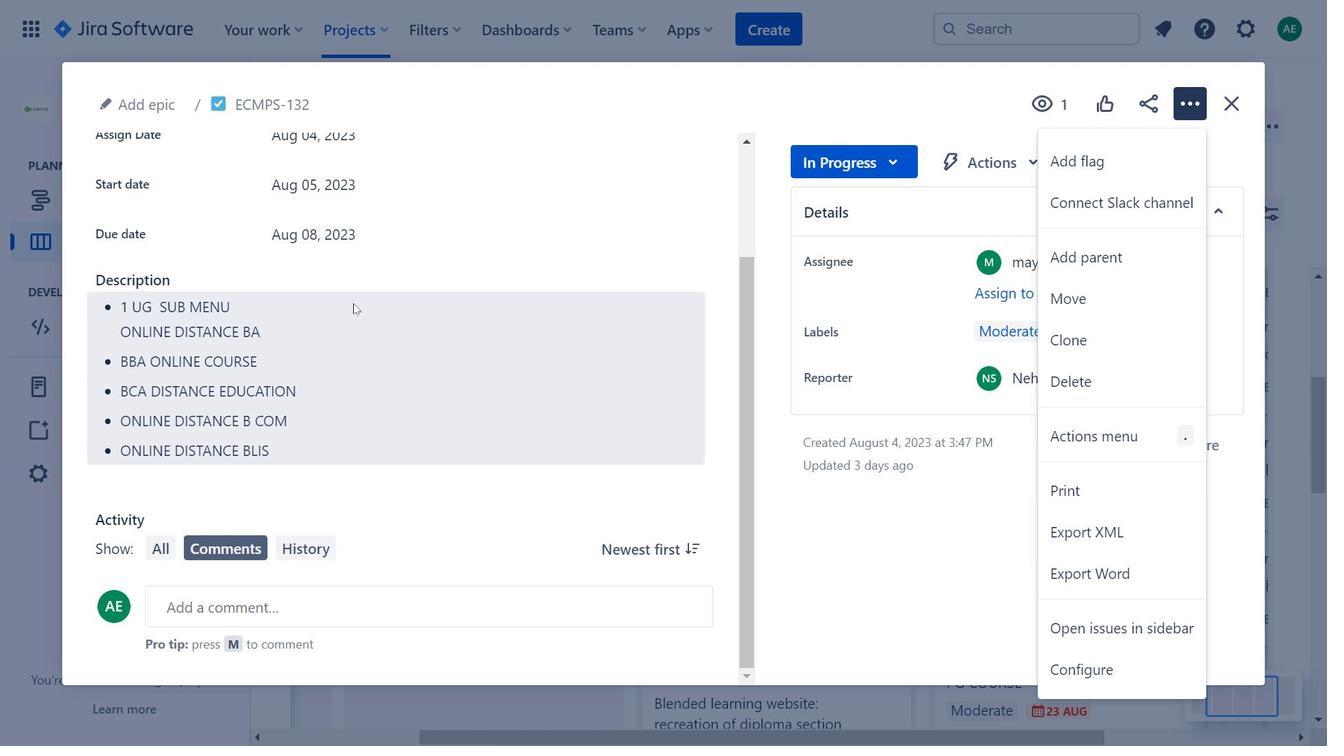 
Action: Mouse scrolled (367, 307) with delta (0, 0)
Screenshot: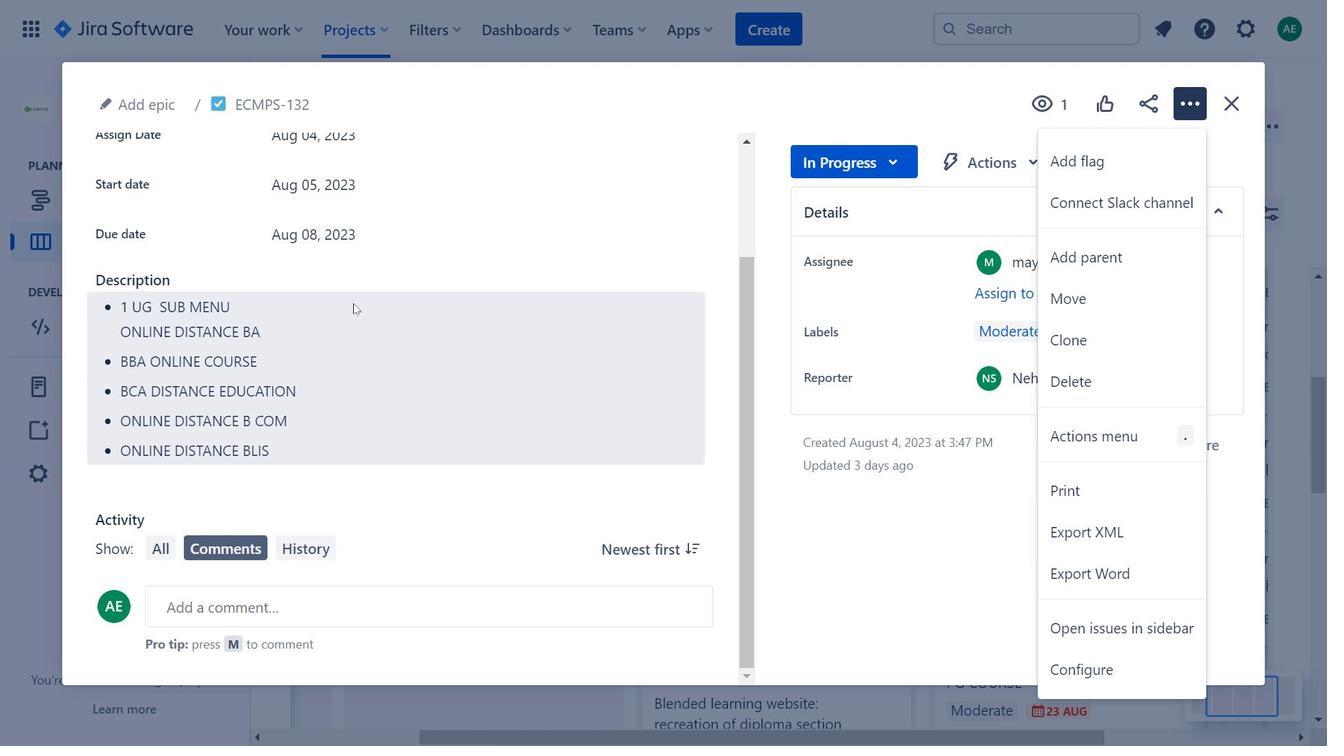 
Action: Mouse moved to (368, 306)
Screenshot: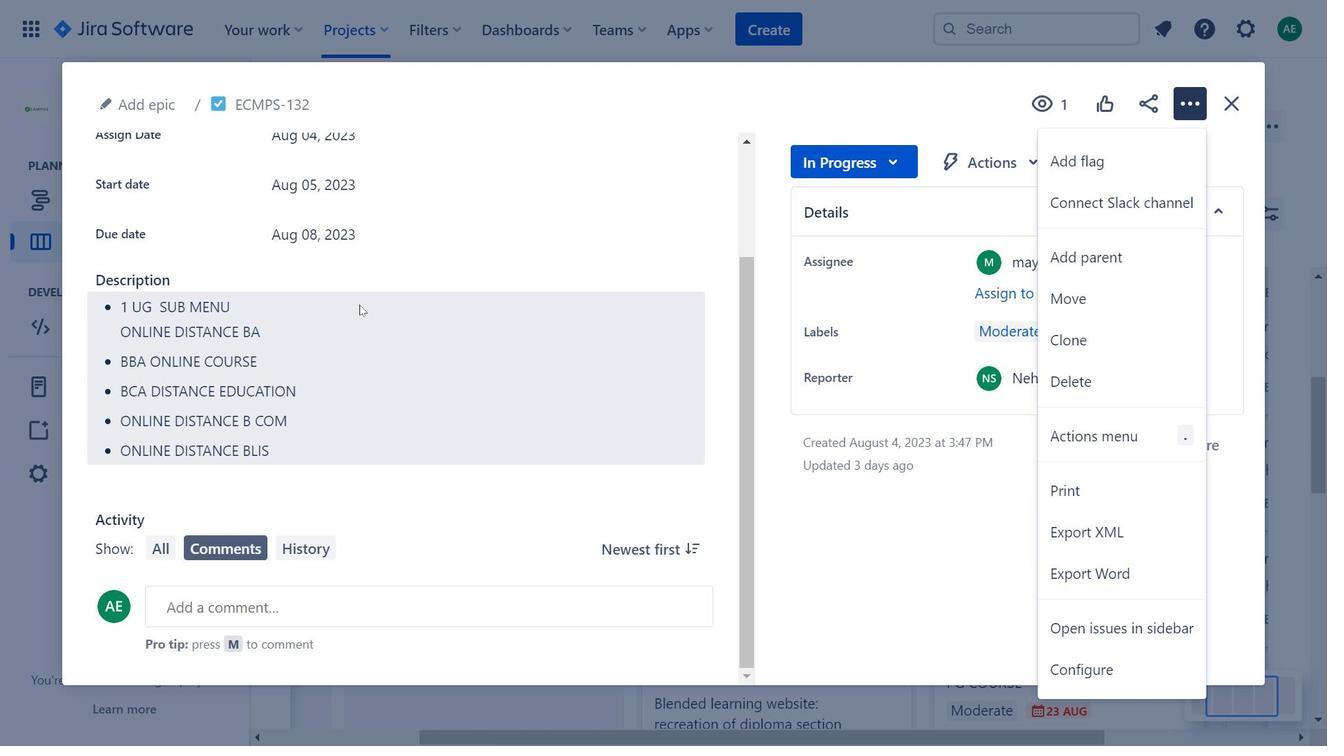 
Action: Mouse scrolled (368, 307) with delta (0, 0)
Screenshot: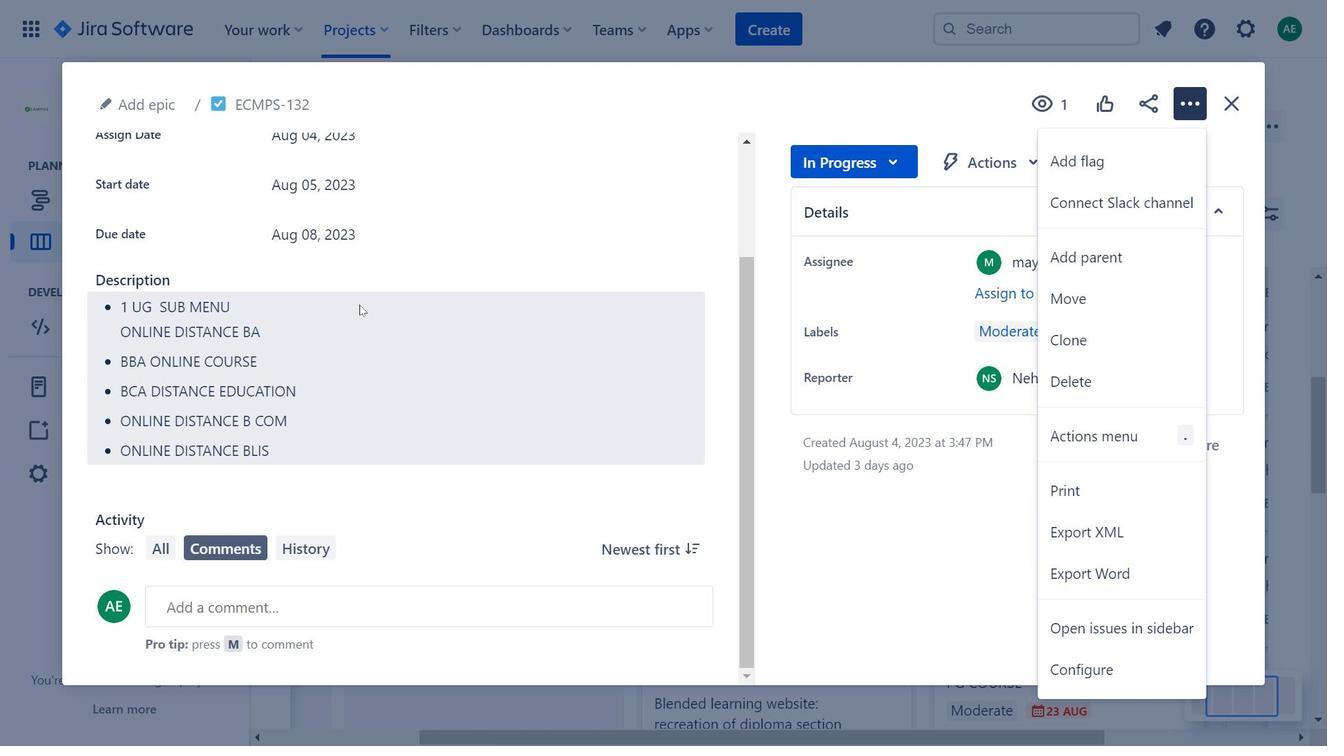 
Action: Mouse moved to (382, 335)
Screenshot: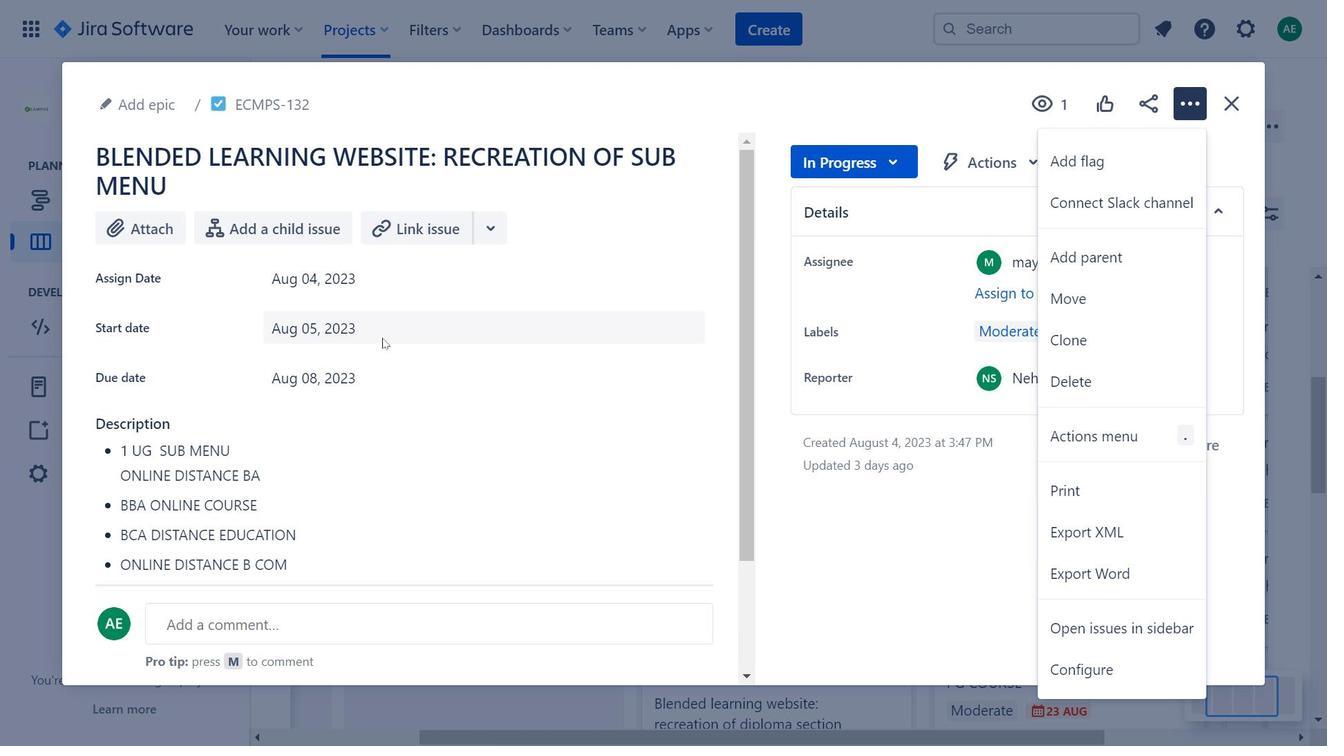 
Action: Mouse pressed left at (382, 335)
Screenshot: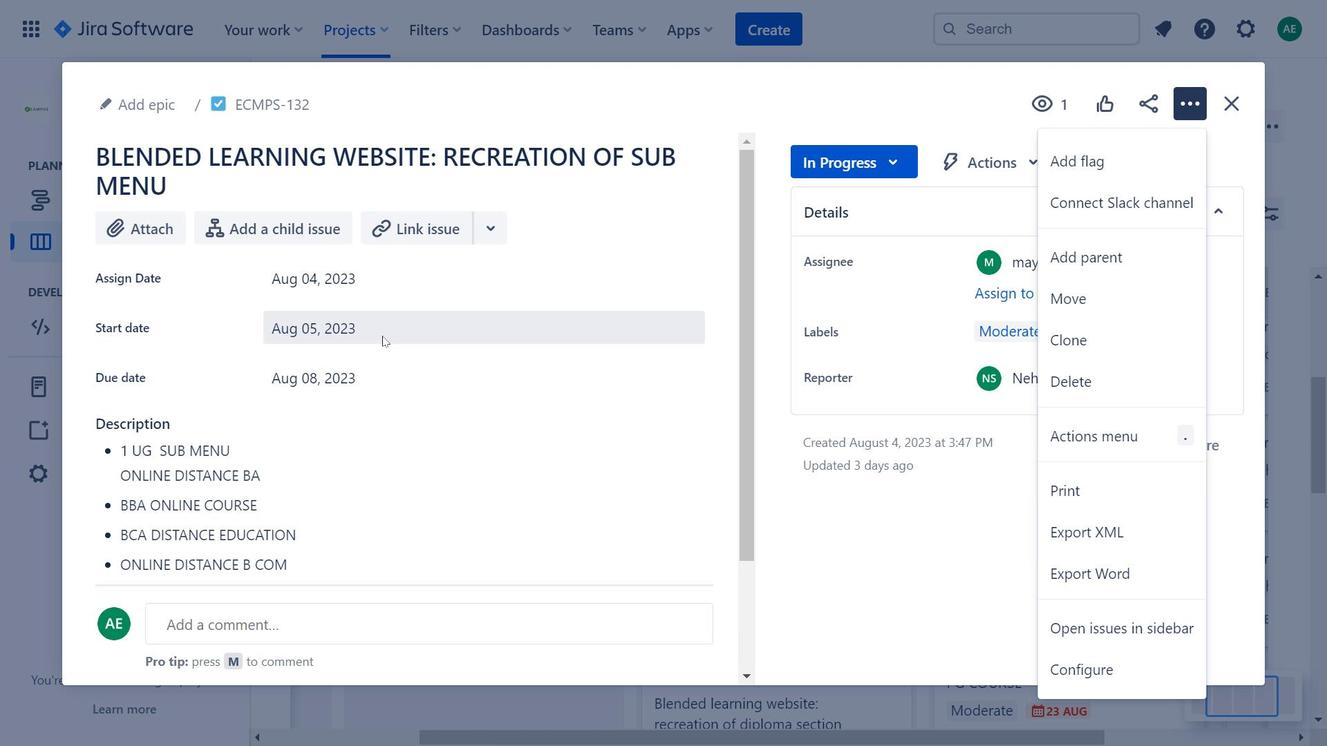 
Action: Mouse moved to (587, 389)
Screenshot: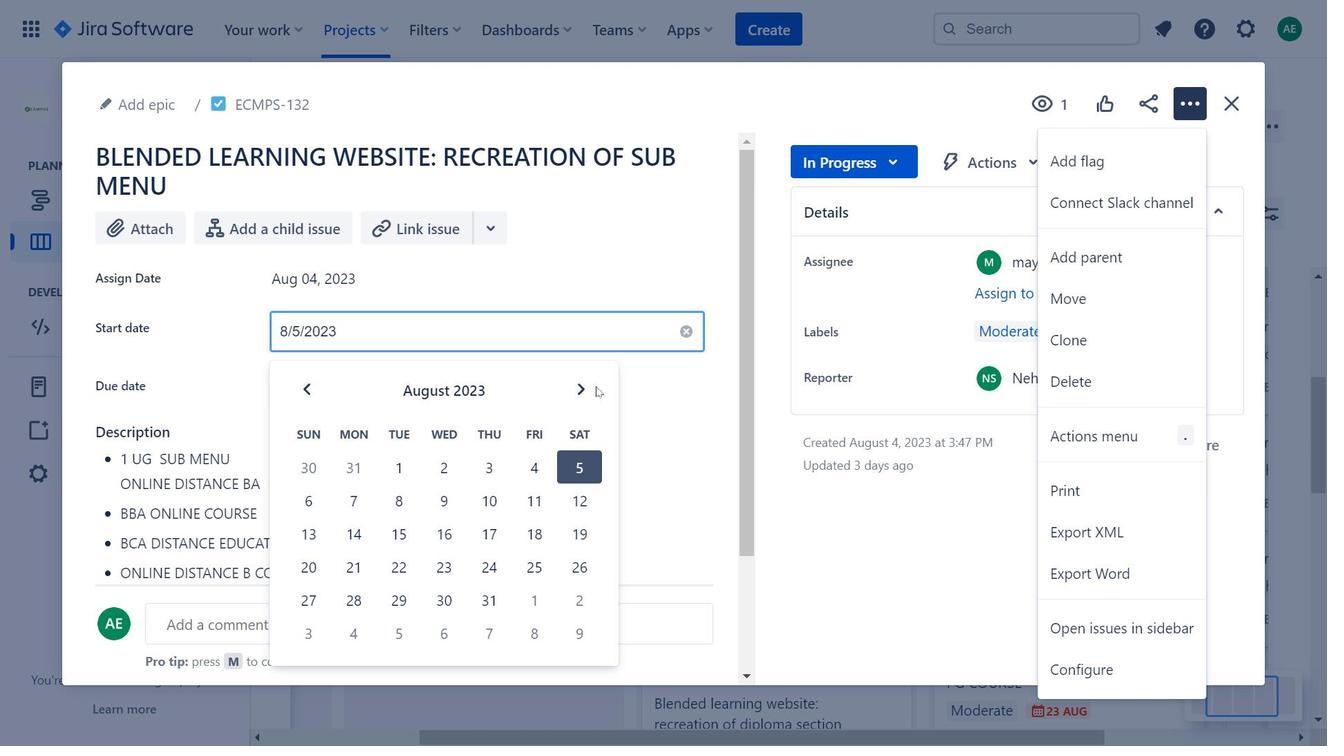 
Action: Mouse pressed left at (587, 389)
Screenshot: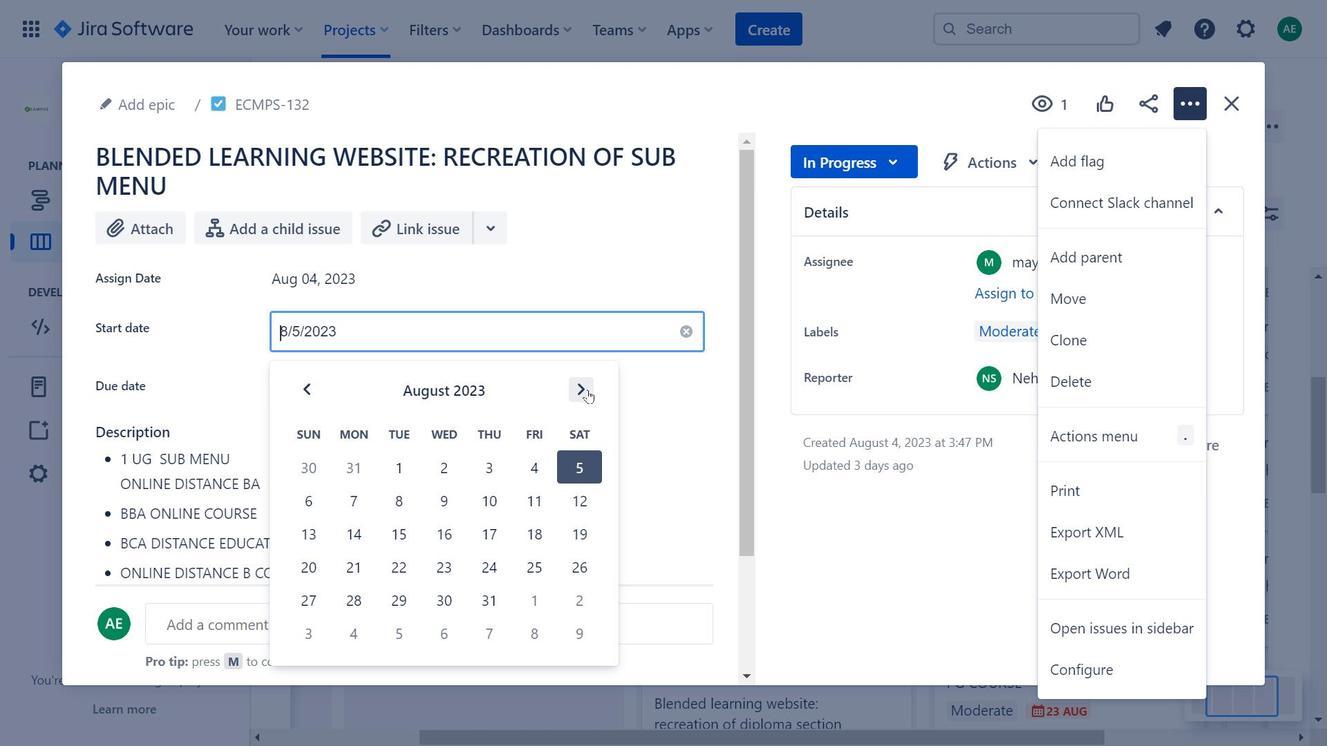 
Action: Mouse moved to (897, 181)
Screenshot: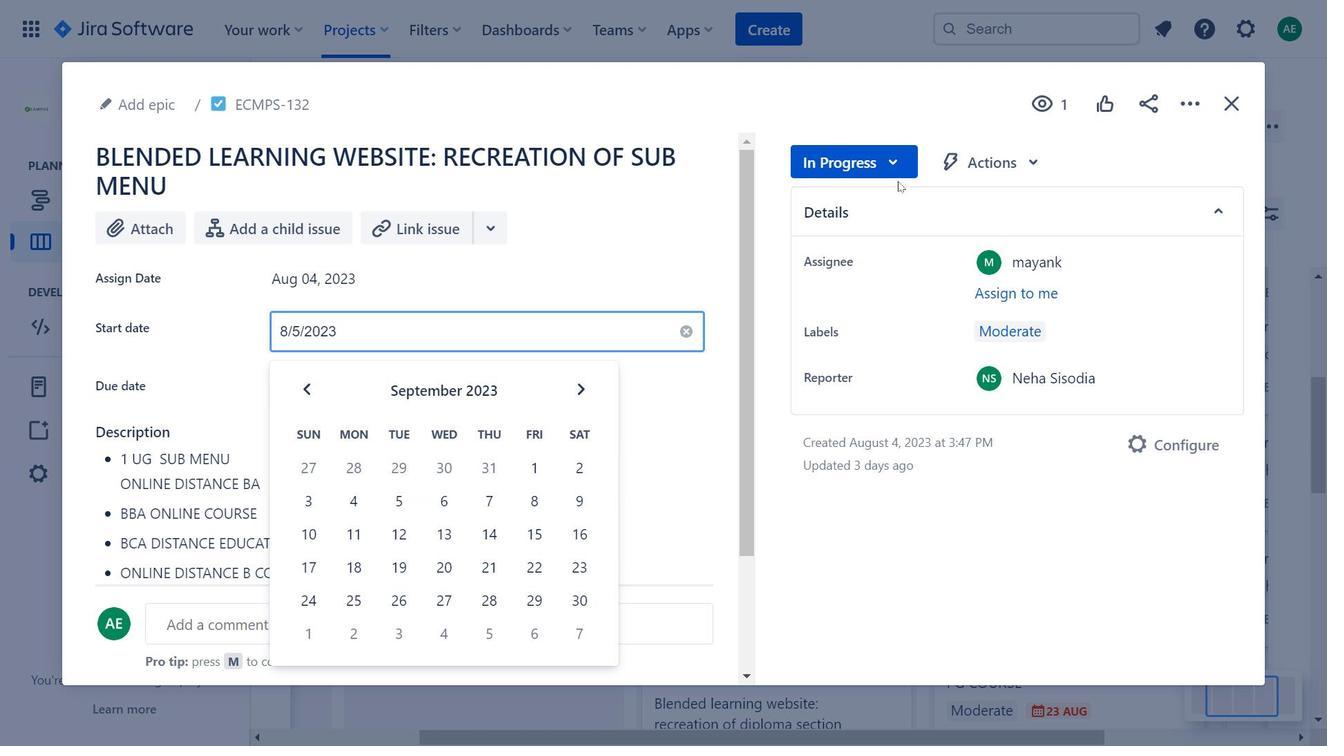
Action: Mouse pressed left at (897, 181)
Screenshot: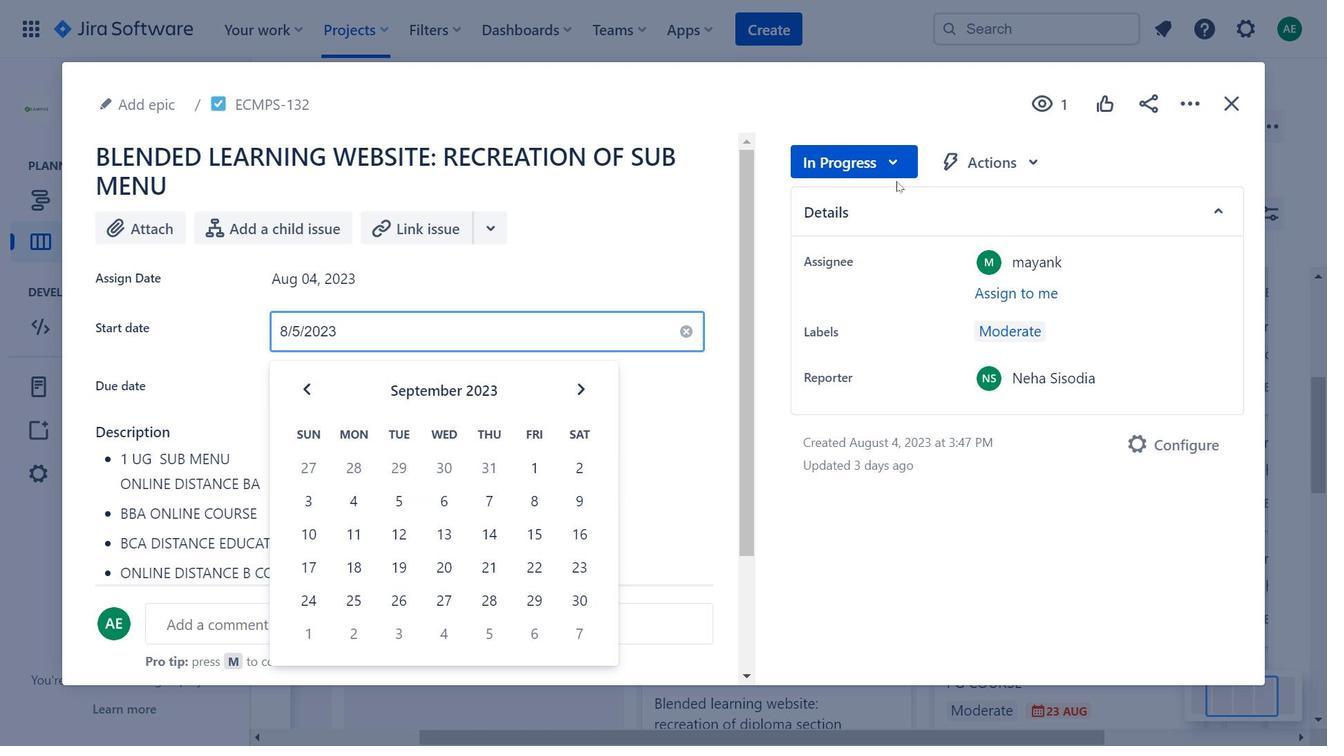 
Action: Mouse moved to (895, 167)
Screenshot: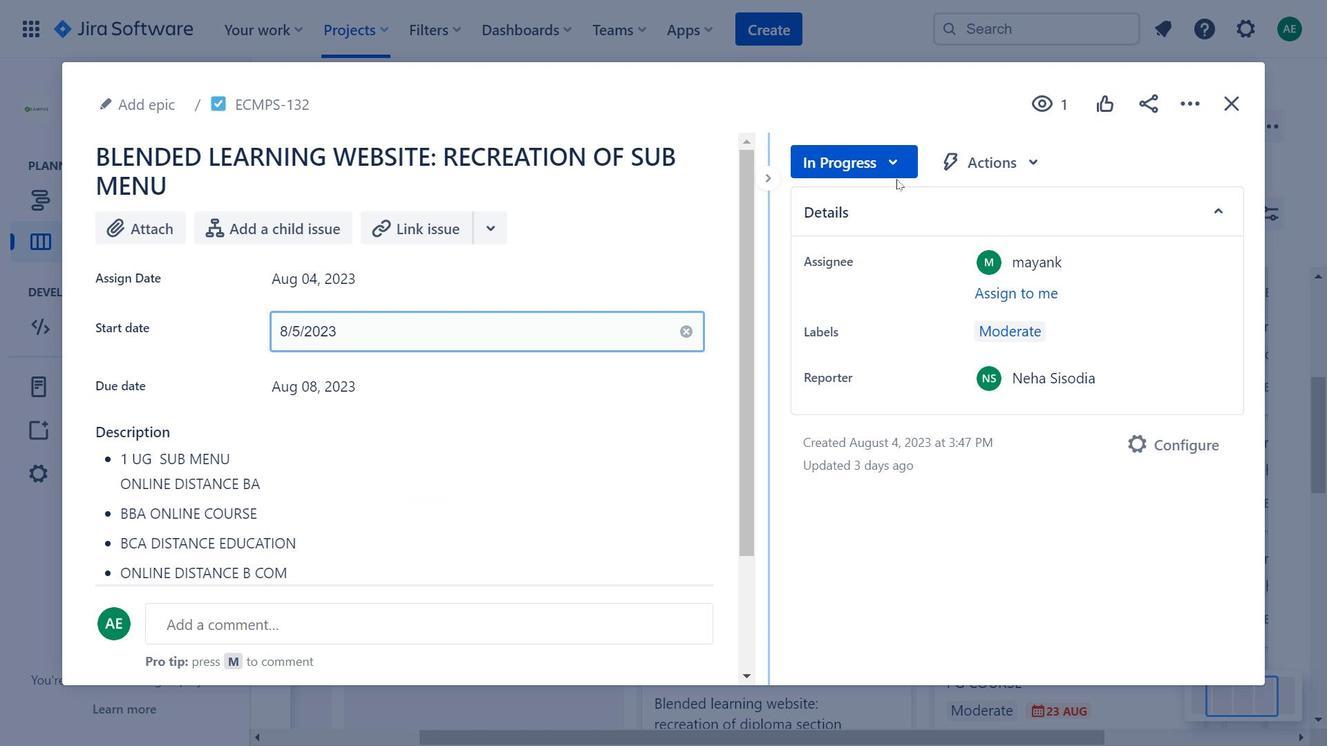 
Action: Mouse pressed left at (895, 167)
Screenshot: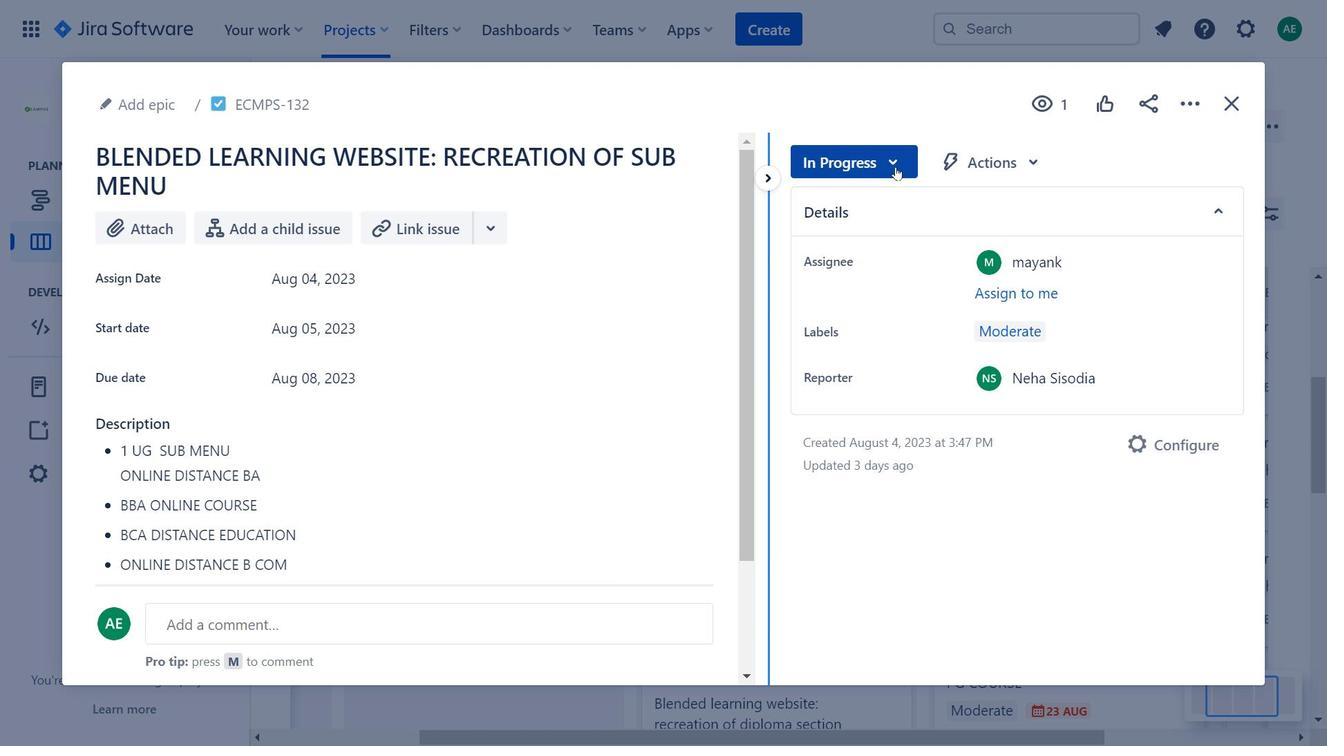 
Action: Mouse moved to (1012, 161)
Screenshot: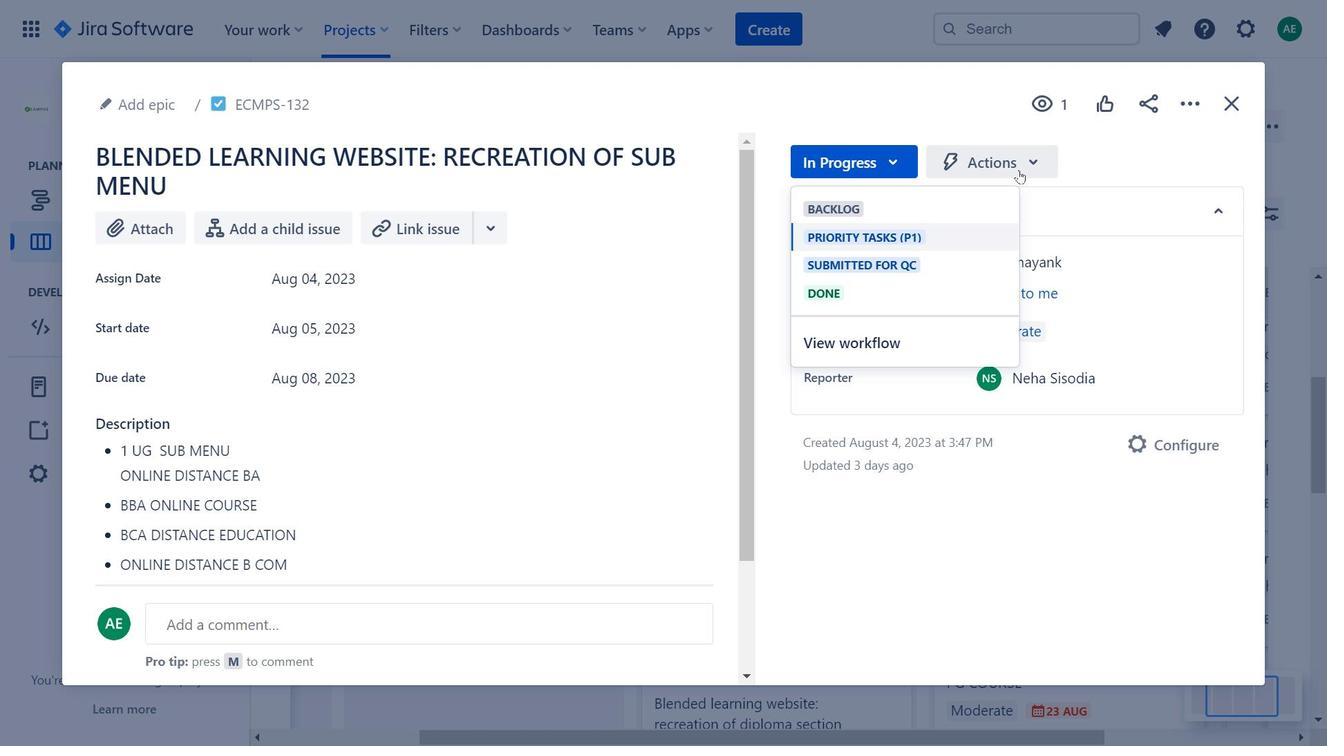 
Action: Mouse pressed left at (1012, 161)
Screenshot: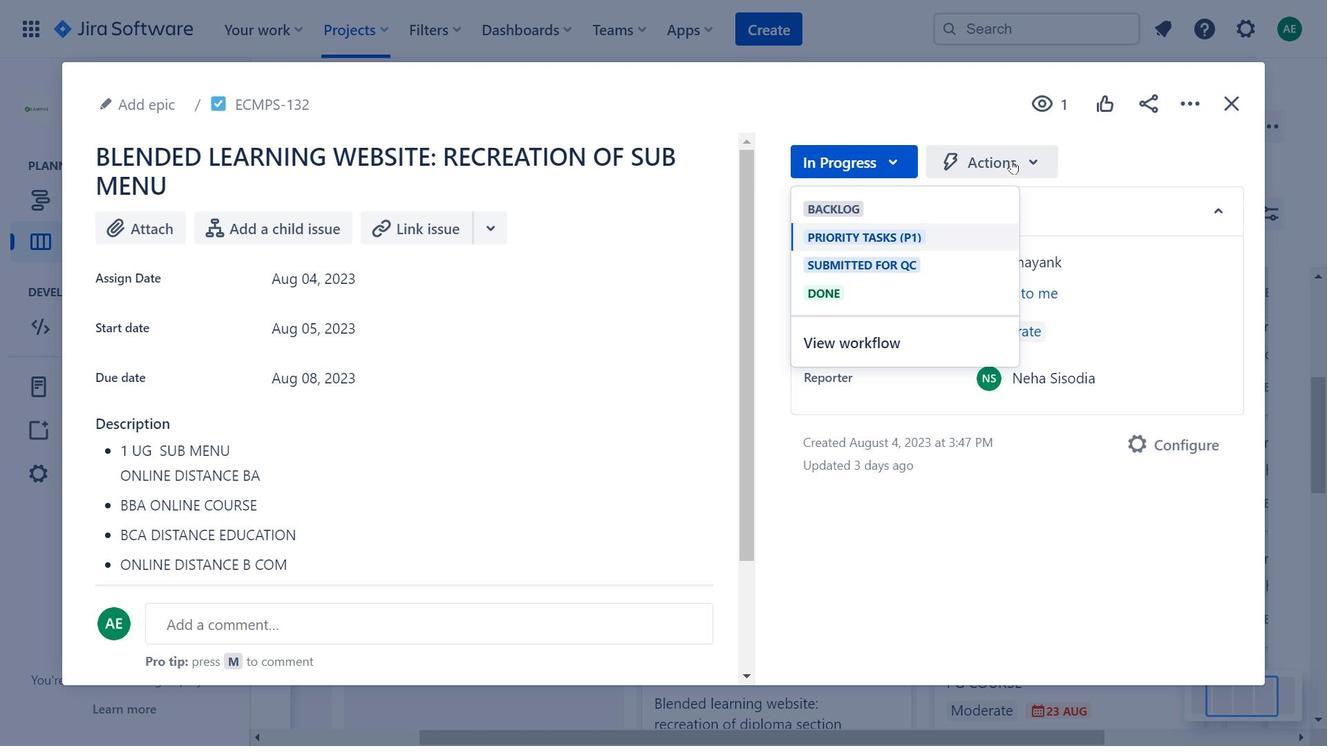 
Action: Mouse moved to (1146, 625)
Screenshot: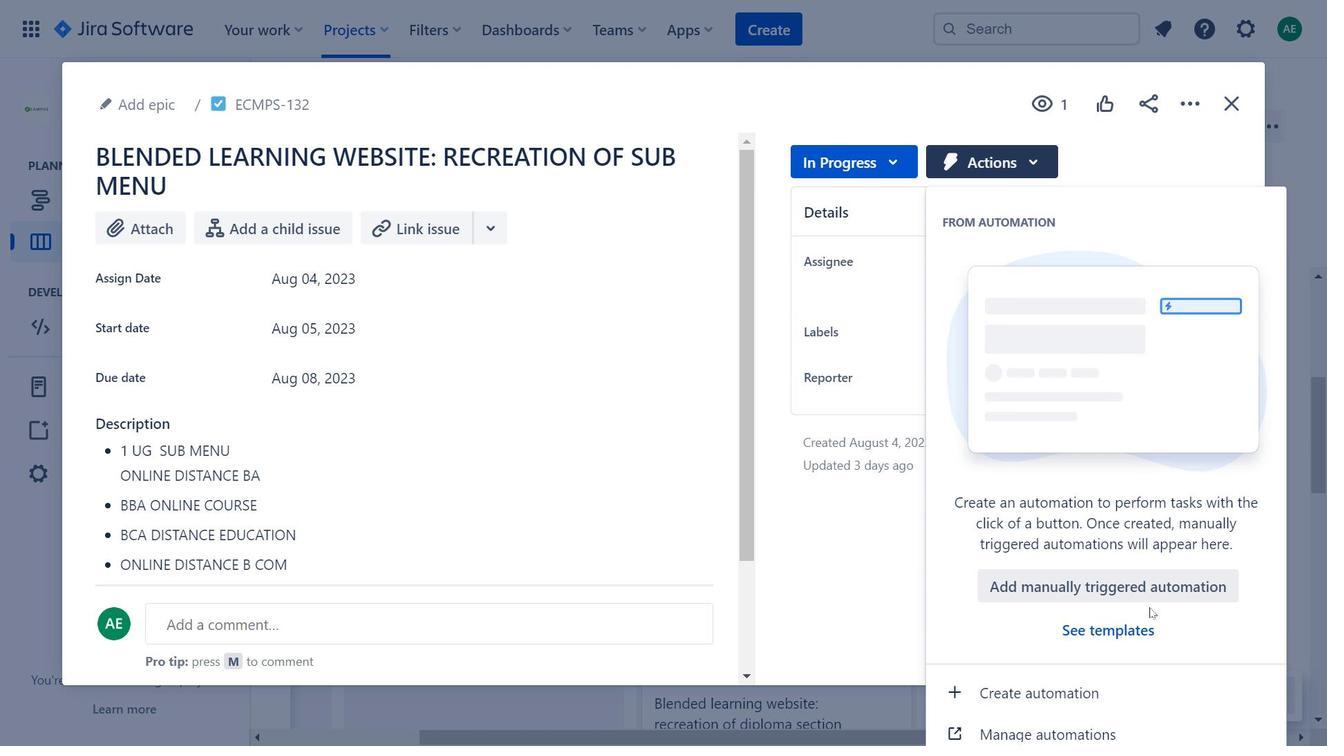
Action: Mouse pressed left at (1146, 625)
Screenshot: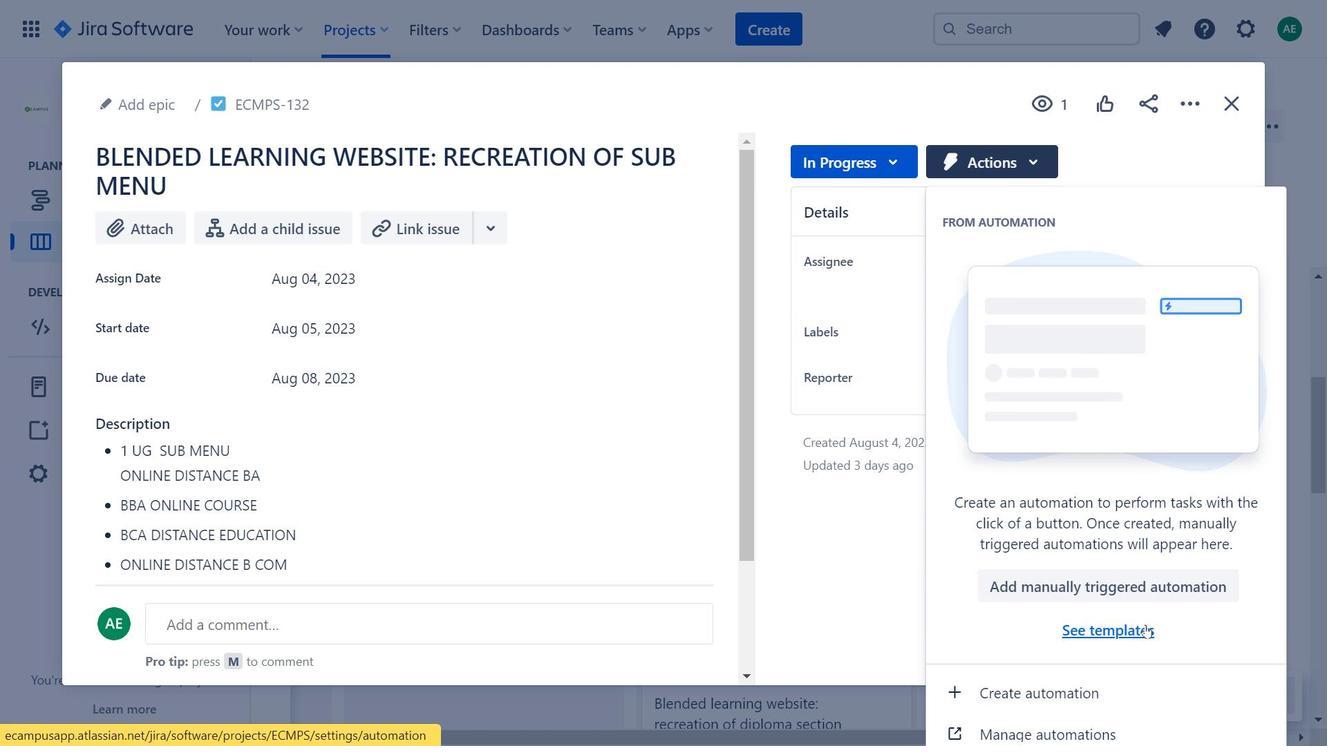 
Action: Mouse moved to (821, 428)
Screenshot: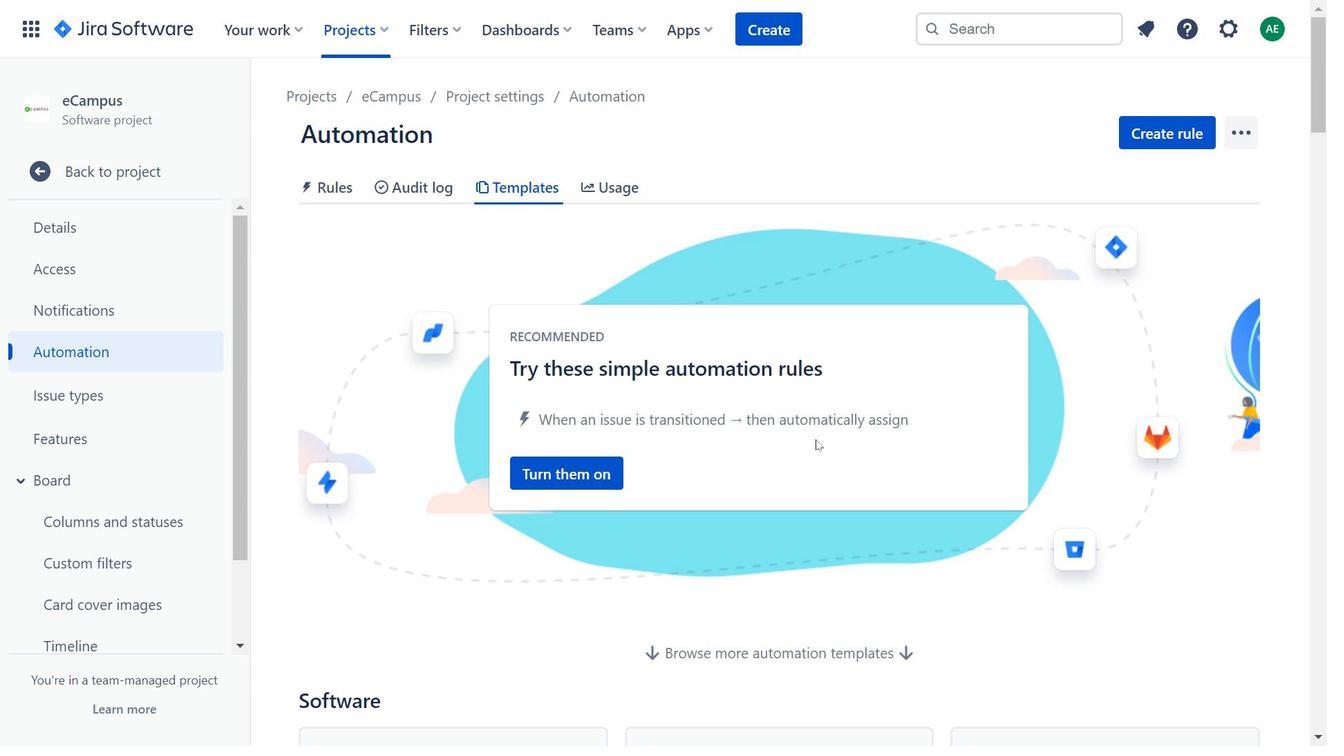 
Action: Mouse scrolled (821, 427) with delta (0, 0)
Screenshot: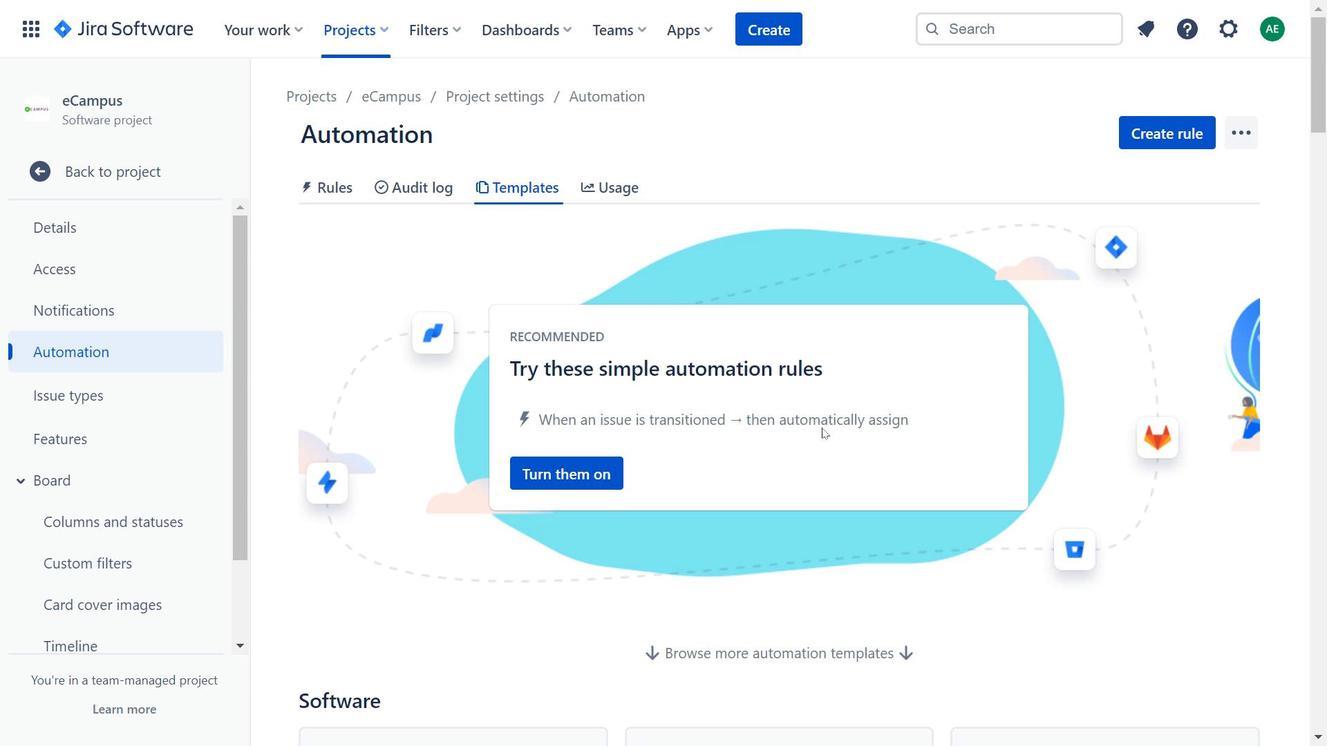 
Action: Mouse scrolled (821, 427) with delta (0, 0)
Screenshot: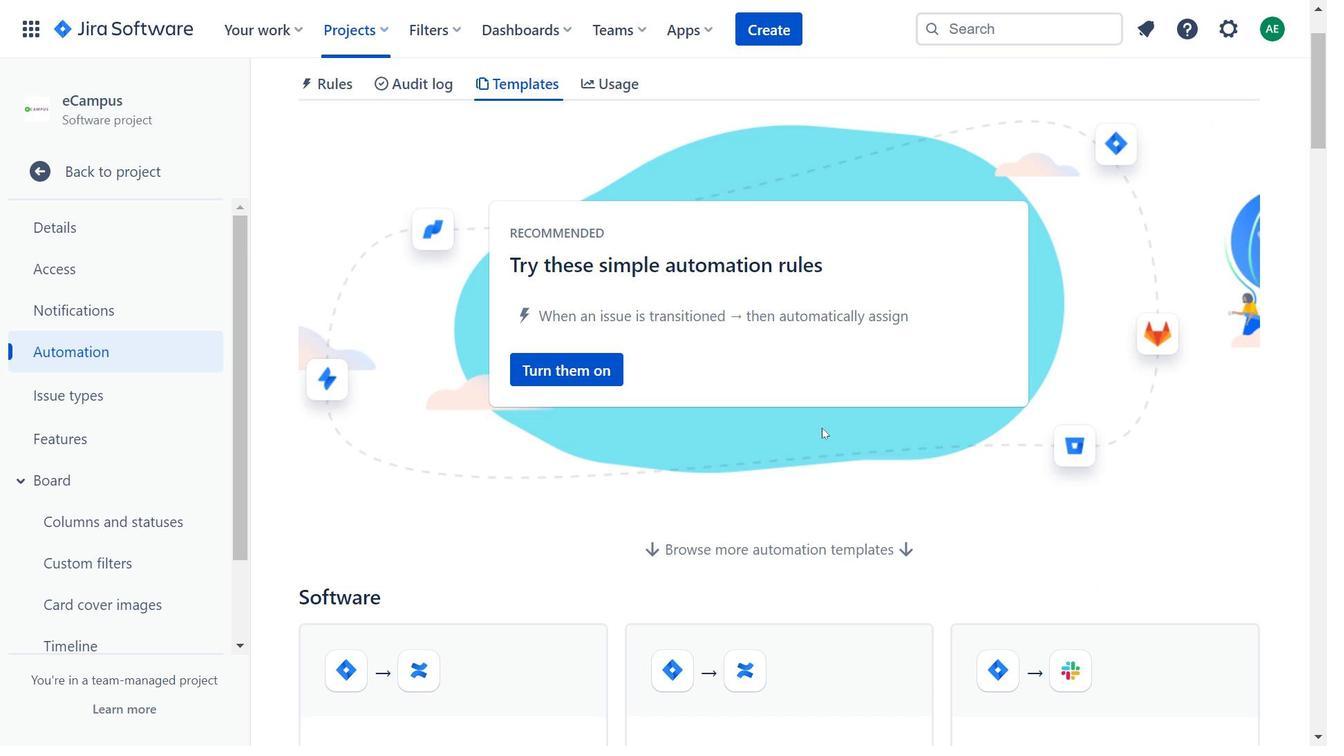 
Action: Mouse scrolled (821, 427) with delta (0, 0)
Screenshot: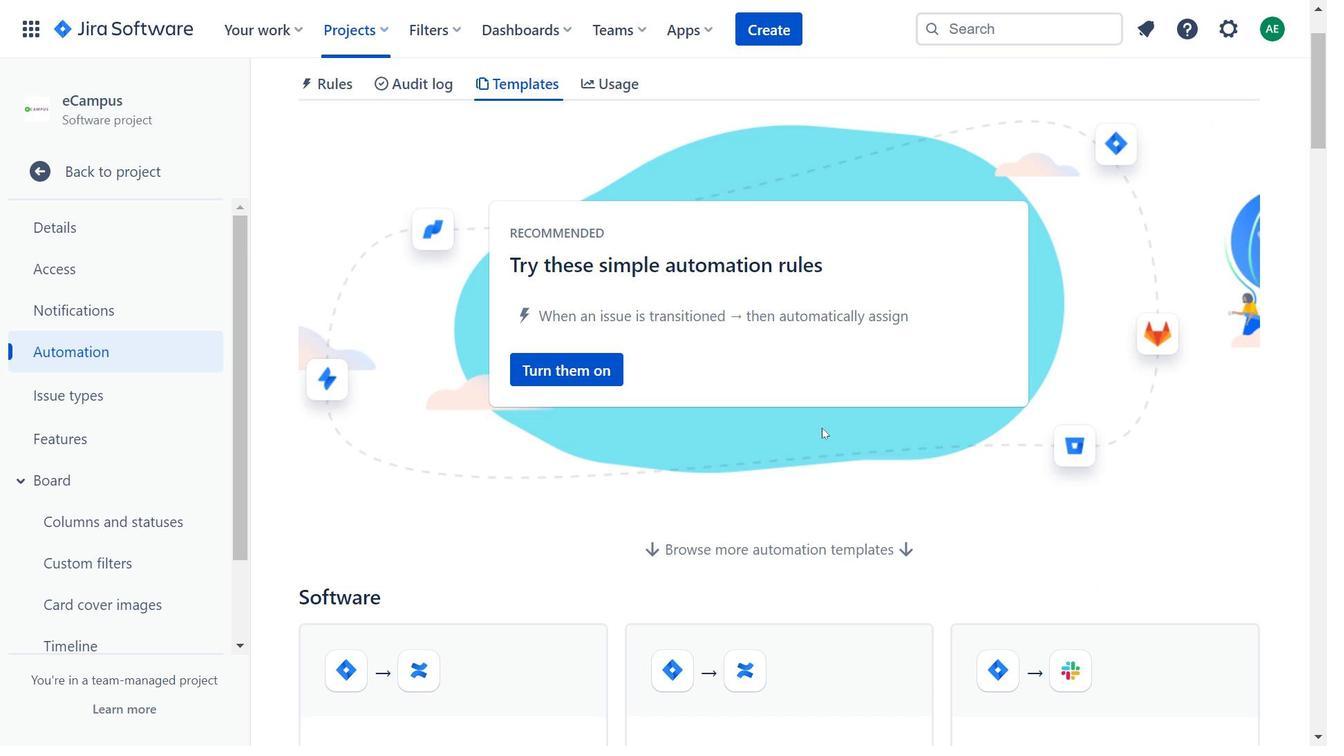 
Action: Mouse scrolled (821, 427) with delta (0, 0)
Screenshot: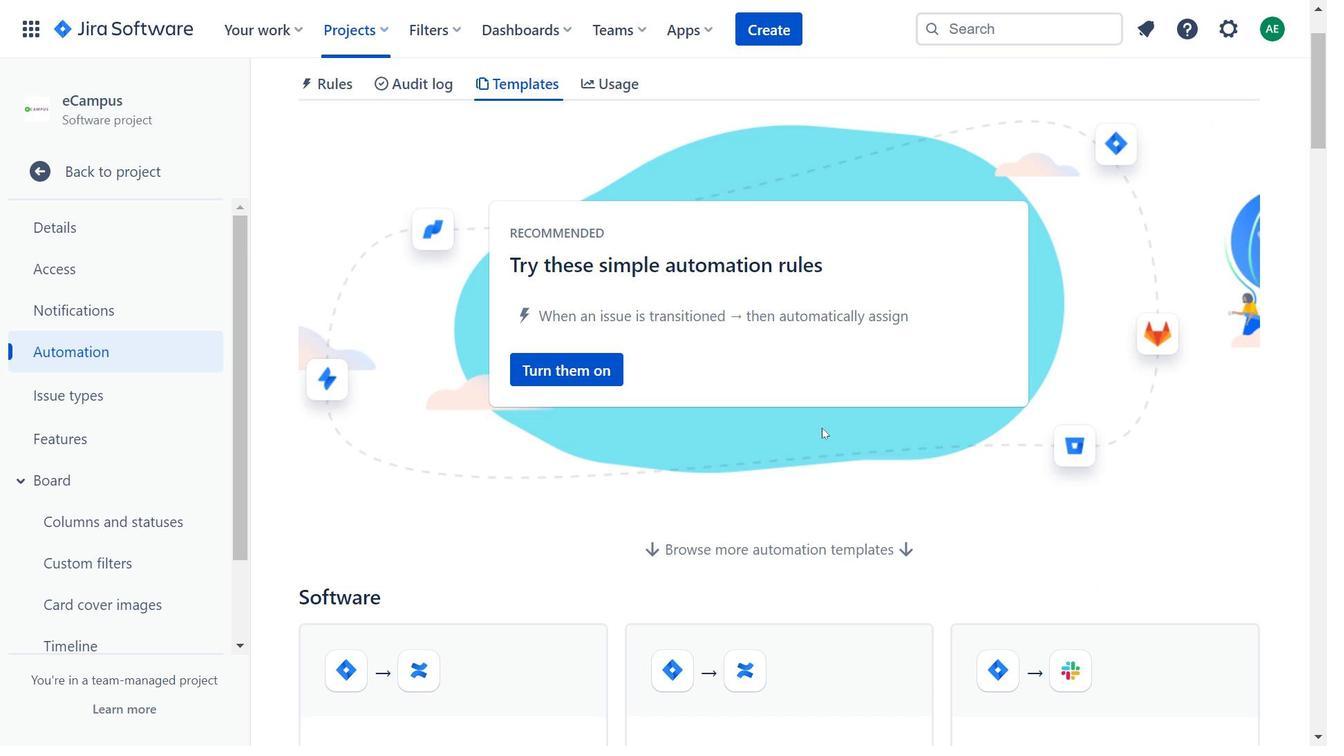 
Action: Mouse scrolled (821, 427) with delta (0, 0)
Screenshot: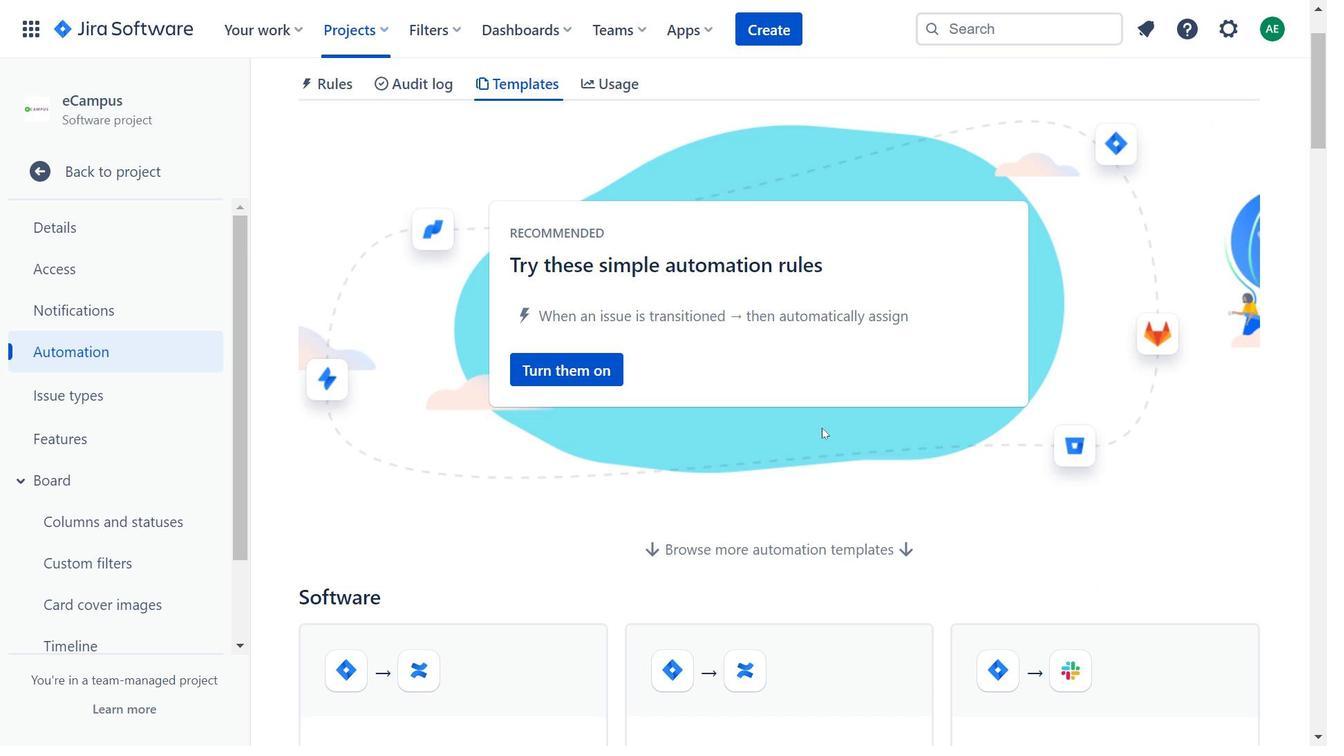 
Action: Mouse scrolled (821, 427) with delta (0, 0)
Screenshot: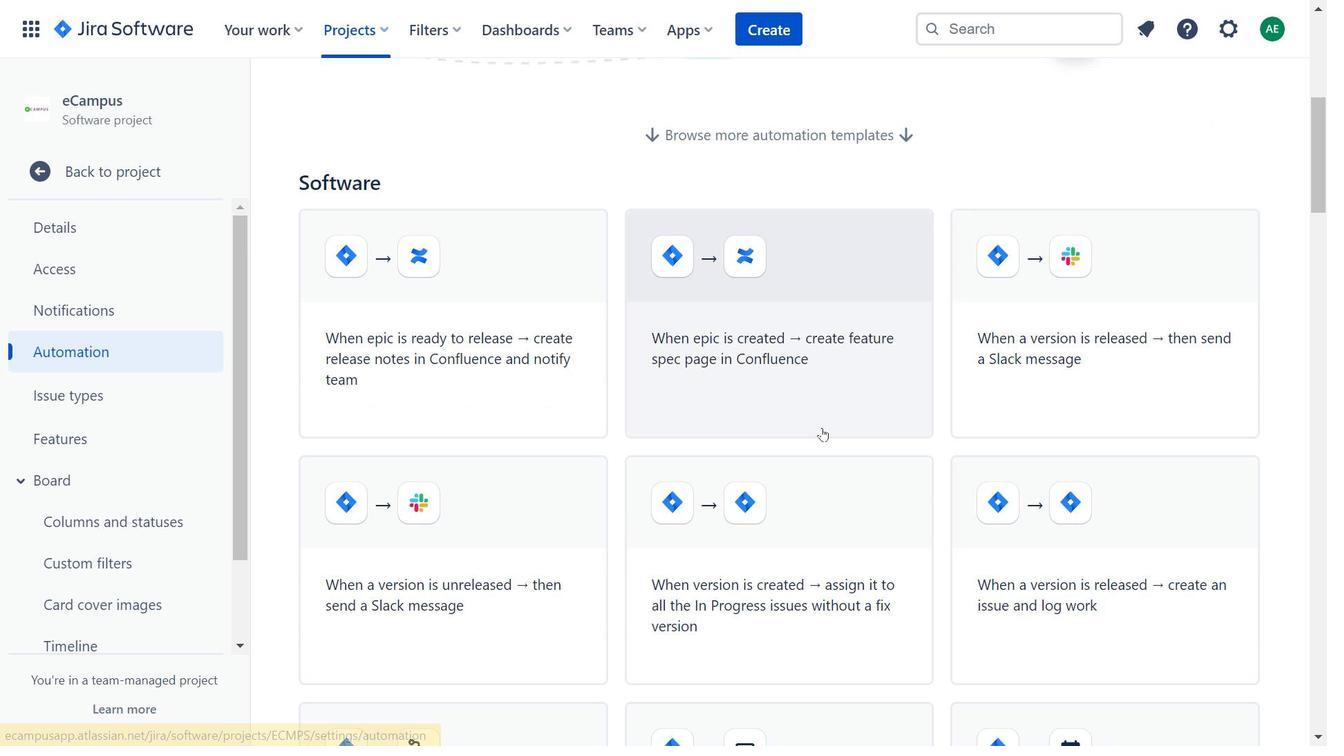 
Action: Mouse scrolled (821, 427) with delta (0, 0)
Screenshot: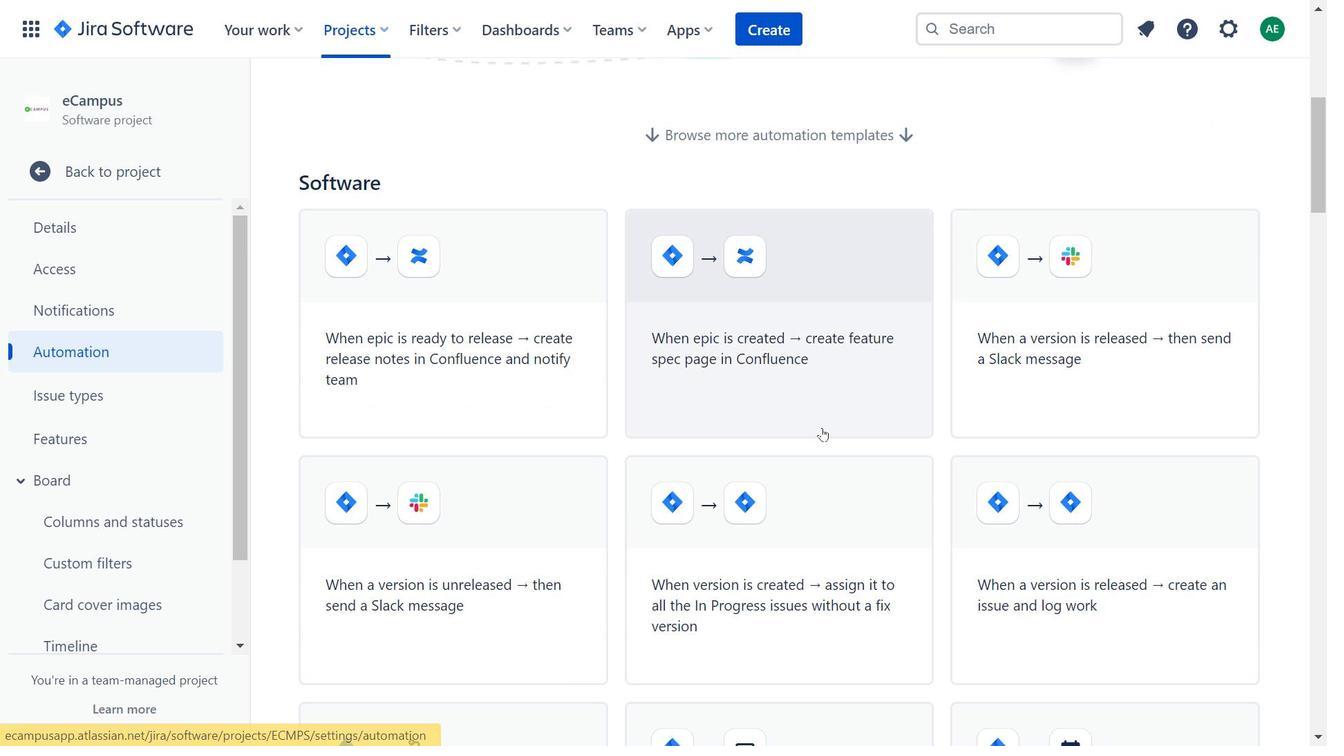 
Action: Mouse scrolled (821, 427) with delta (0, 0)
Screenshot: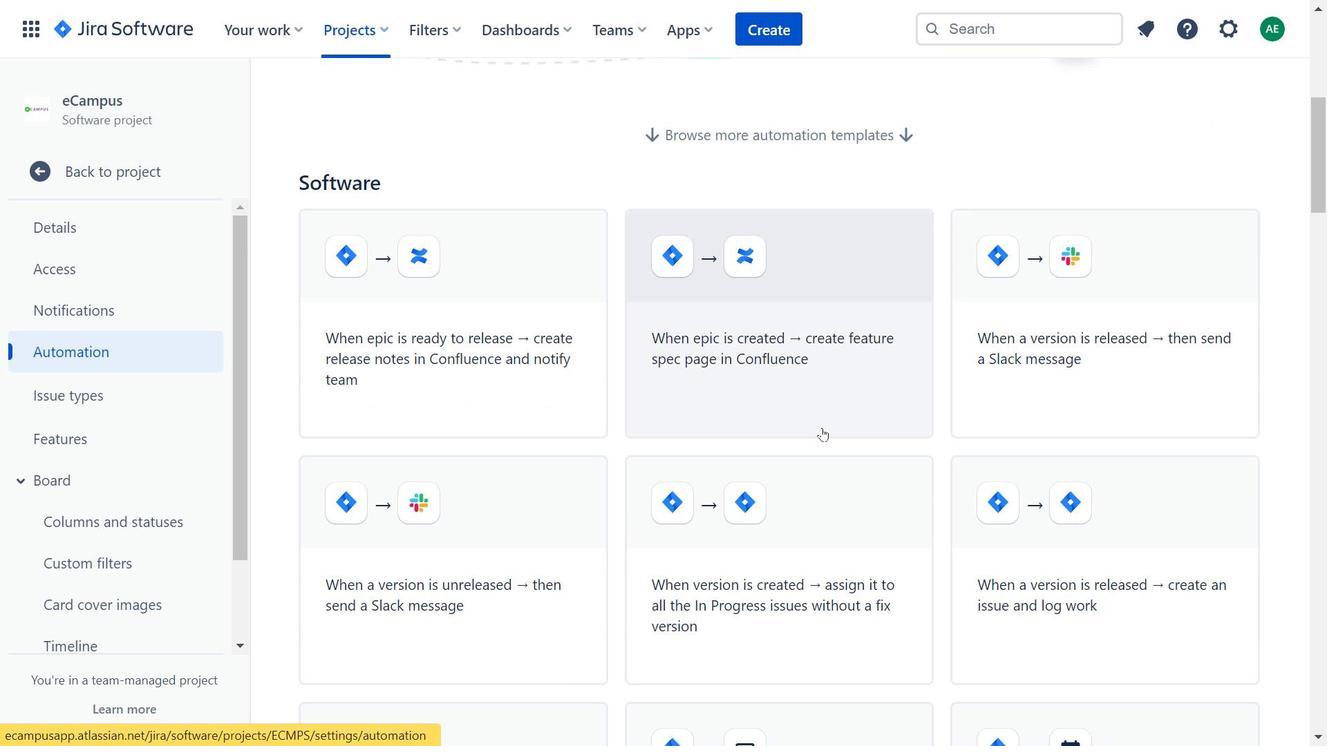 
Action: Mouse scrolled (821, 427) with delta (0, 0)
Screenshot: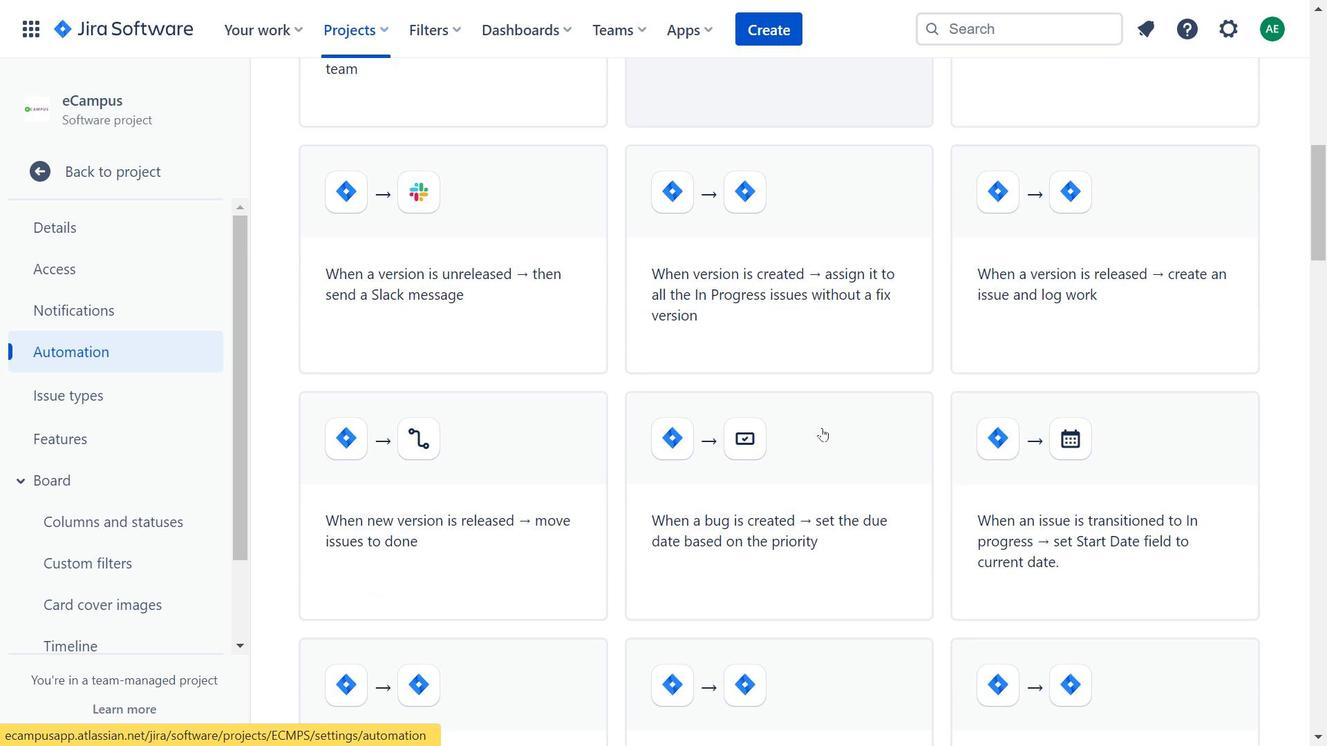 
Action: Mouse scrolled (821, 427) with delta (0, 0)
Screenshot: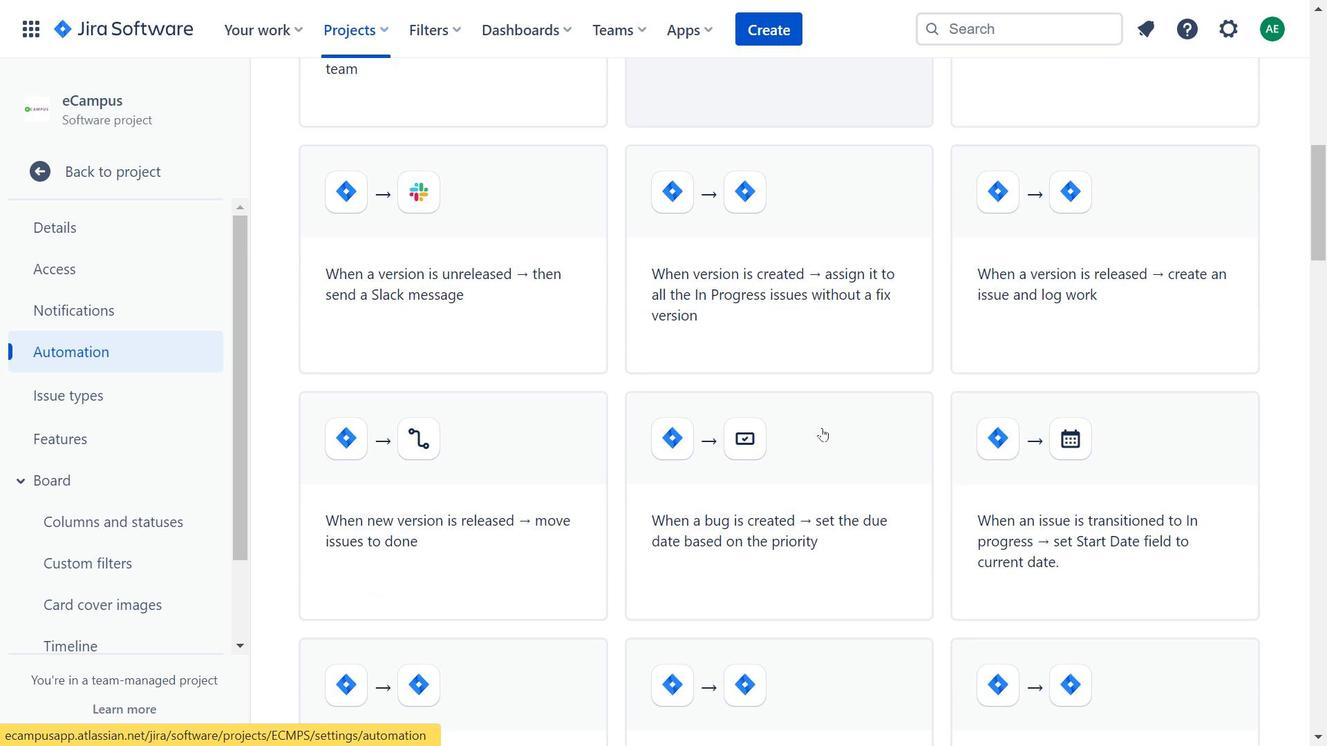 
Action: Mouse moved to (1057, 533)
Screenshot: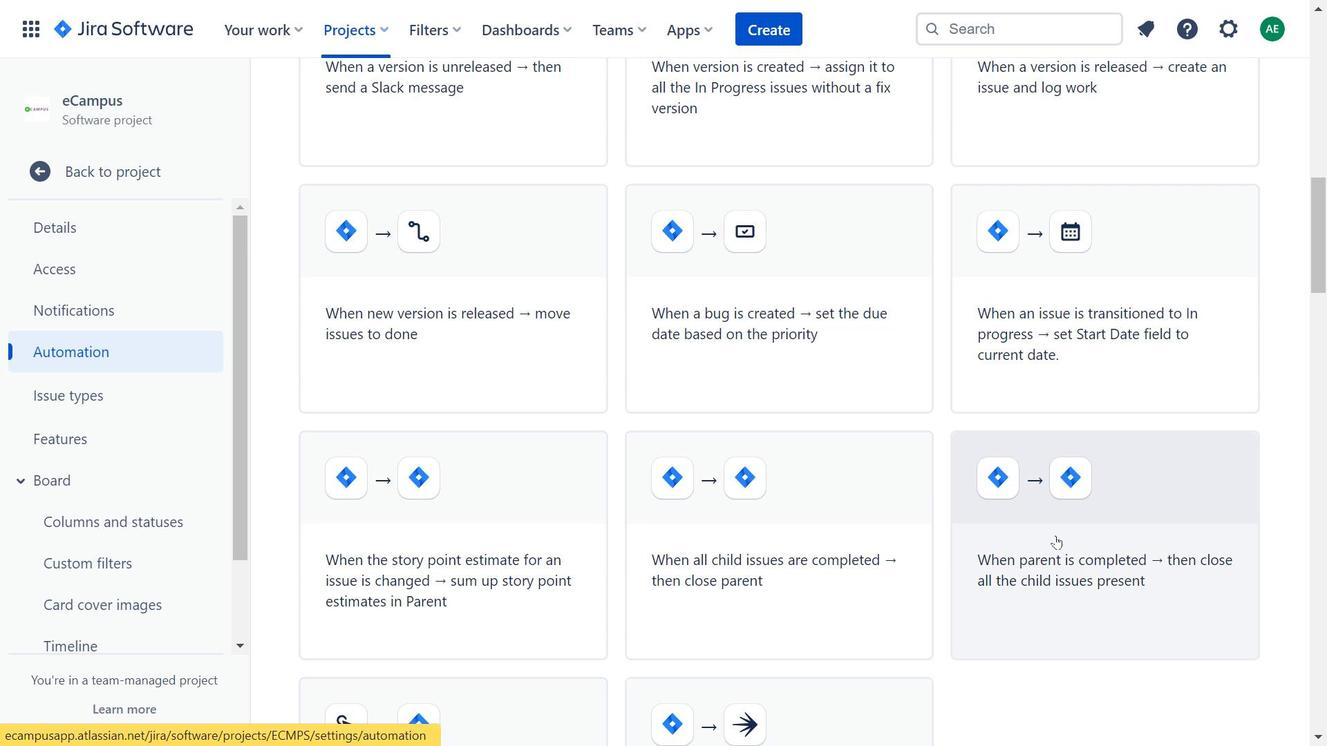 
Action: Mouse pressed left at (1057, 533)
Screenshot: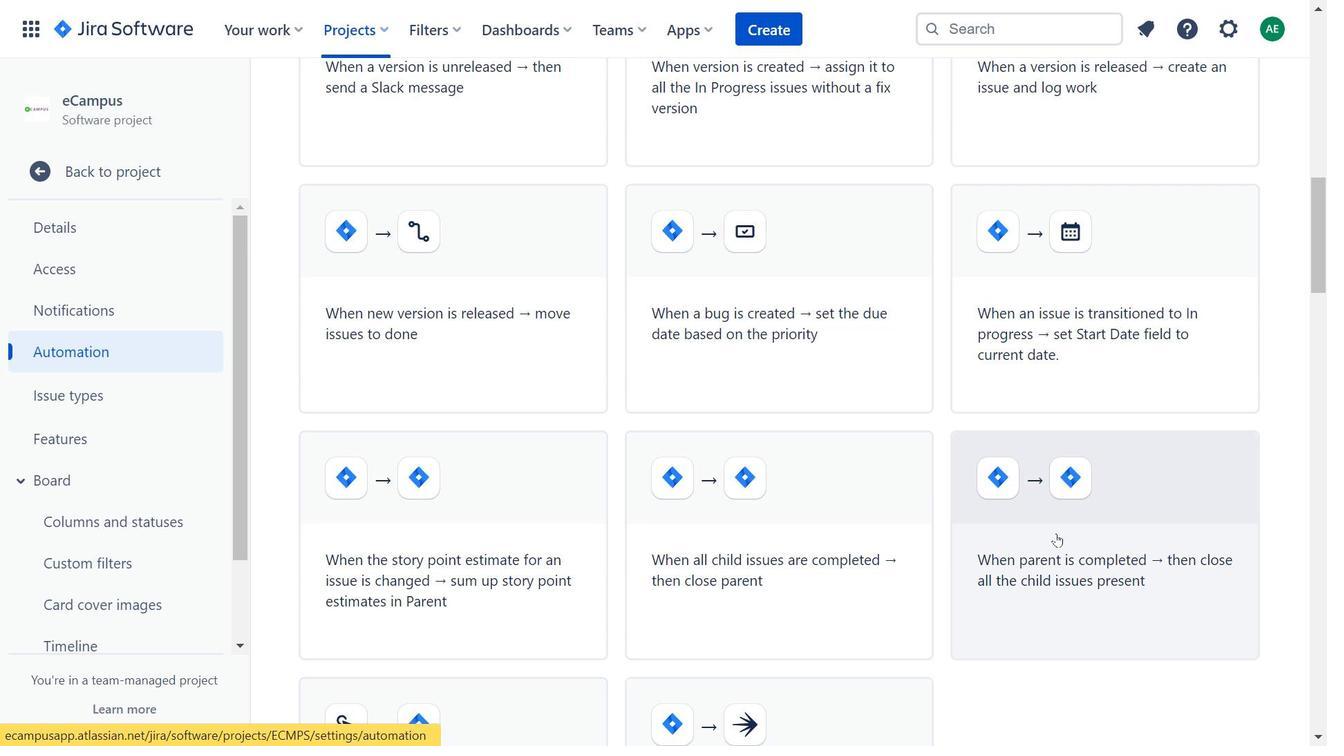 
Action: Mouse moved to (505, 319)
Screenshot: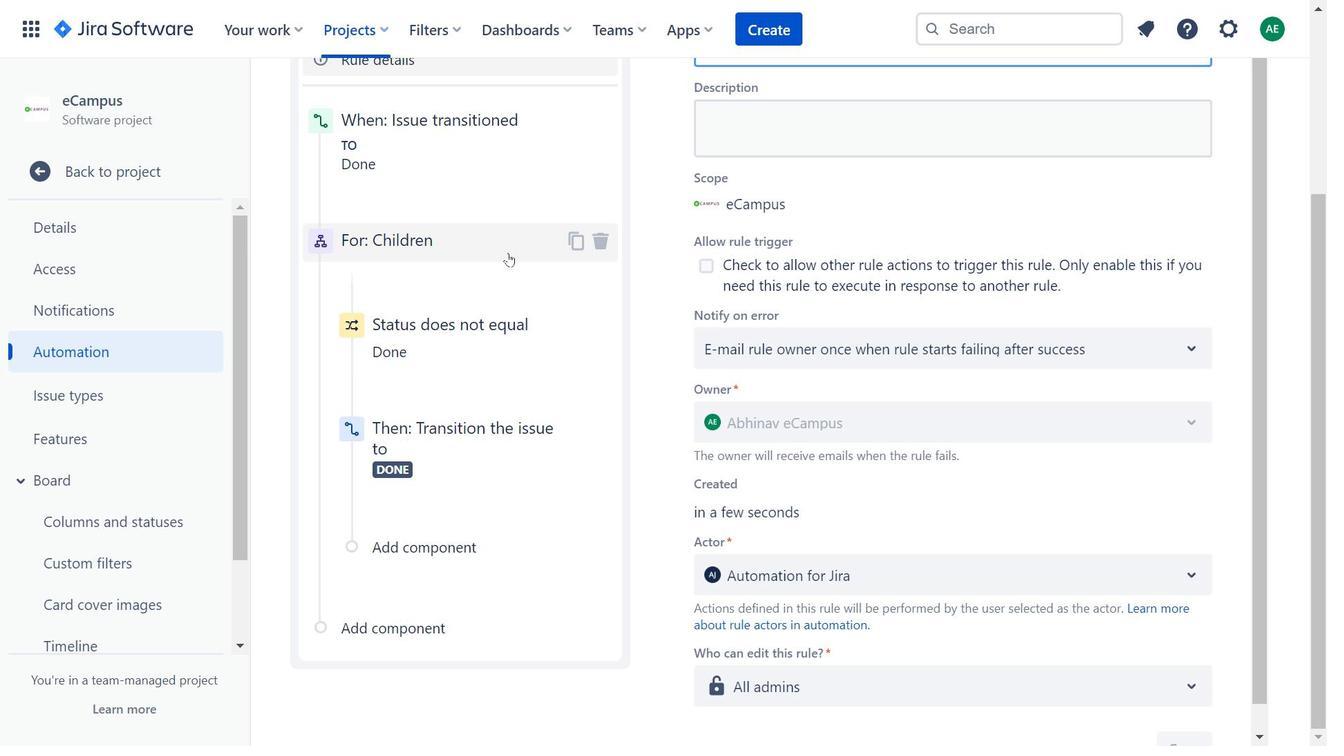 
Action: Mouse pressed left at (505, 319)
Screenshot: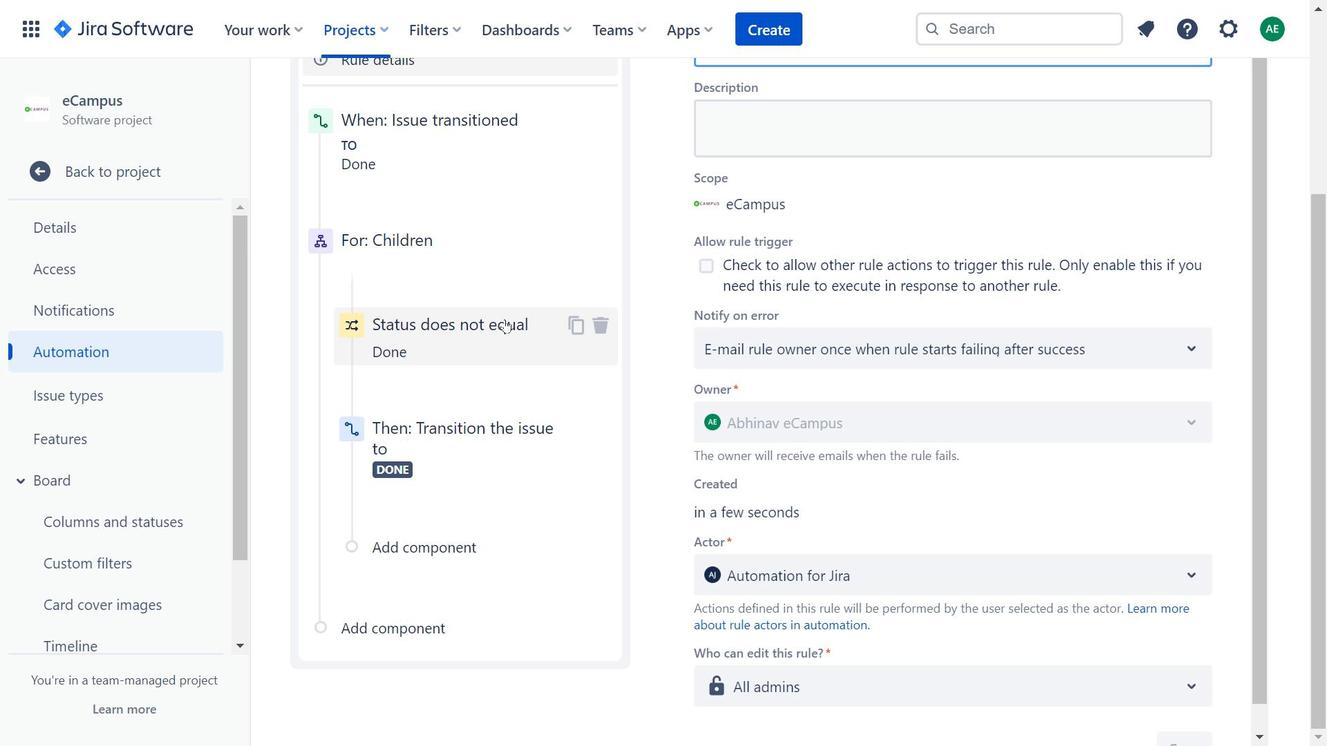 
Action: Mouse moved to (850, 336)
Screenshot: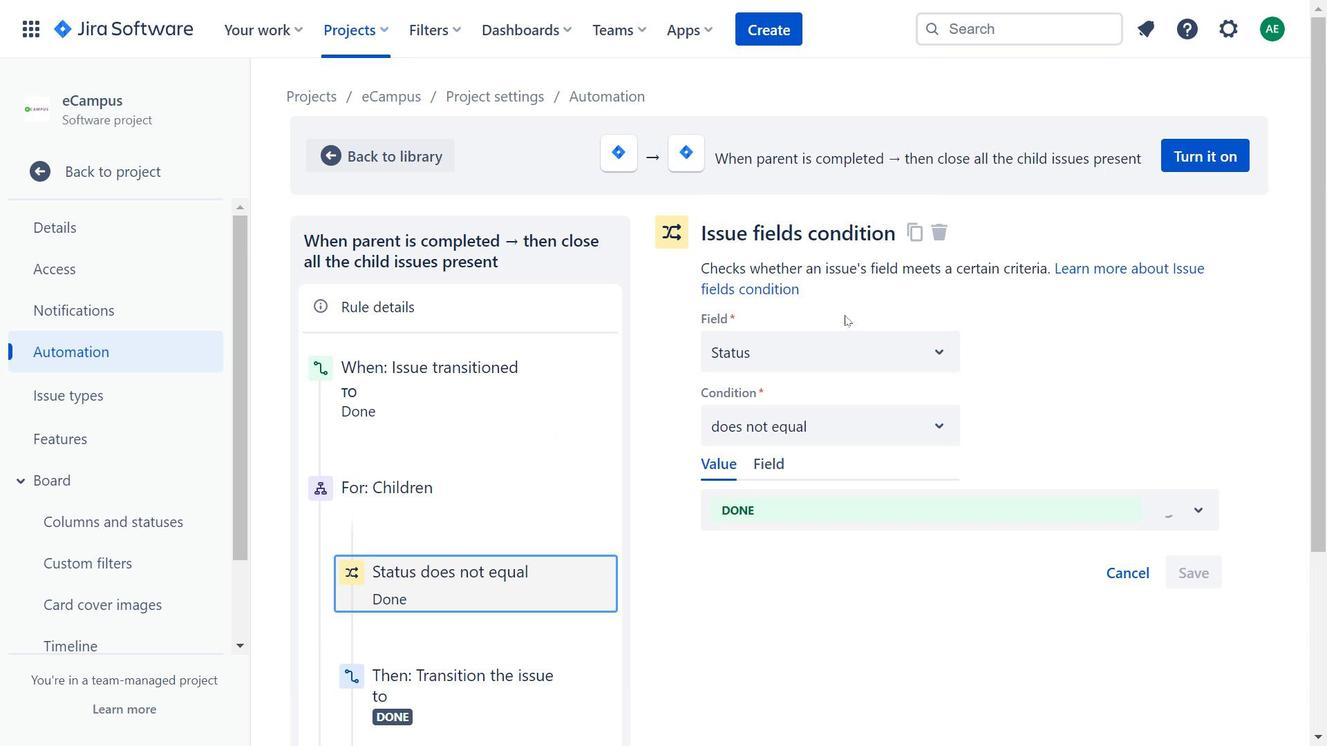 
Action: Mouse pressed left at (850, 336)
Screenshot: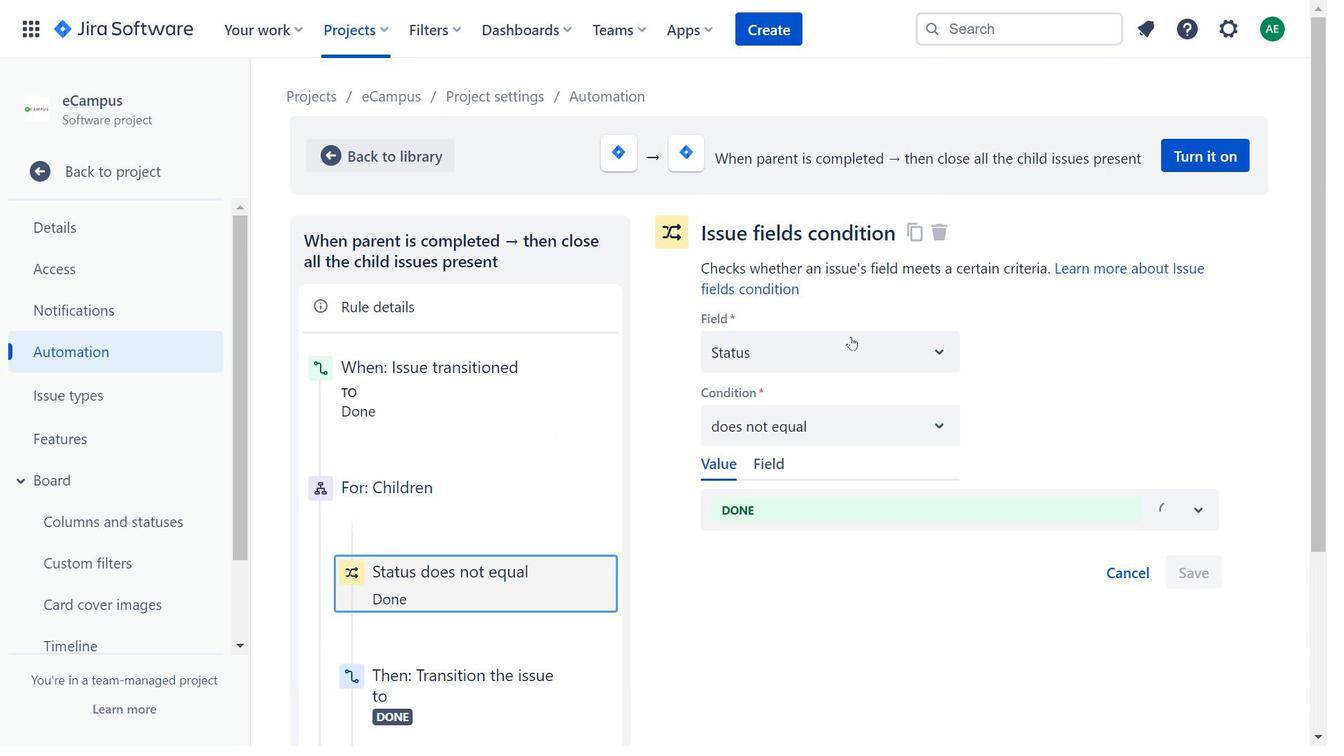 
Action: Mouse moved to (845, 465)
Screenshot: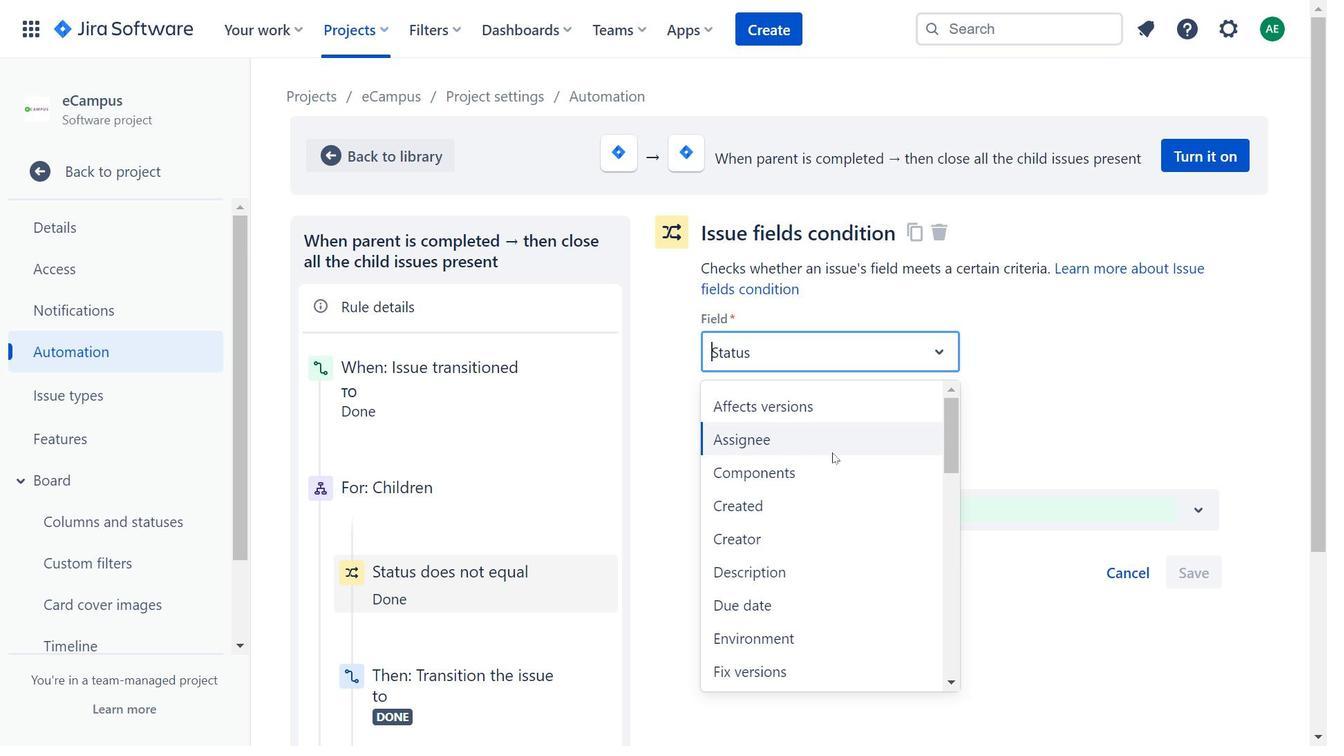
Action: Mouse scrolled (845, 465) with delta (0, 0)
Screenshot: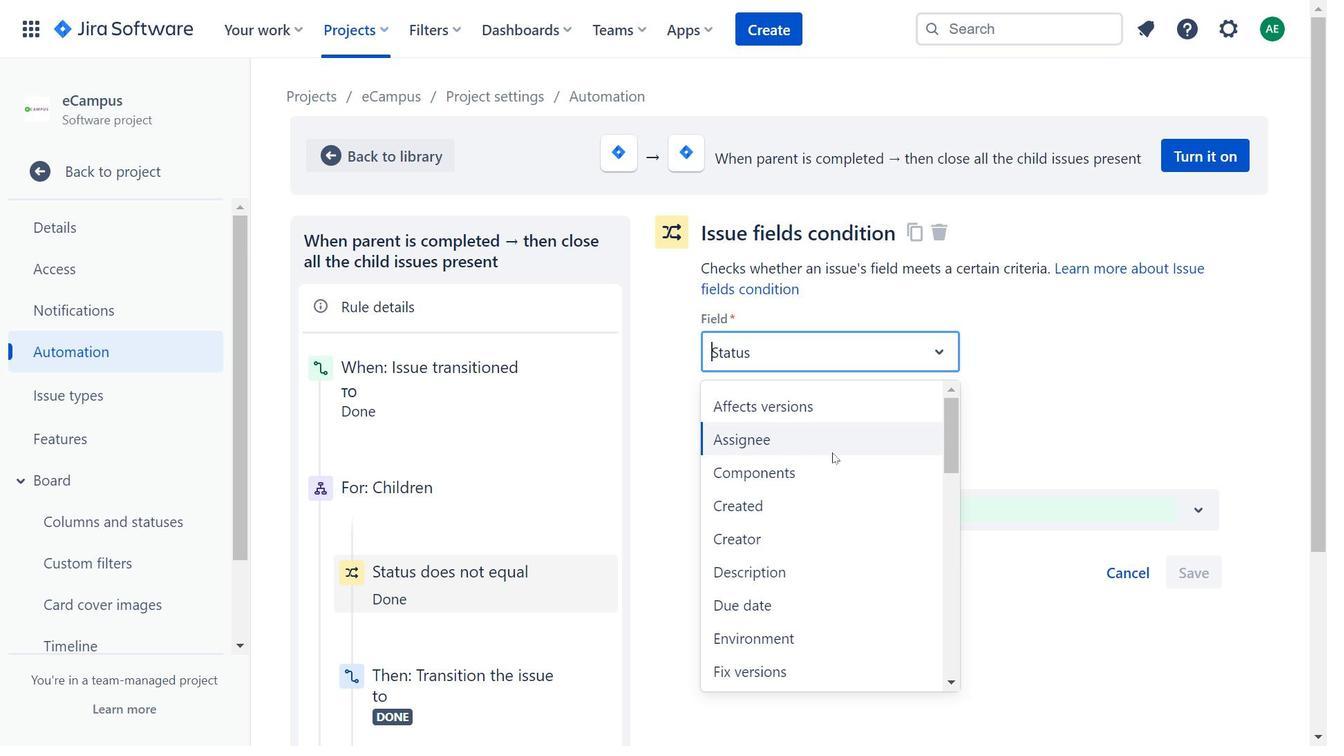 
Action: Mouse moved to (847, 468)
Screenshot: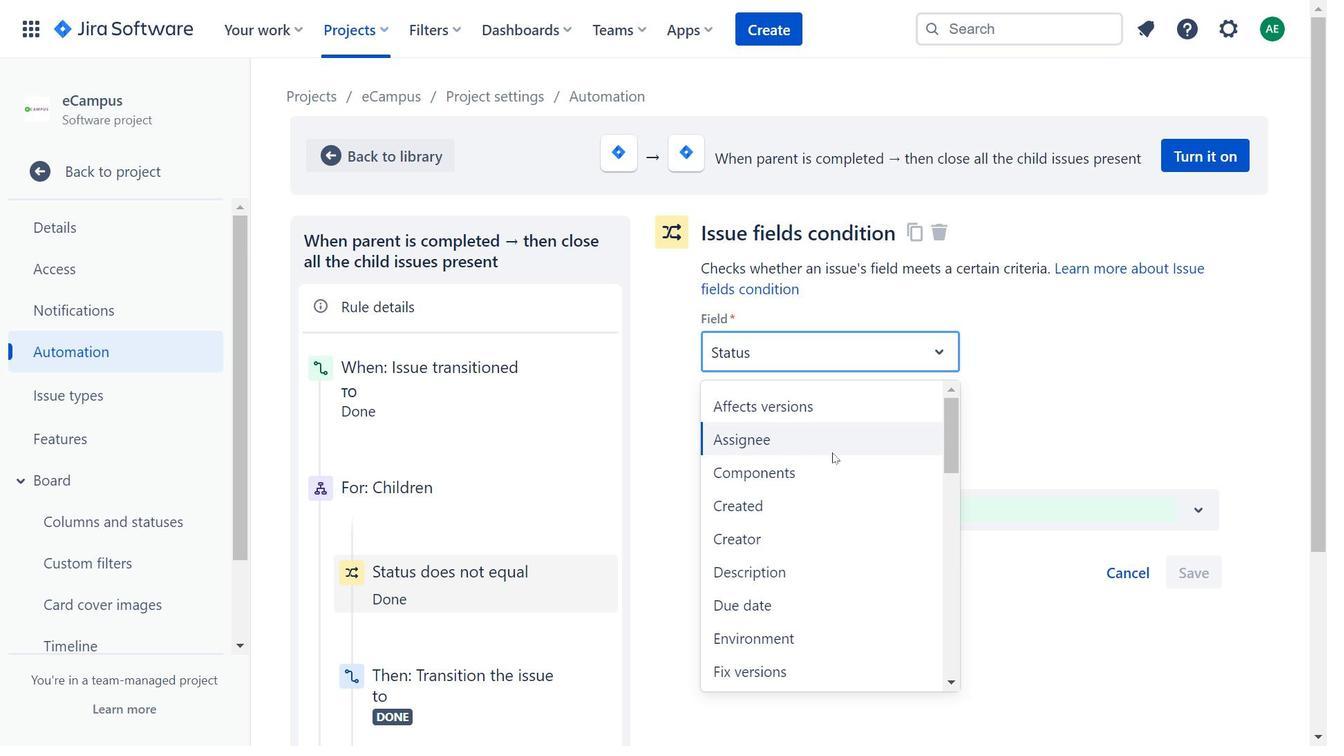 
Action: Mouse scrolled (847, 467) with delta (0, 0)
Screenshot: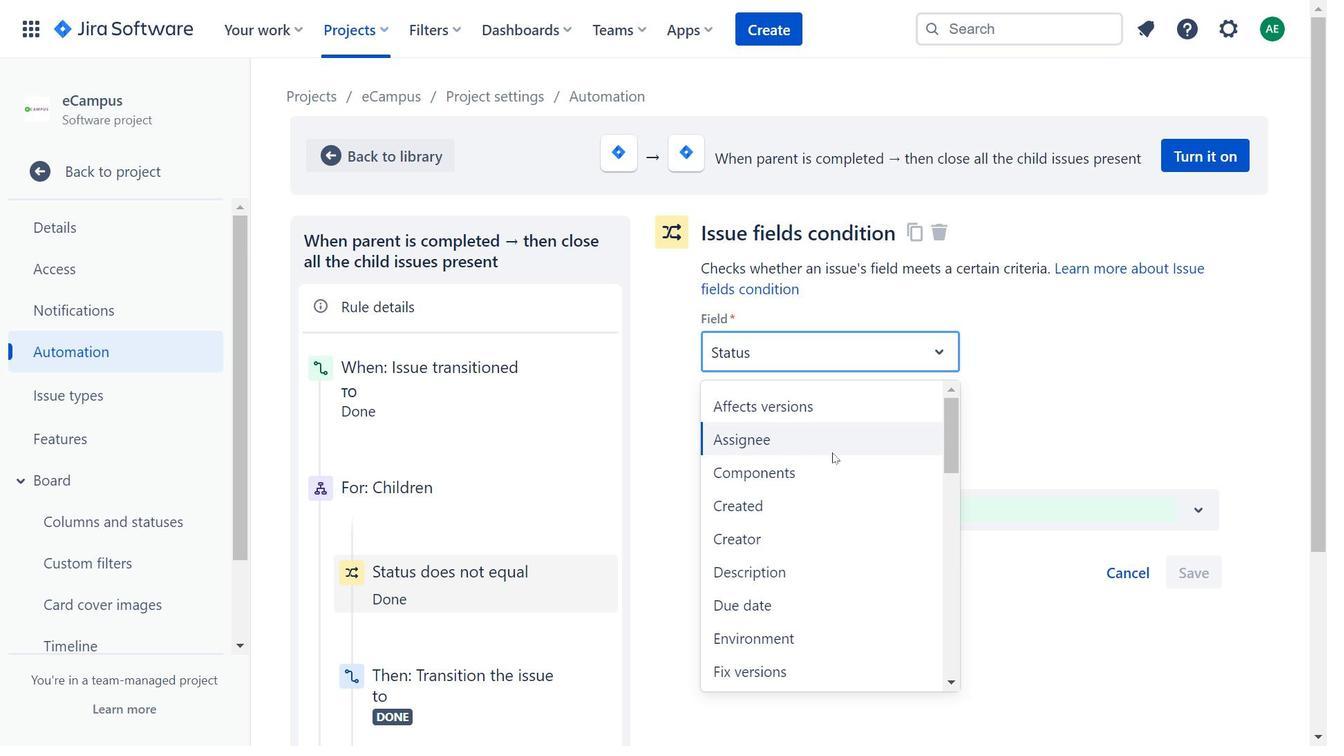 
Action: Mouse moved to (841, 492)
Screenshot: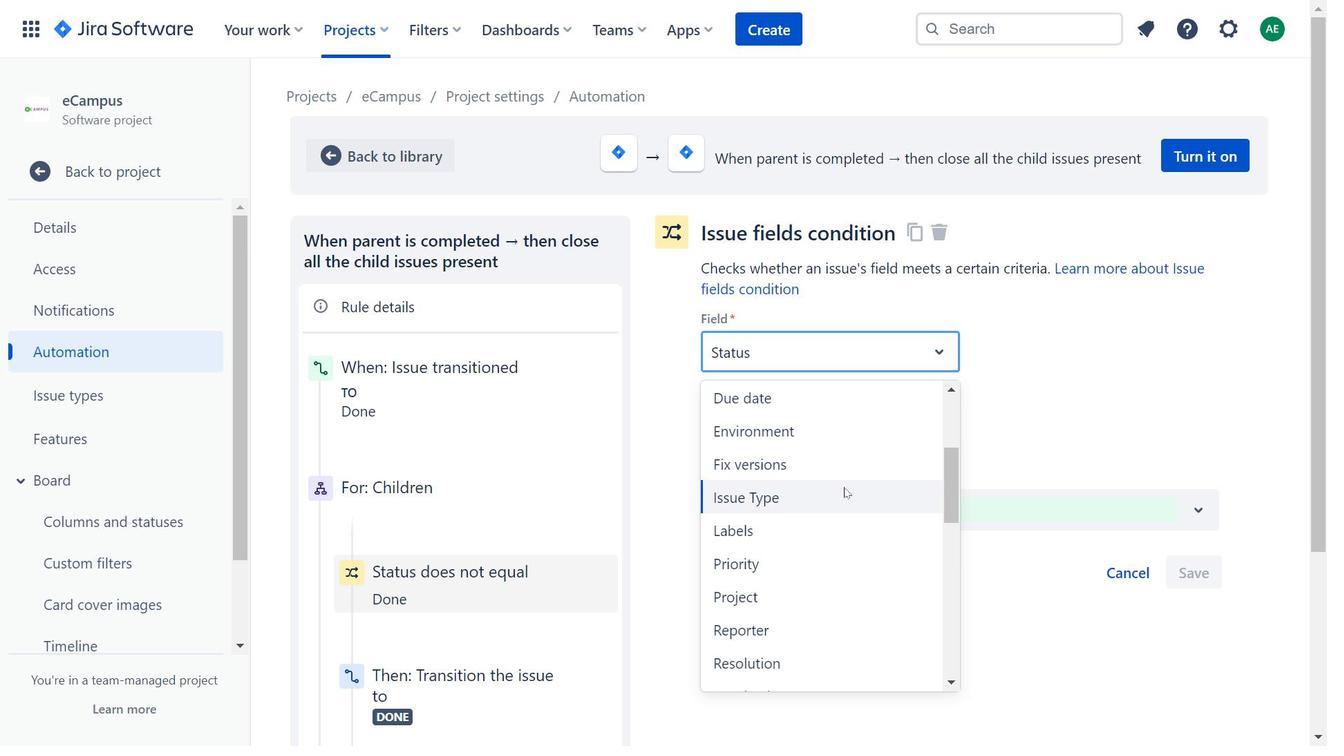 
Action: Mouse scrolled (841, 491) with delta (0, 0)
Screenshot: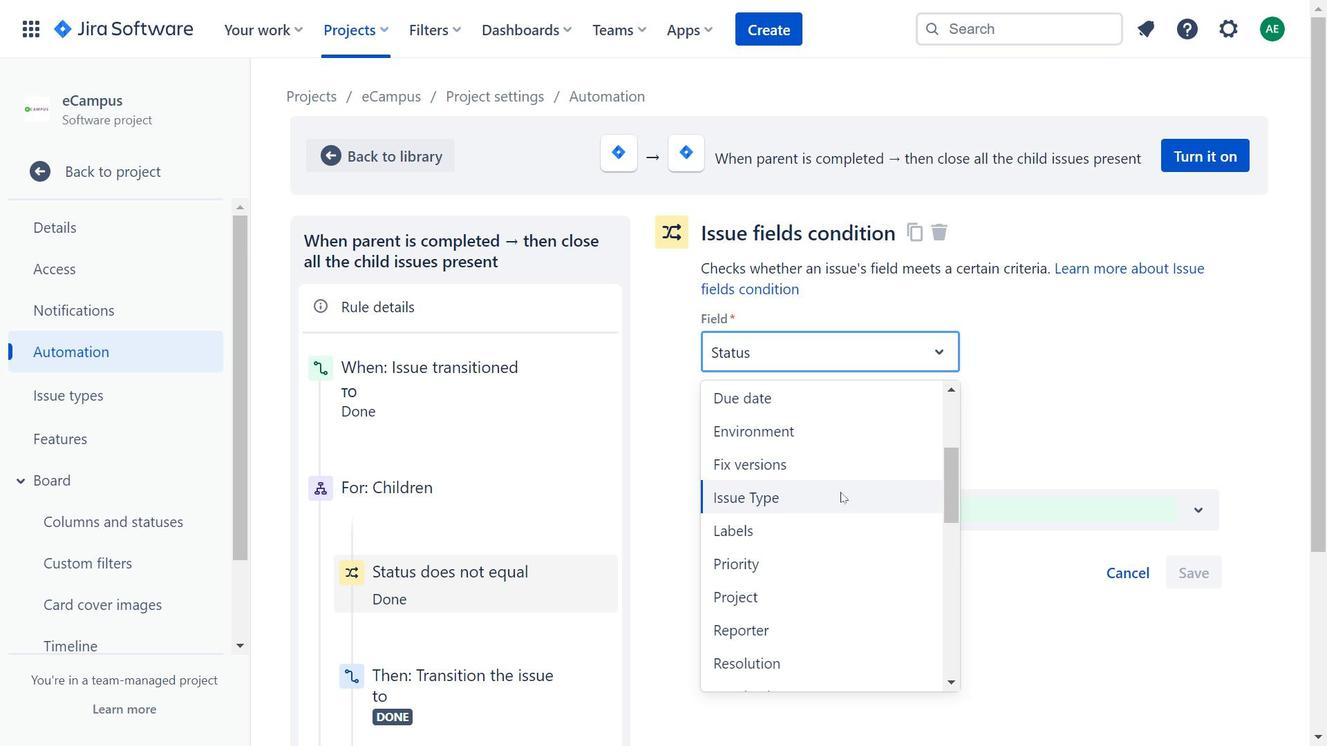 
Action: Mouse scrolled (841, 491) with delta (0, 0)
Screenshot: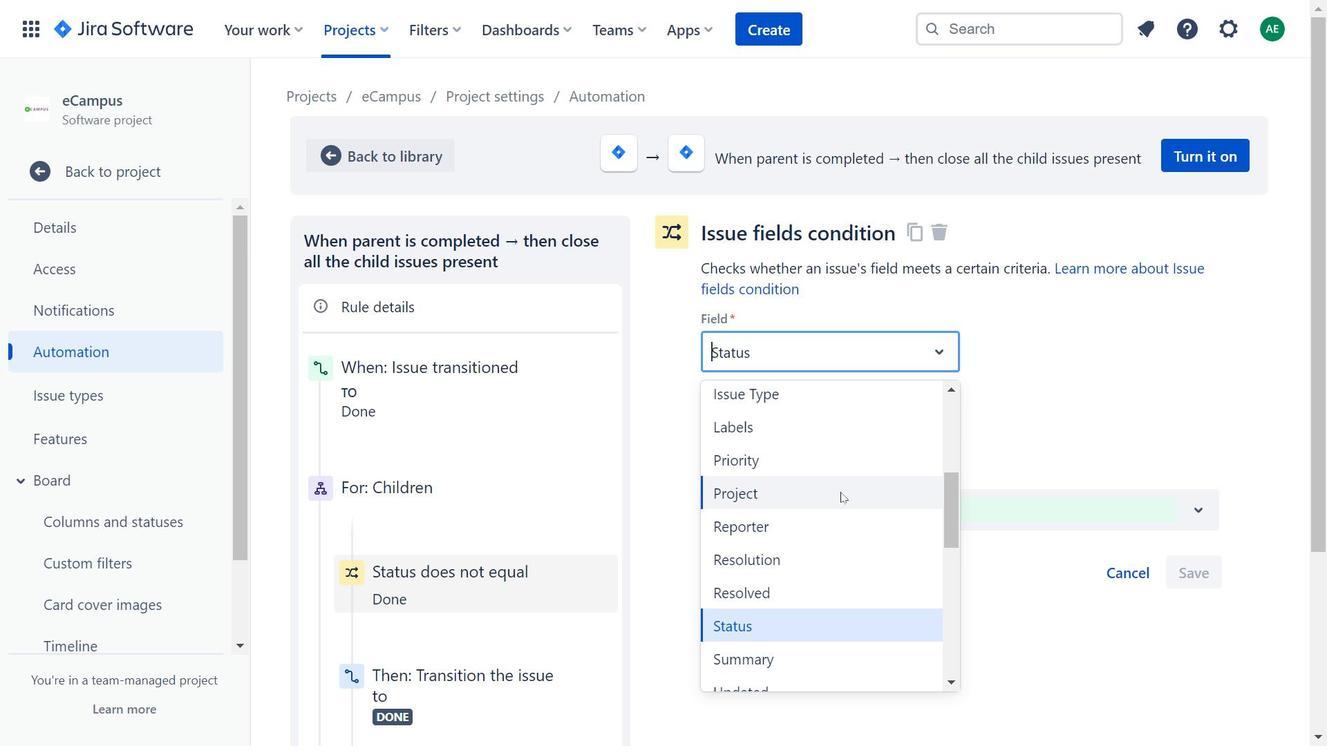 
Action: Mouse scrolled (841, 491) with delta (0, 0)
Screenshot: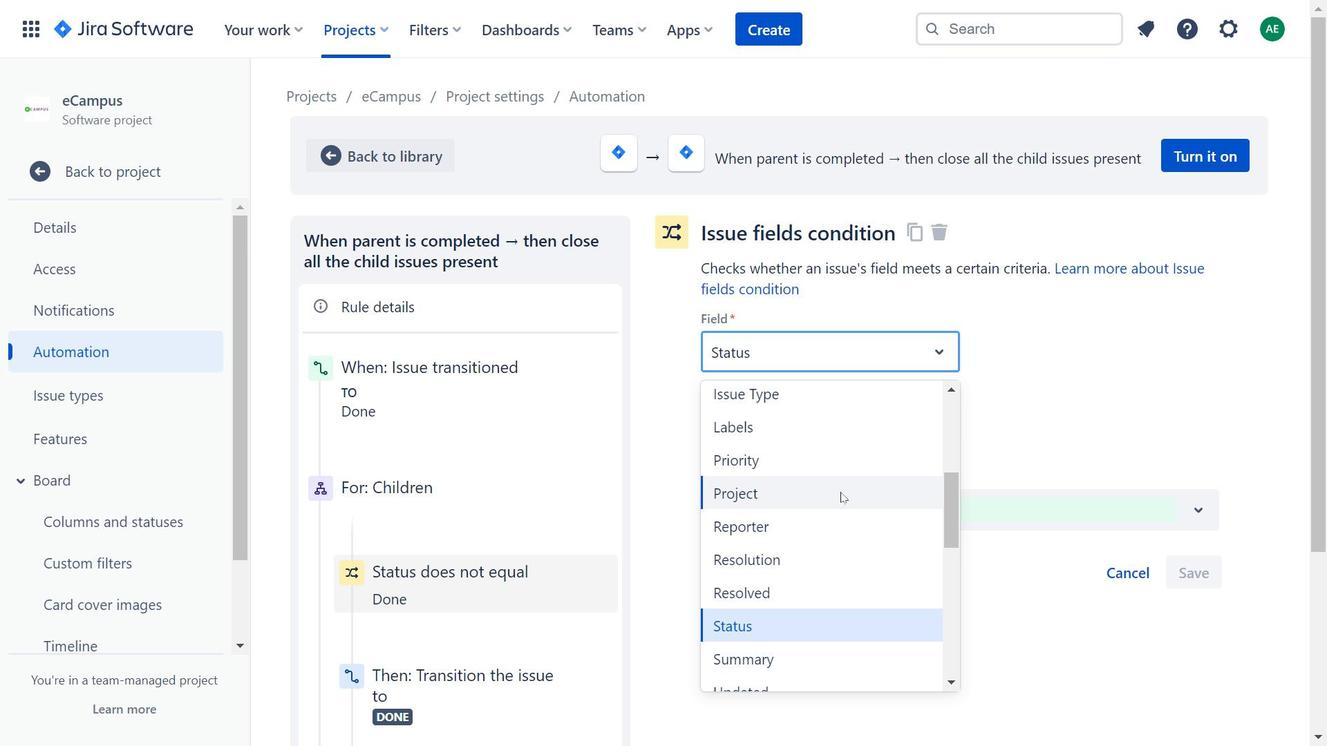 
Action: Mouse moved to (839, 494)
Screenshot: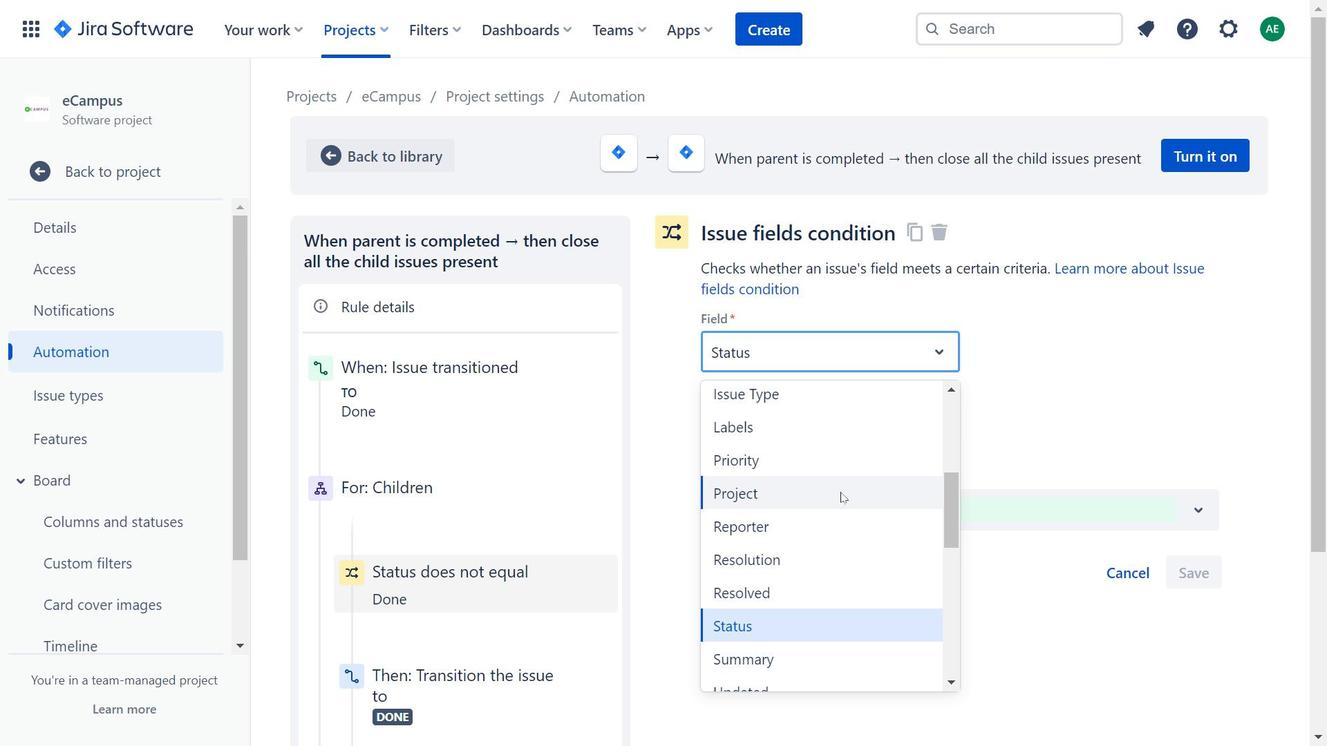 
Action: Mouse scrolled (839, 493) with delta (0, 0)
Screenshot: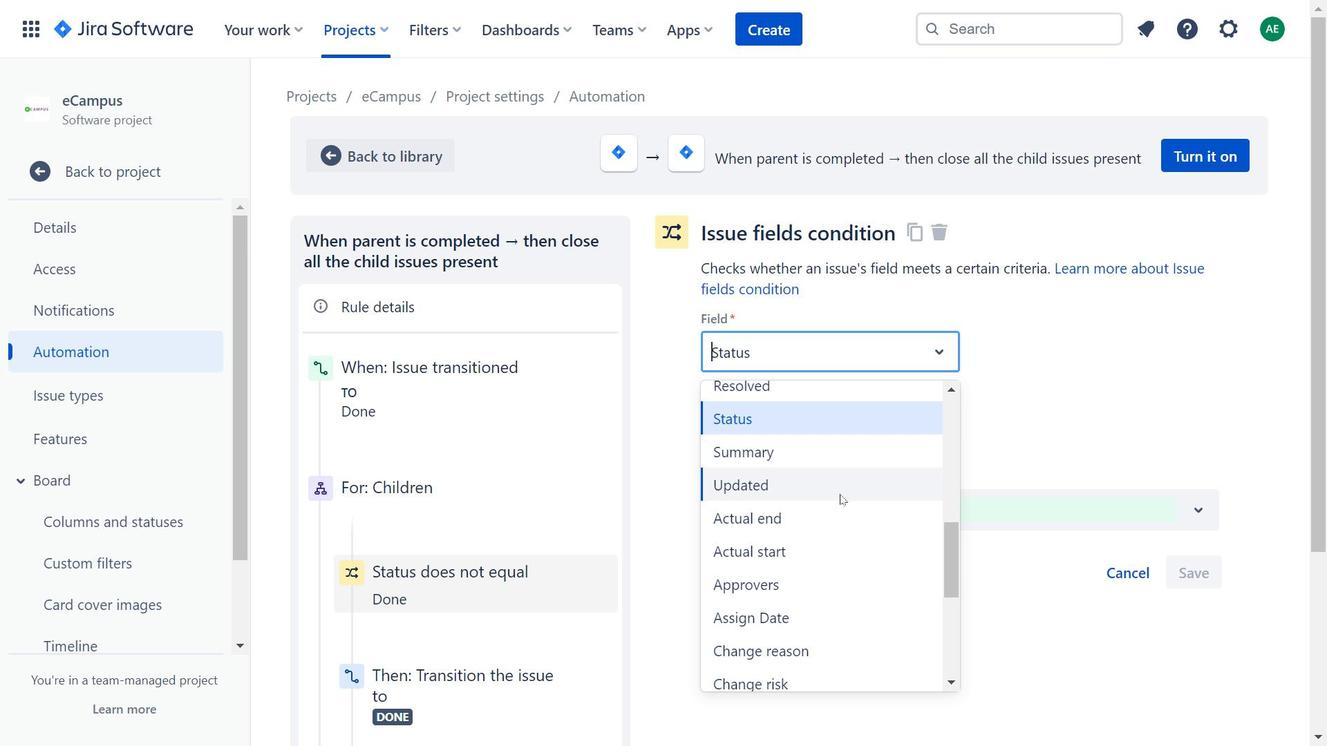 
Action: Mouse moved to (839, 494)
Screenshot: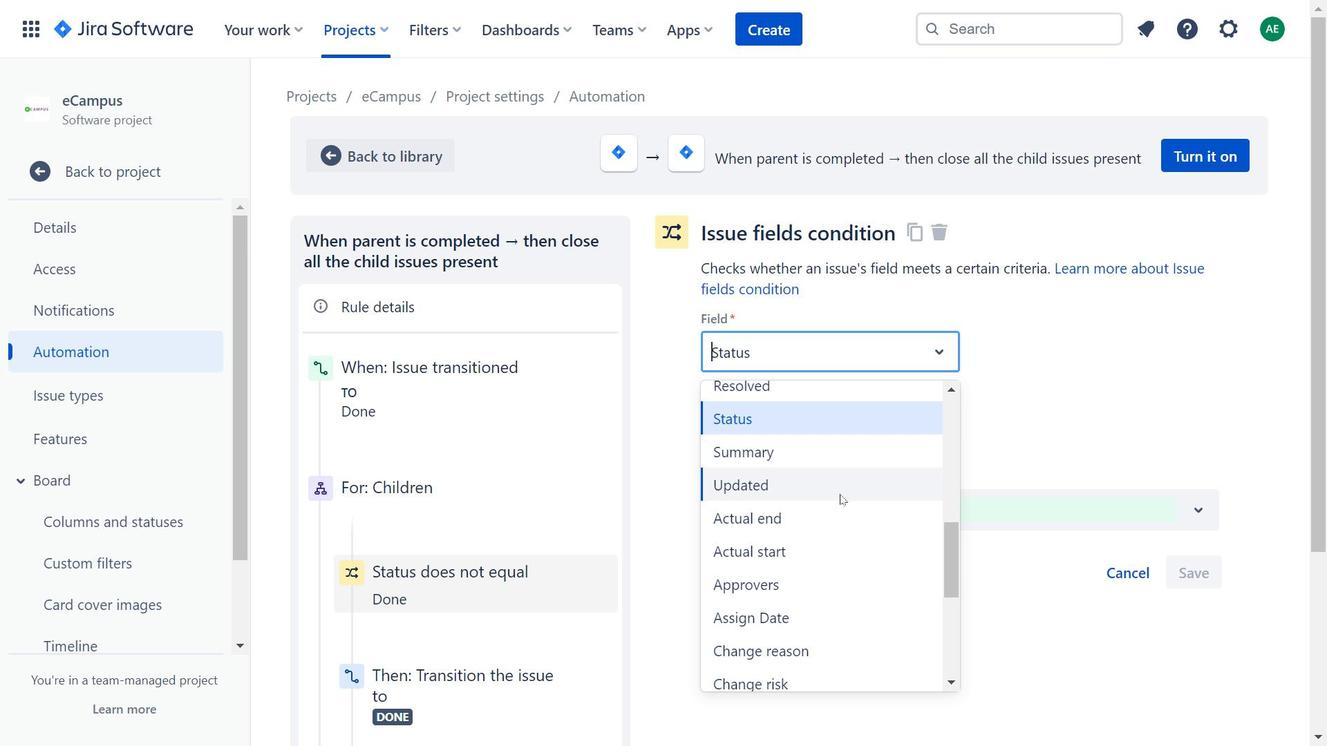 
Action: Mouse scrolled (839, 493) with delta (0, 0)
Screenshot: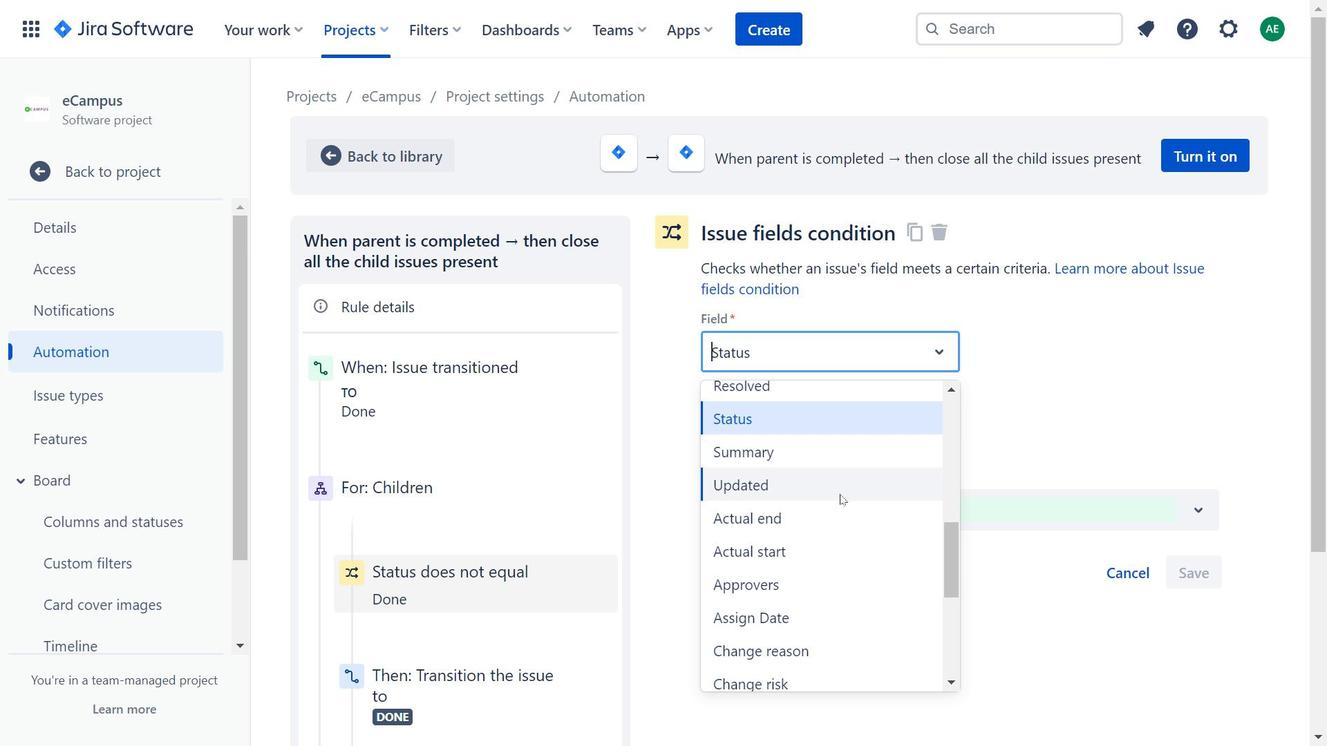 
Action: Mouse moved to (886, 633)
Screenshot: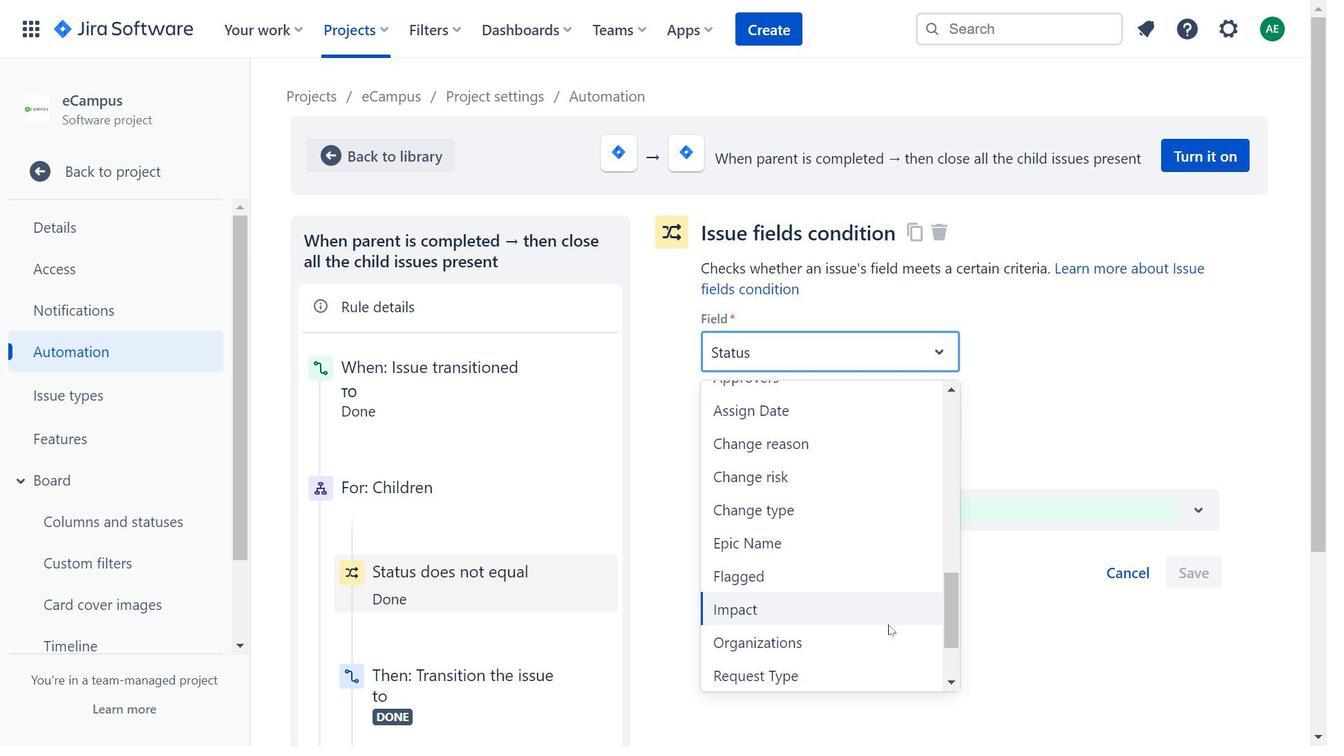 
Action: Mouse scrolled (886, 632) with delta (0, 0)
Screenshot: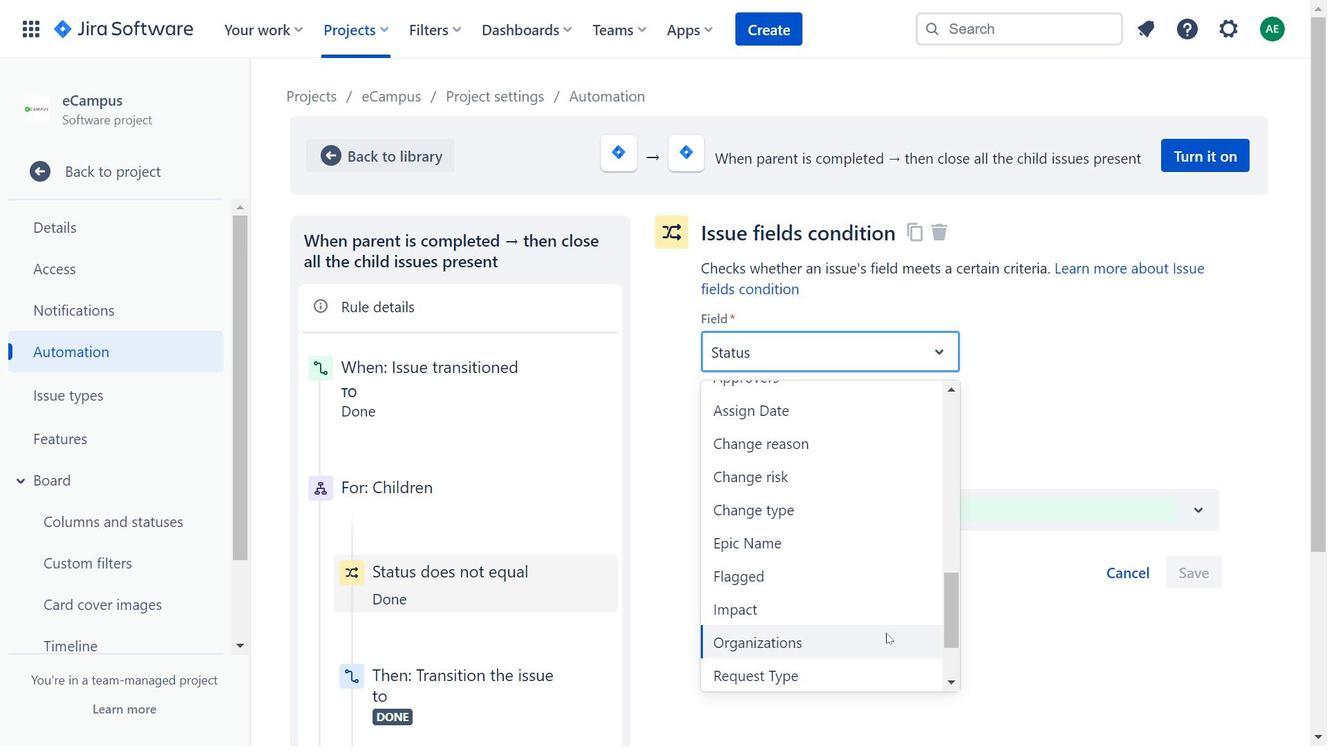 
Action: Mouse scrolled (886, 632) with delta (0, 0)
Screenshot: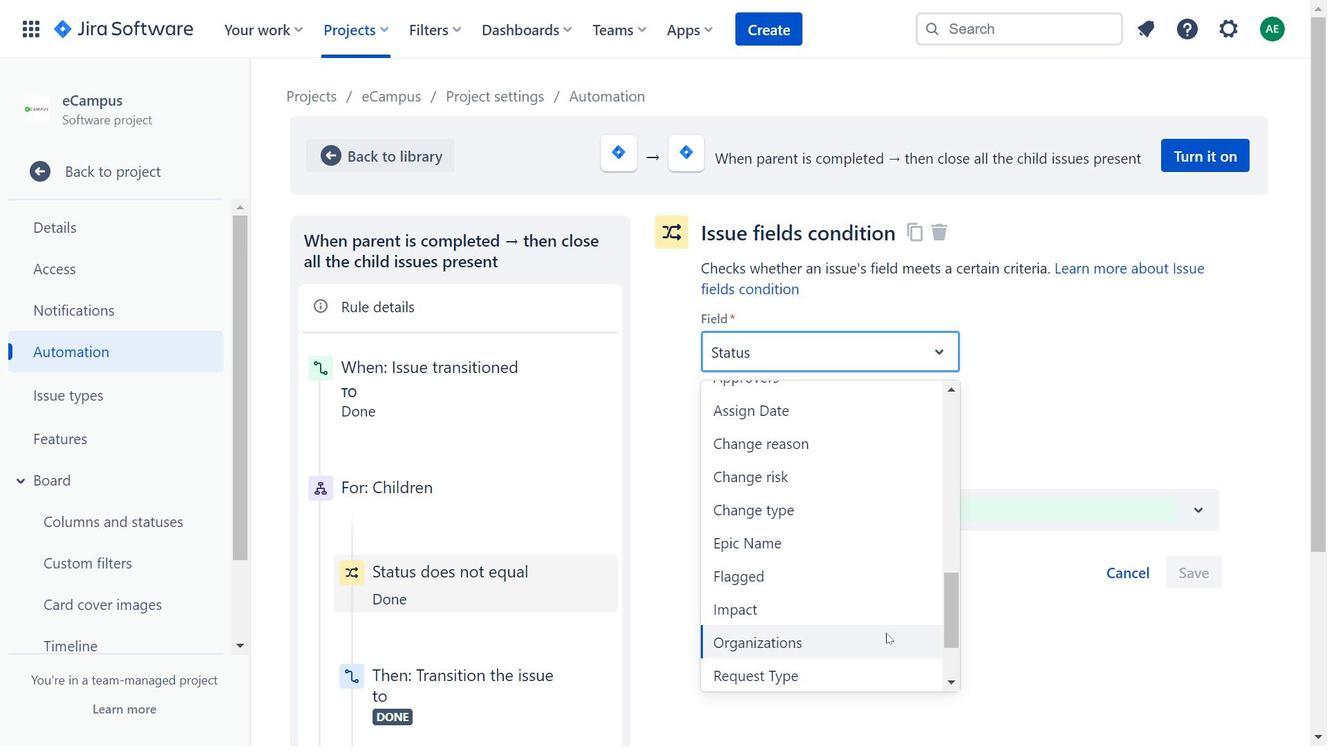 
Action: Mouse moved to (857, 556)
Screenshot: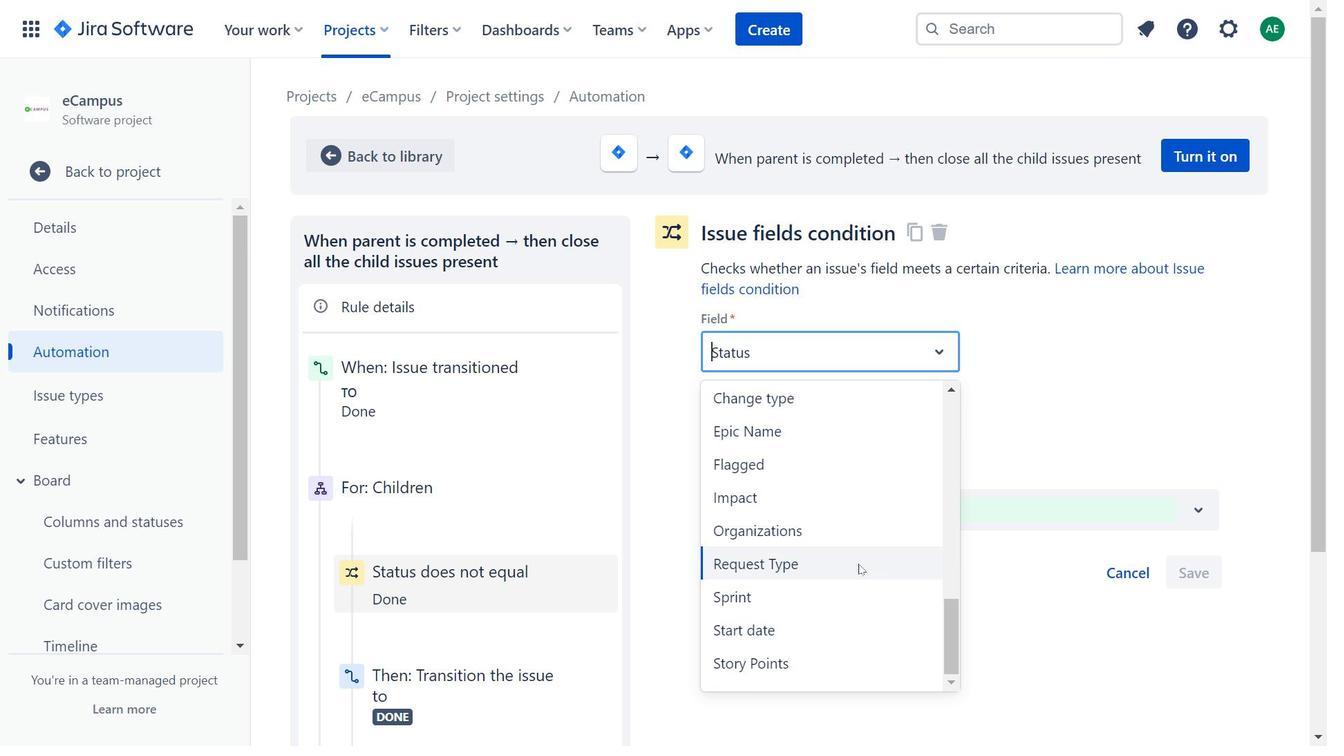 
Action: Mouse scrolled (857, 557) with delta (0, 0)
Screenshot: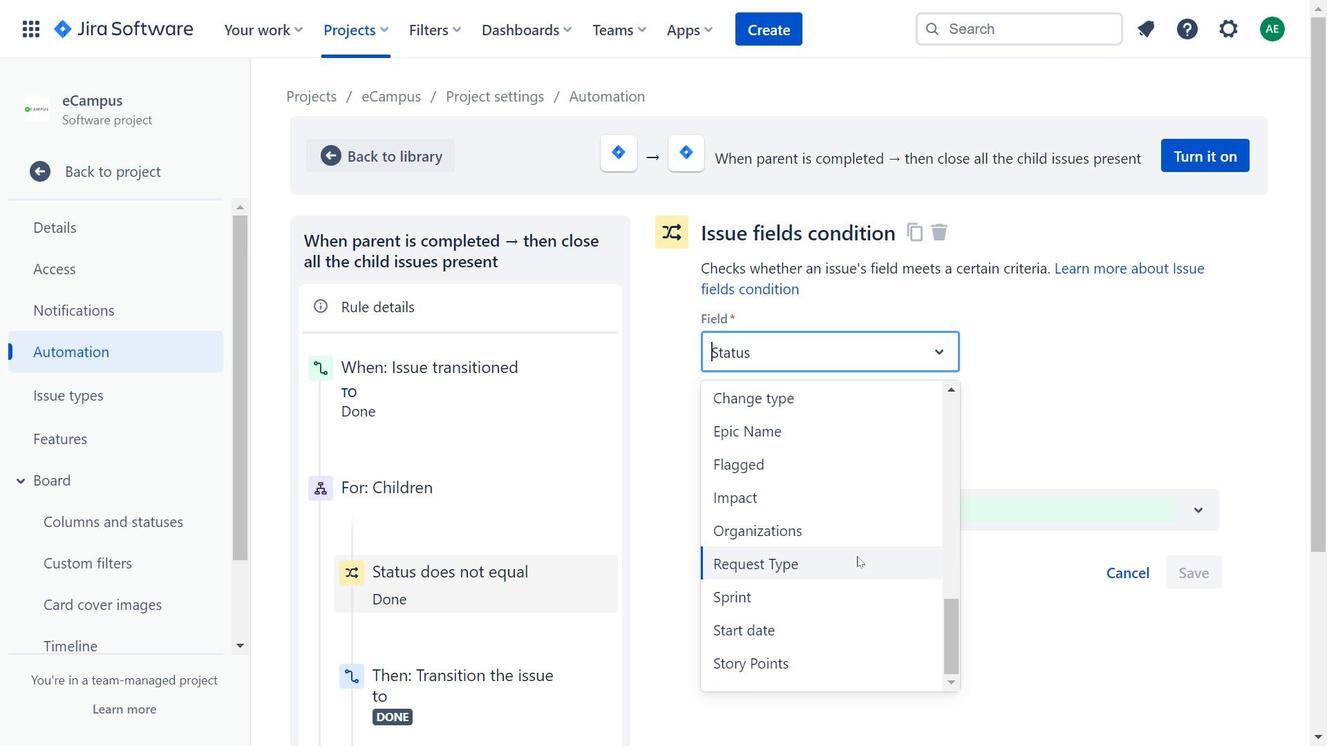 
Action: Mouse scrolled (857, 557) with delta (0, 0)
Screenshot: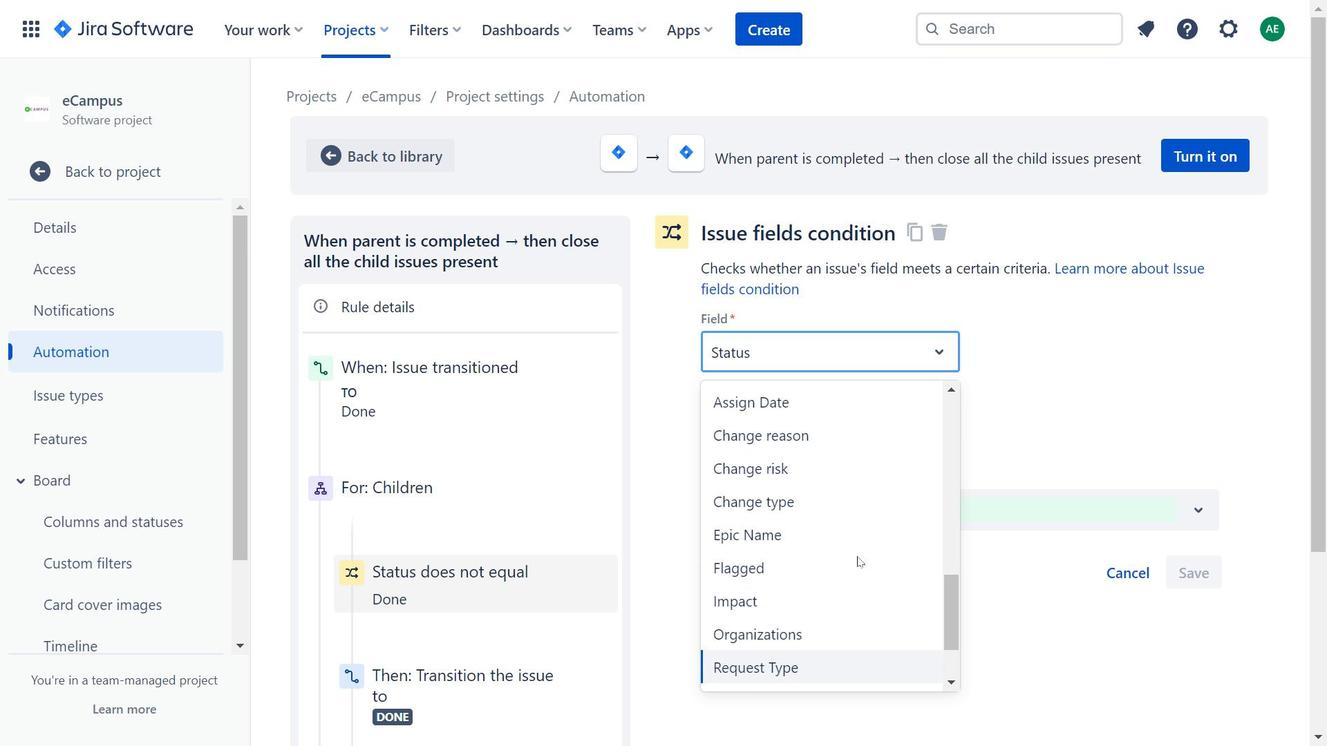 
Action: Mouse scrolled (857, 557) with delta (0, 0)
Screenshot: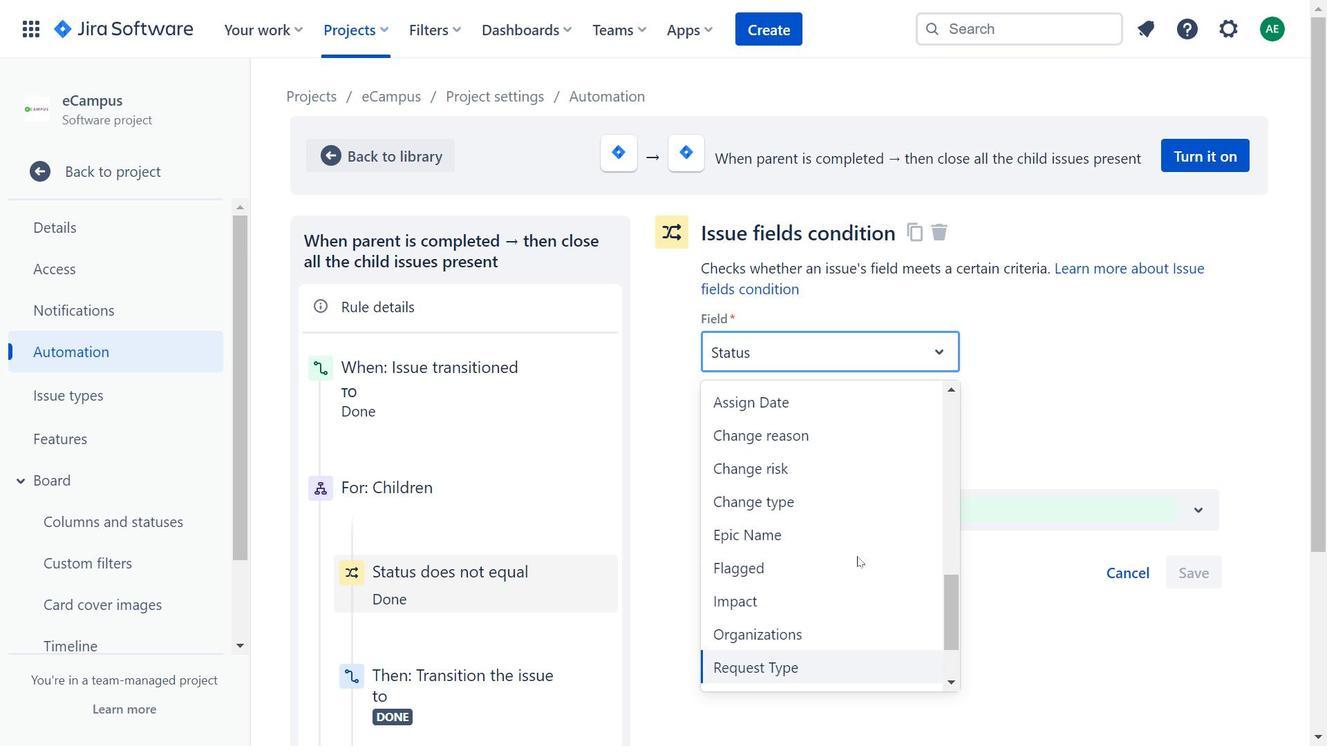 
Action: Mouse moved to (838, 513)
Screenshot: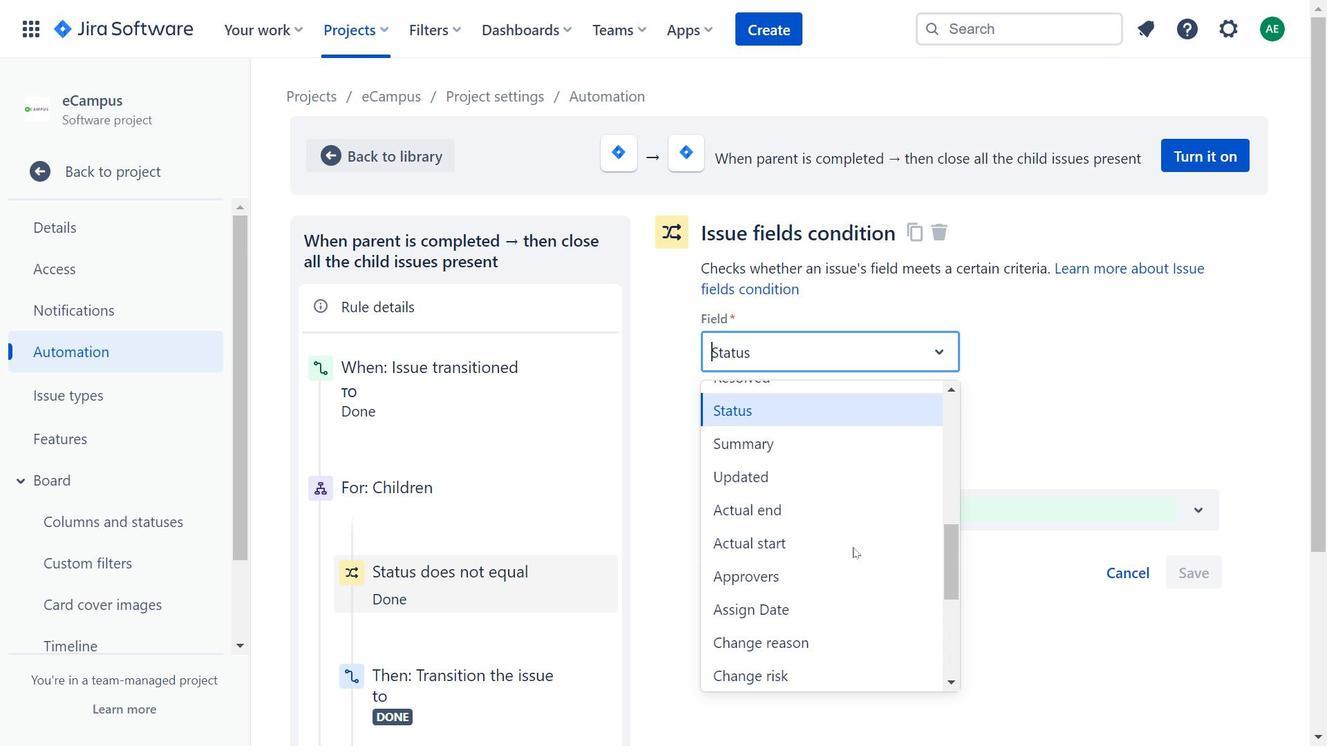 
Action: Mouse scrolled (838, 514) with delta (0, 0)
Screenshot: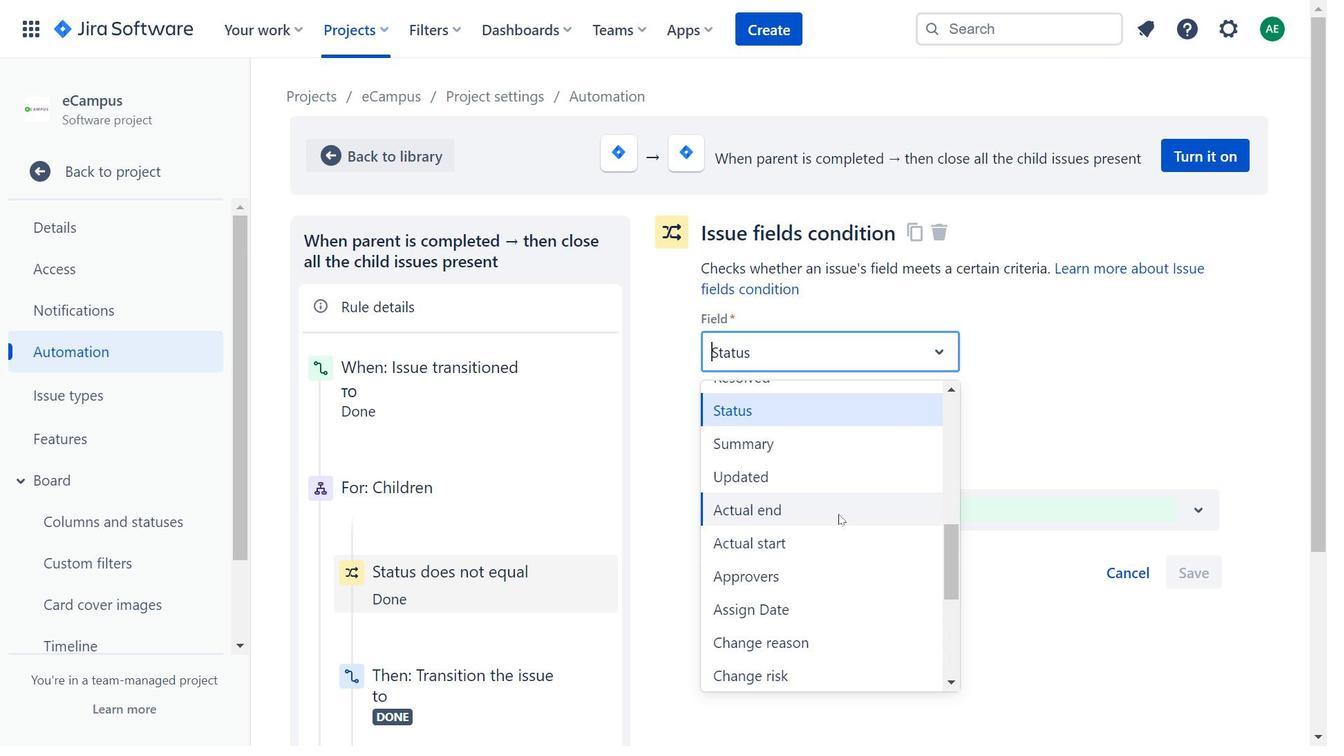 
Action: Mouse scrolled (838, 514) with delta (0, 0)
Screenshot: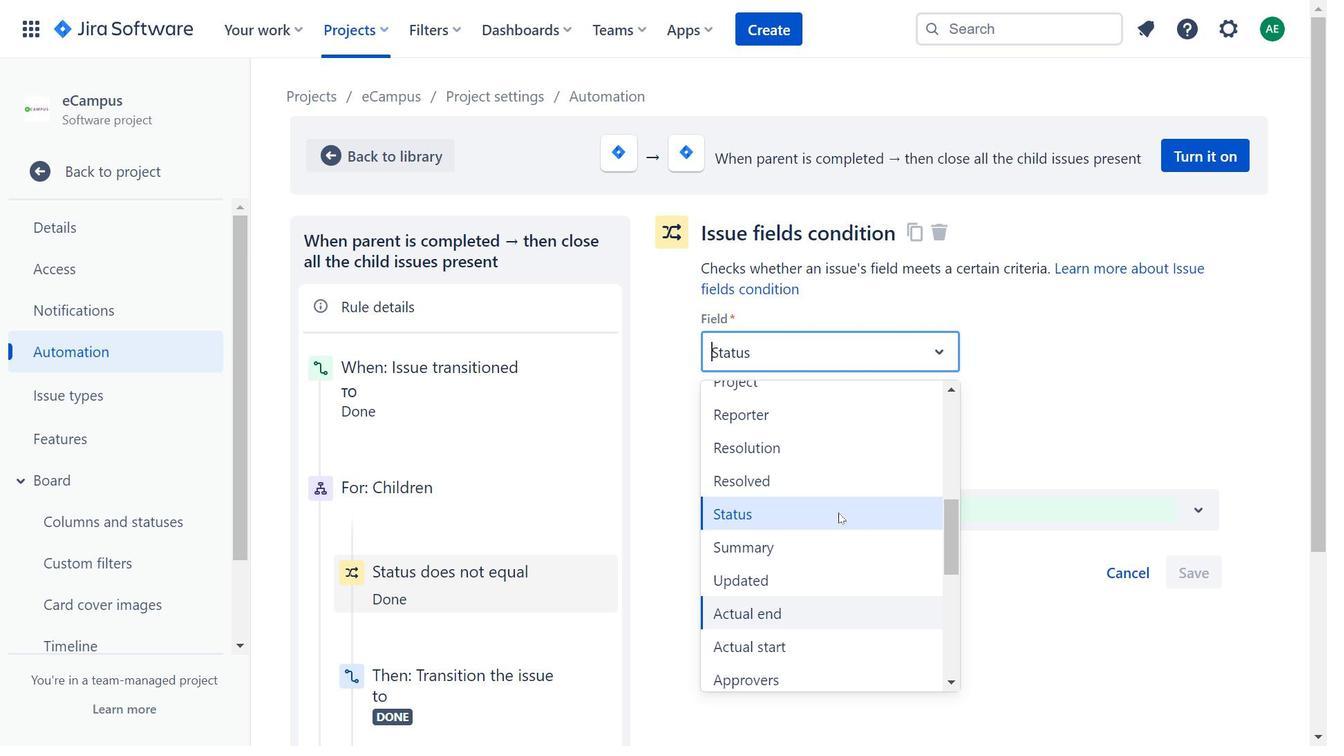 
Action: Mouse moved to (881, 454)
Screenshot: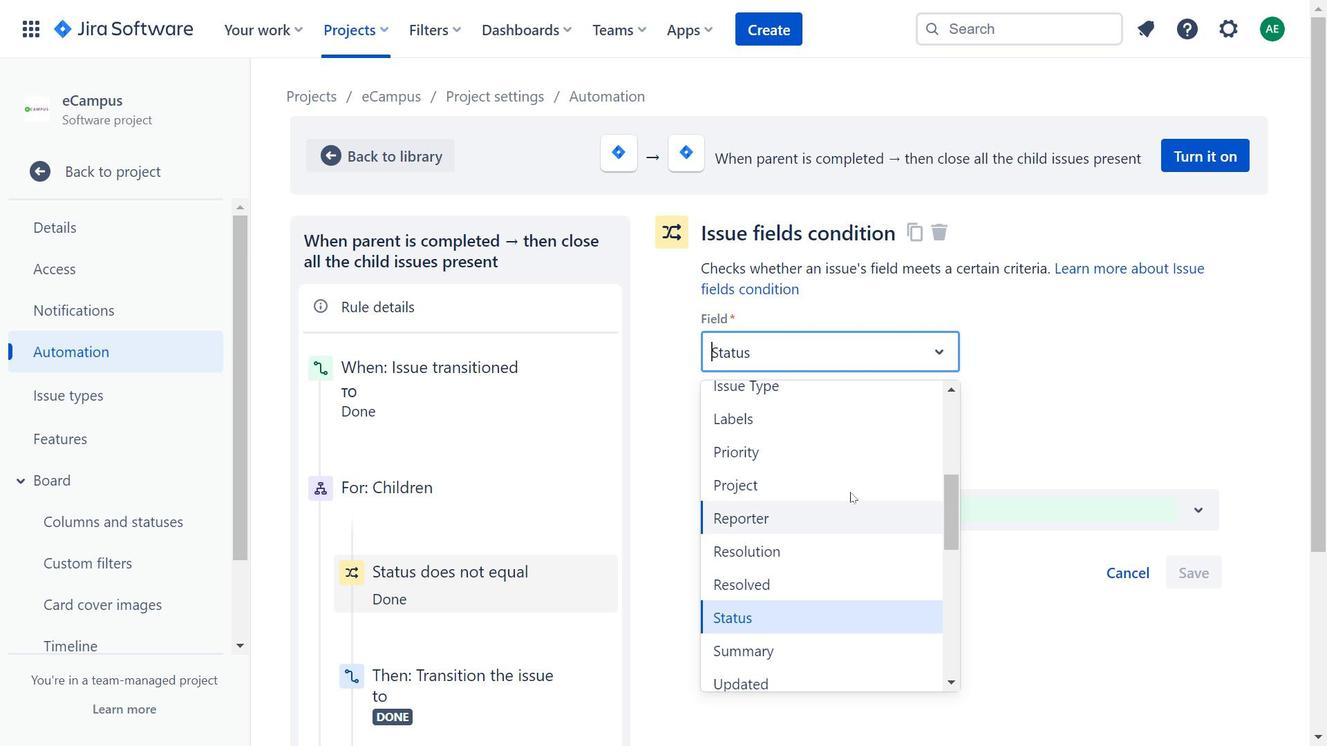 
Action: Mouse scrolled (881, 455) with delta (0, 0)
Screenshot: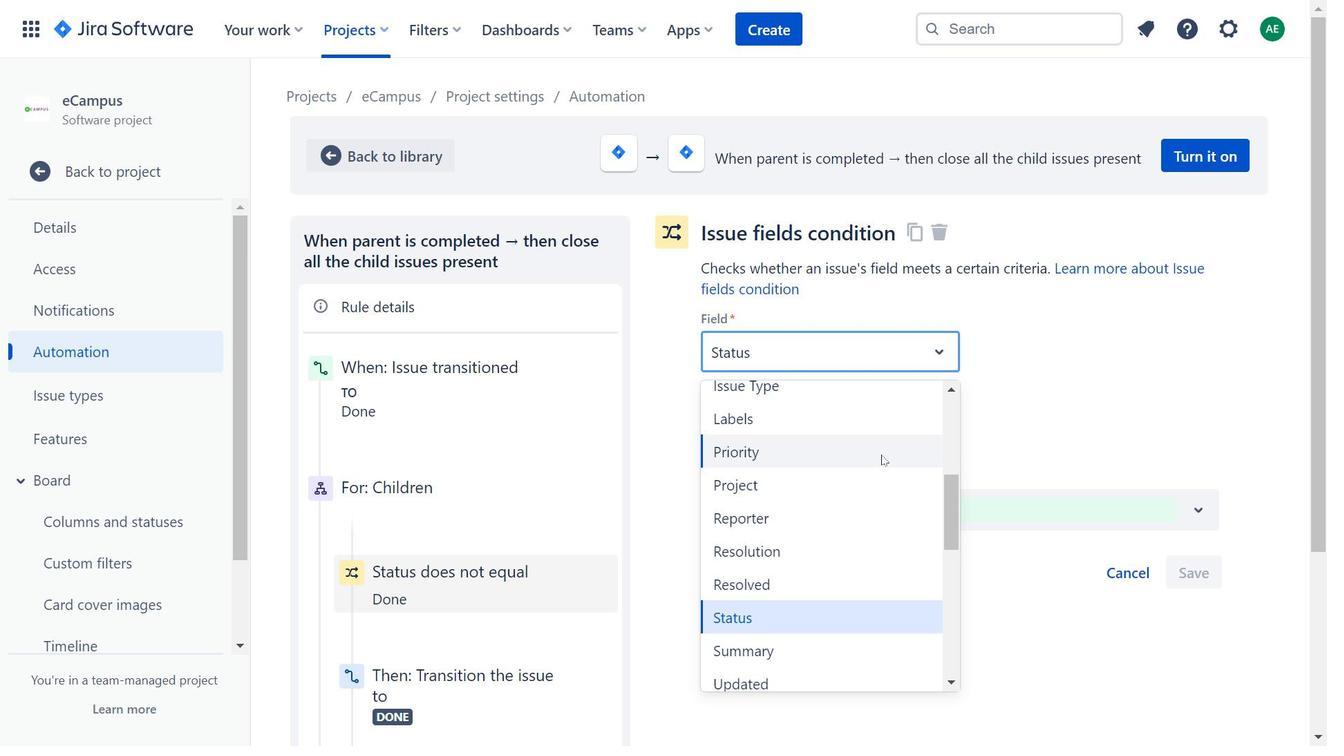 
Action: Mouse moved to (886, 456)
Screenshot: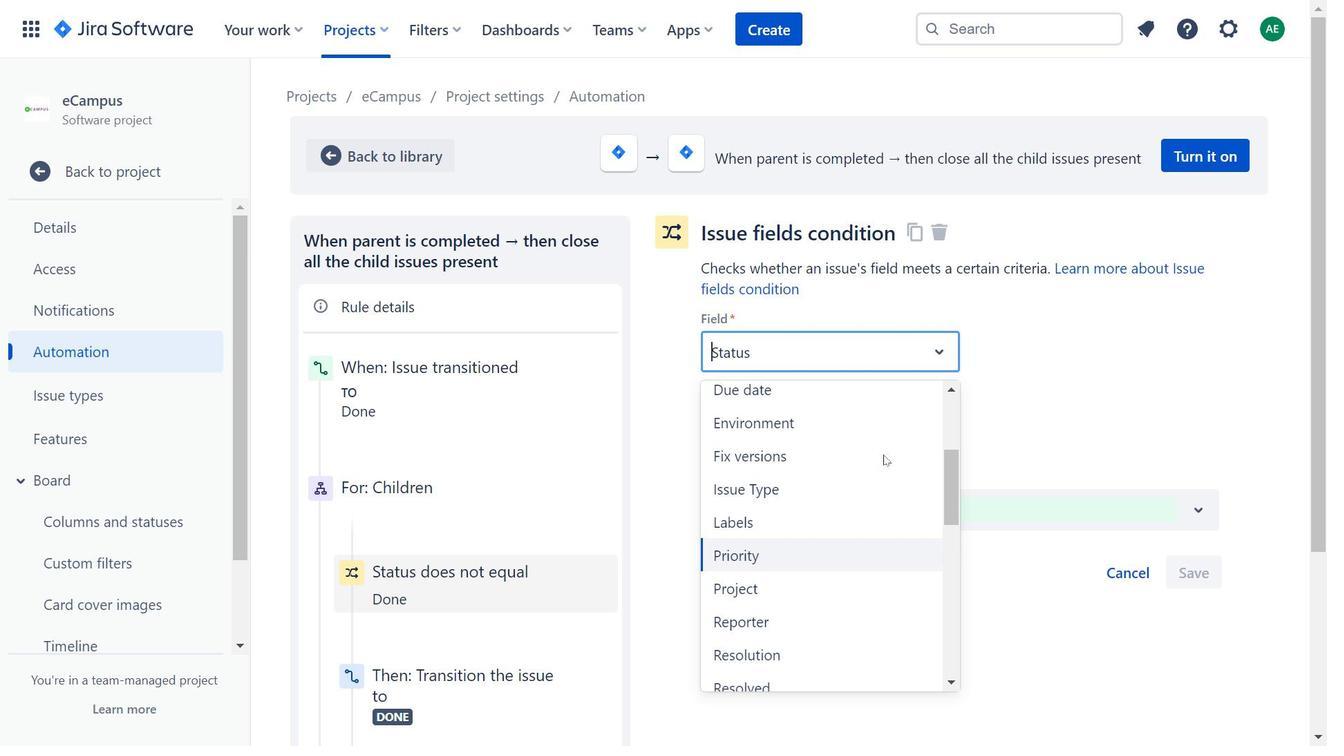 
Action: Mouse scrolled (886, 457) with delta (0, 0)
Screenshot: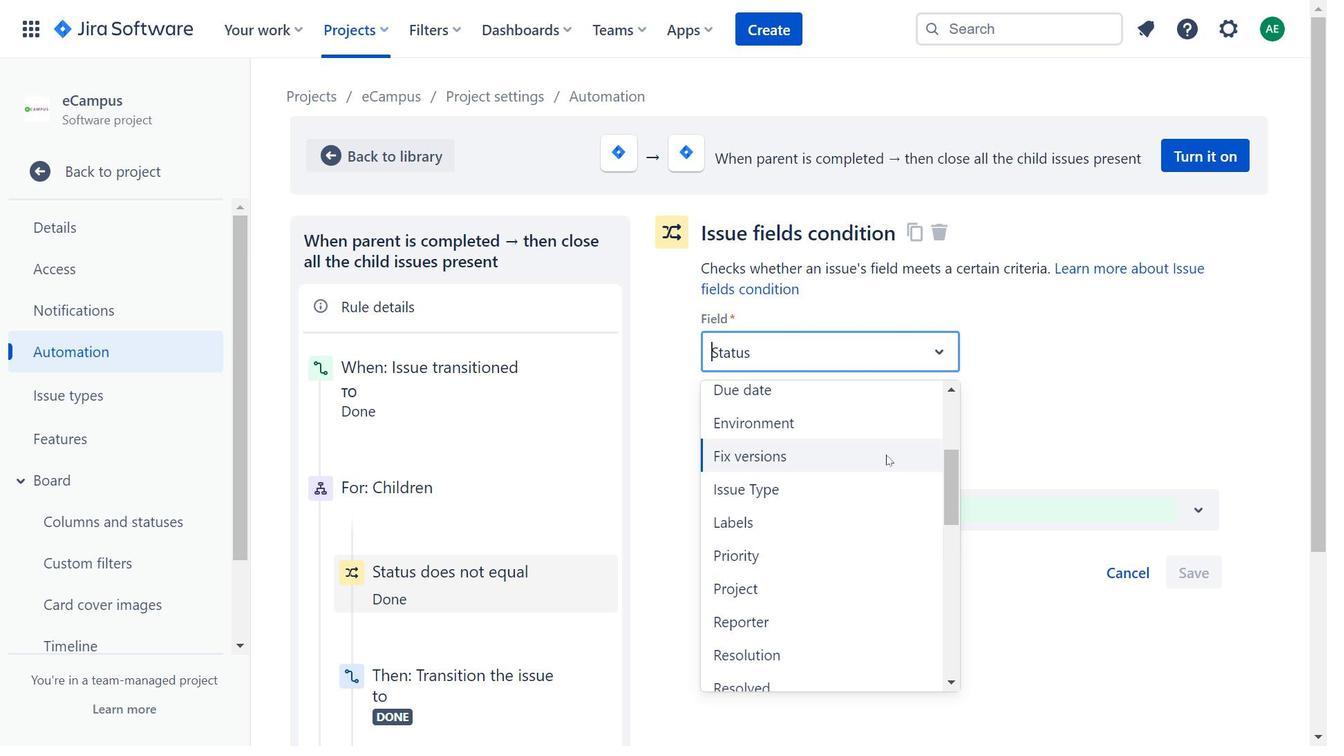 
Action: Mouse moved to (886, 456)
Screenshot: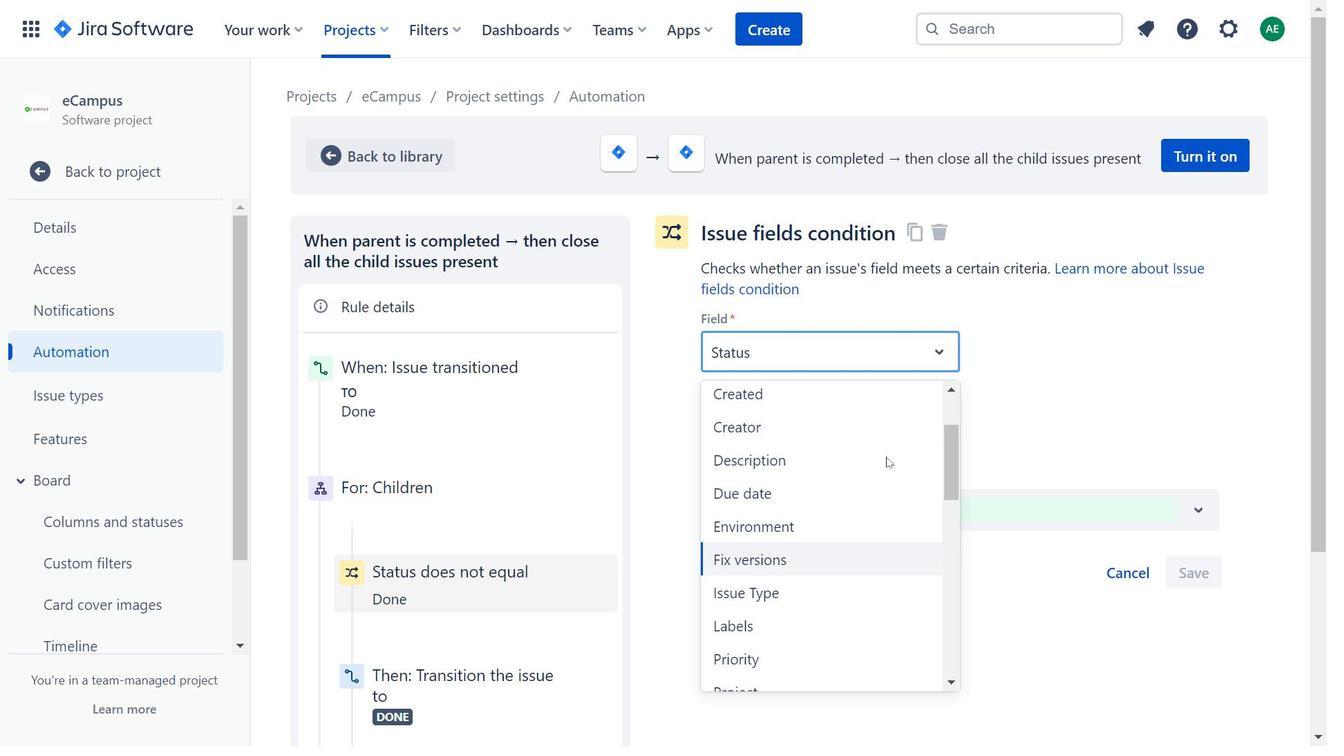 
Action: Mouse scrolled (886, 457) with delta (0, 0)
Screenshot: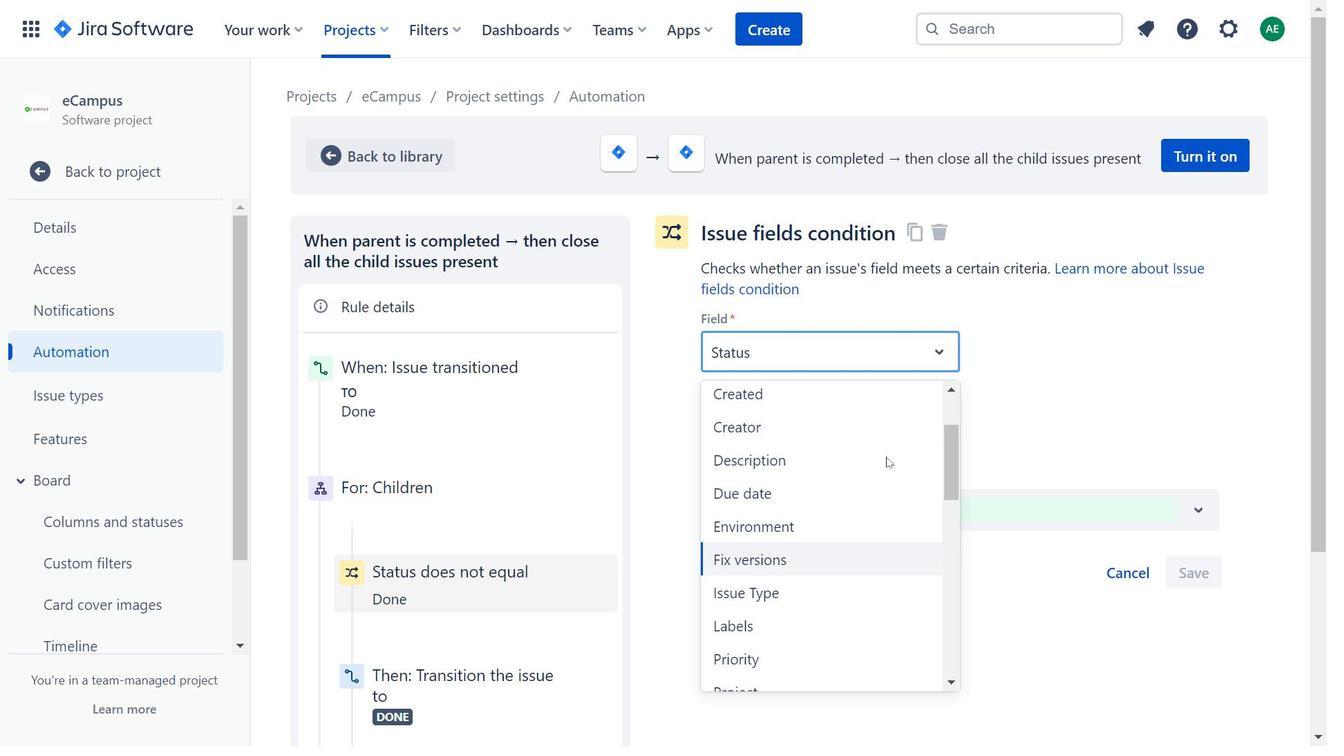 
Action: Mouse moved to (903, 500)
Screenshot: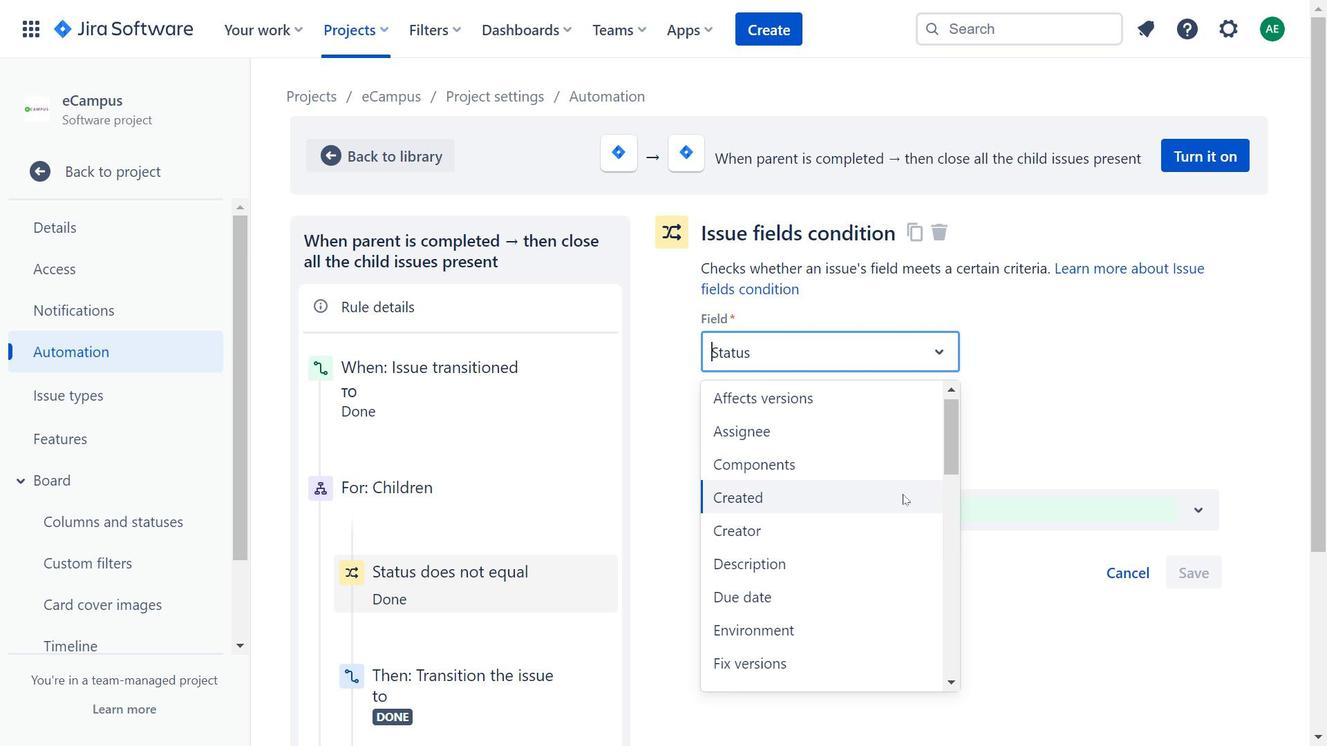 
Action: Mouse scrolled (903, 499) with delta (0, 0)
Screenshot: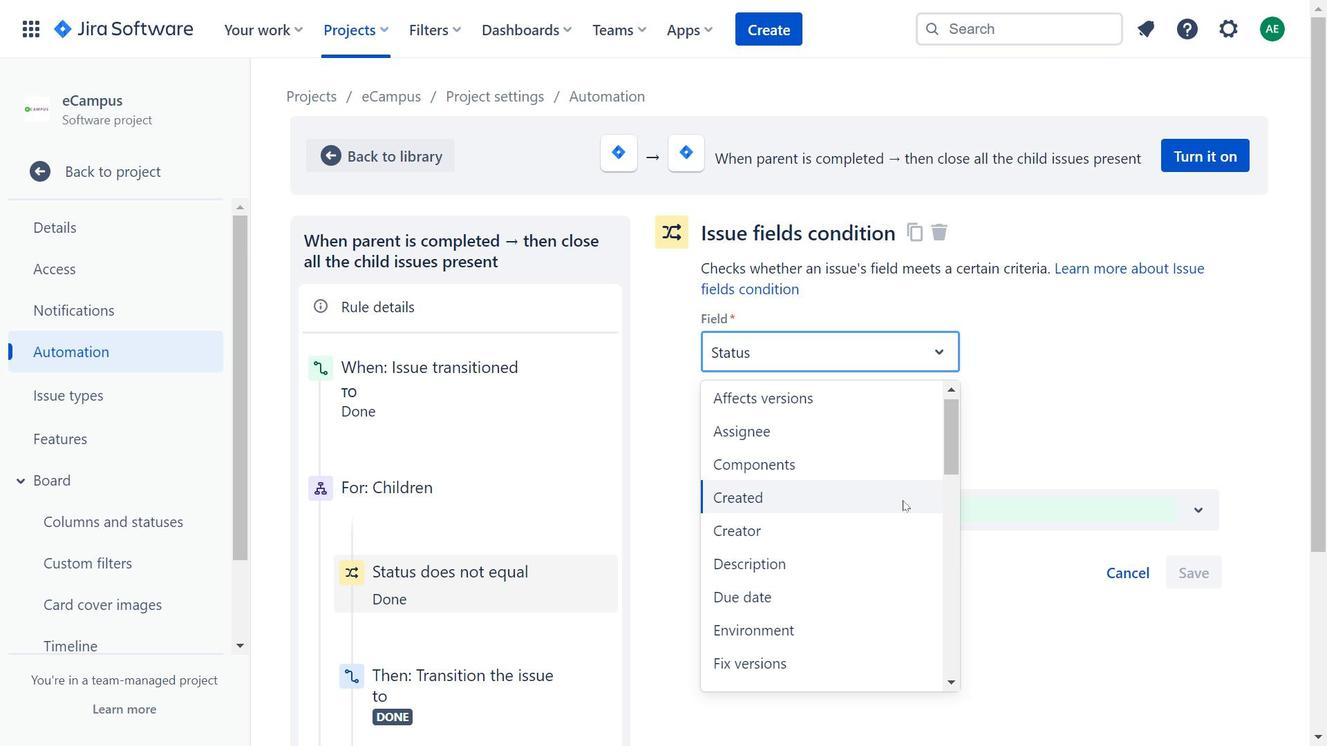 
Action: Mouse scrolled (903, 499) with delta (0, 0)
Screenshot: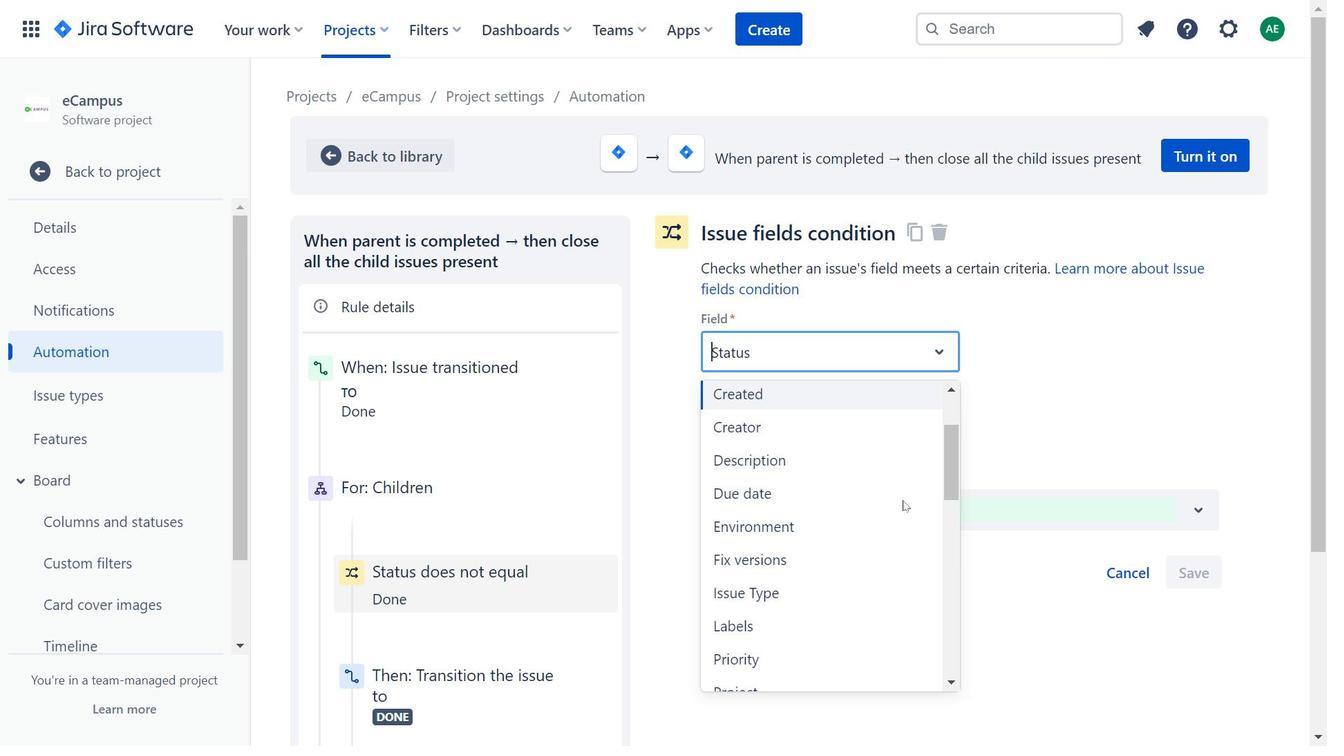 
Action: Mouse moved to (904, 501)
Screenshot: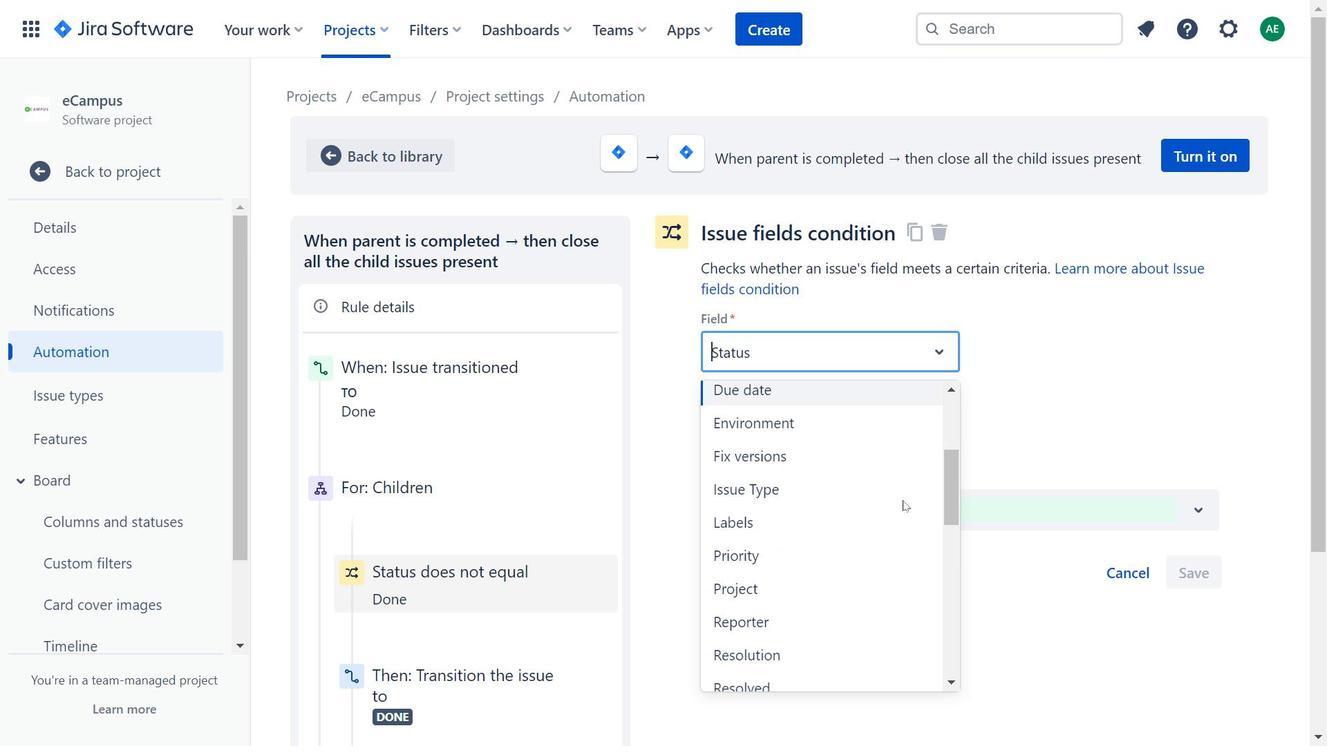 
Action: Mouse scrolled (904, 501) with delta (0, 0)
Screenshot: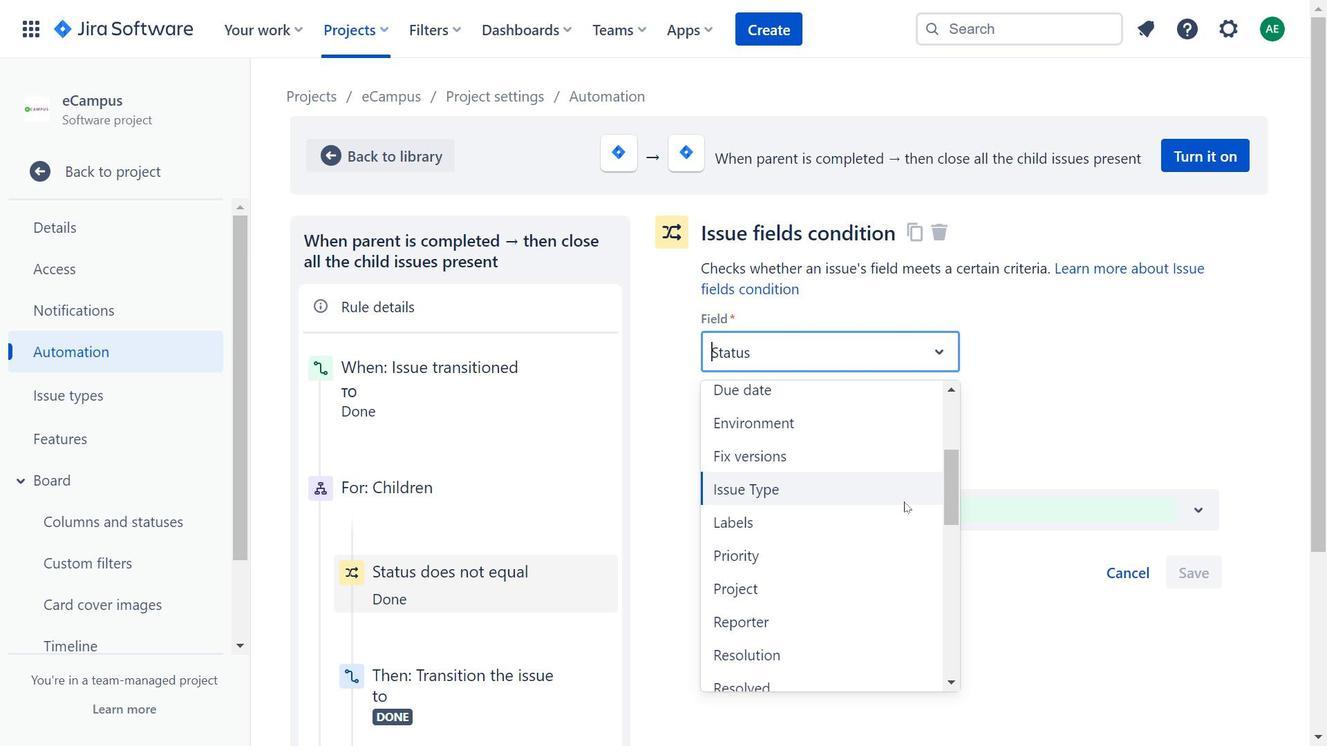 
Action: Mouse scrolled (904, 501) with delta (0, 0)
Screenshot: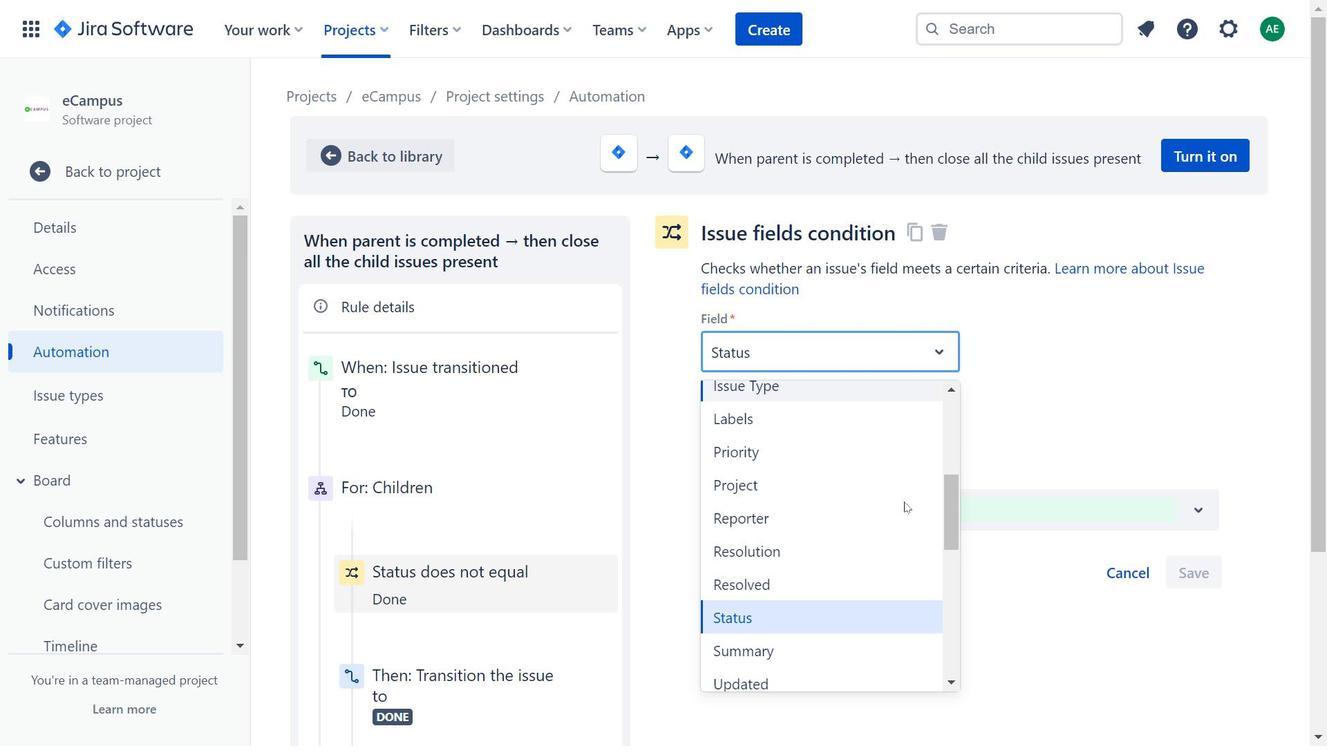 
Action: Mouse scrolled (904, 501) with delta (0, 0)
Screenshot: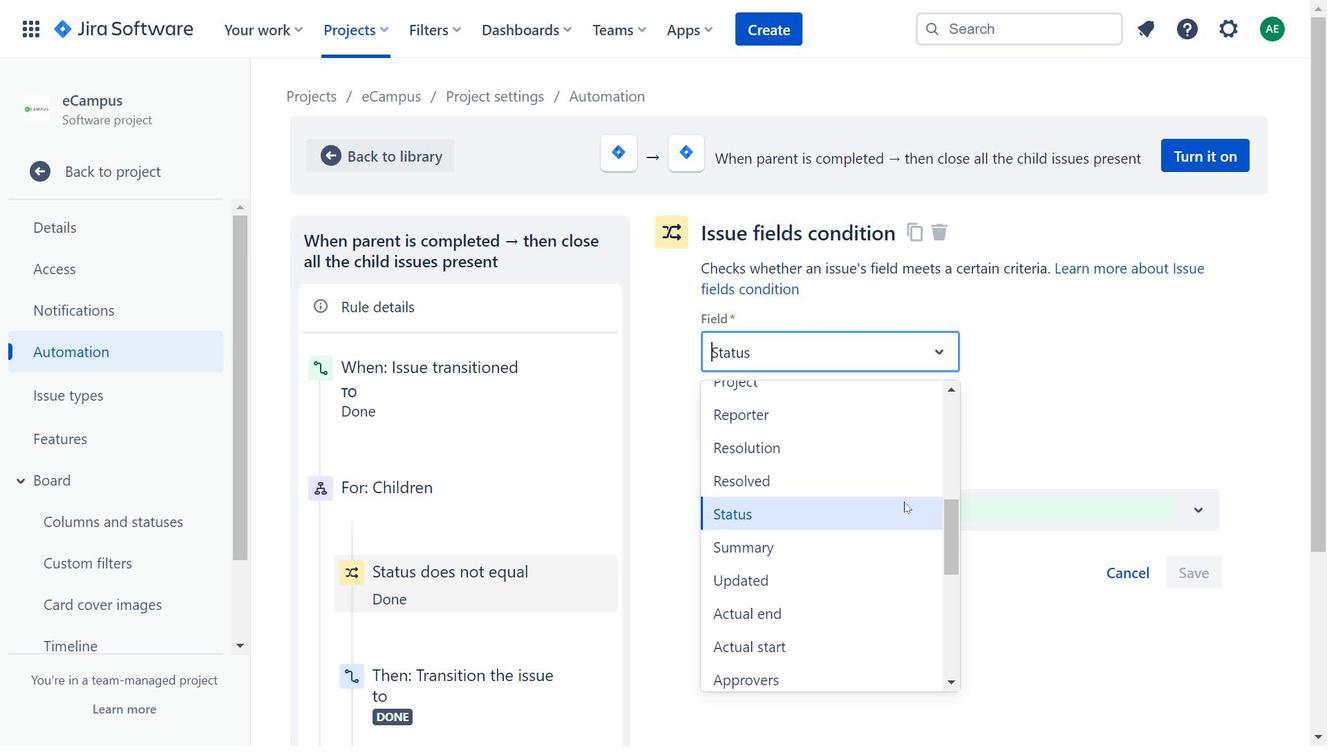 
Action: Mouse scrolled (904, 501) with delta (0, 0)
Screenshot: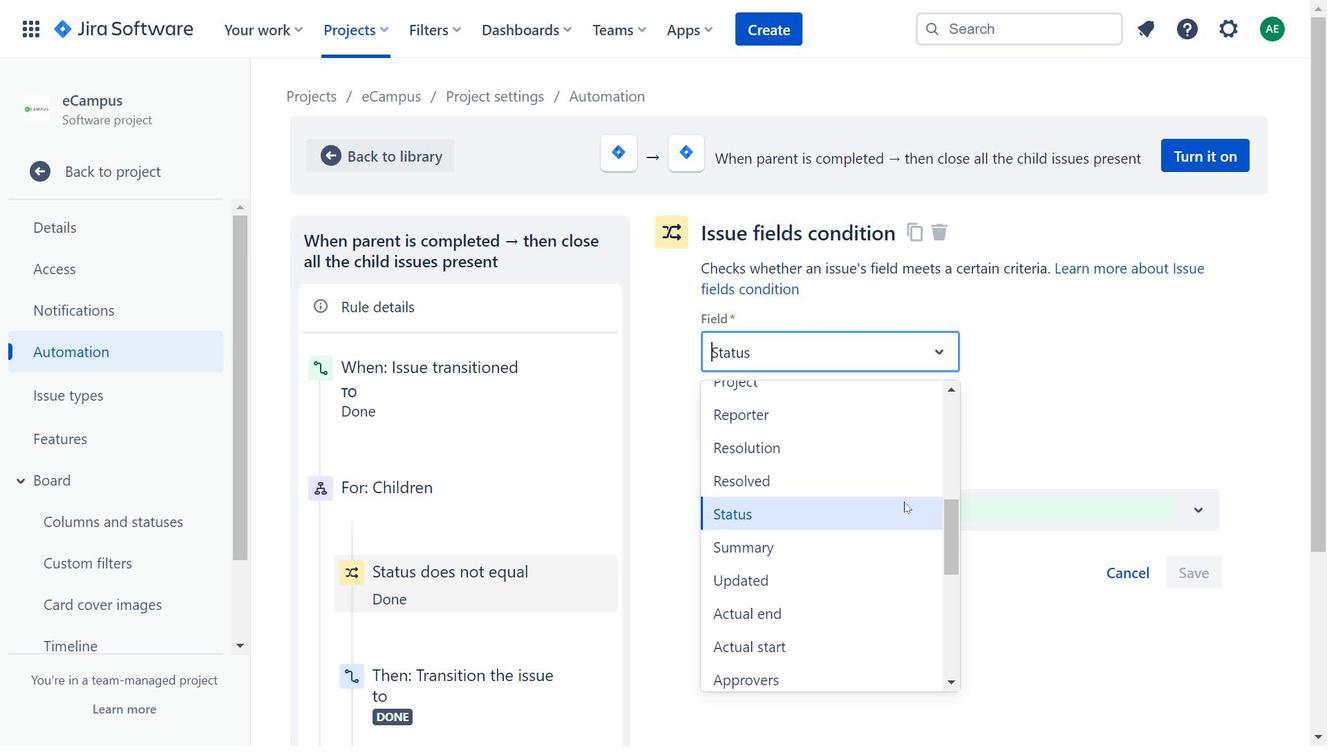 
Action: Mouse moved to (926, 568)
Screenshot: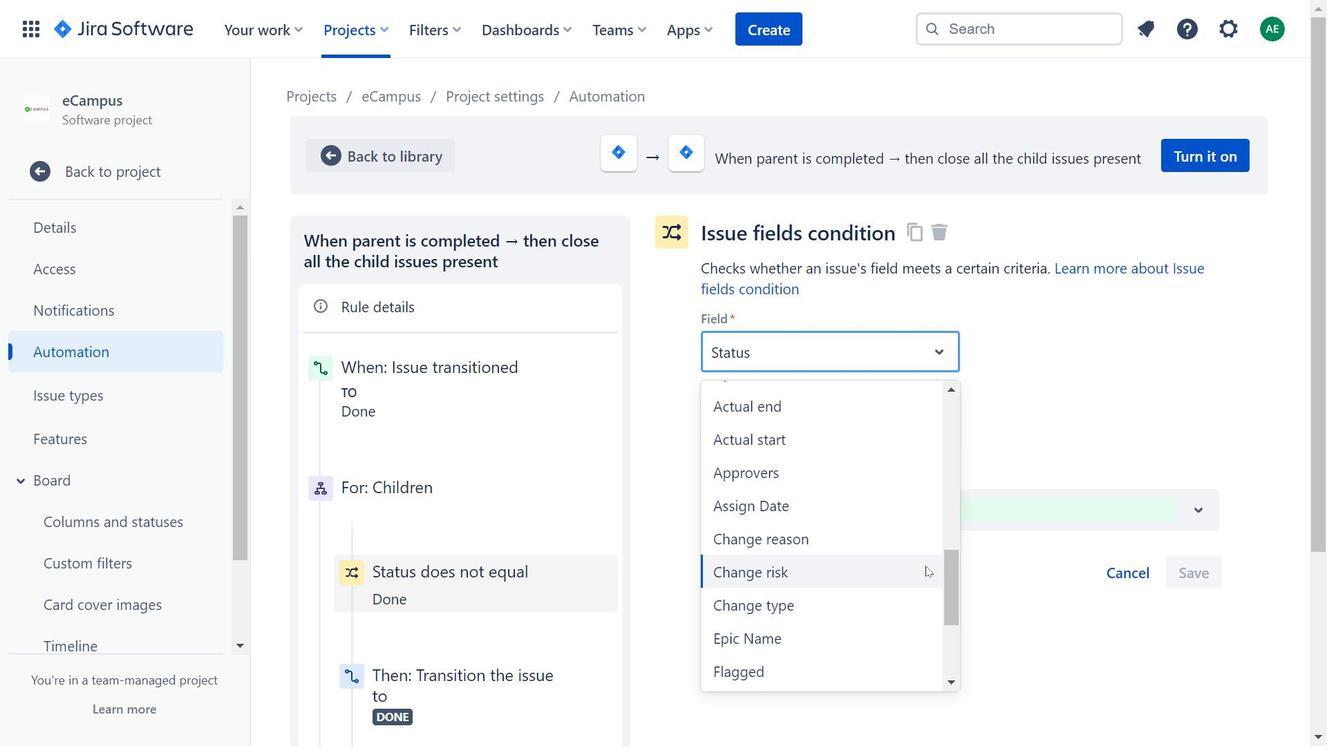 
Action: Mouse scrolled (926, 568) with delta (0, 0)
Screenshot: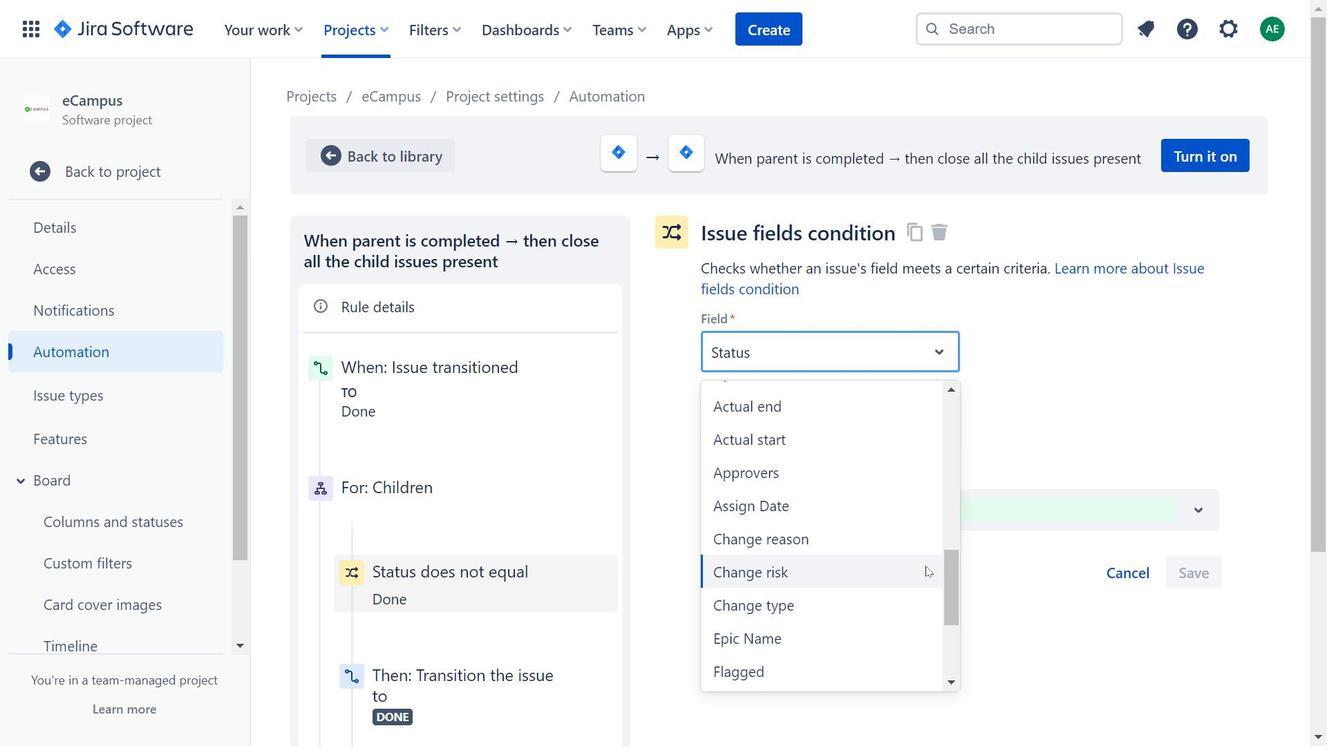 
Action: Mouse moved to (830, 537)
Screenshot: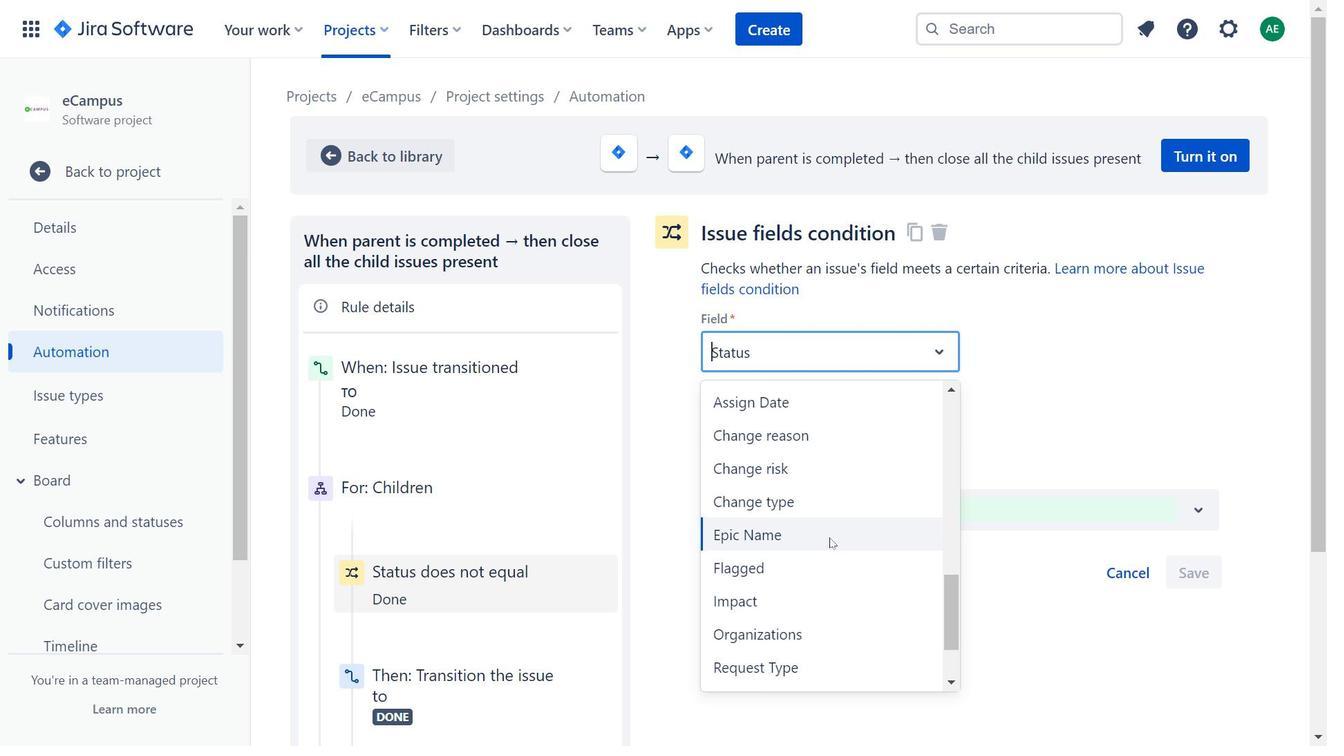 
Action: Mouse scrolled (830, 537) with delta (0, 0)
Screenshot: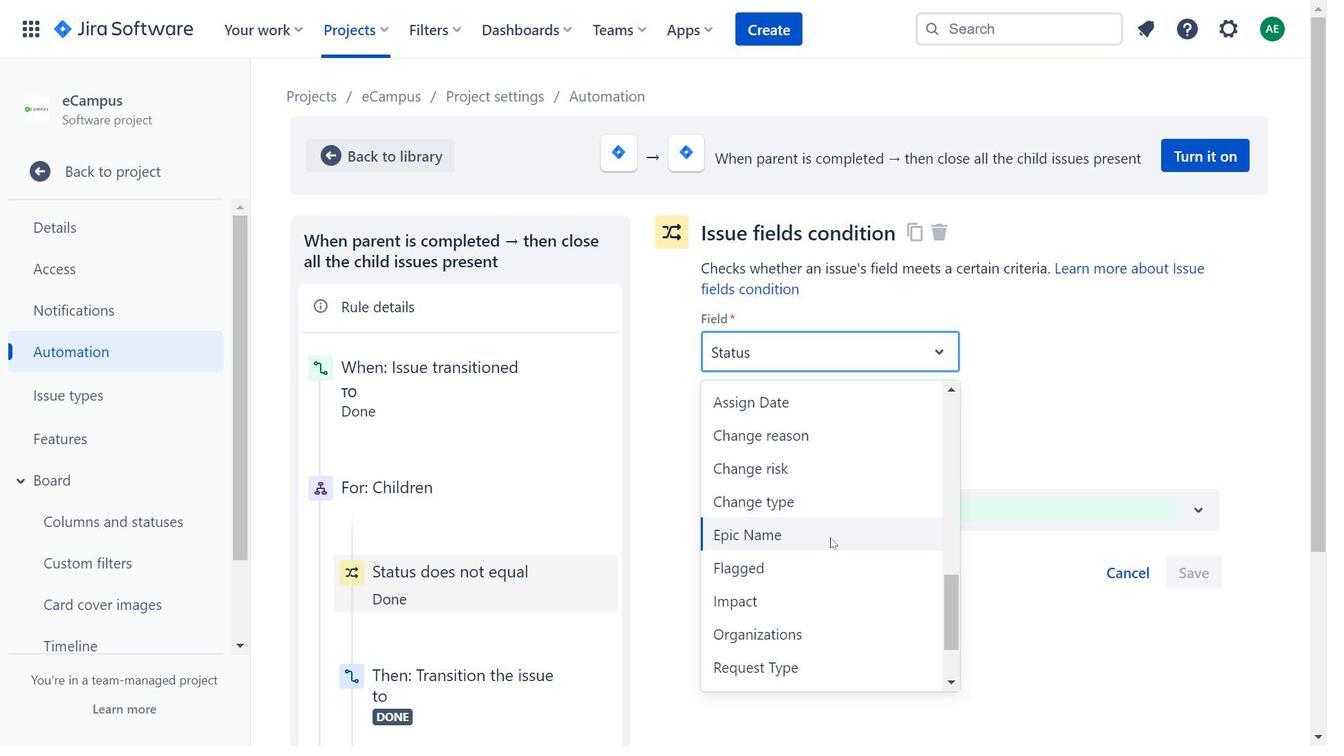 
Action: Mouse scrolled (830, 537) with delta (0, 0)
Screenshot: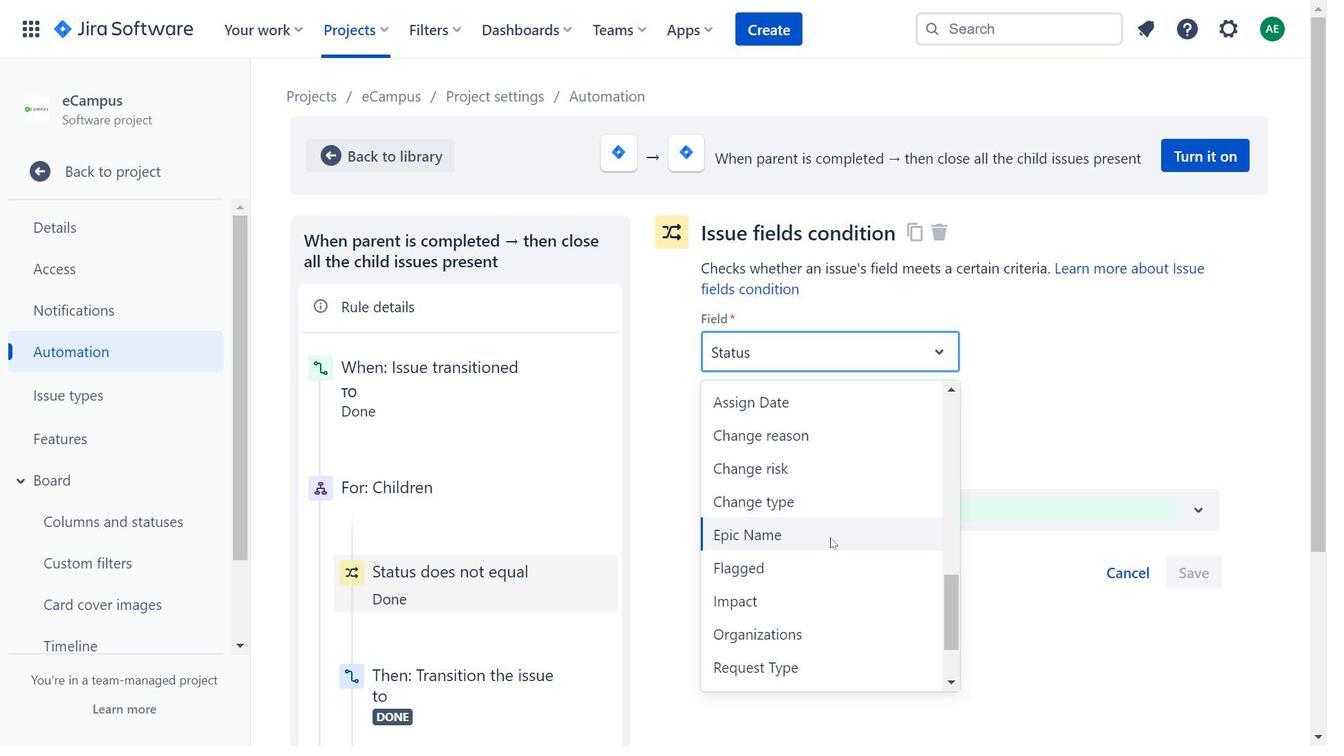 
Action: Mouse moved to (830, 537)
Screenshot: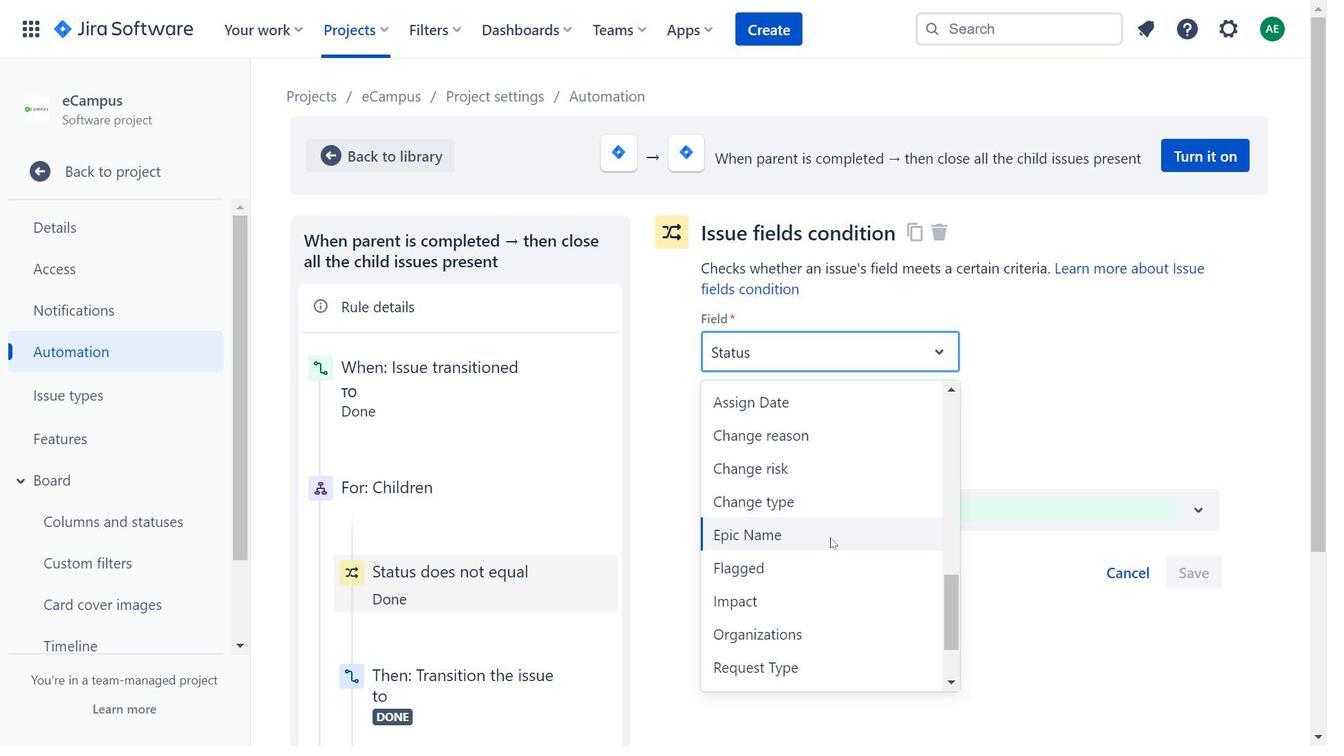 
Action: Mouse scrolled (830, 537) with delta (0, 0)
Screenshot: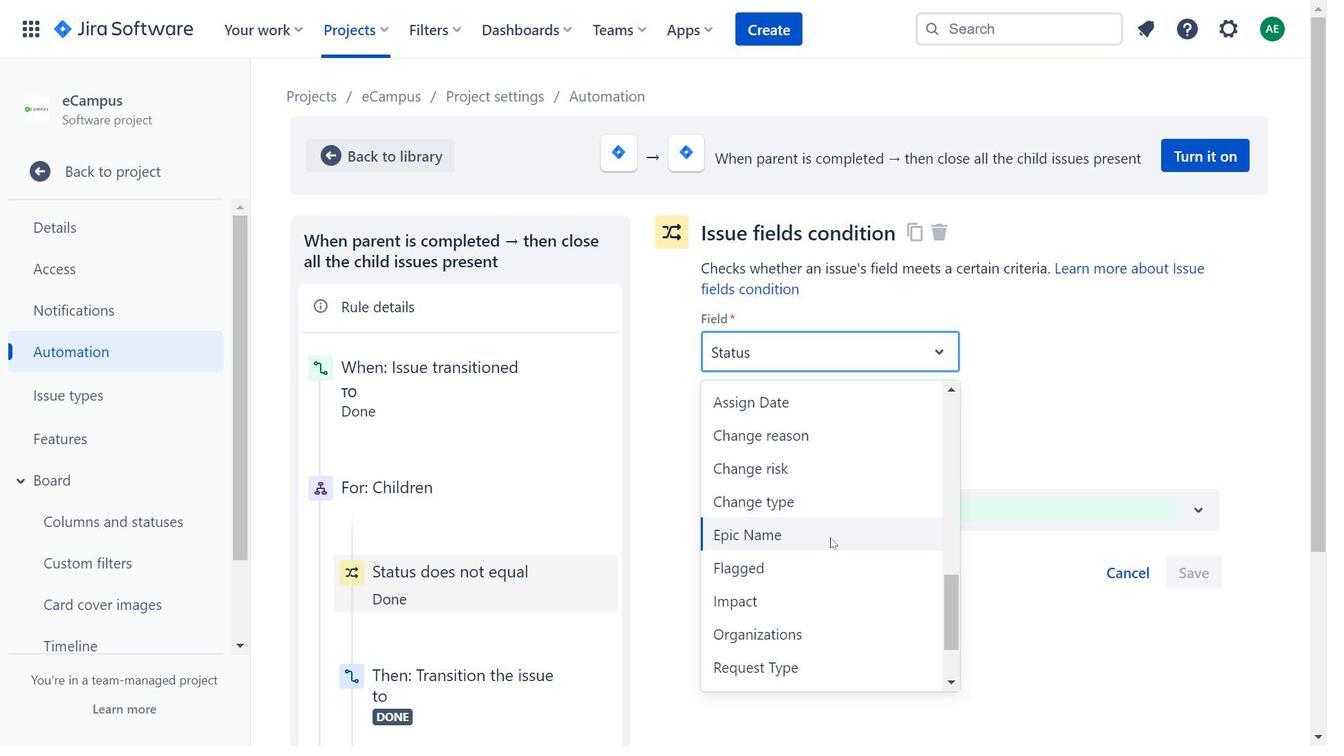 
Action: Mouse scrolled (830, 537) with delta (0, 0)
Screenshot: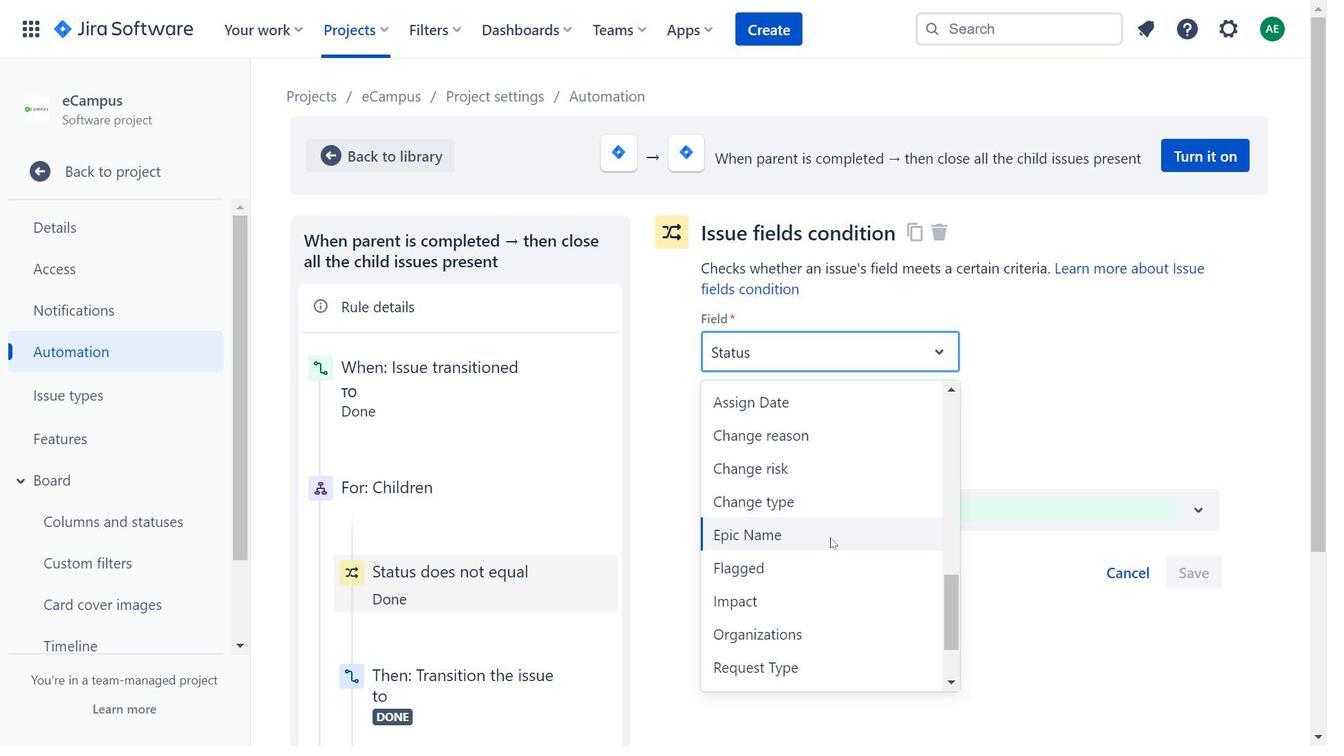 
Action: Mouse scrolled (830, 537) with delta (0, 0)
Screenshot: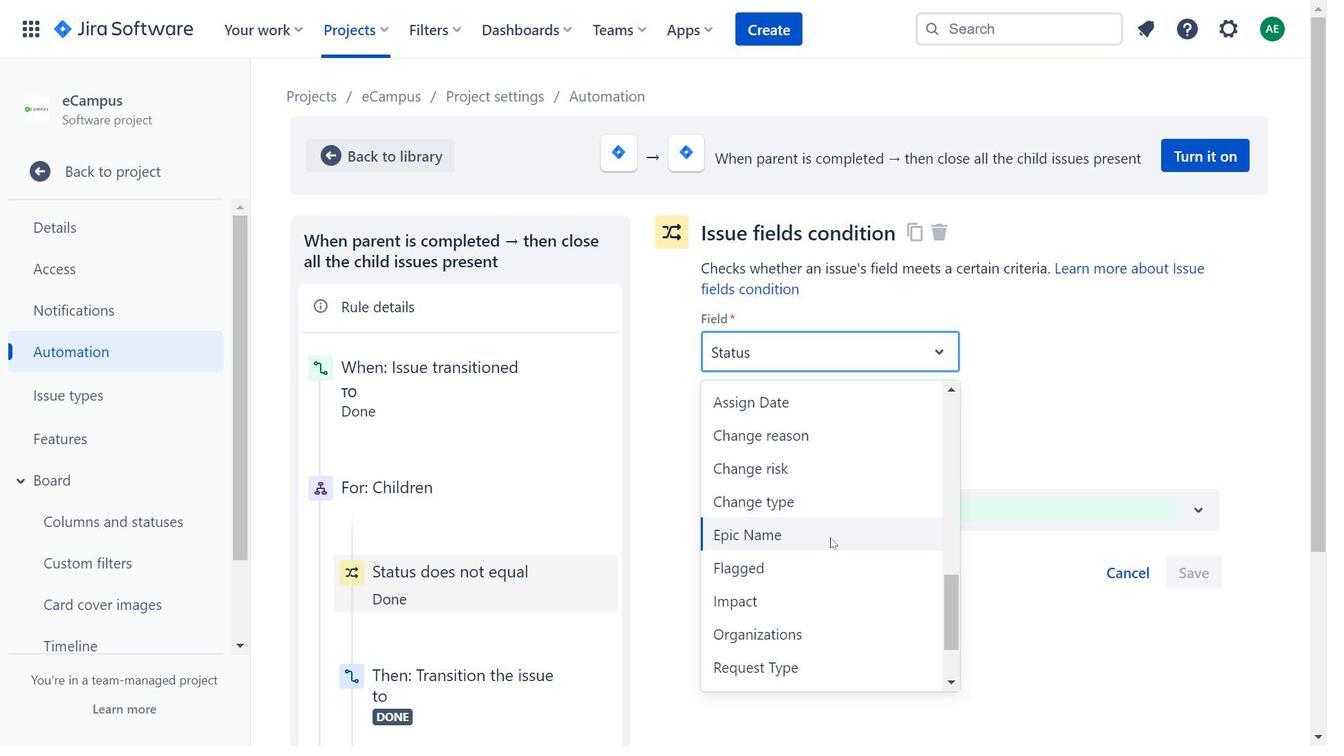 
Action: Mouse moved to (1055, 407)
Screenshot: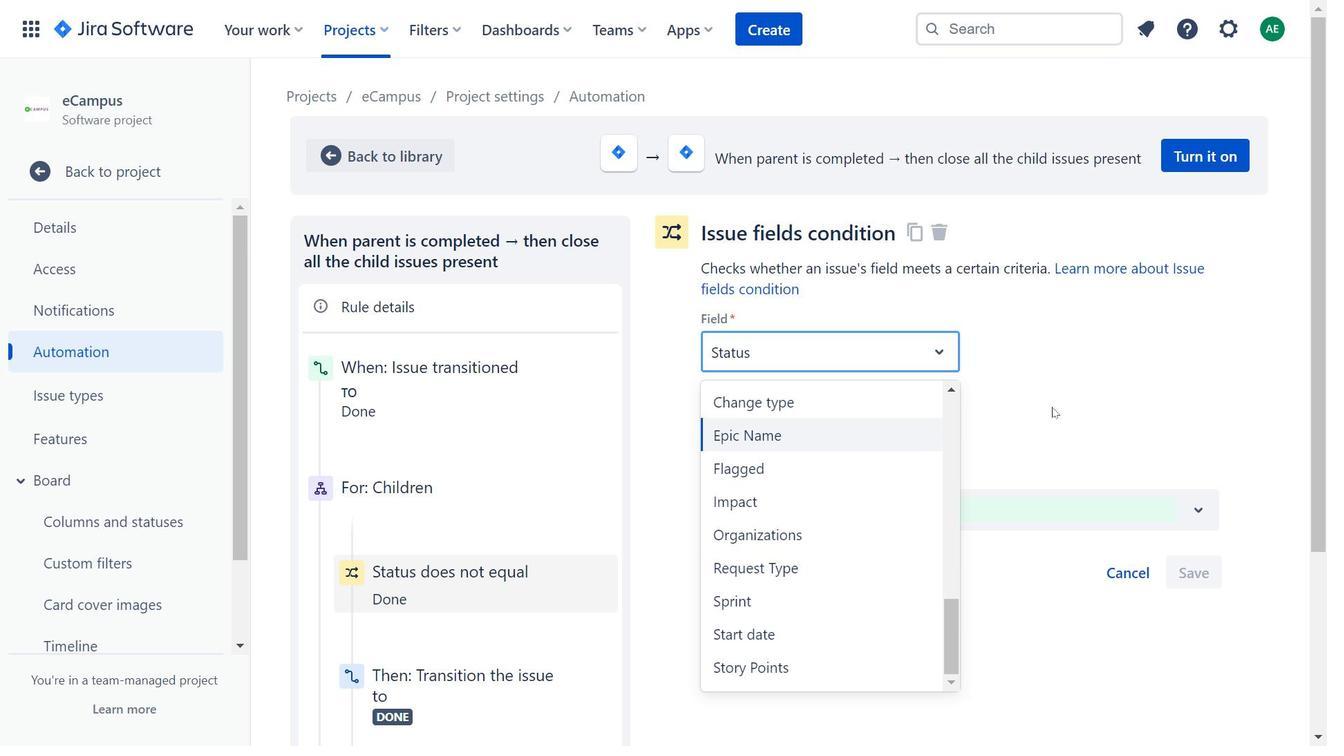 
Action: Mouse pressed left at (1055, 407)
Screenshot: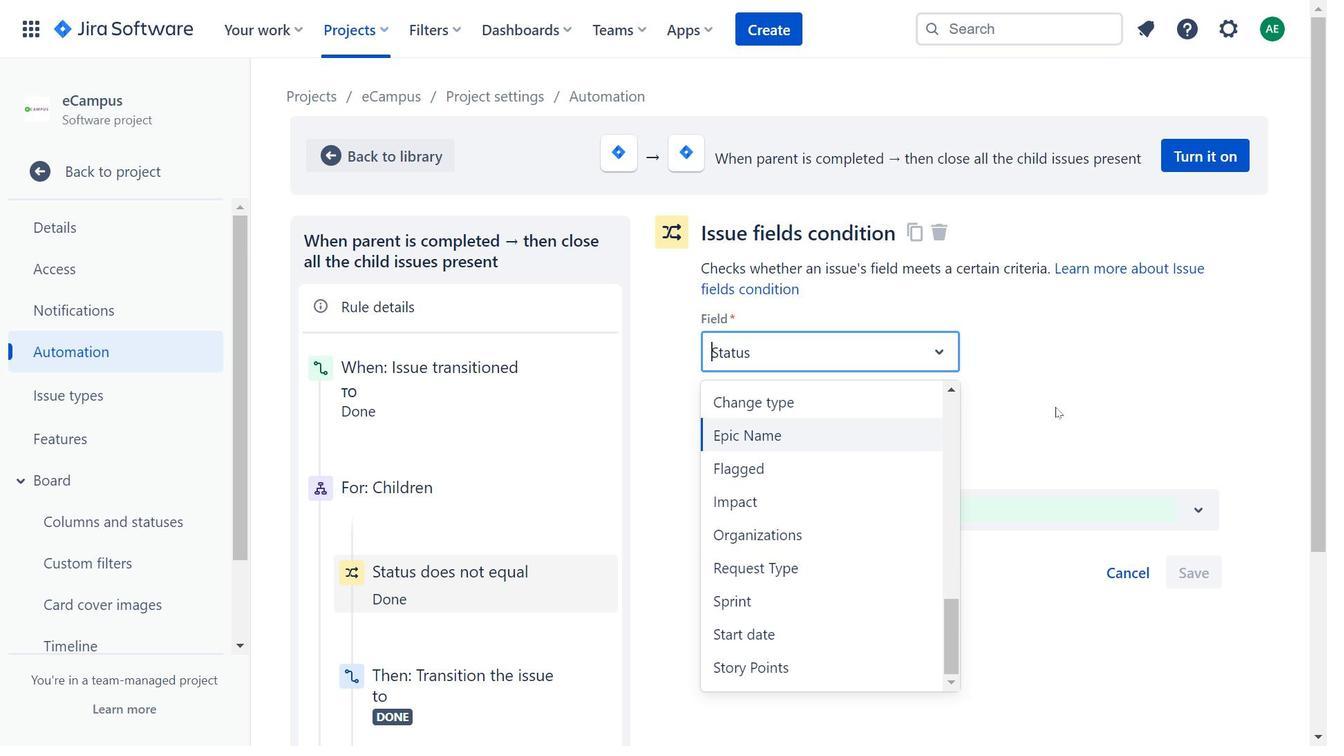 
Action: Mouse moved to (911, 430)
Screenshot: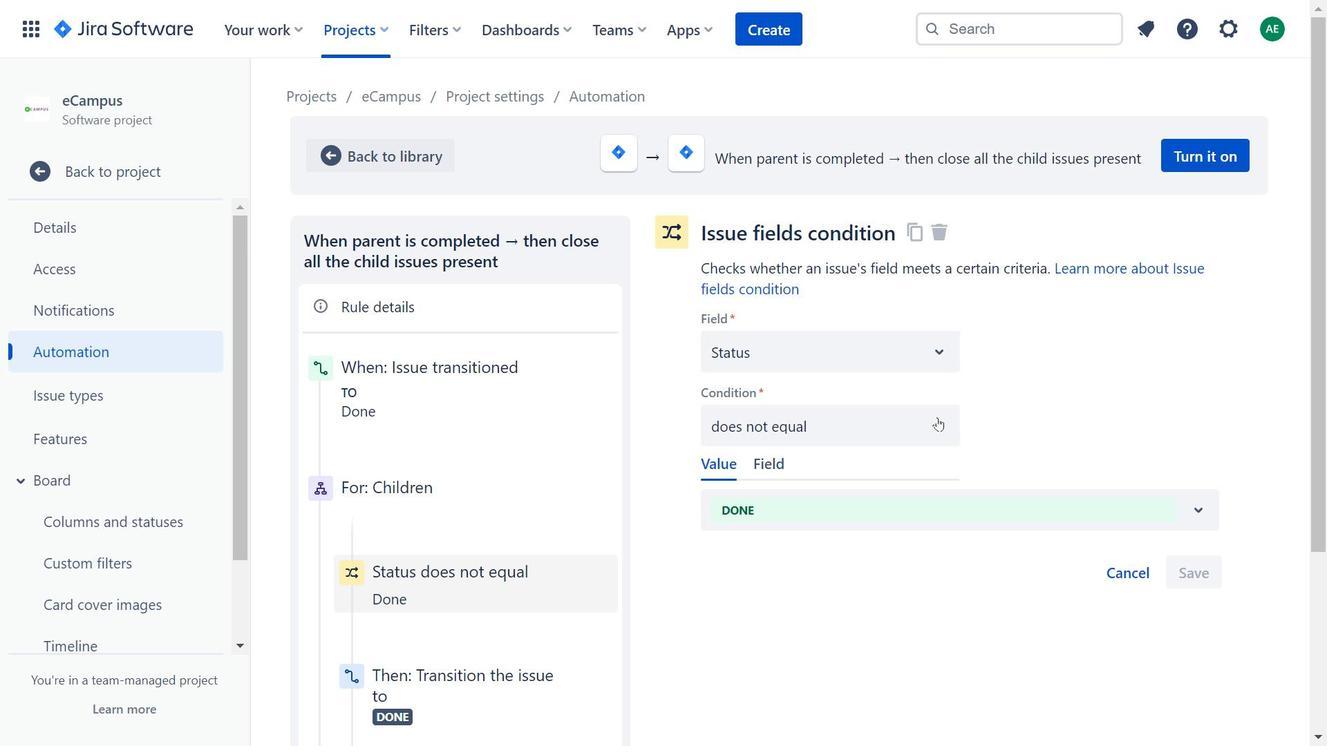
Action: Mouse pressed left at (911, 430)
Screenshot: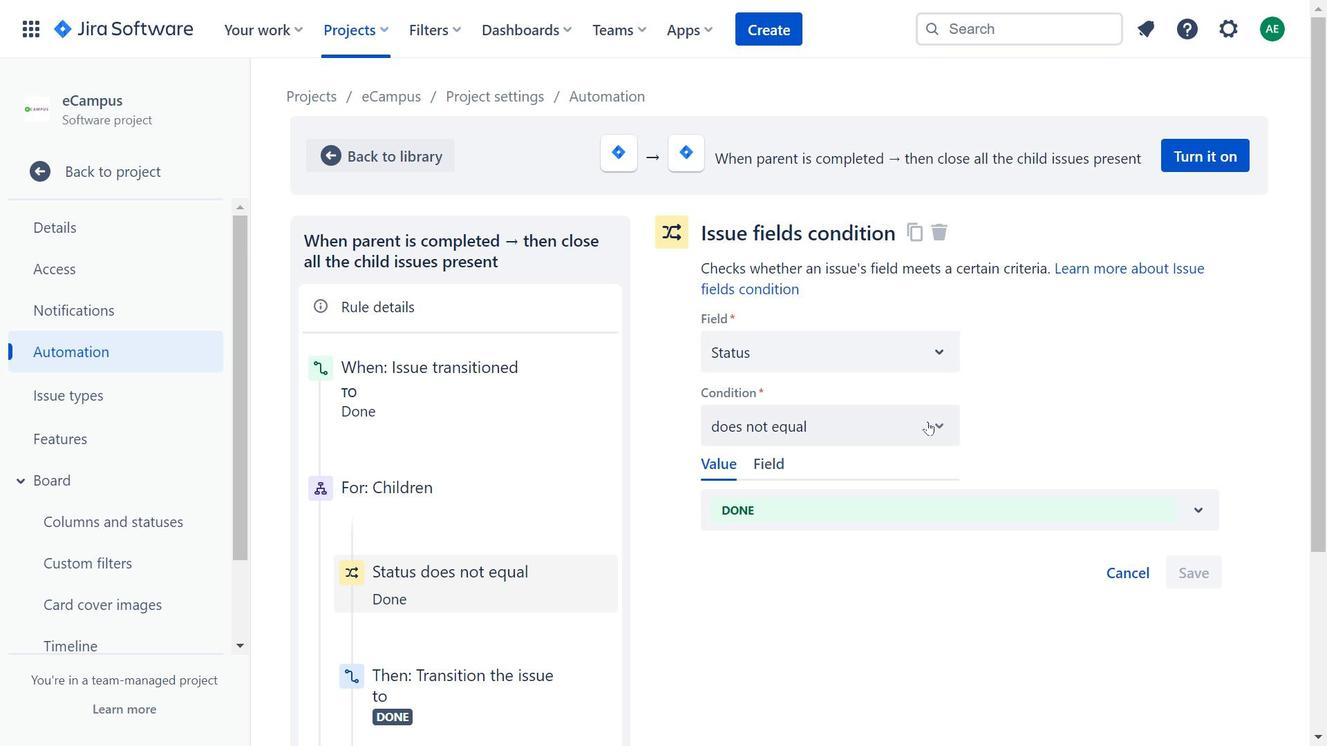 
Action: Mouse moved to (1115, 421)
Screenshot: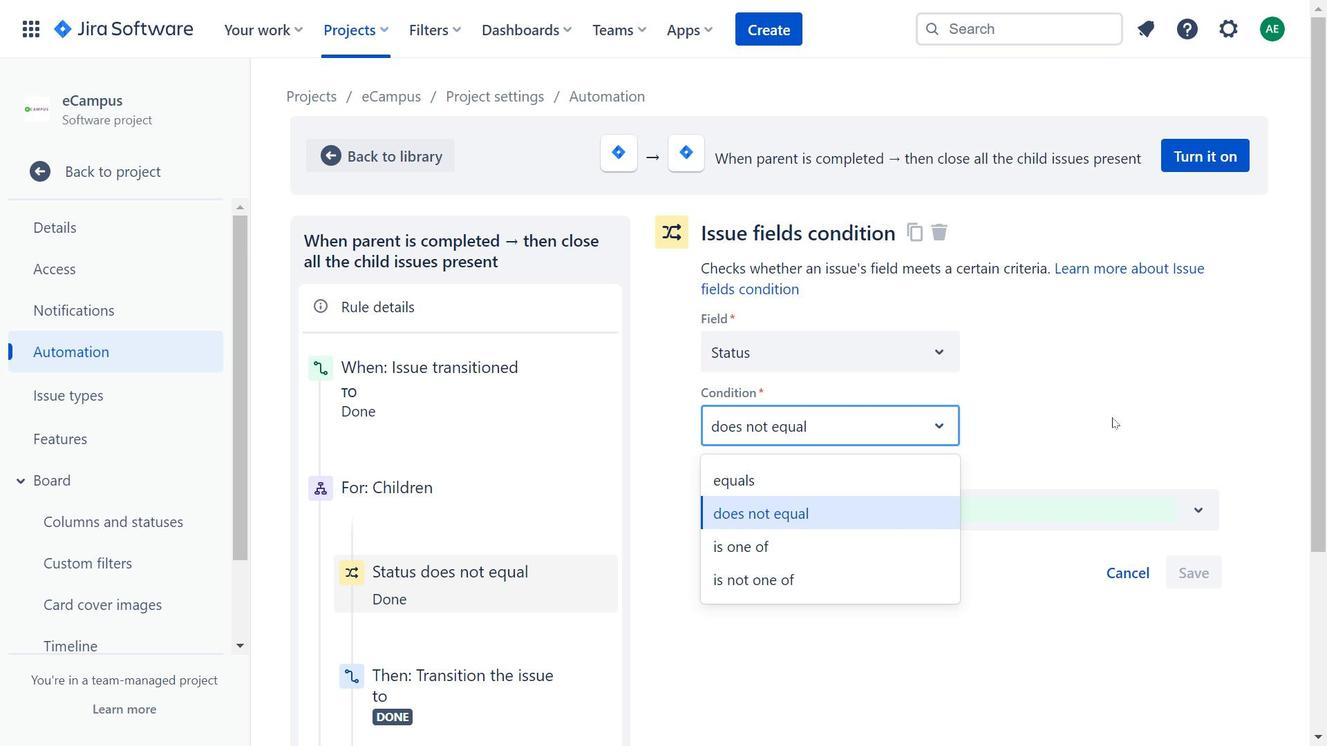 
Action: Mouse pressed left at (1115, 421)
Screenshot: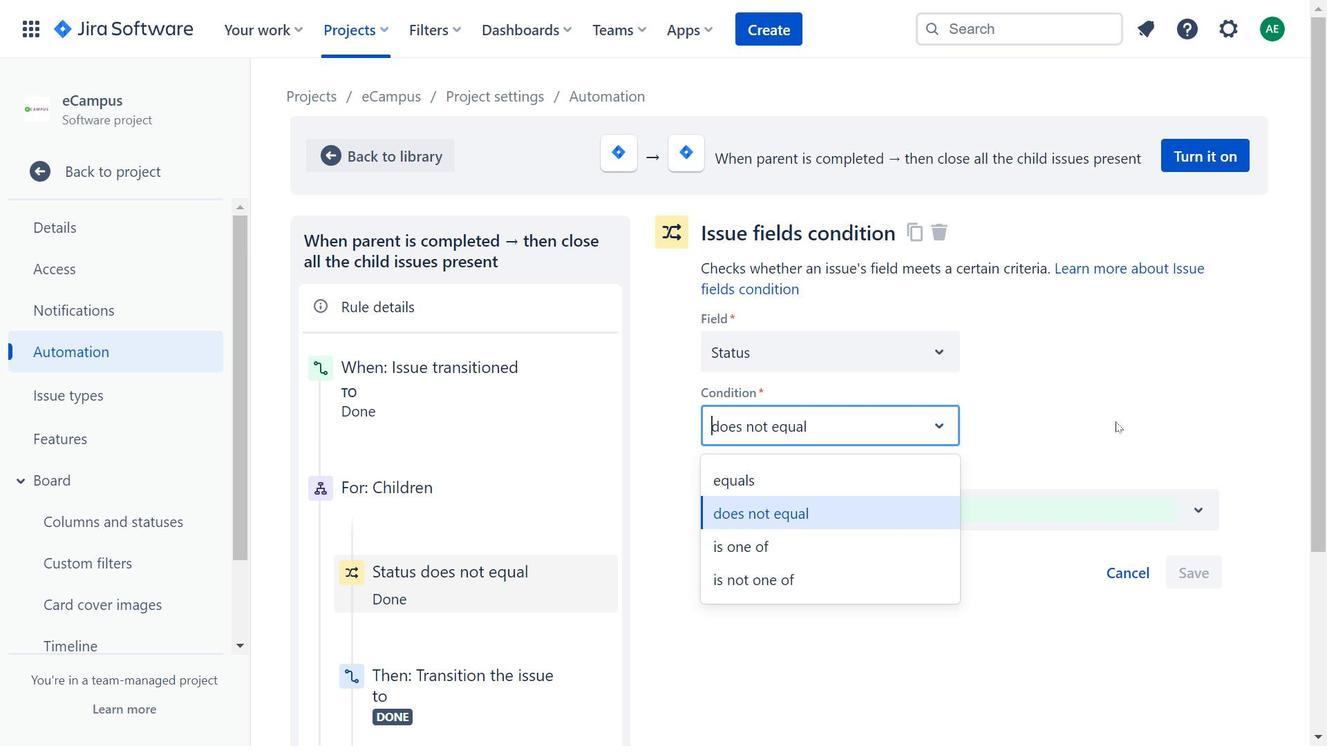 
Action: Mouse moved to (873, 515)
Screenshot: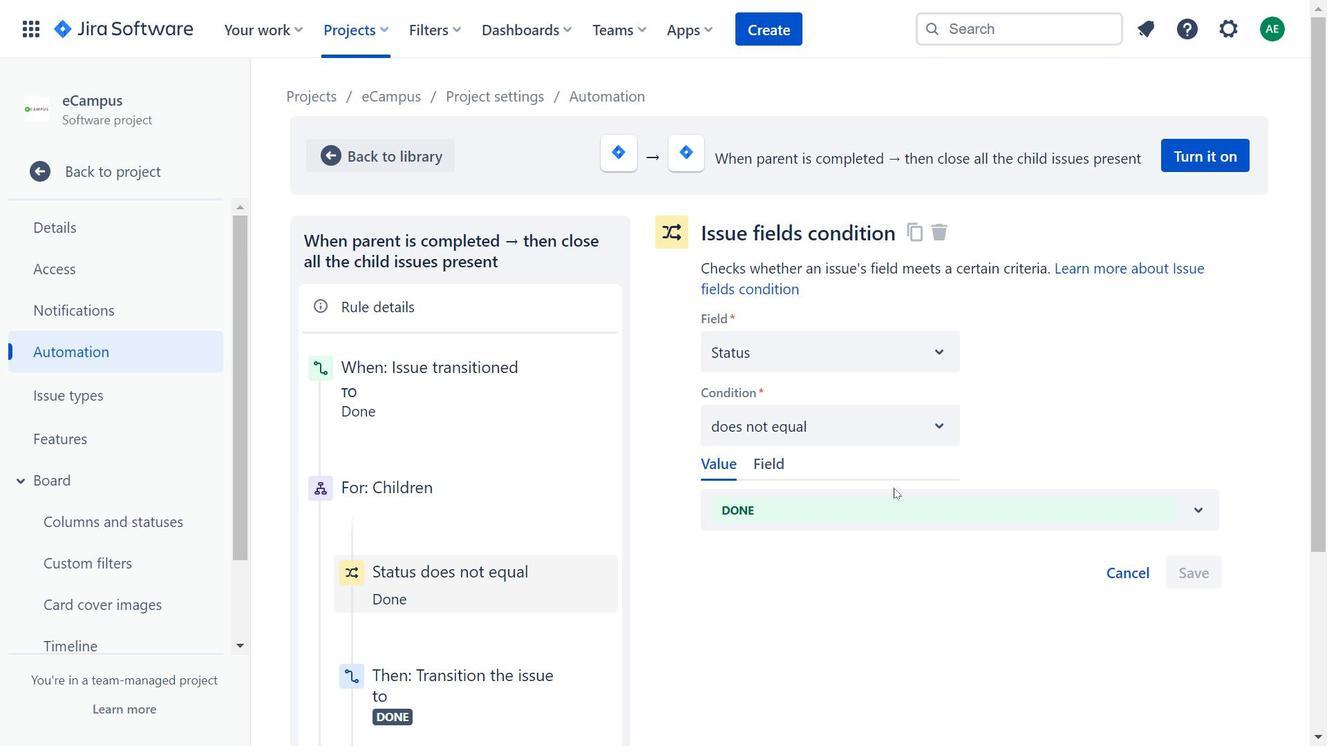
Action: Mouse pressed left at (873, 515)
Screenshot: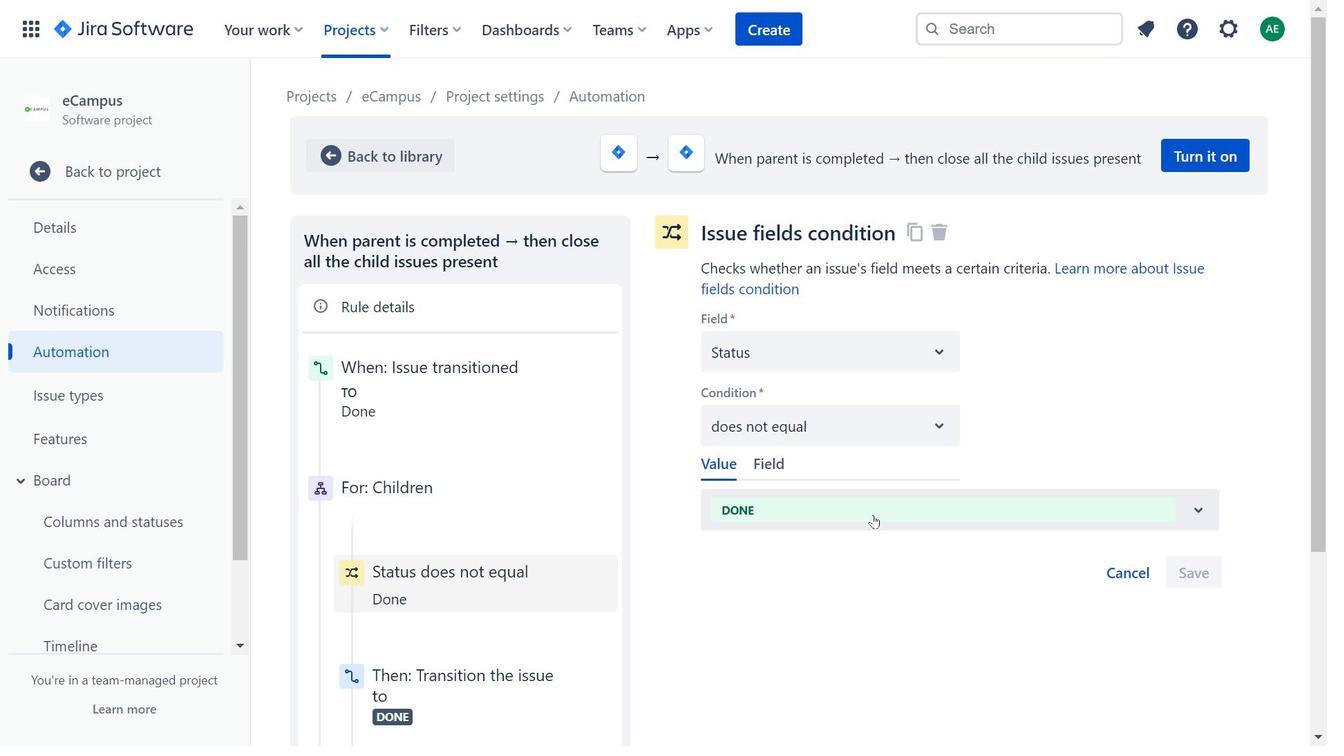 
Action: Mouse moved to (474, 399)
Screenshot: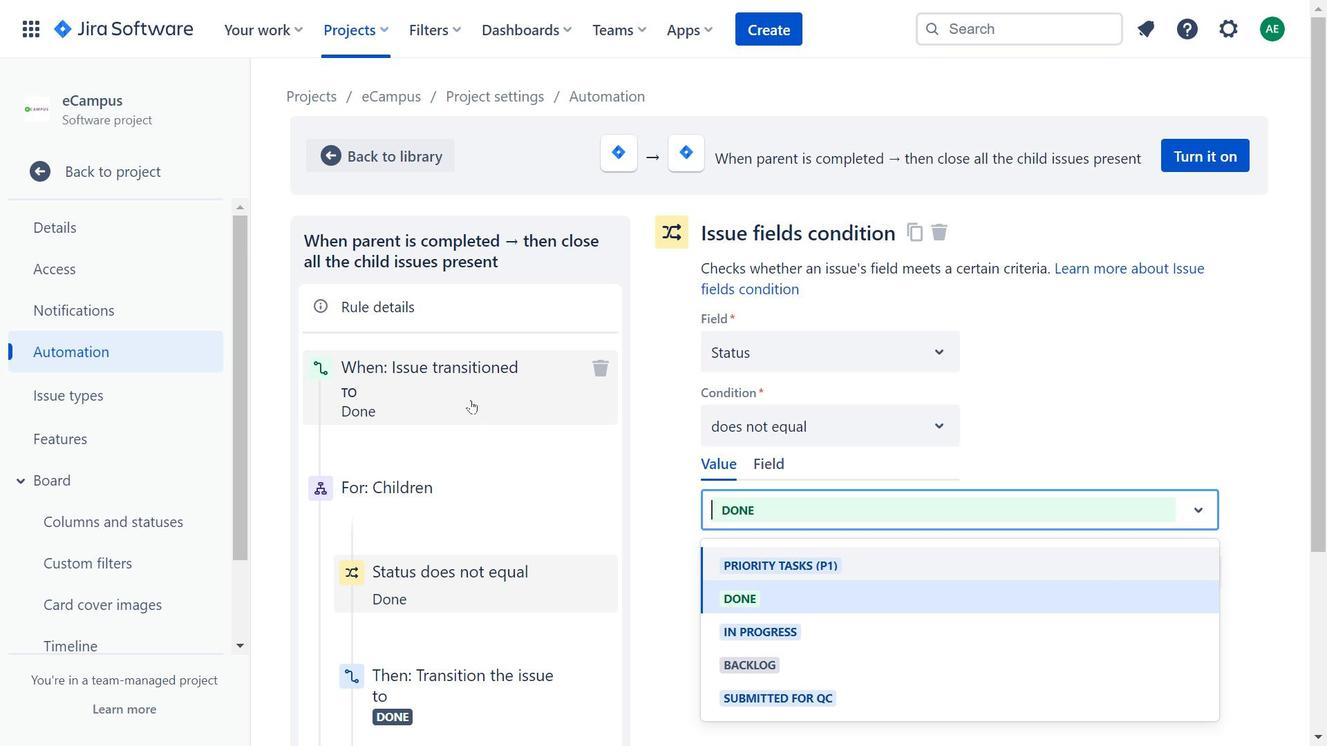 
Action: Mouse pressed left at (474, 399)
Screenshot: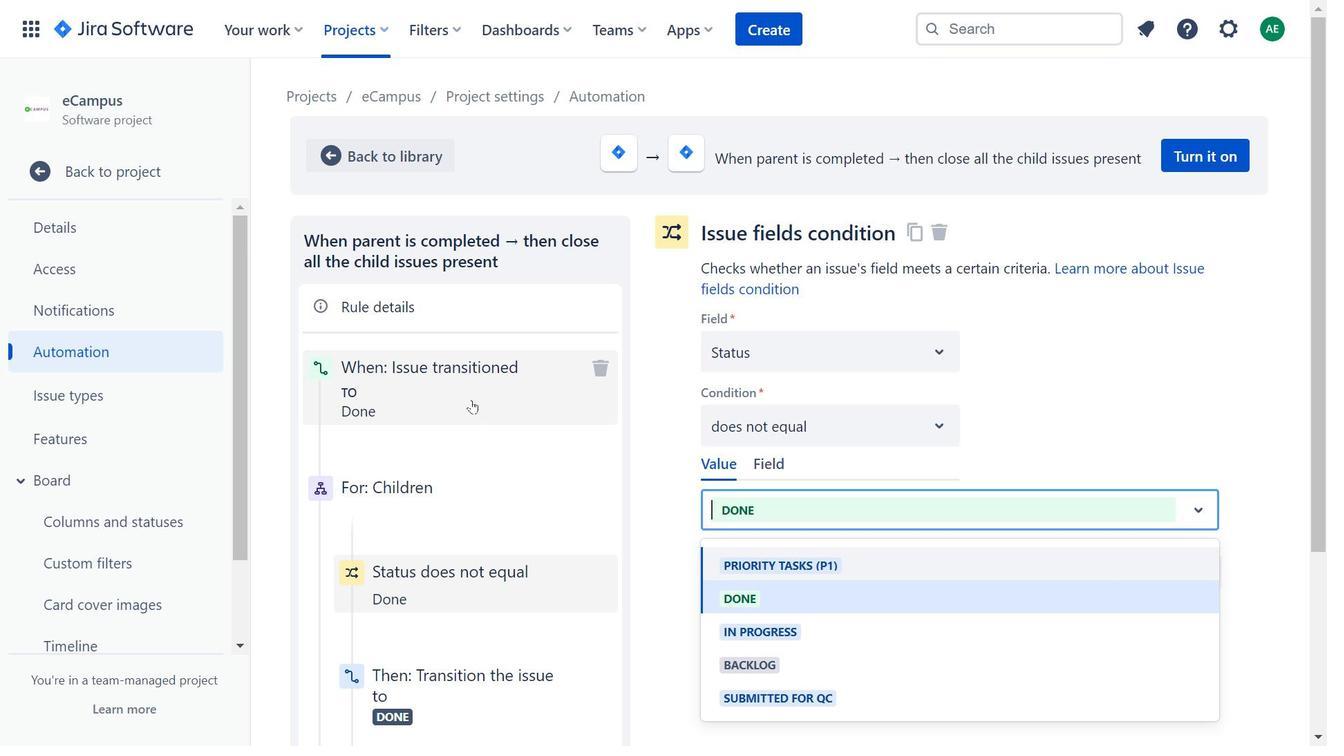 
Action: Mouse moved to (921, 369)
Screenshot: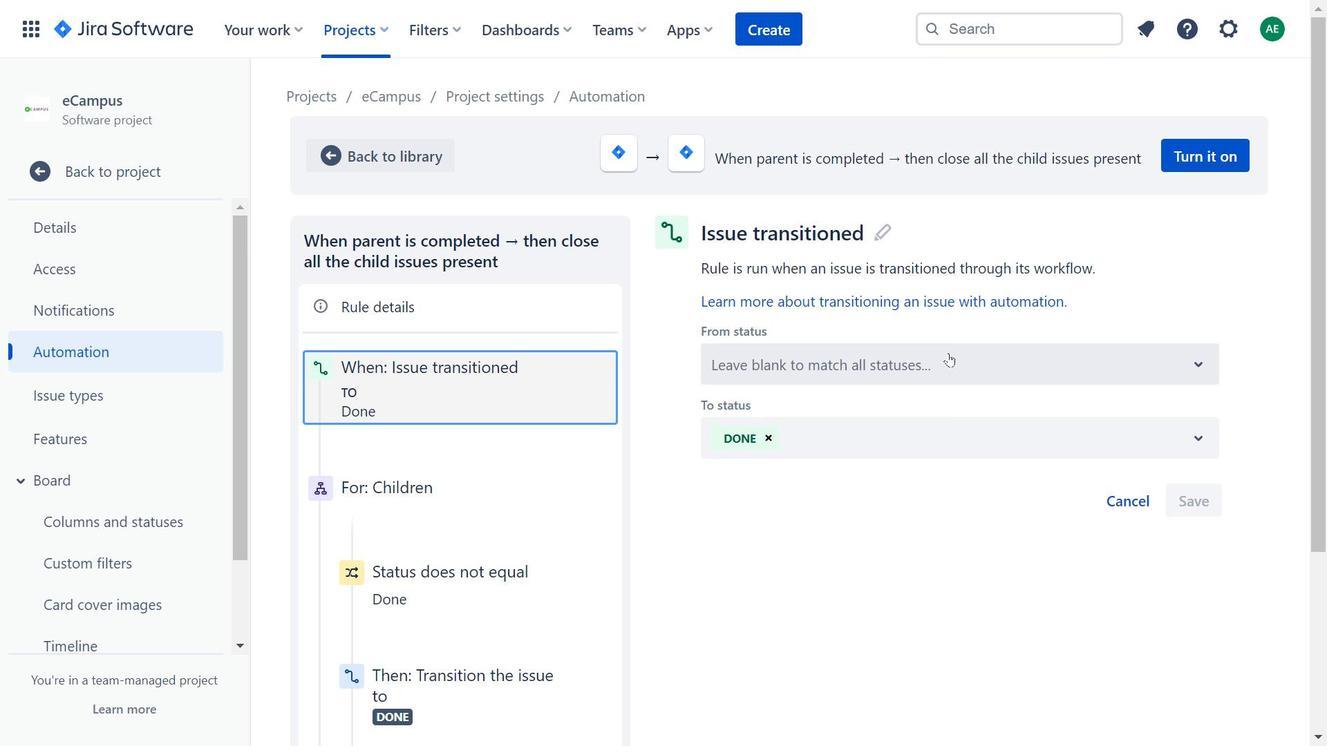
Action: Mouse pressed left at (921, 369)
Screenshot: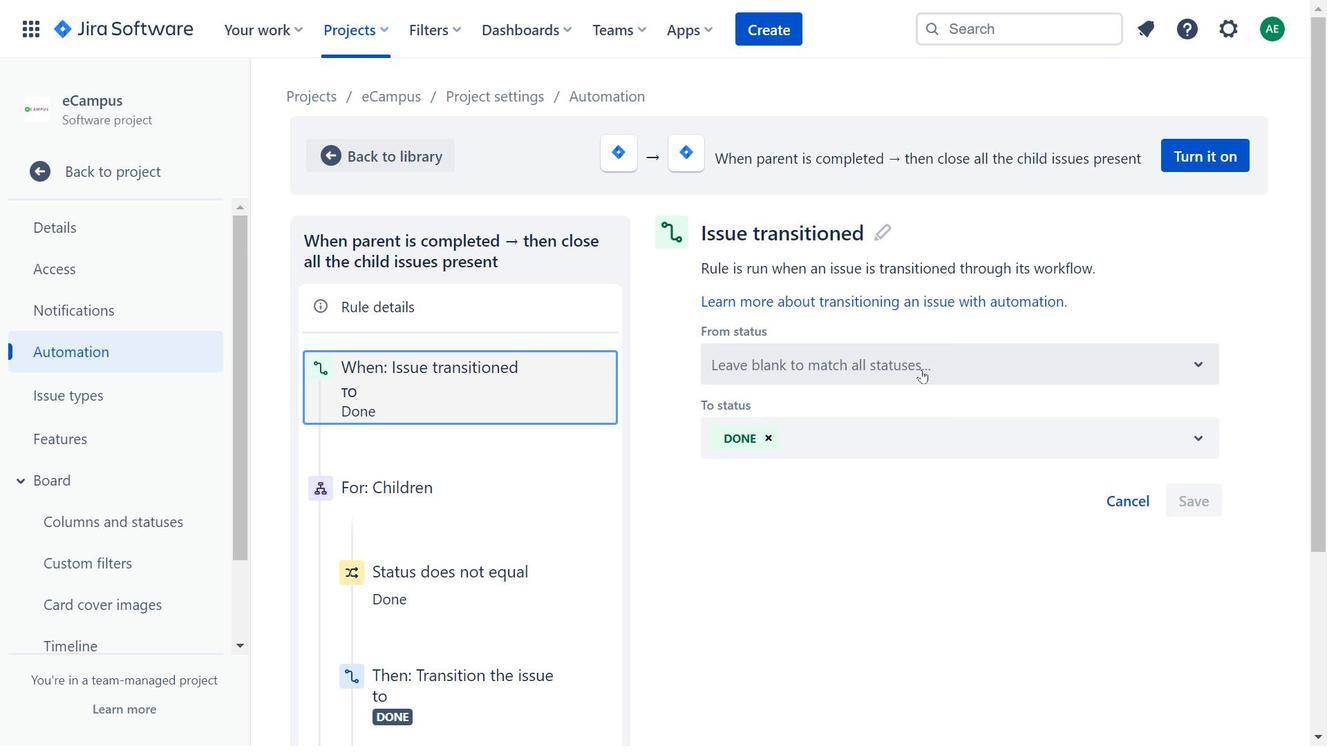
Action: Mouse moved to (650, 456)
Screenshot: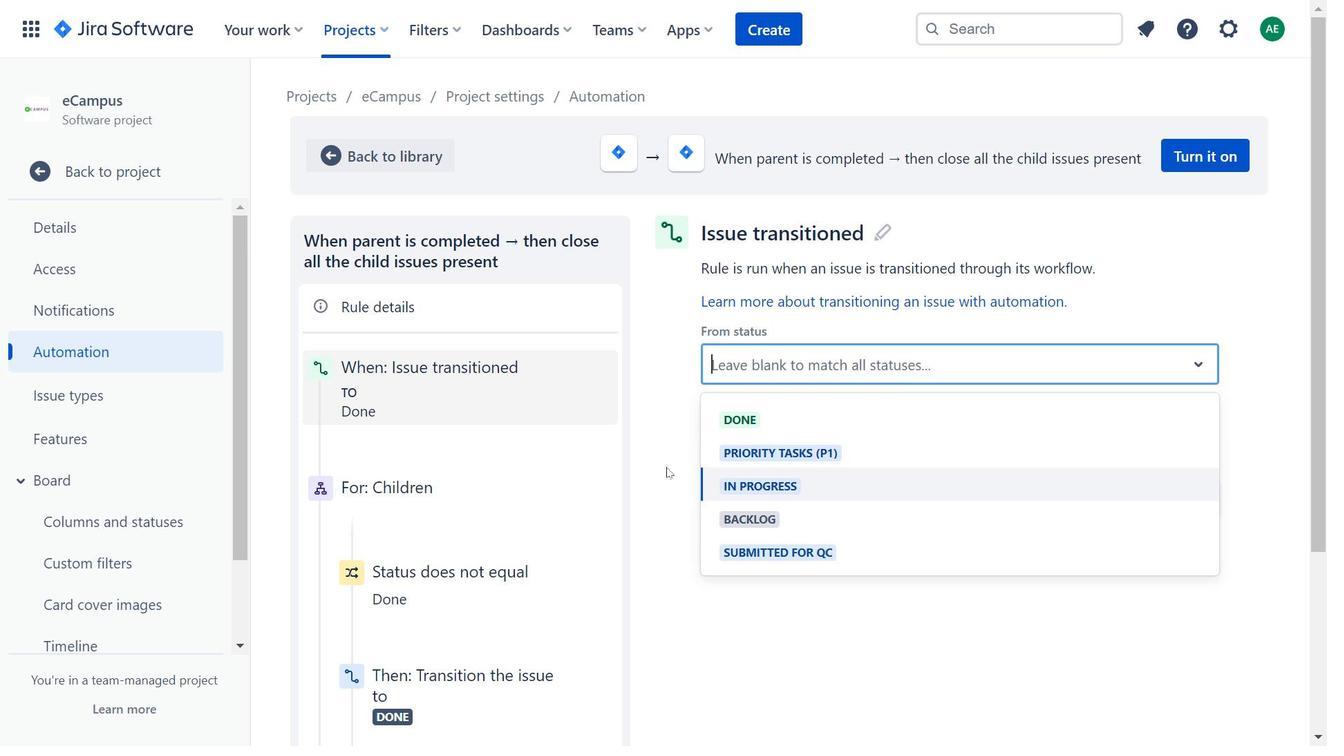 
Action: Mouse pressed left at (650, 456)
Screenshot: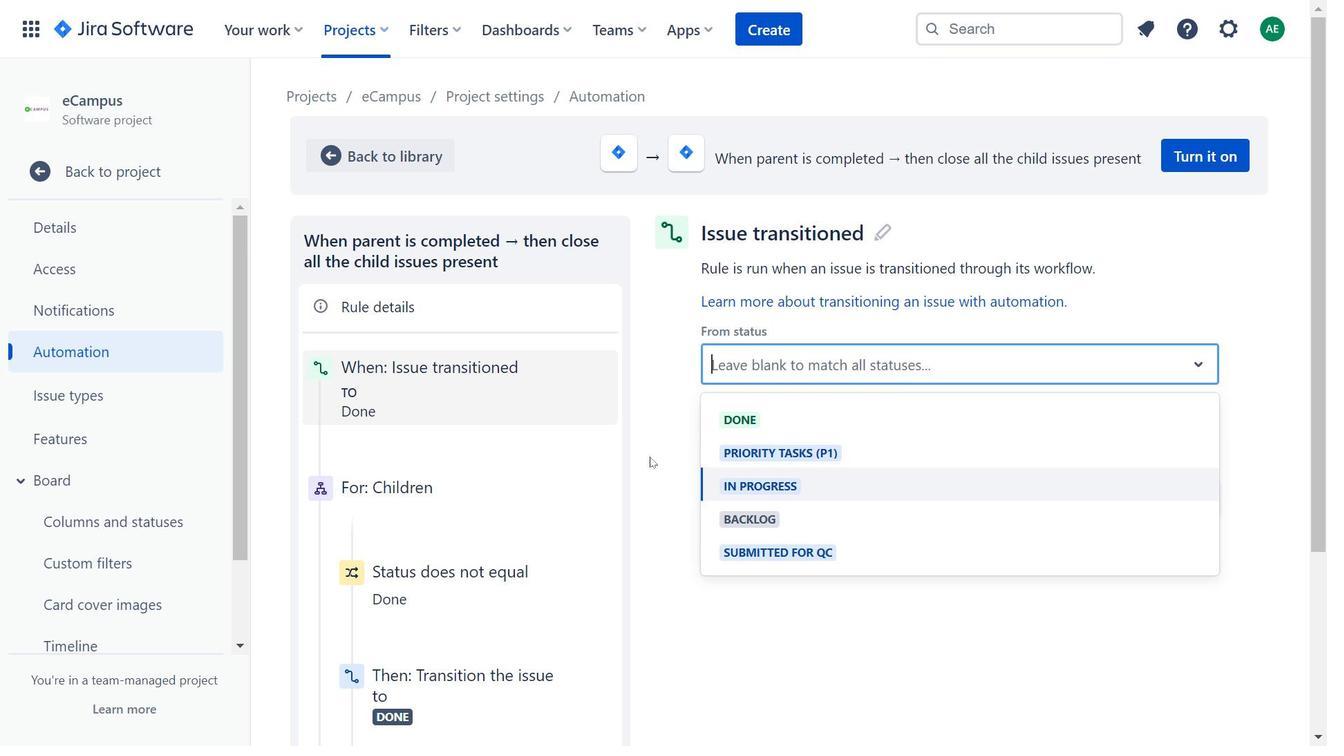 
Action: Mouse moved to (860, 438)
Screenshot: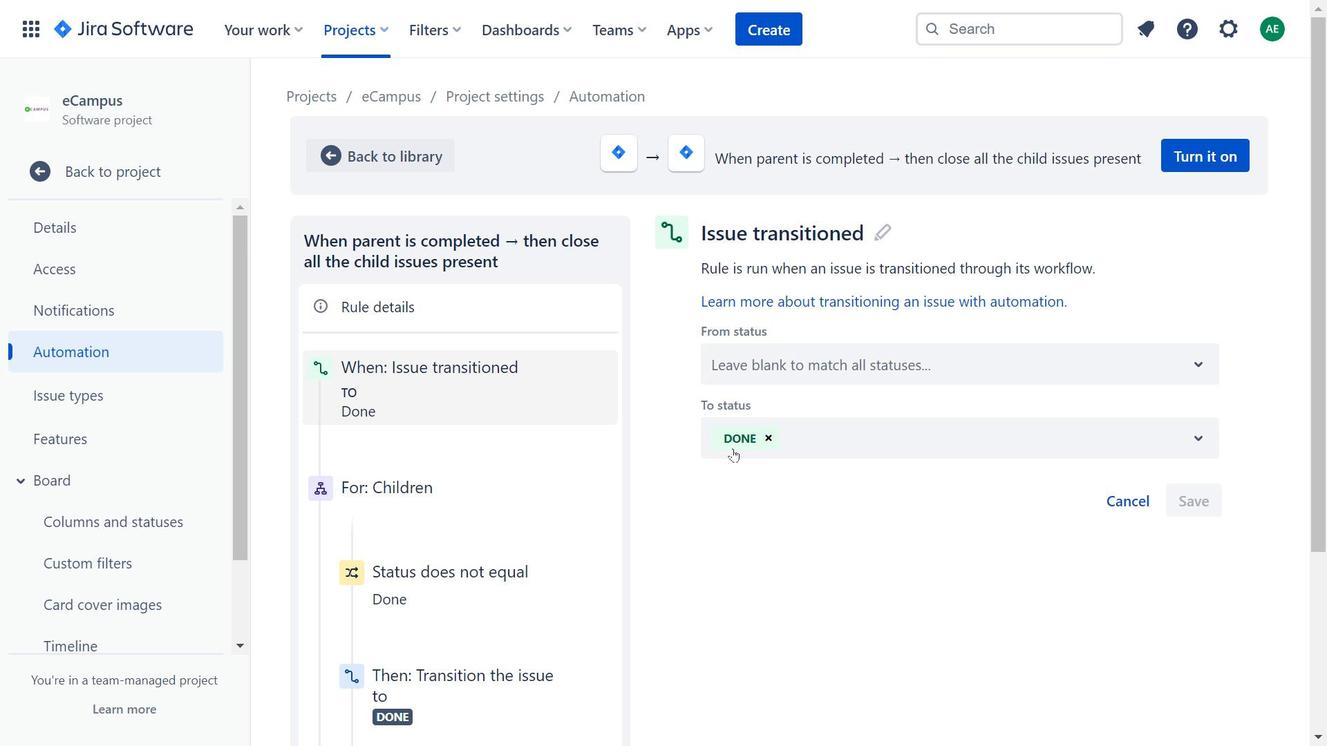 
Action: Mouse pressed left at (860, 438)
Screenshot: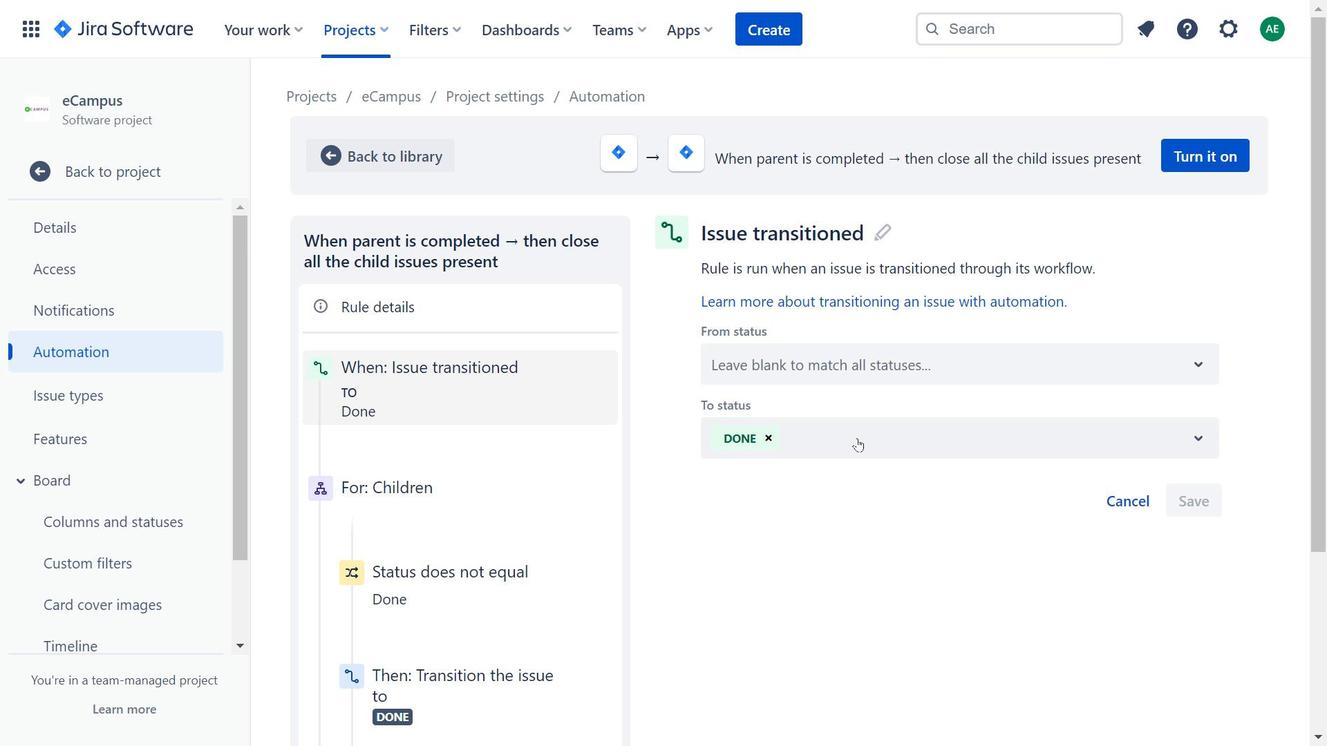 
Action: Mouse moved to (403, 378)
Screenshot: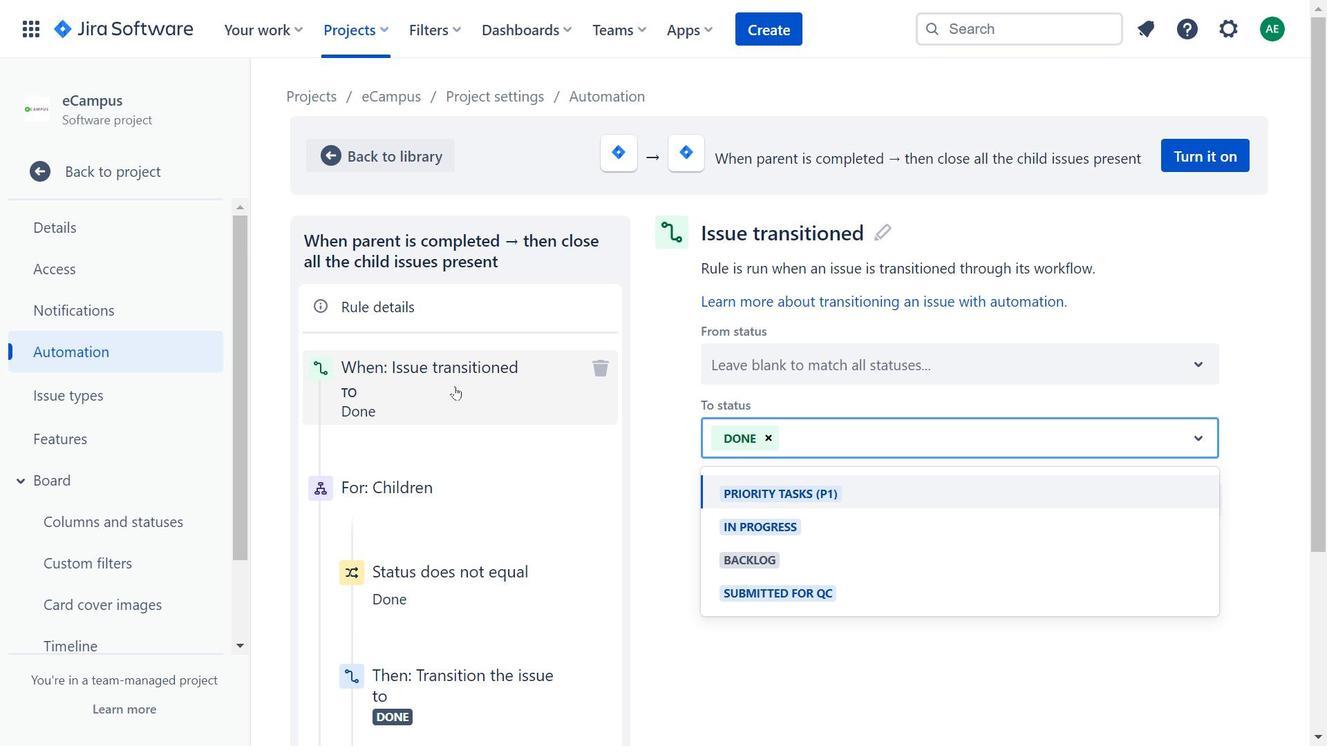 
Action: Mouse scrolled (403, 378) with delta (0, 0)
Screenshot: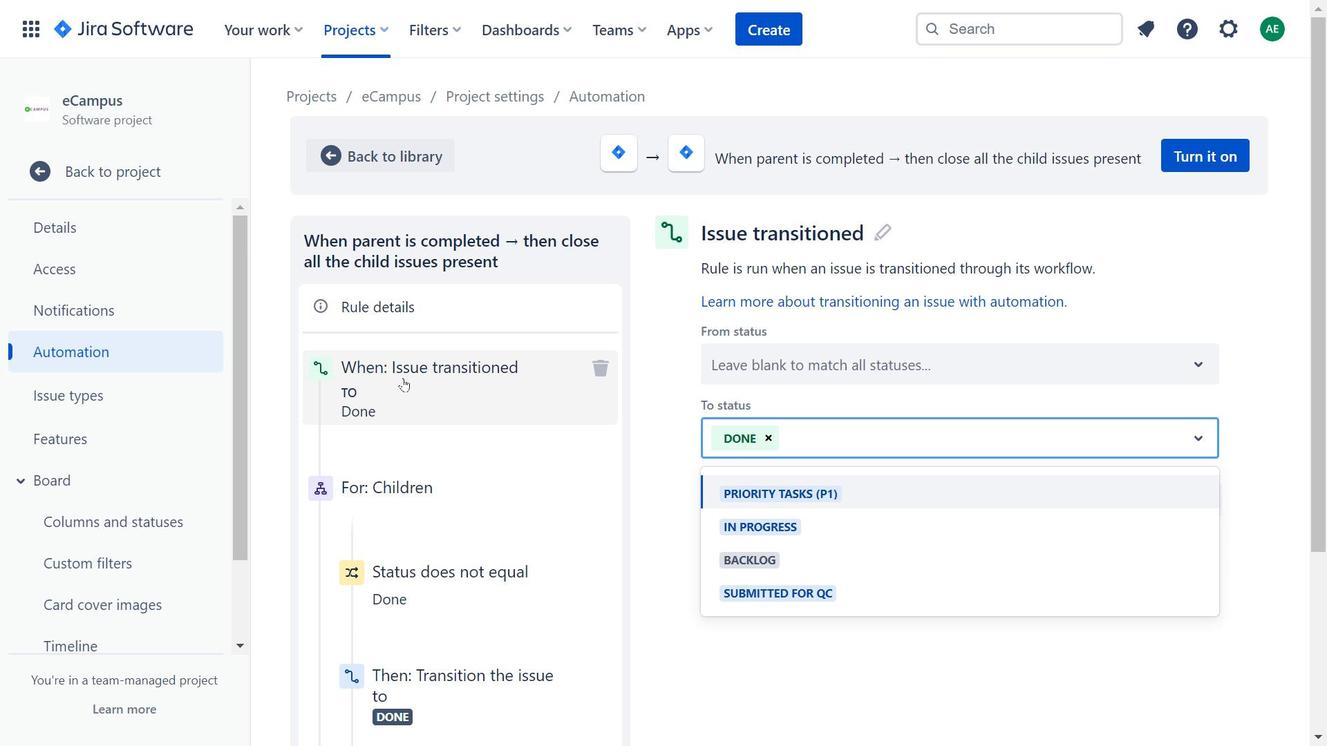 
Action: Mouse pressed left at (403, 378)
Screenshot: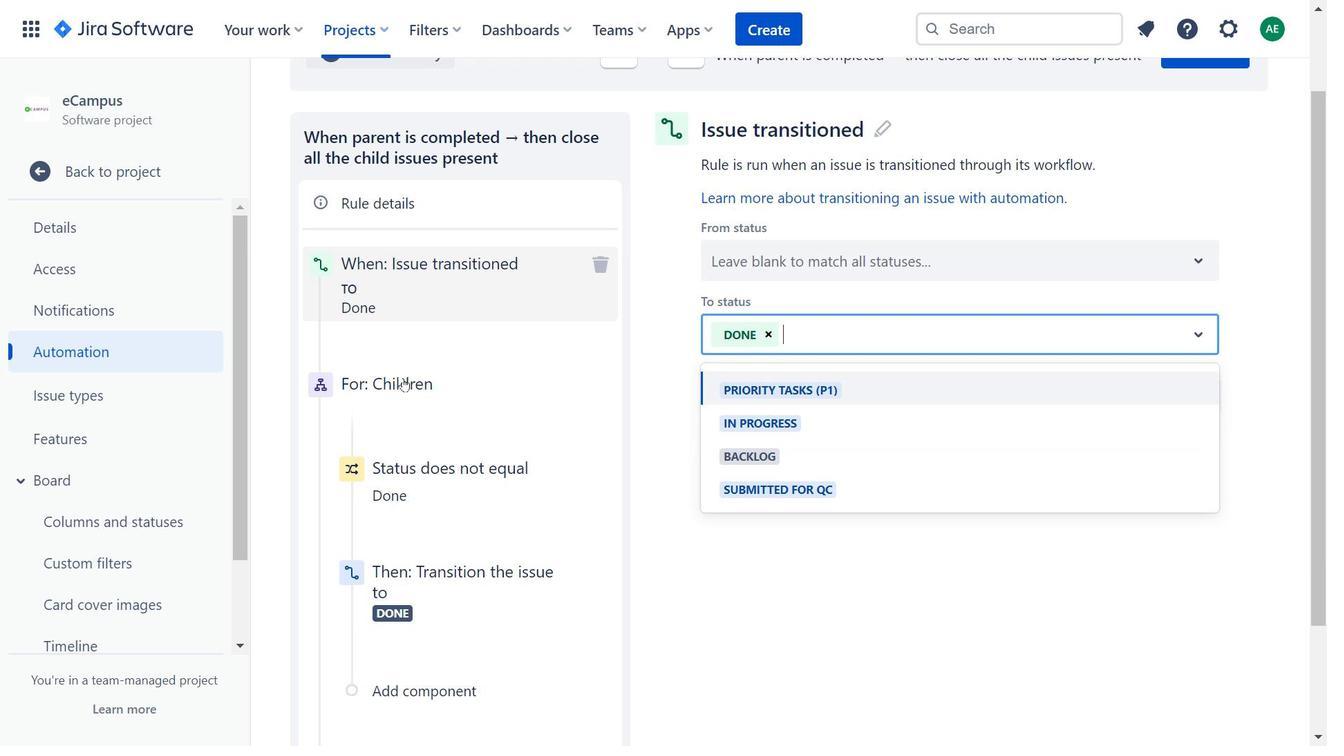 
Action: Mouse moved to (919, 349)
Screenshot: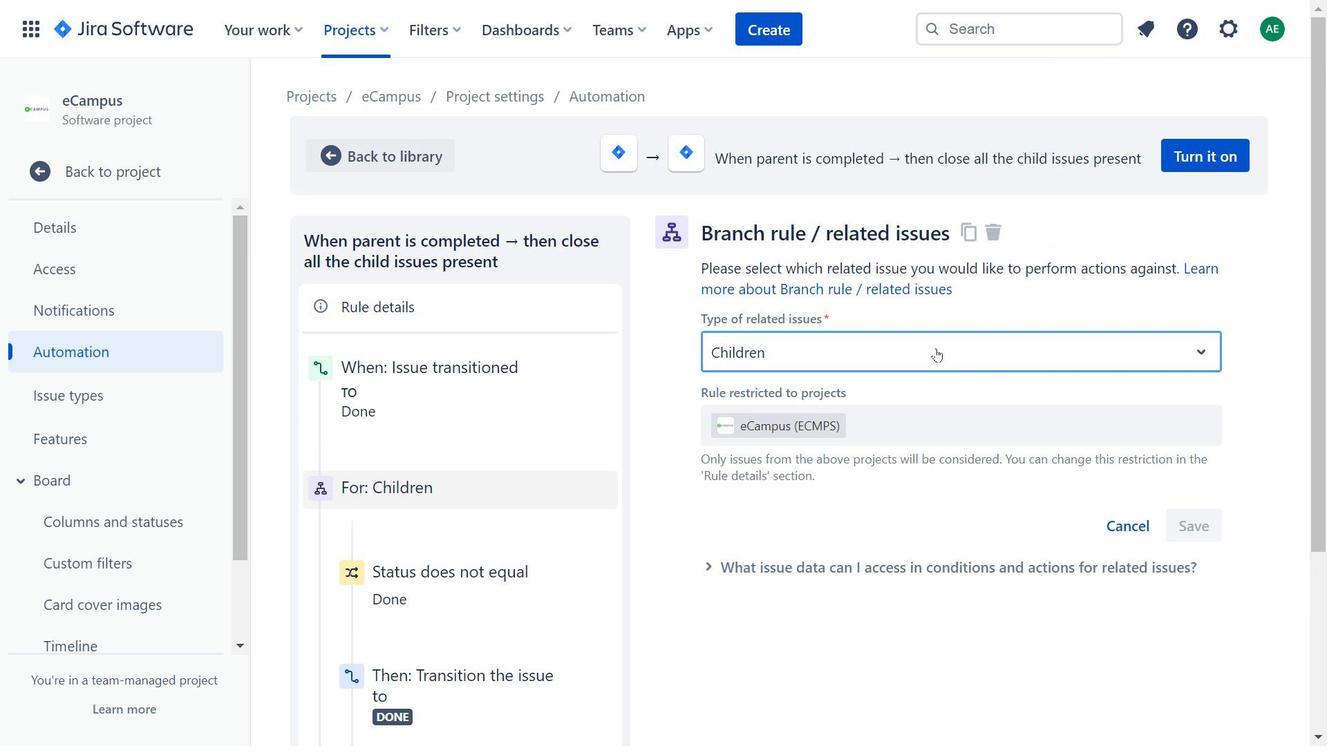 
Action: Mouse pressed left at (919, 349)
Screenshot: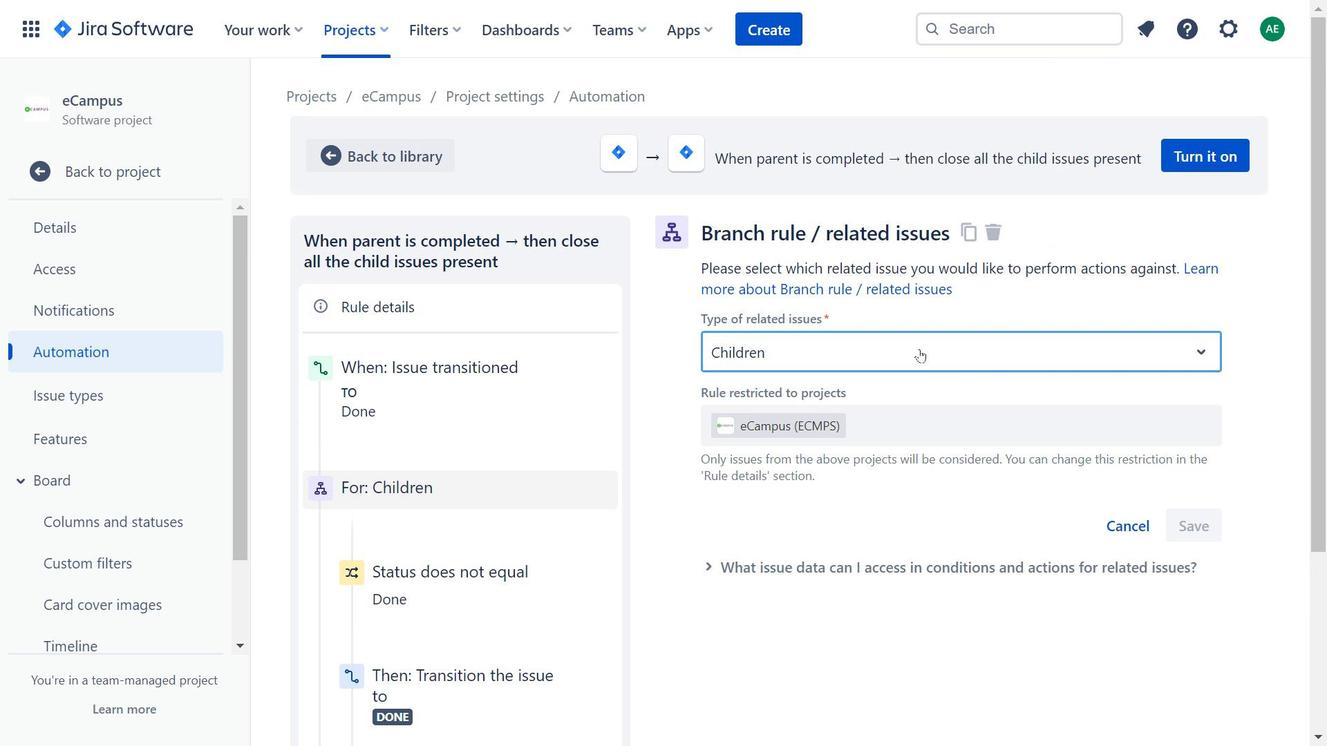 
Action: Mouse moved to (824, 432)
Screenshot: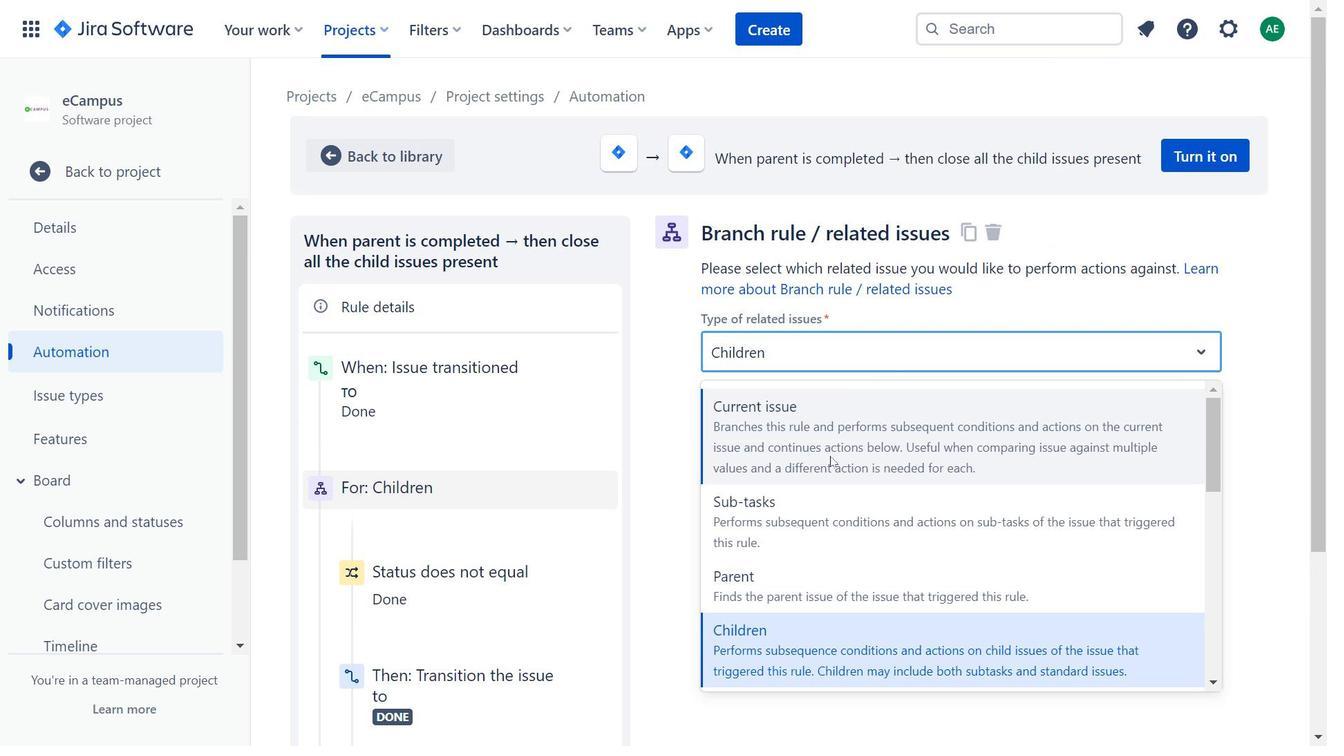 
Action: Mouse scrolled (824, 431) with delta (0, 0)
Screenshot: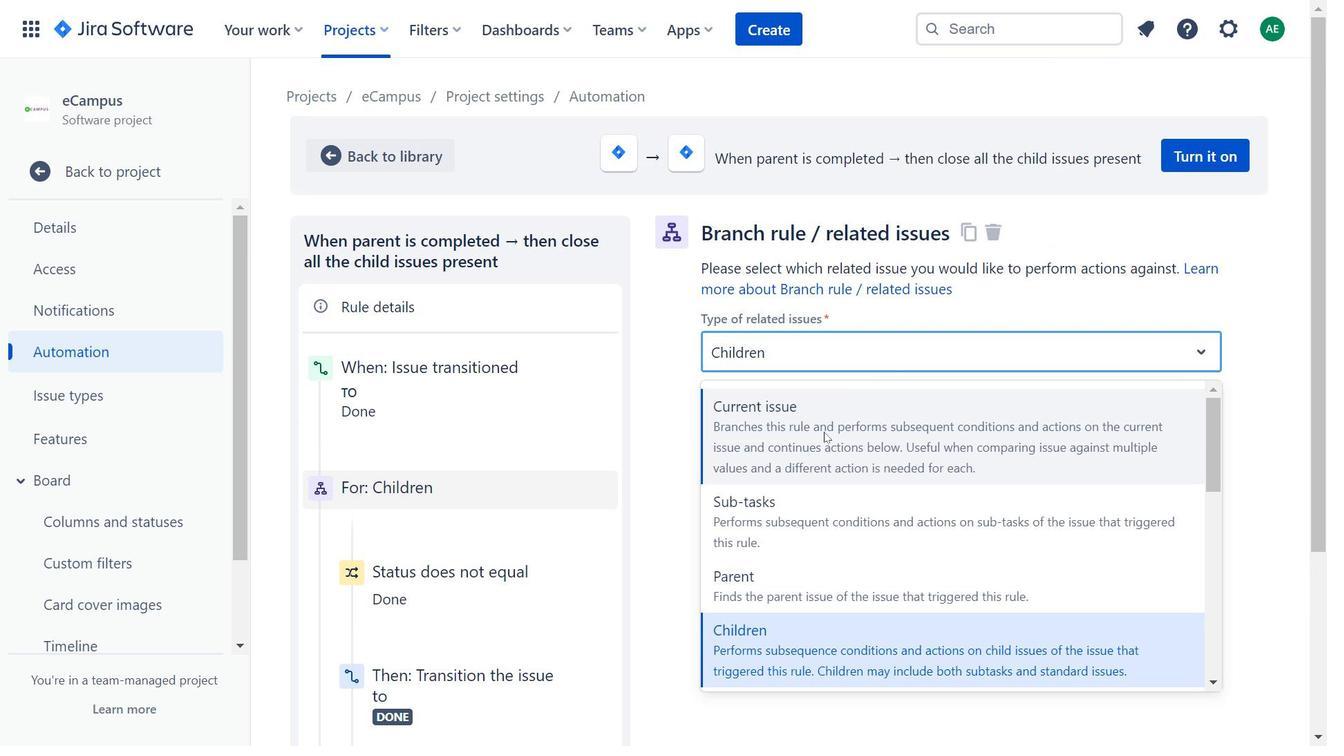 
Action: Mouse moved to (813, 450)
Screenshot: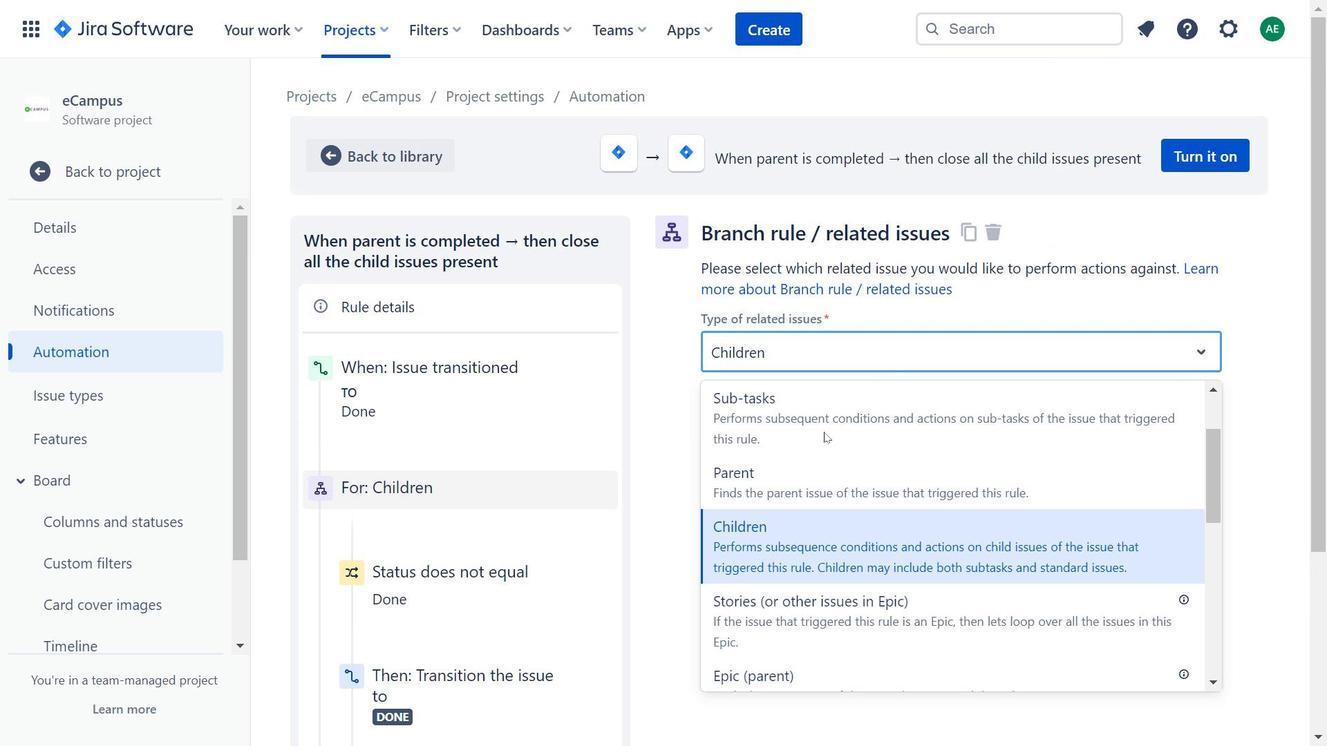 
Action: Mouse scrolled (813, 449) with delta (0, 0)
Screenshot: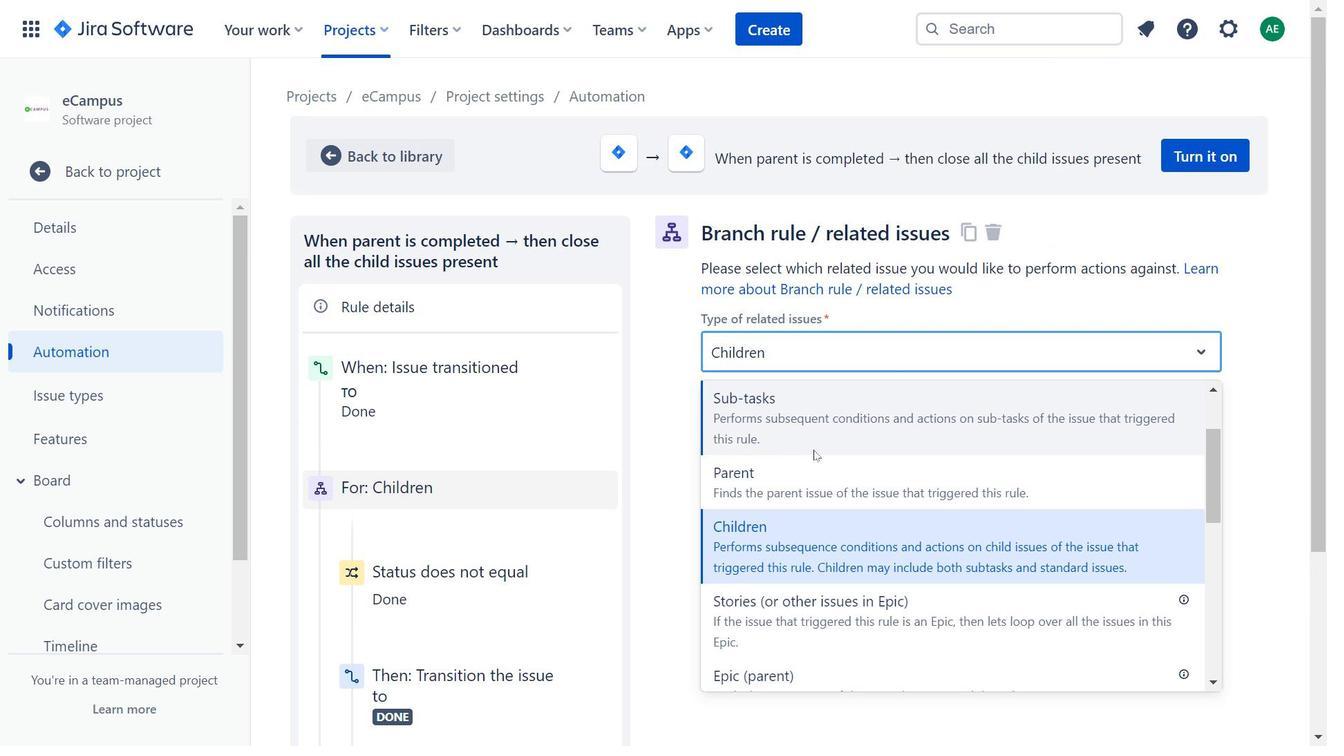 
Action: Mouse moved to (843, 596)
Screenshot: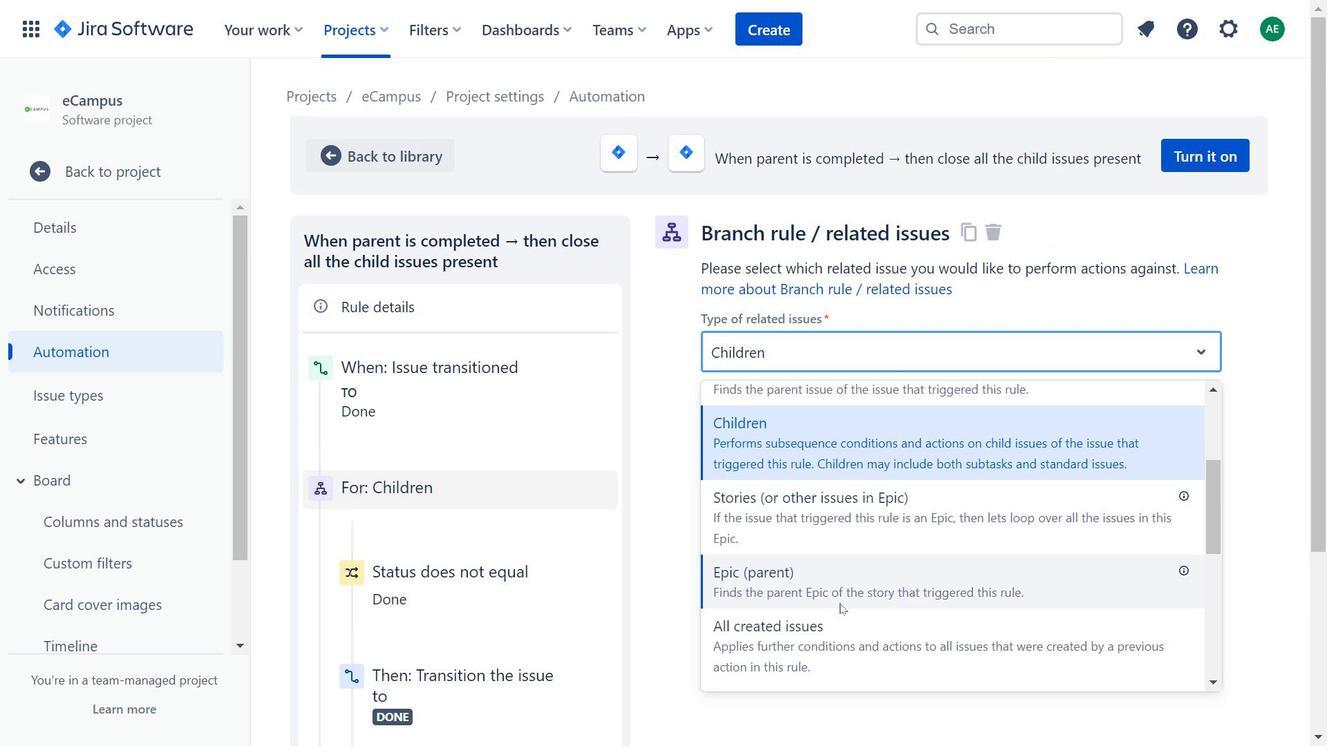 
Action: Mouse scrolled (843, 595) with delta (0, 0)
Screenshot: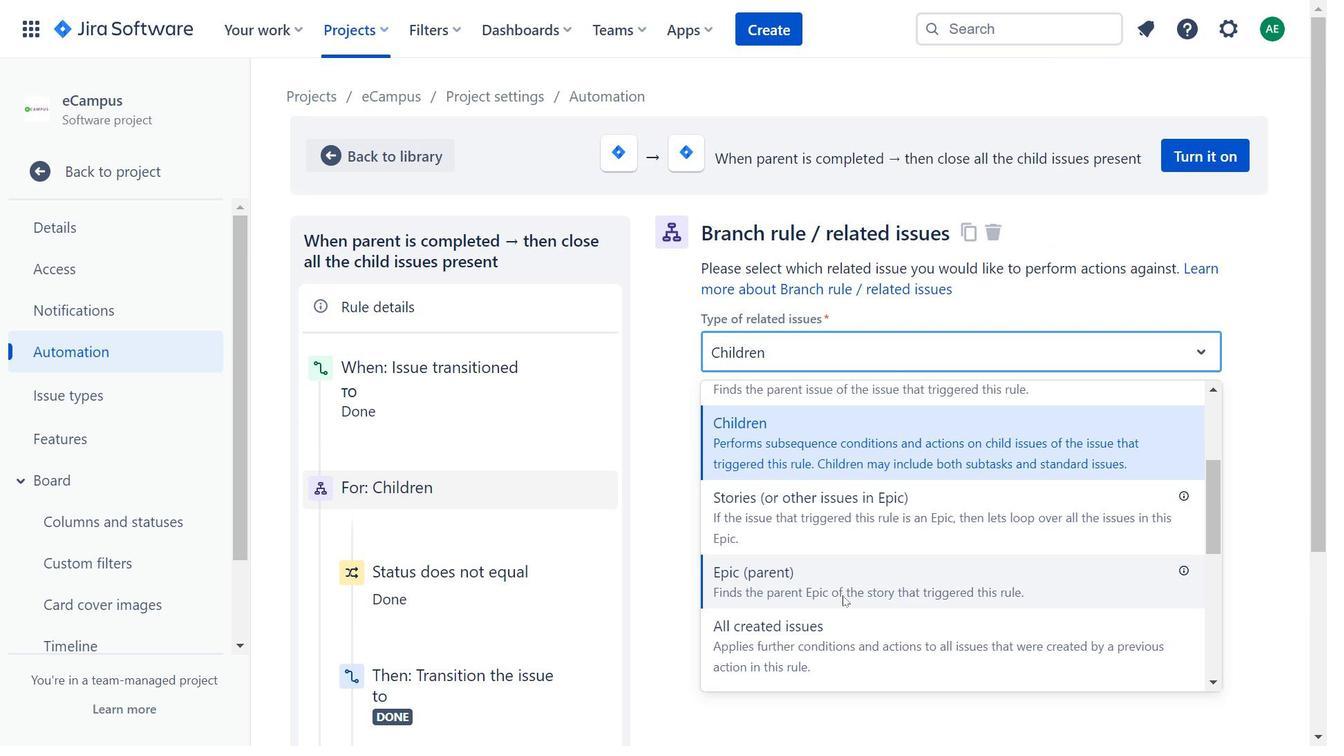 
Action: Mouse moved to (883, 499)
Screenshot: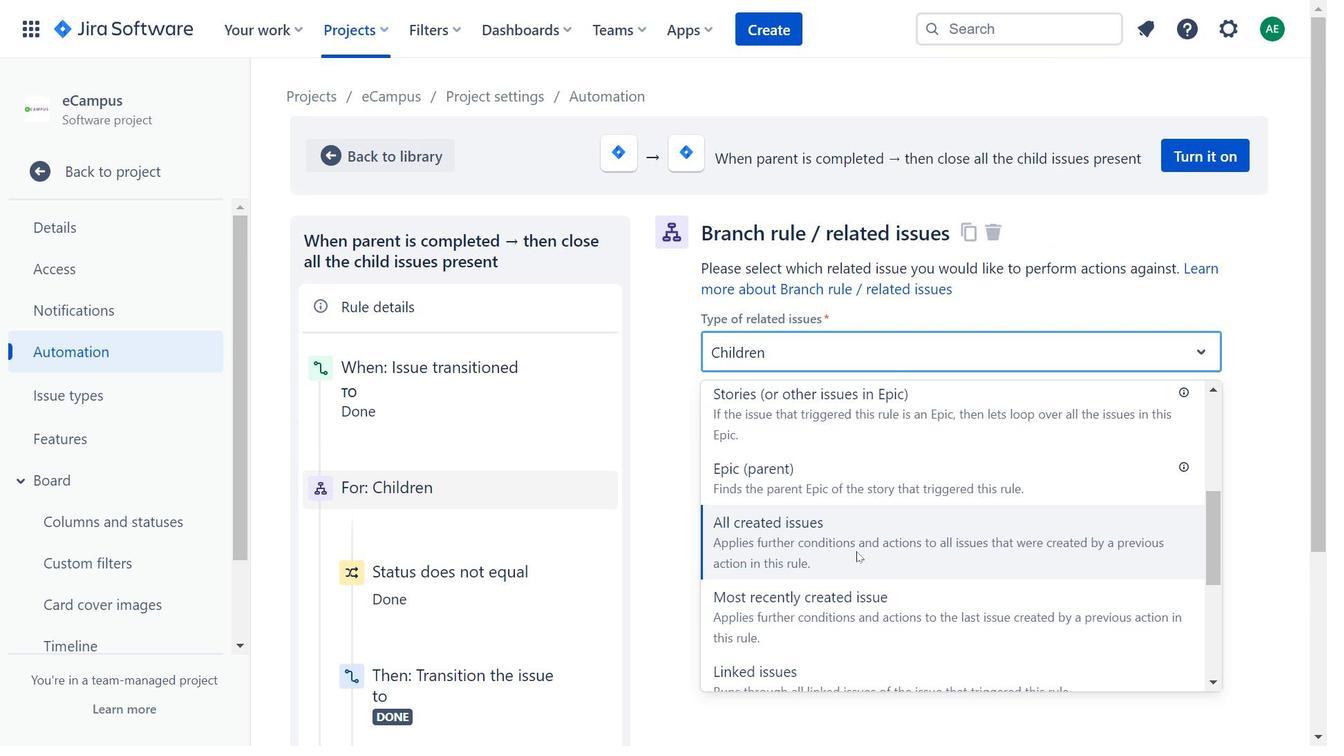 
Action: Mouse scrolled (883, 499) with delta (0, 0)
Screenshot: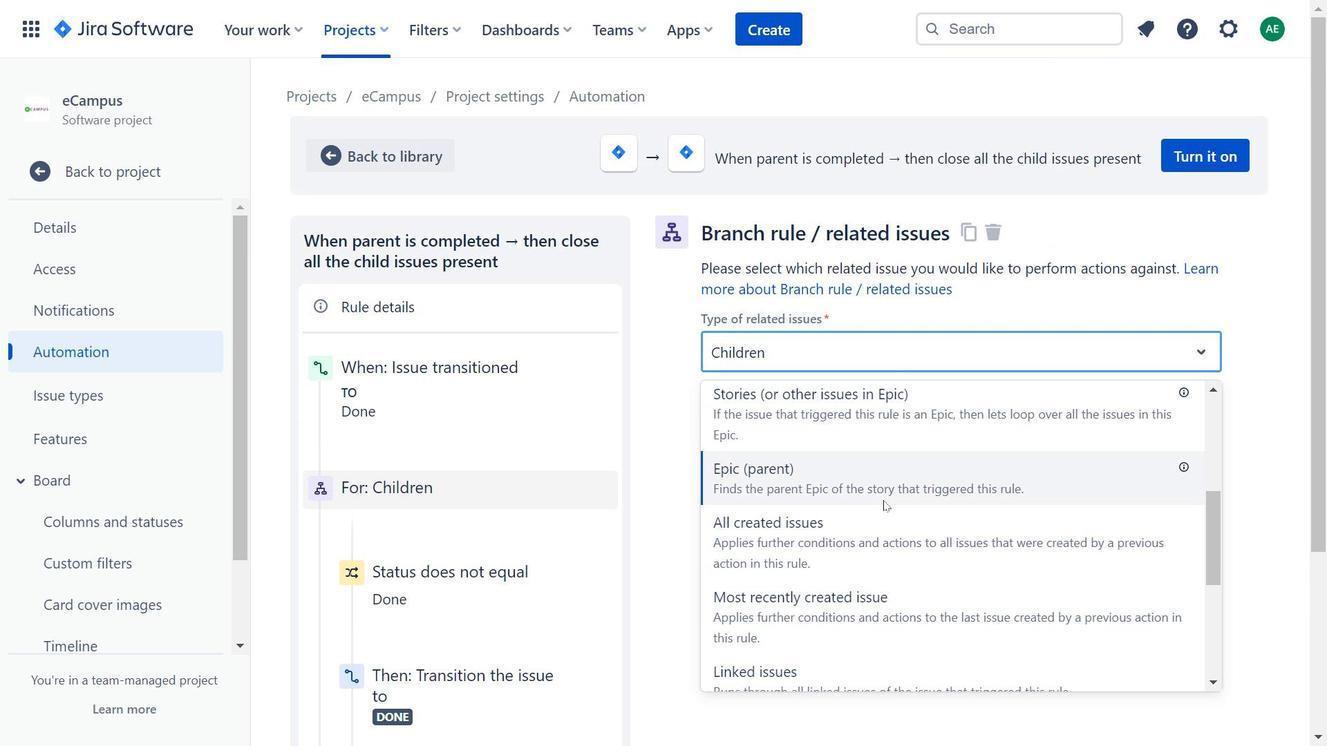 
Action: Mouse scrolled (883, 499) with delta (0, 0)
Screenshot: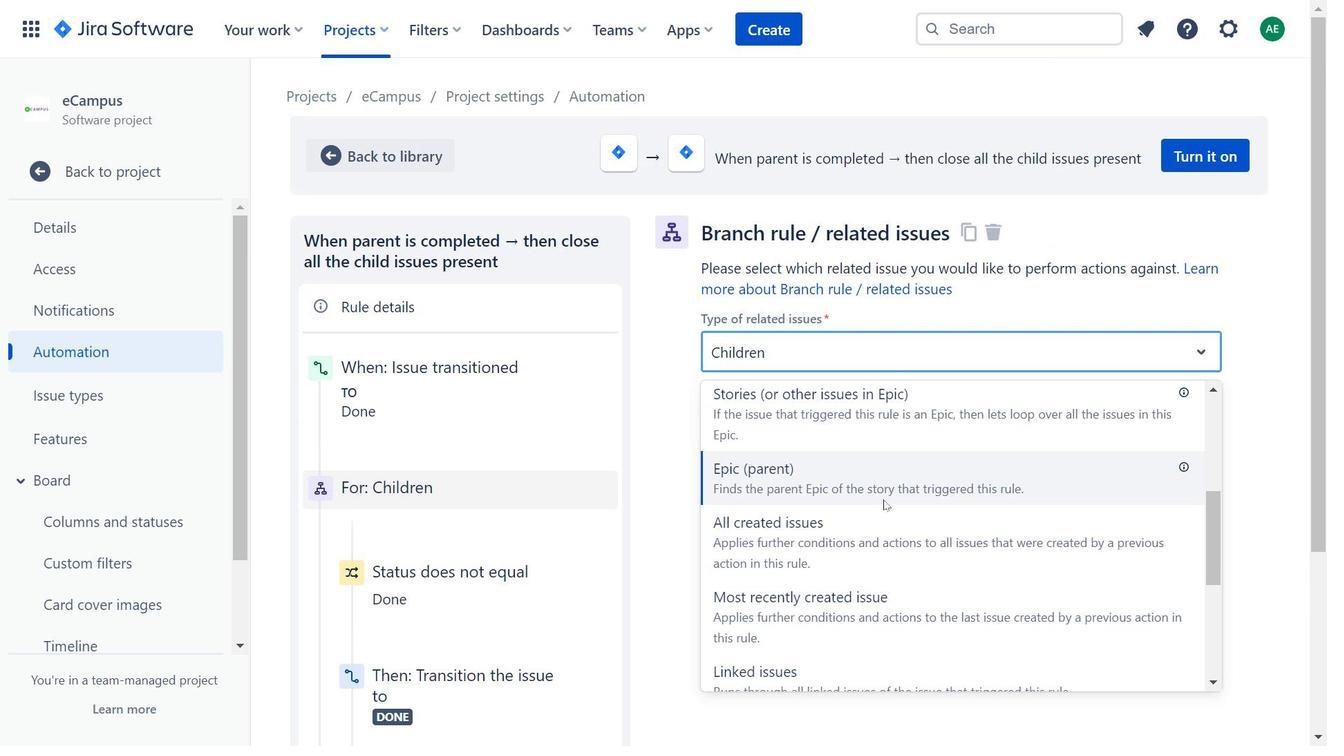 
Action: Mouse moved to (883, 518)
Screenshot: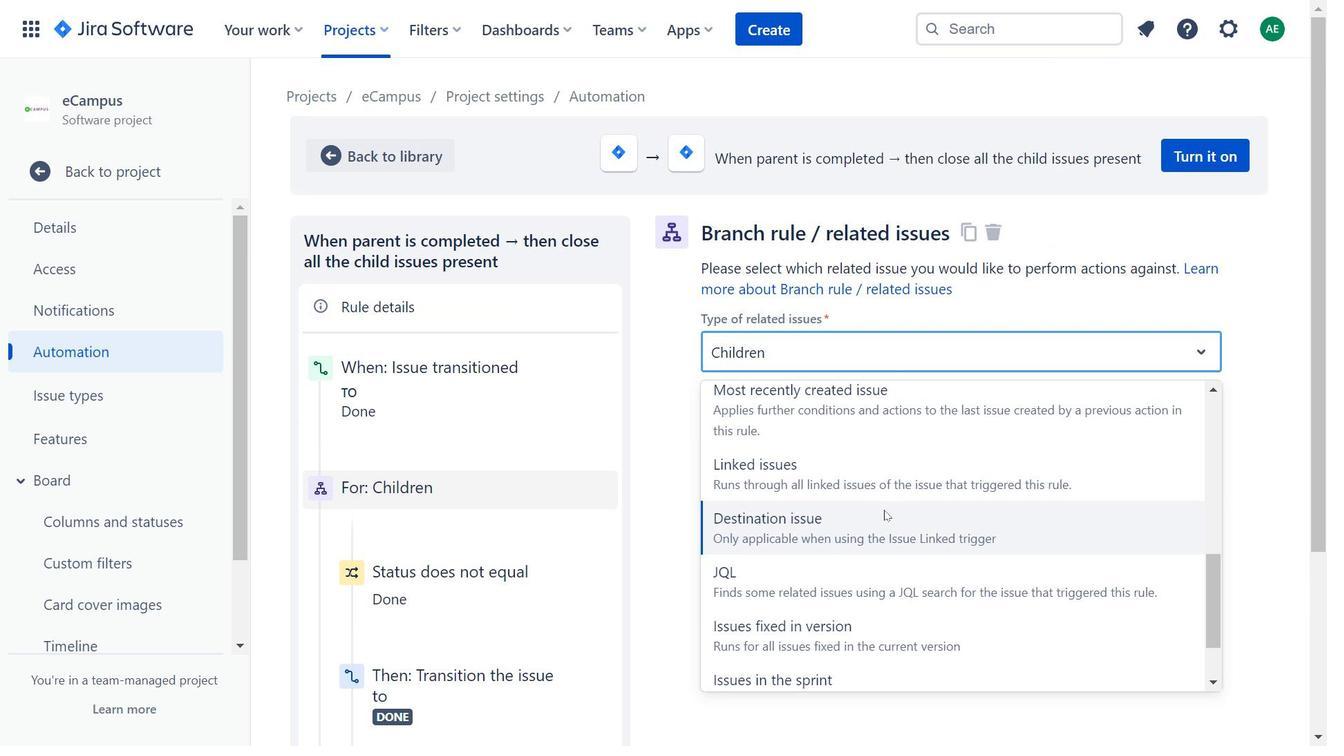 
Action: Mouse scrolled (883, 517) with delta (0, 0)
Screenshot: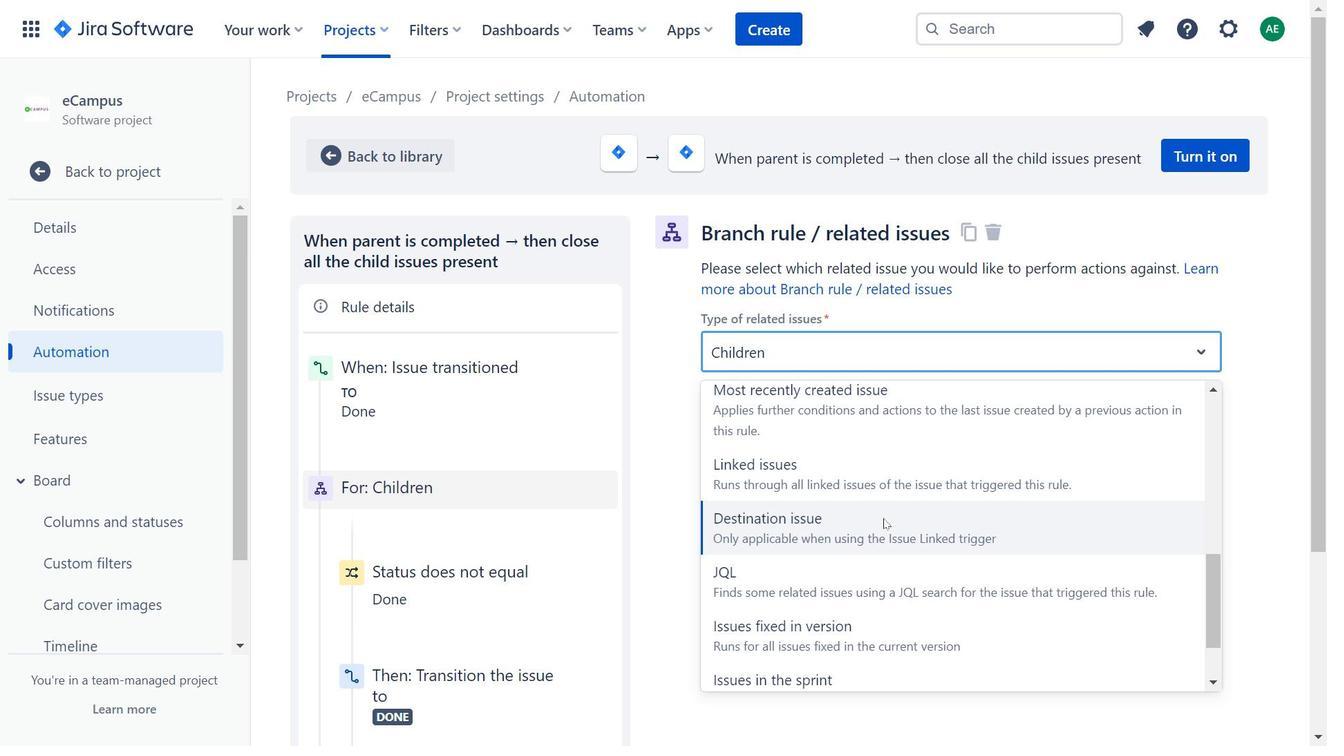 
Action: Mouse moved to (965, 625)
Screenshot: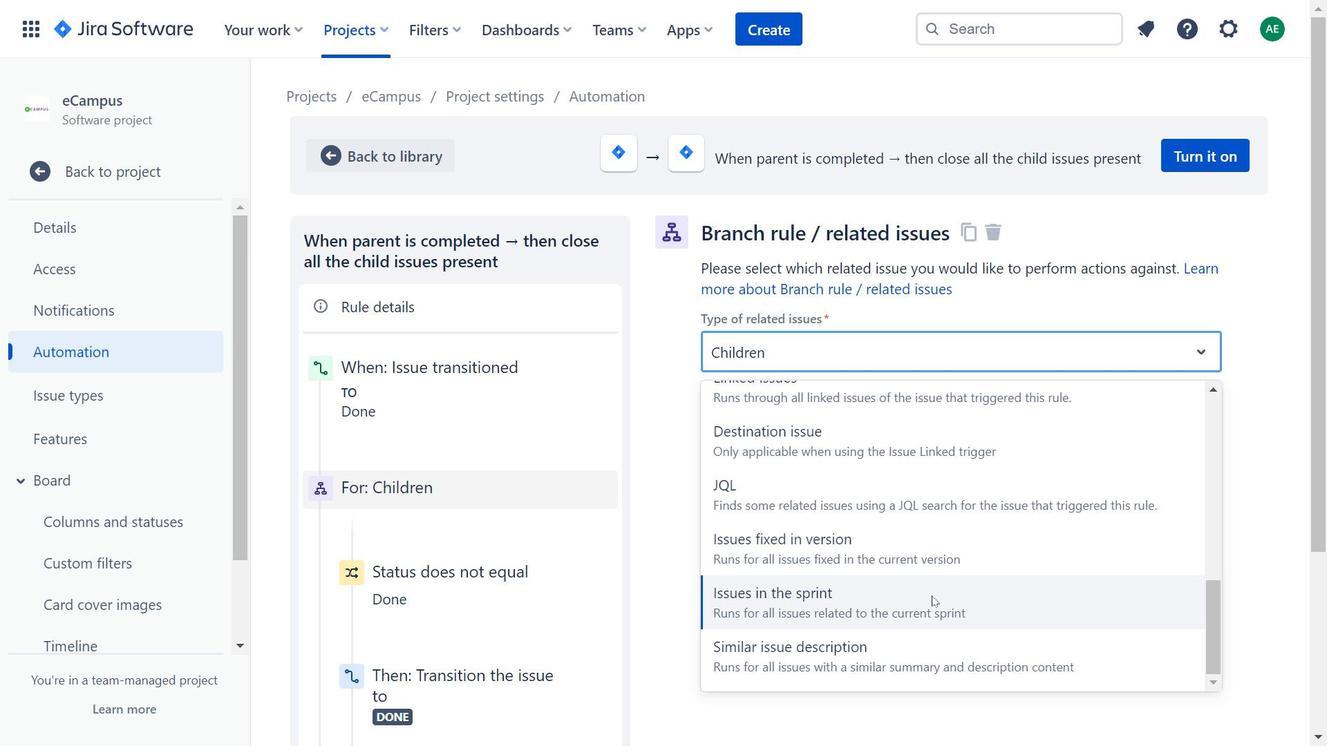 
Action: Mouse scrolled (965, 624) with delta (0, 0)
